 Task: Play online Dominion games in easy mode.
Action: Mouse moved to (552, 483)
Screenshot: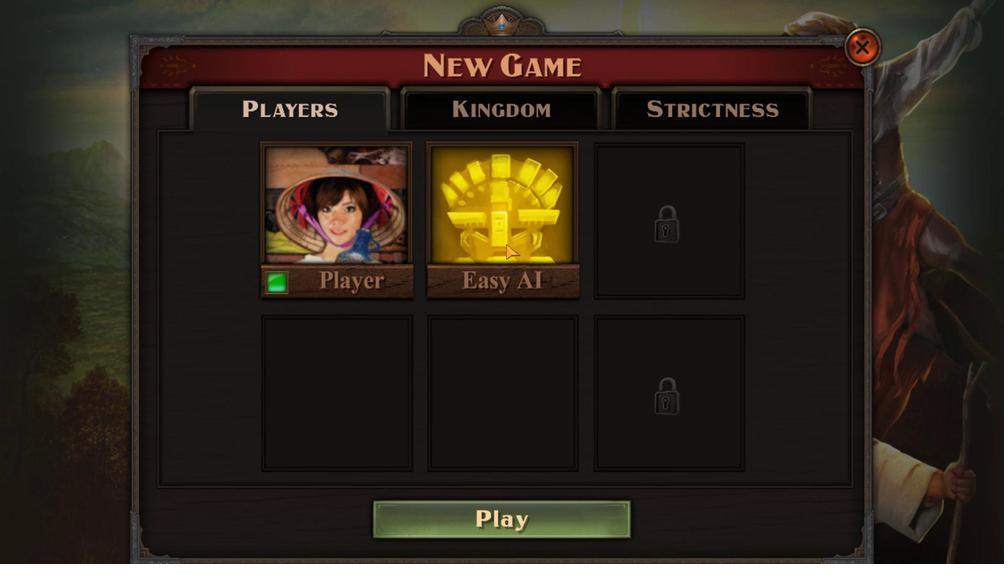 
Action: Mouse pressed left at (552, 483)
Screenshot: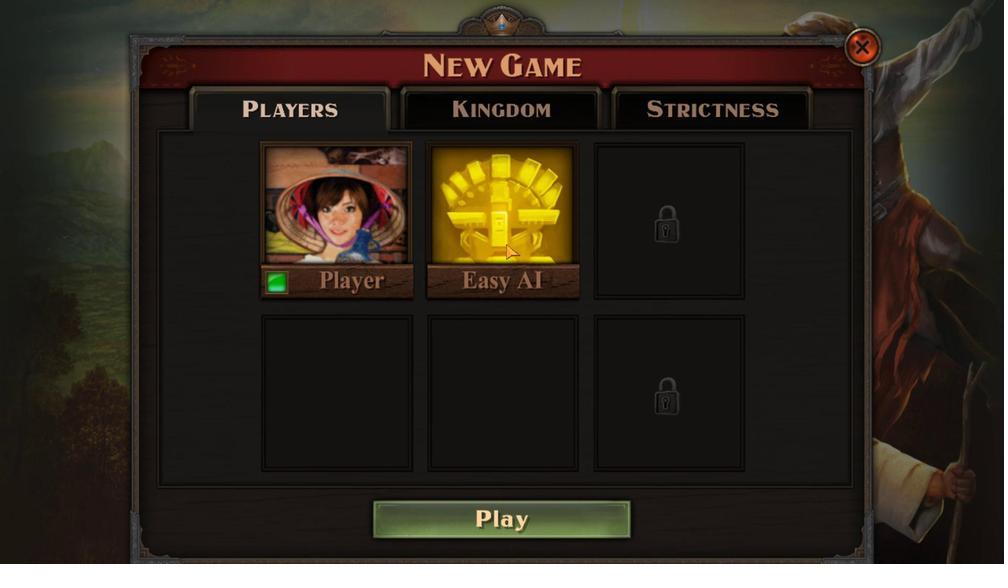 
Action: Mouse moved to (334, 316)
Screenshot: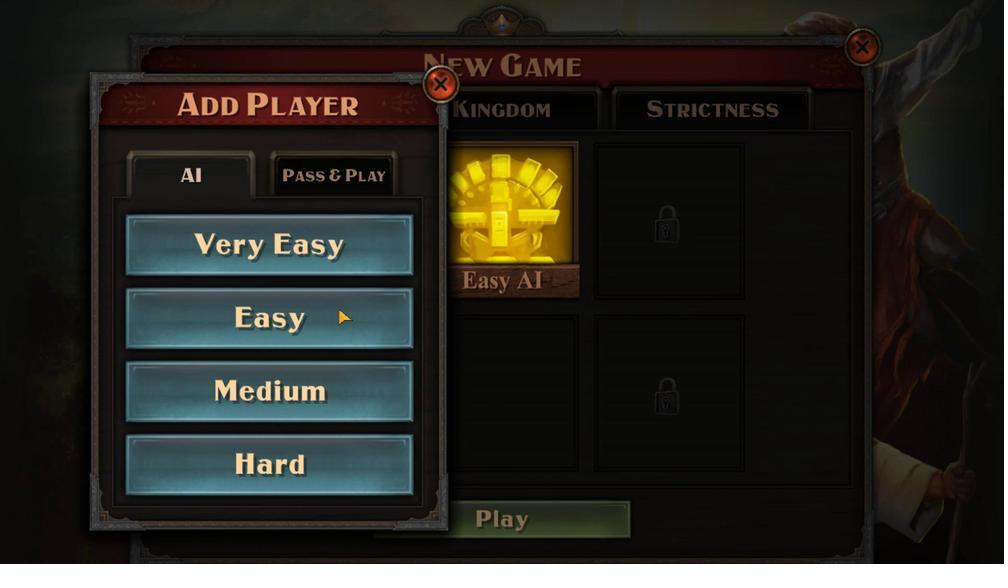 
Action: Mouse pressed left at (334, 316)
Screenshot: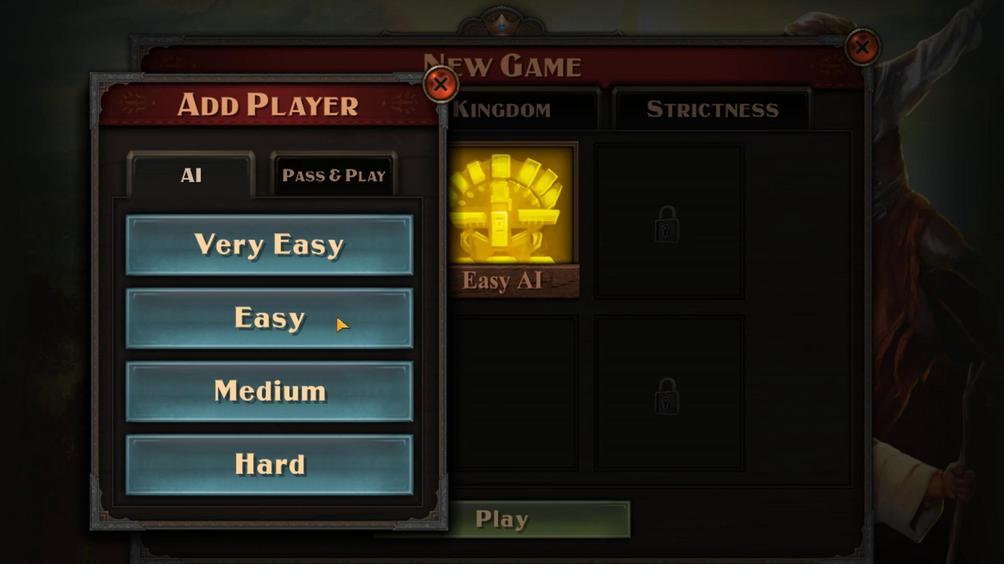 
Action: Mouse moved to (468, 361)
Screenshot: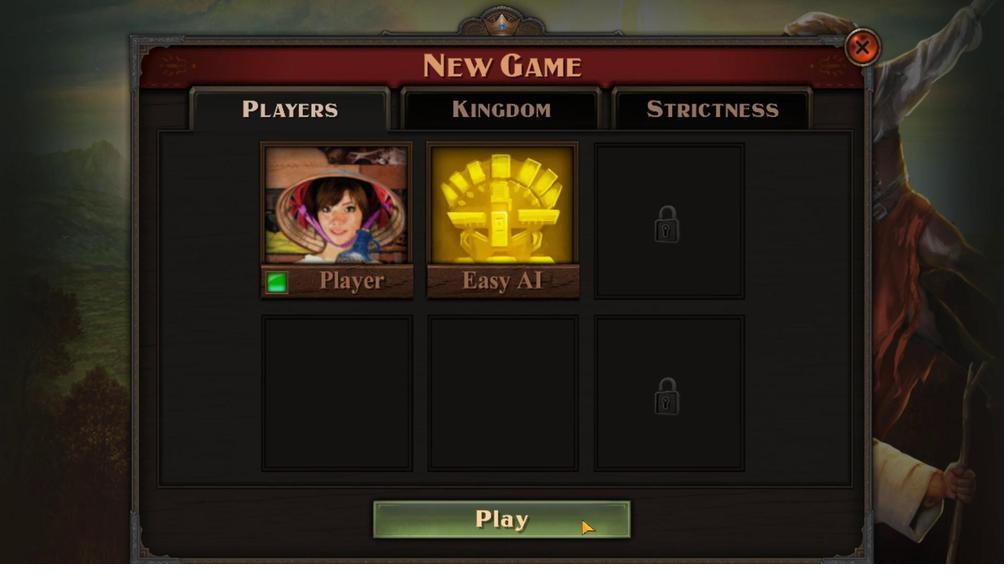 
Action: Mouse pressed left at (468, 361)
Screenshot: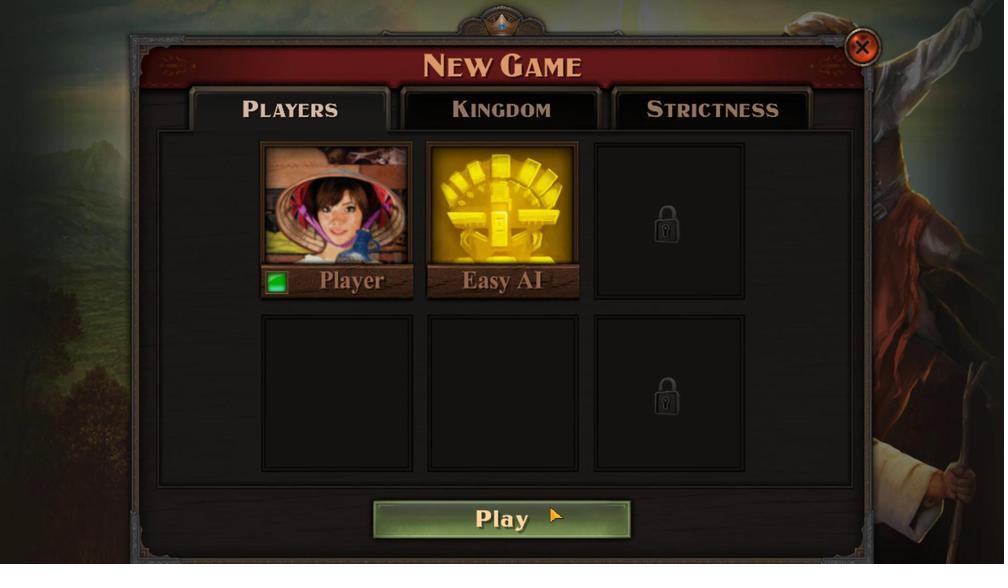 
Action: Mouse moved to (274, 487)
Screenshot: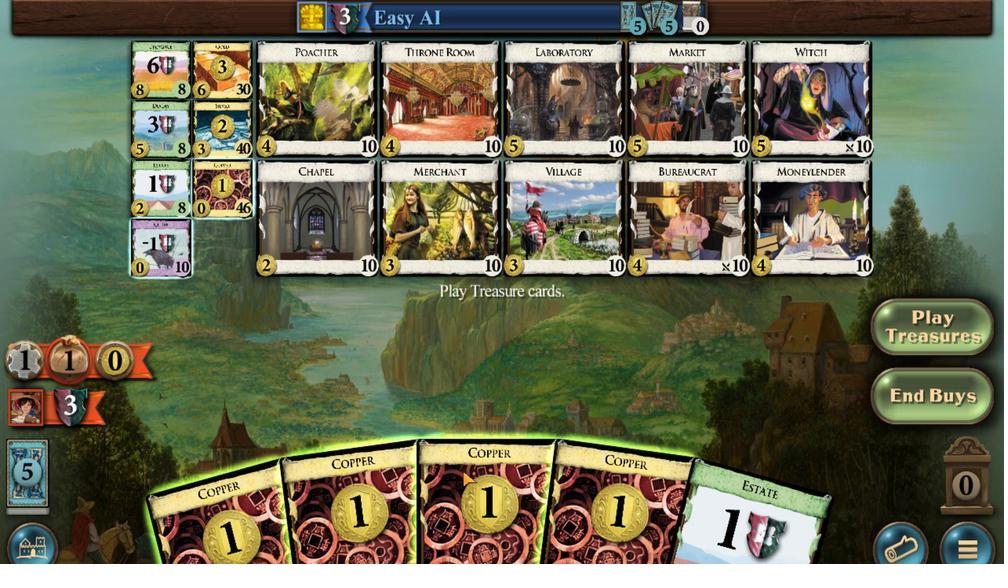 
Action: Mouse pressed left at (274, 487)
Screenshot: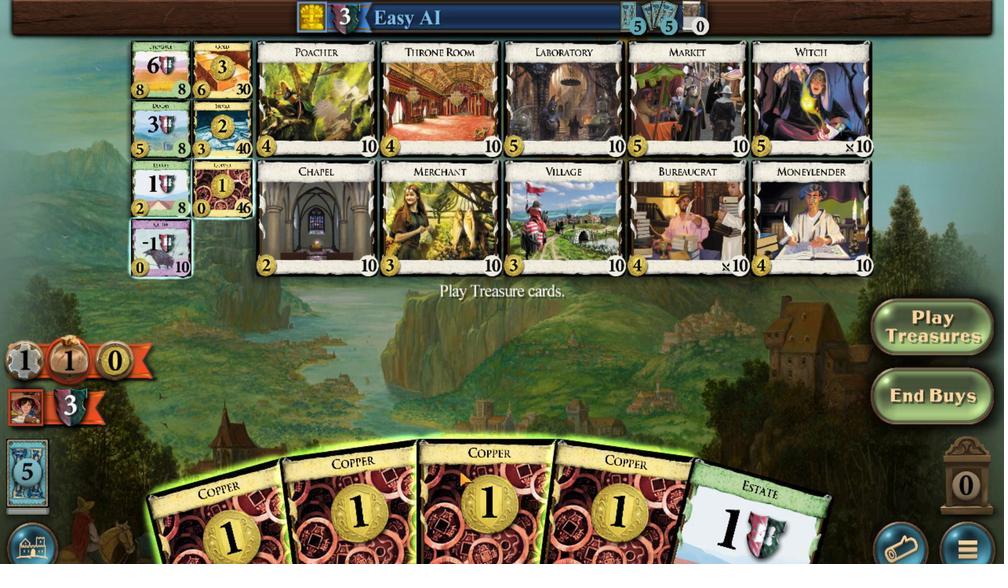 
Action: Mouse moved to (367, 447)
Screenshot: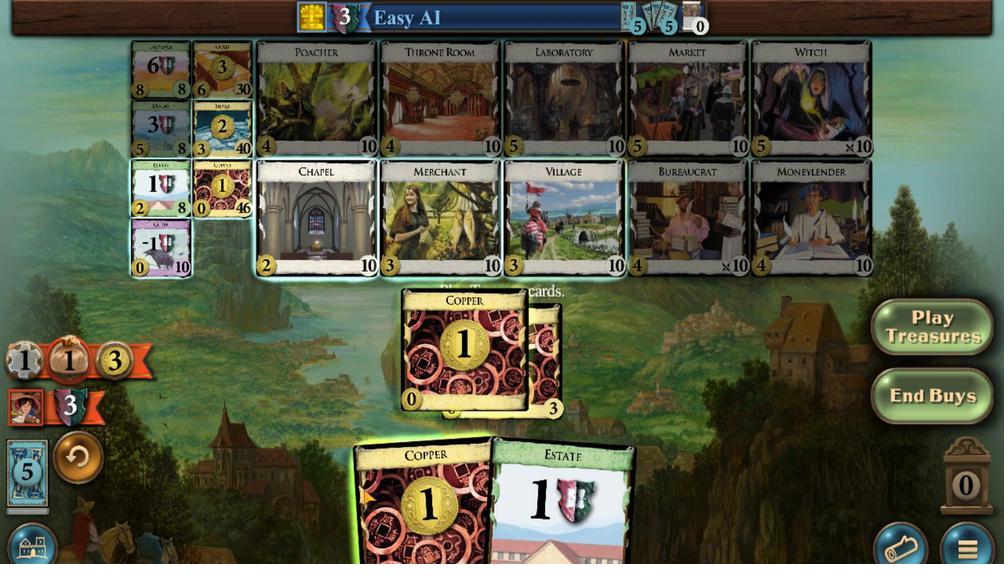 
Action: Mouse scrolled (367, 447) with delta (0, 0)
Screenshot: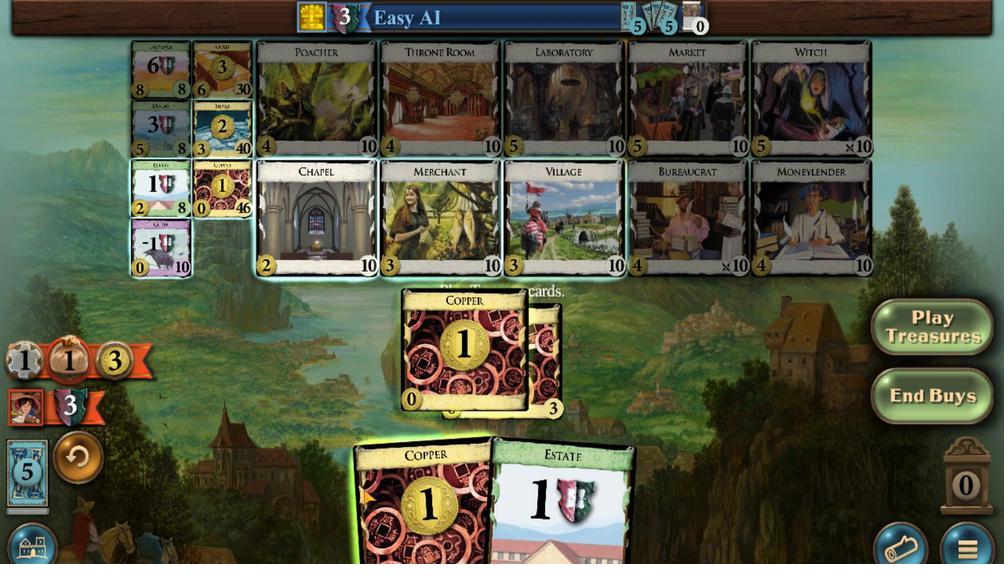 
Action: Mouse moved to (421, 461)
Screenshot: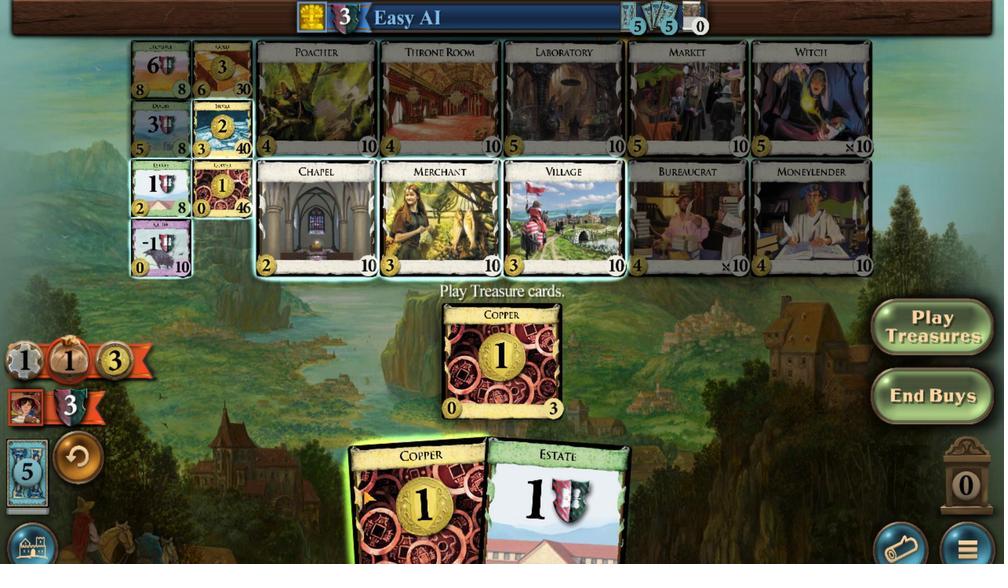 
Action: Mouse scrolled (421, 460) with delta (0, 0)
Screenshot: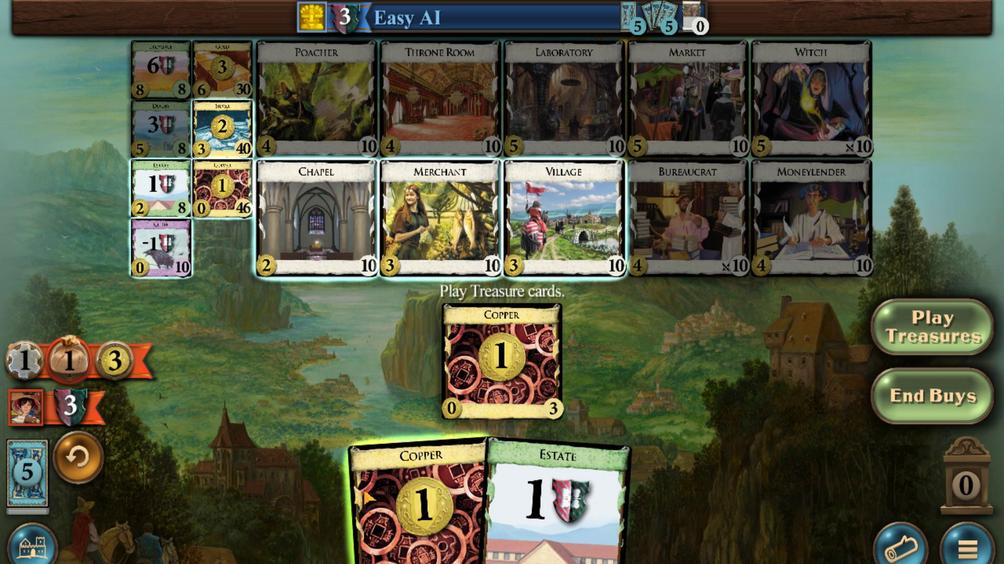 
Action: Mouse moved to (447, 468)
Screenshot: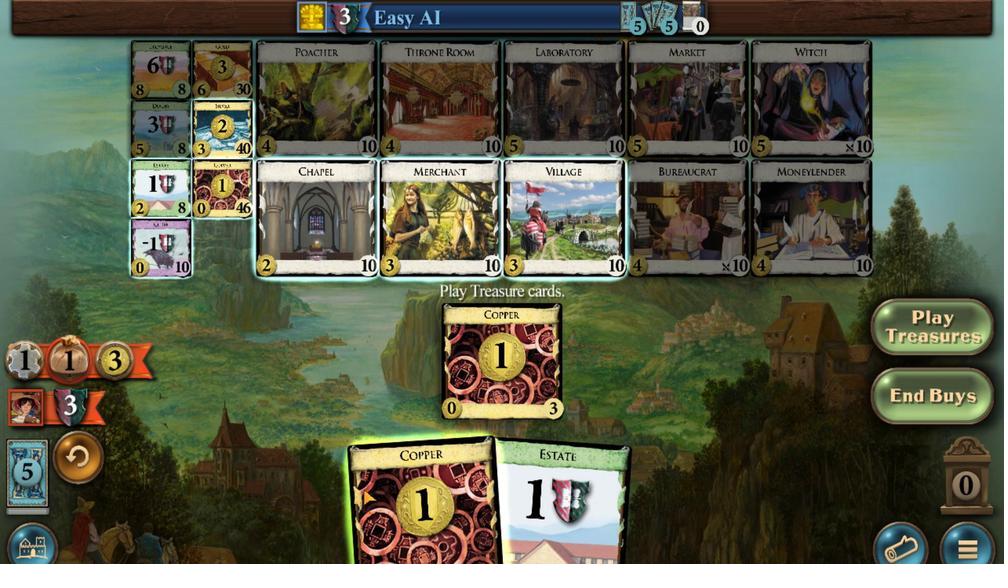 
Action: Mouse scrolled (447, 468) with delta (0, 0)
Screenshot: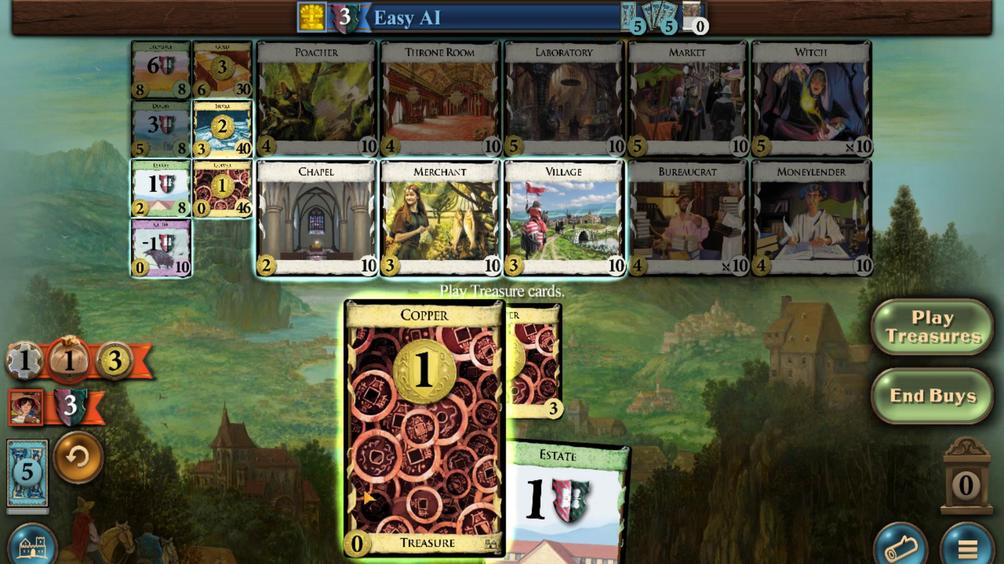 
Action: Mouse scrolled (447, 468) with delta (0, 0)
Screenshot: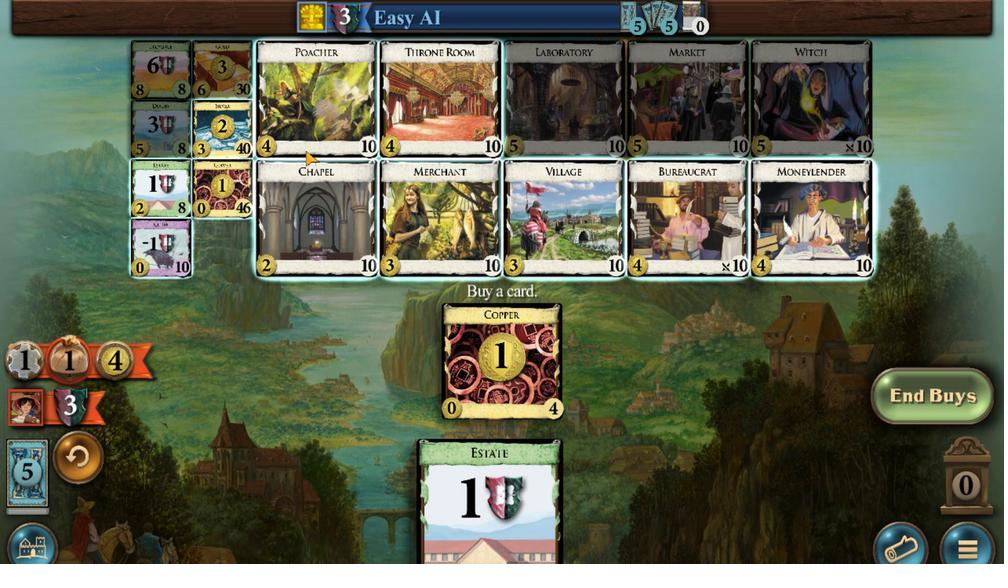 
Action: Mouse moved to (490, 237)
Screenshot: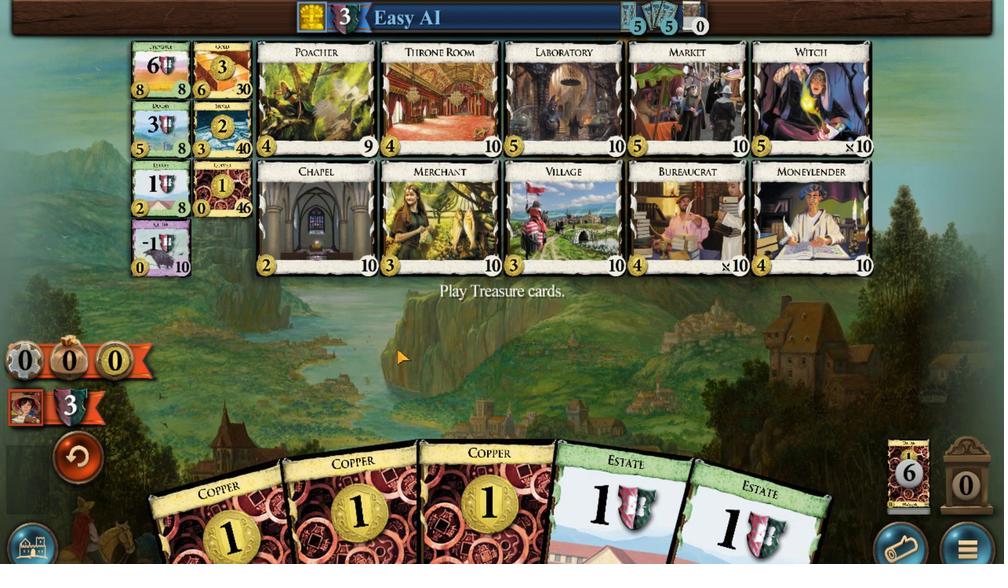 
Action: Mouse scrolled (490, 238) with delta (0, 0)
Screenshot: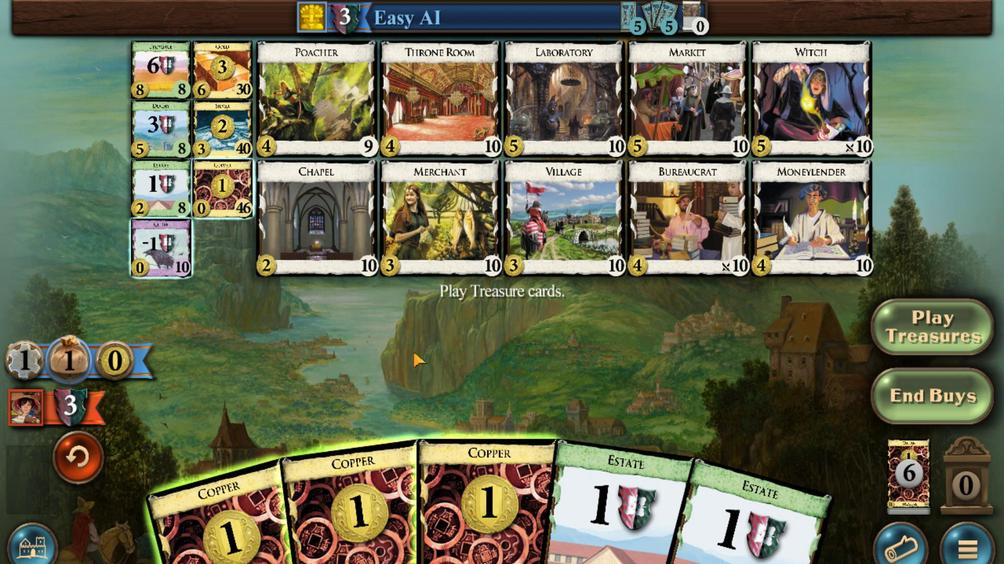 
Action: Mouse scrolled (490, 238) with delta (0, 0)
Screenshot: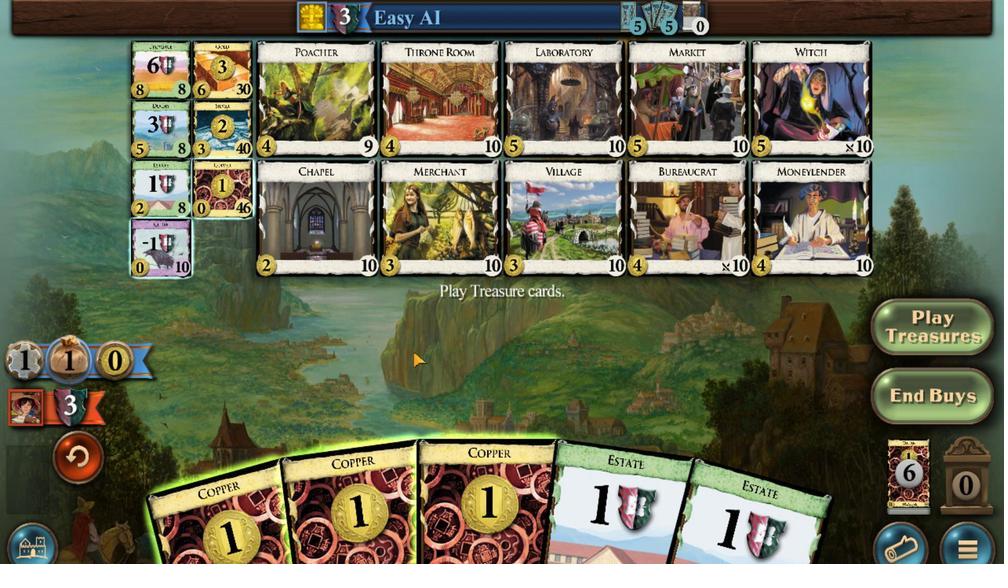 
Action: Mouse scrolled (490, 238) with delta (0, 0)
Screenshot: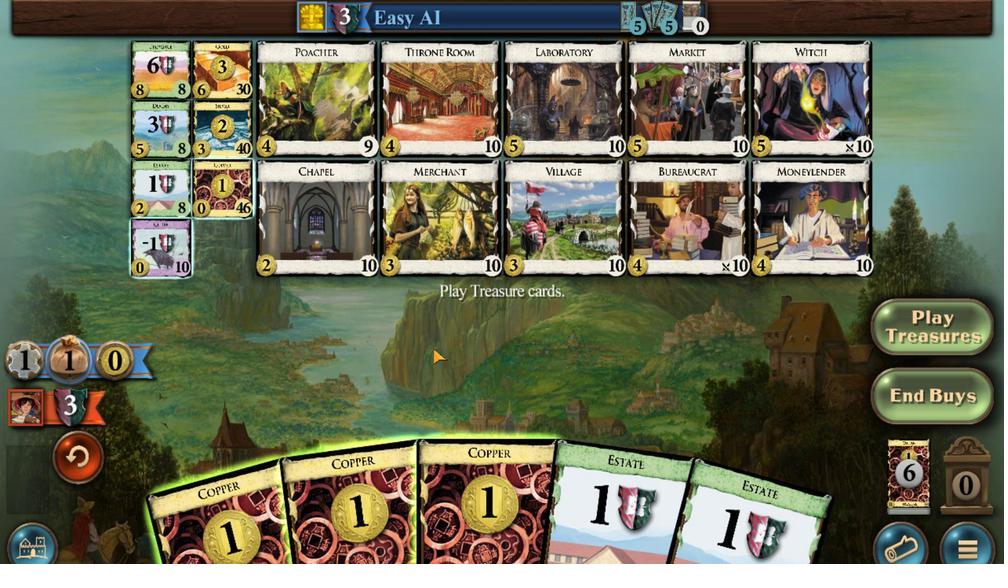 
Action: Mouse scrolled (490, 238) with delta (0, 0)
Screenshot: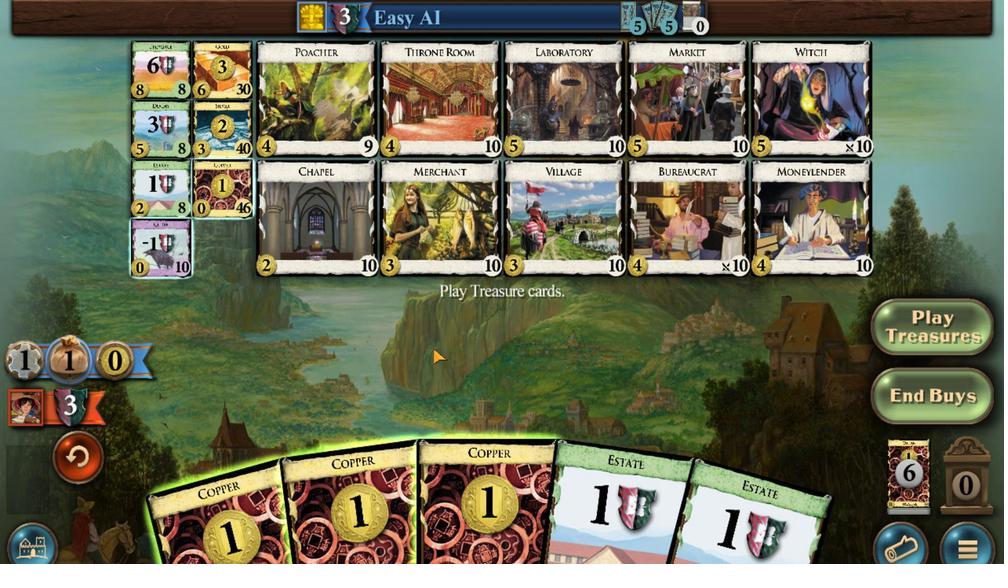 
Action: Mouse scrolled (490, 238) with delta (0, 0)
Screenshot: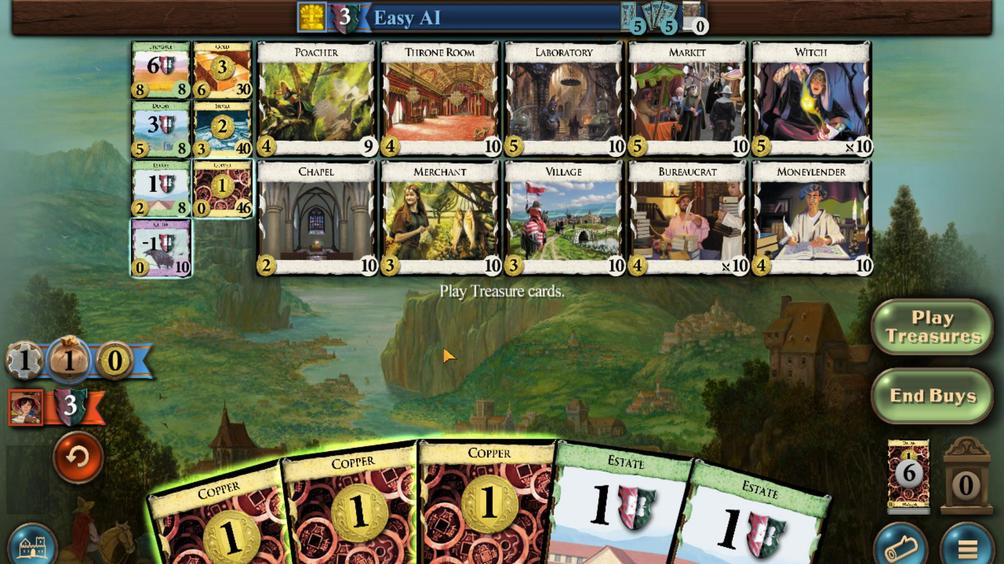 
Action: Mouse scrolled (490, 238) with delta (0, 0)
Screenshot: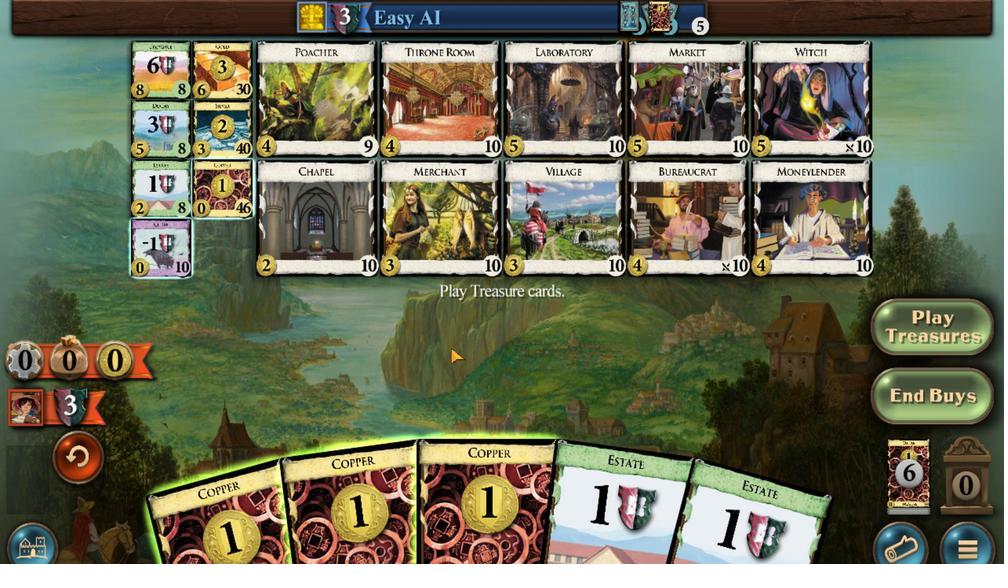 
Action: Mouse moved to (361, 460)
Screenshot: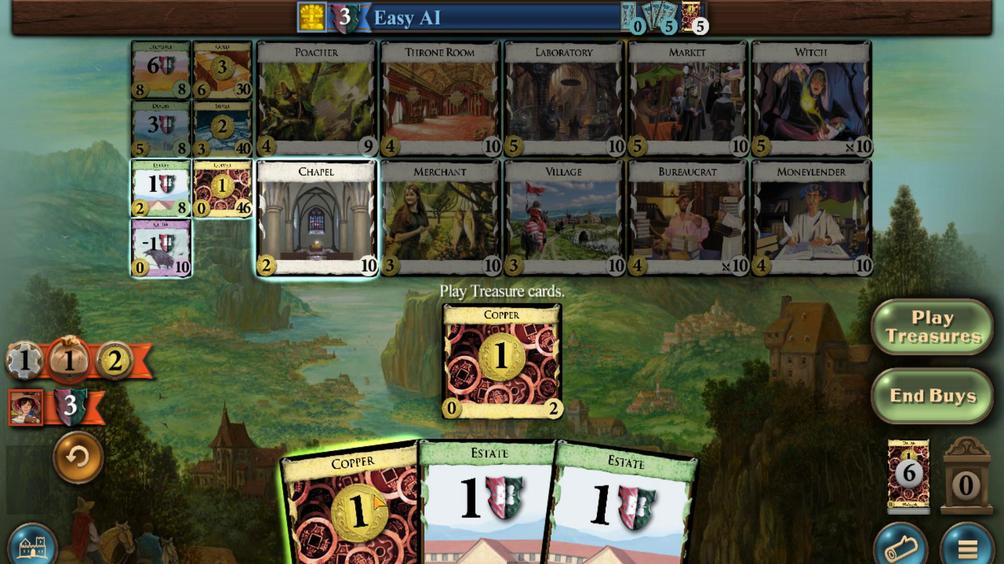 
Action: Mouse scrolled (361, 459) with delta (0, 0)
Screenshot: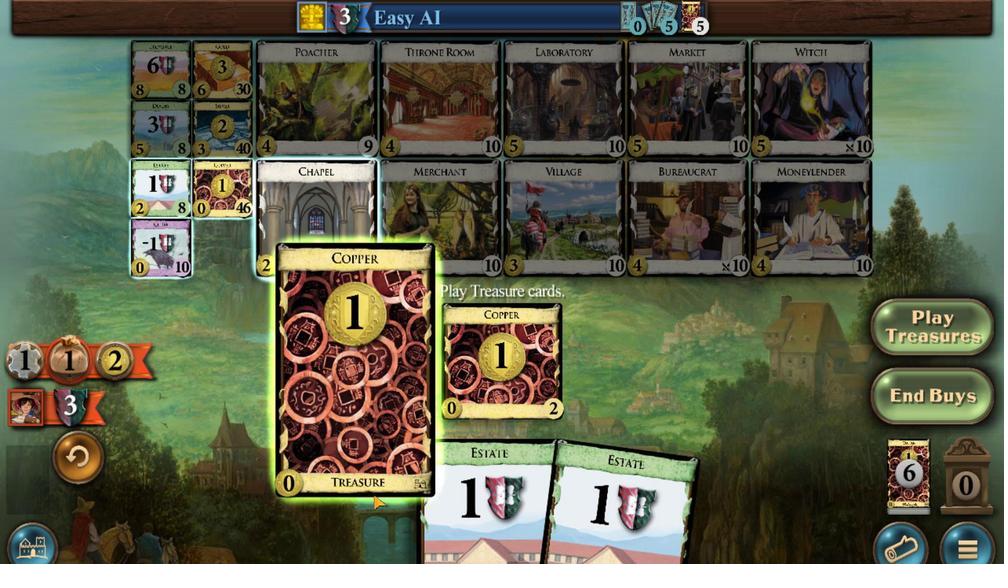 
Action: Mouse moved to (406, 464)
Screenshot: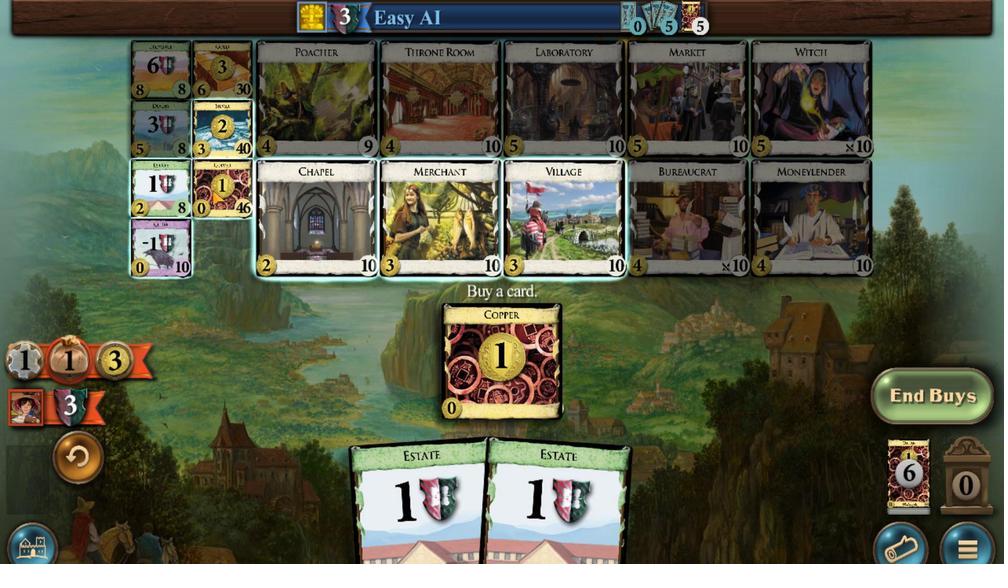 
Action: Mouse scrolled (406, 464) with delta (0, 0)
Screenshot: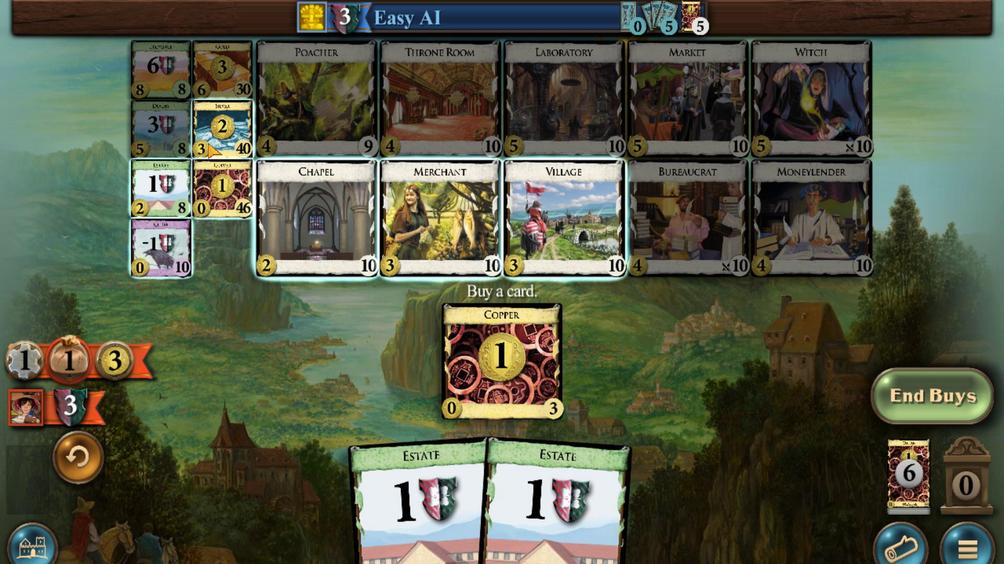 
Action: Mouse moved to (439, 471)
Screenshot: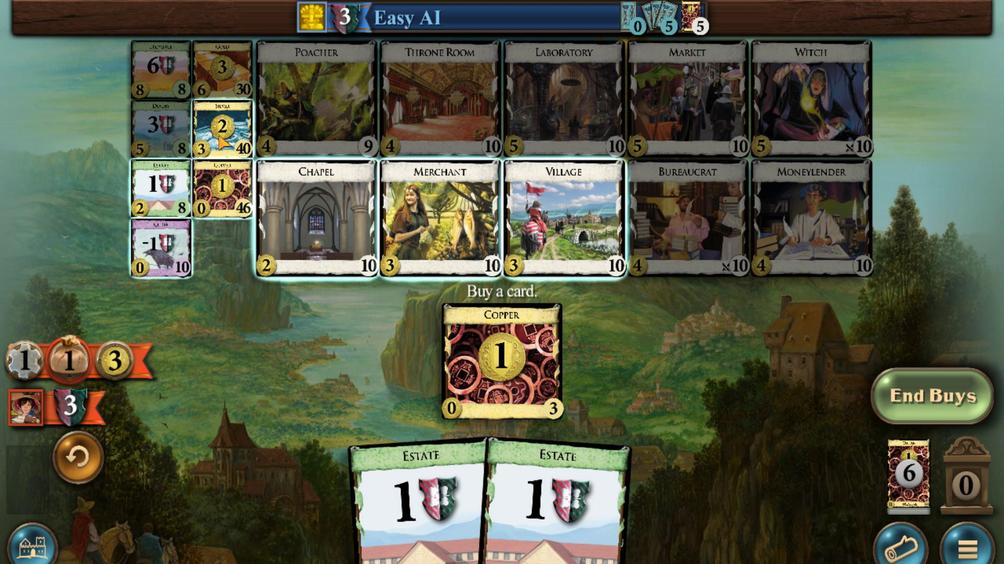 
Action: Mouse scrolled (439, 471) with delta (0, 0)
Screenshot: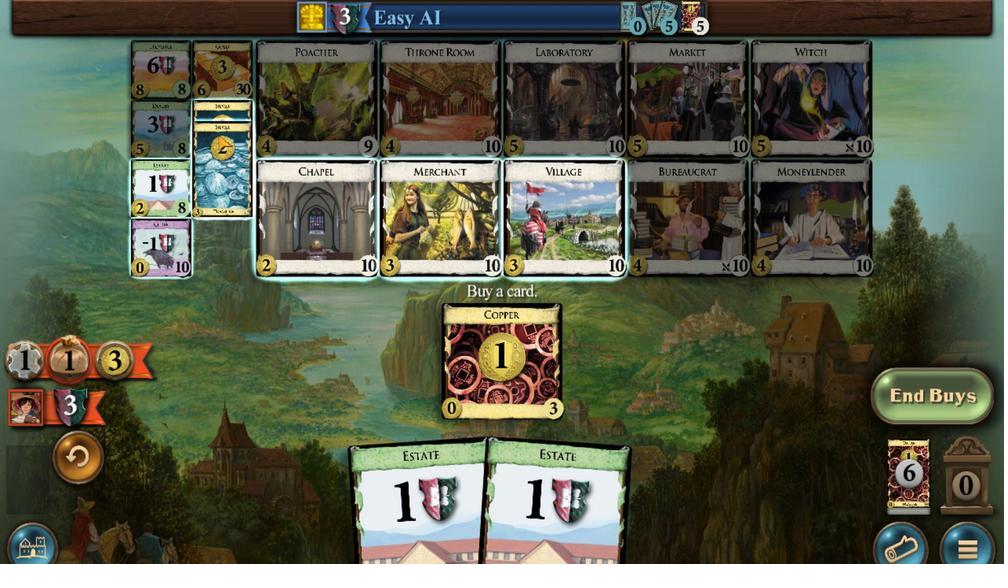 
Action: Mouse moved to (562, 248)
Screenshot: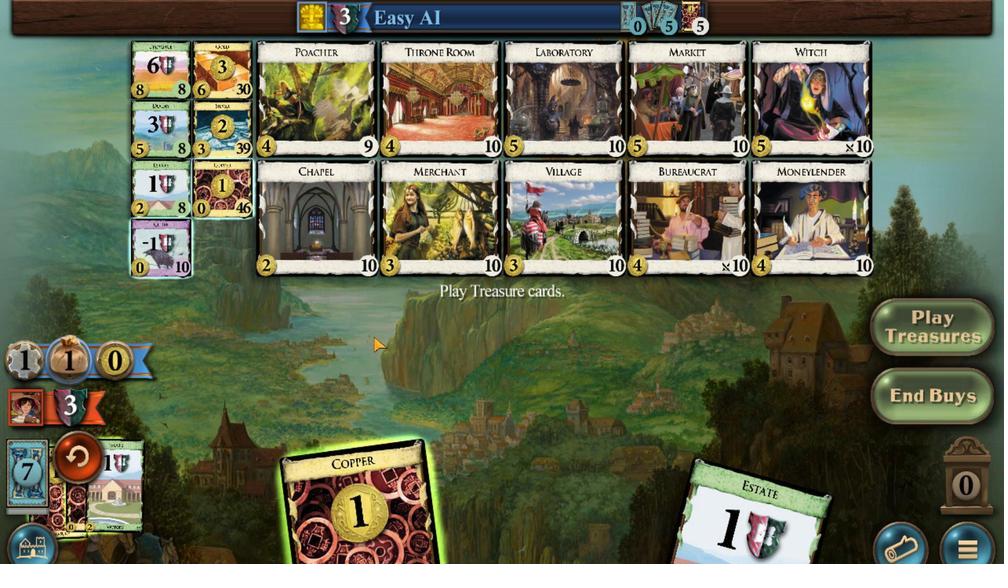 
Action: Mouse scrolled (562, 249) with delta (0, 0)
Screenshot: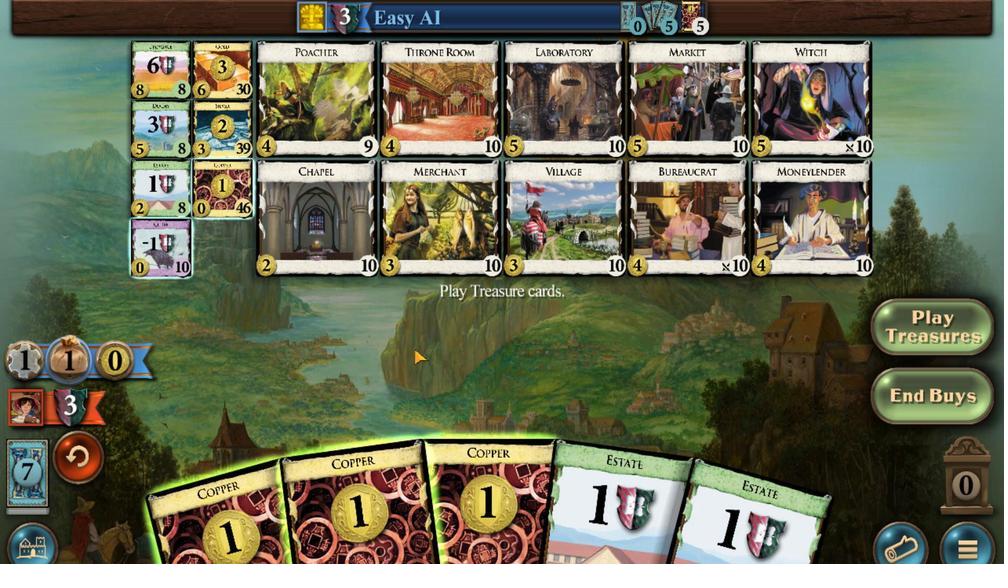 
Action: Mouse scrolled (562, 249) with delta (0, 0)
Screenshot: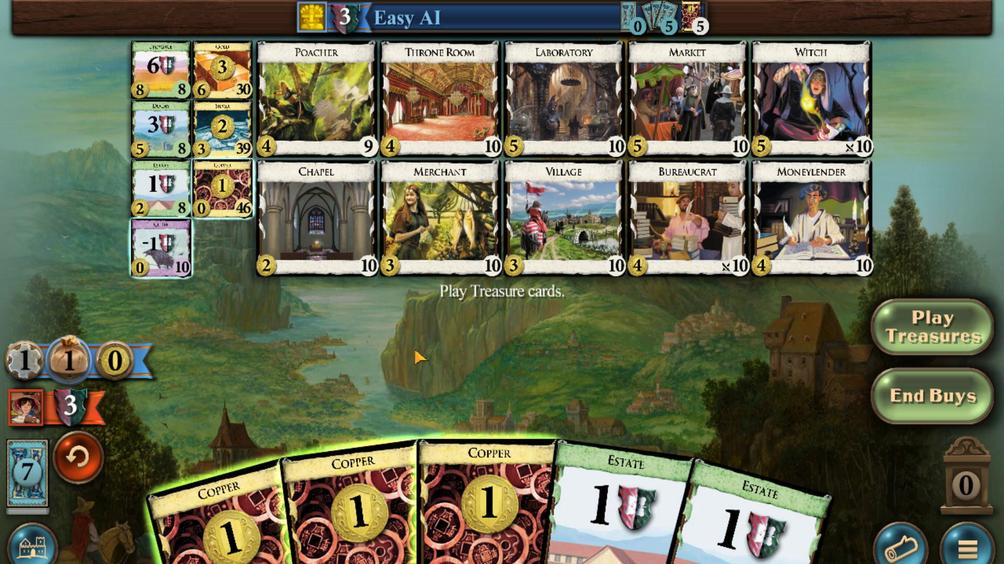 
Action: Mouse scrolled (562, 249) with delta (0, 0)
Screenshot: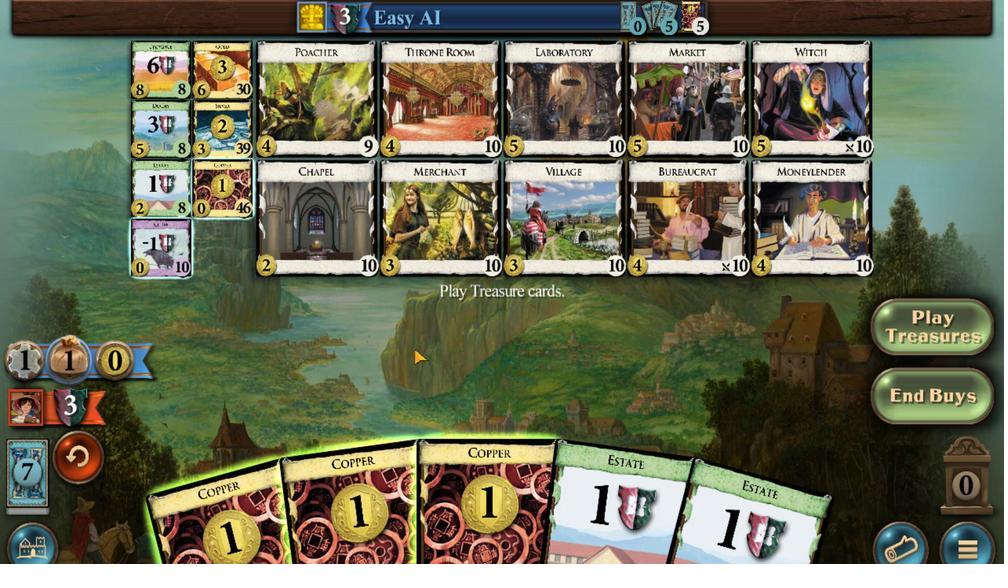 
Action: Mouse scrolled (562, 249) with delta (0, 0)
Screenshot: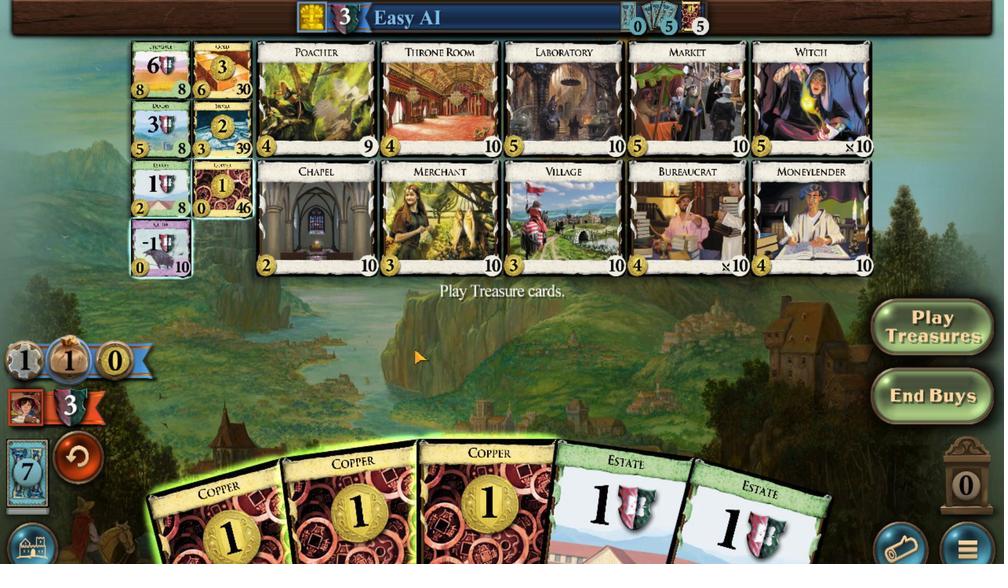 
Action: Mouse scrolled (562, 249) with delta (0, 0)
Screenshot: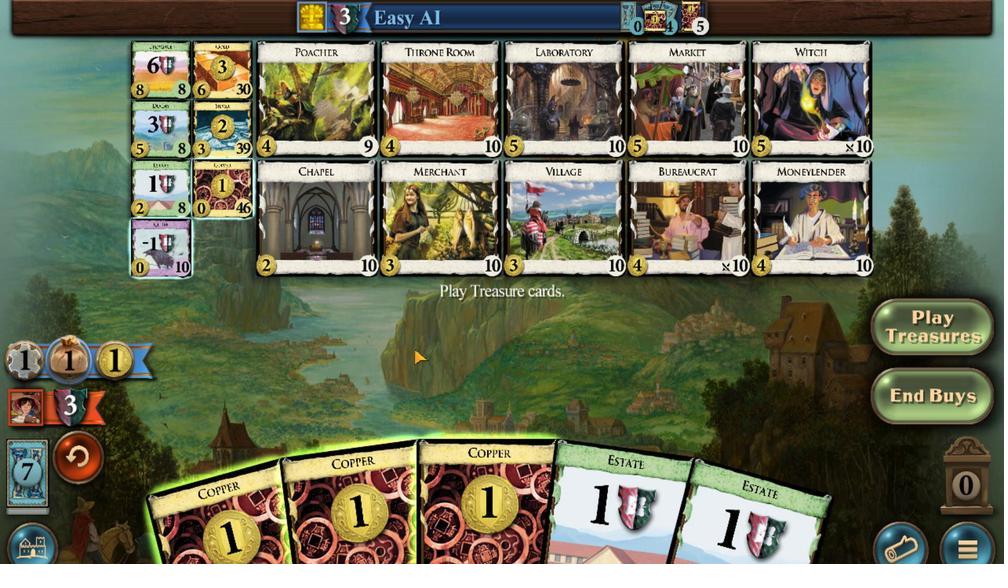 
Action: Mouse moved to (366, 455)
Screenshot: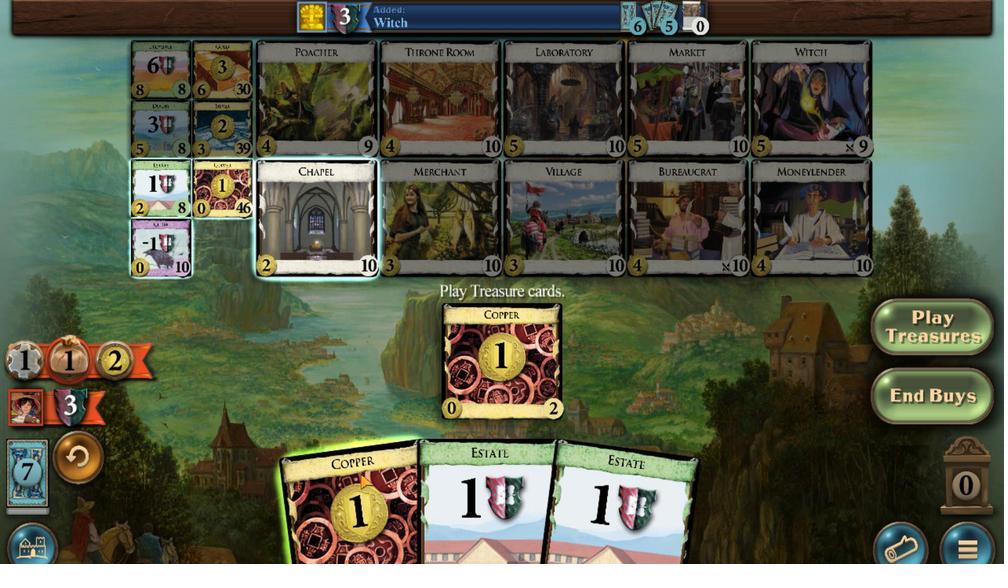 
Action: Mouse scrolled (366, 455) with delta (0, 0)
Screenshot: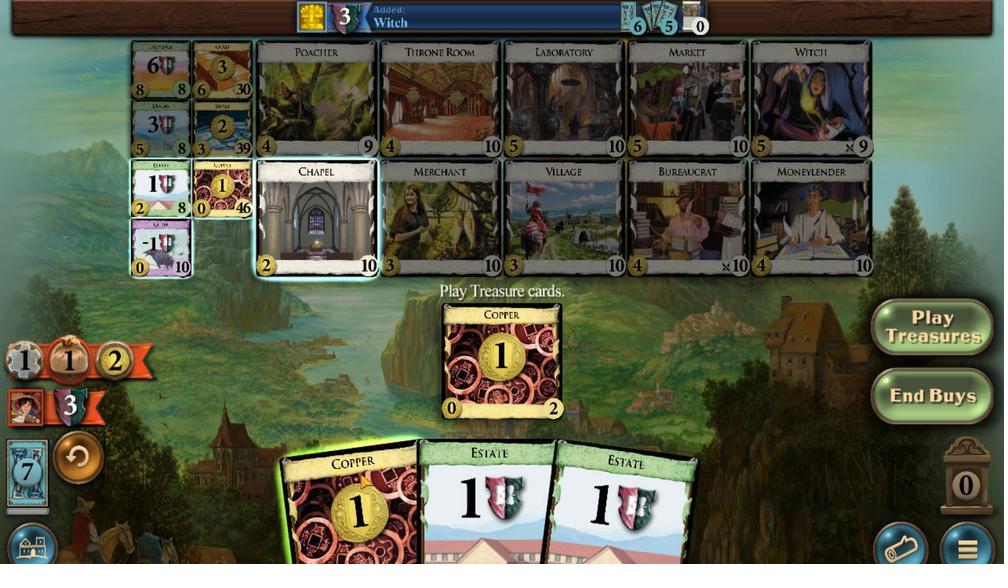 
Action: Mouse moved to (412, 453)
Screenshot: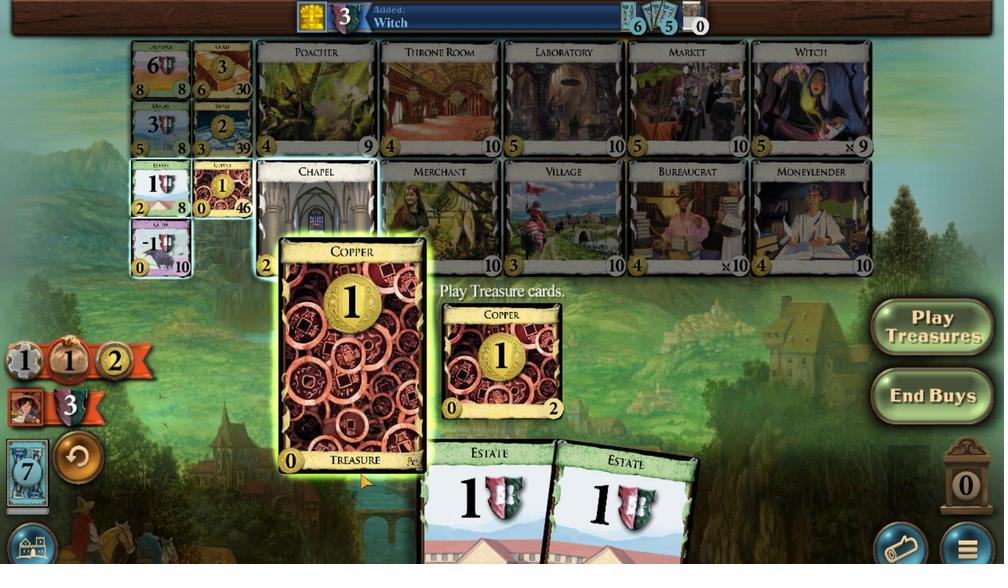 
Action: Mouse scrolled (412, 453) with delta (0, 0)
Screenshot: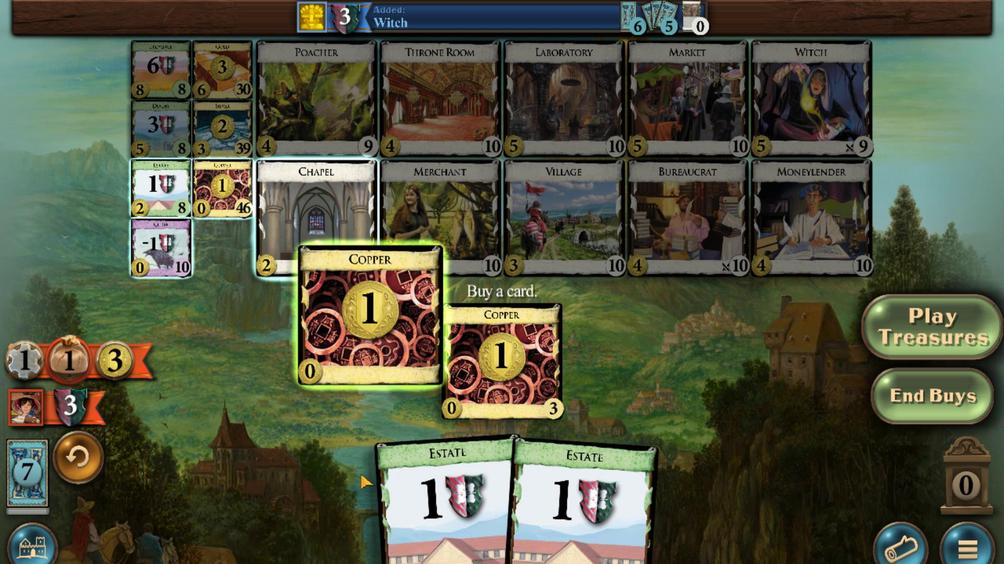 
Action: Mouse moved to (449, 459)
Screenshot: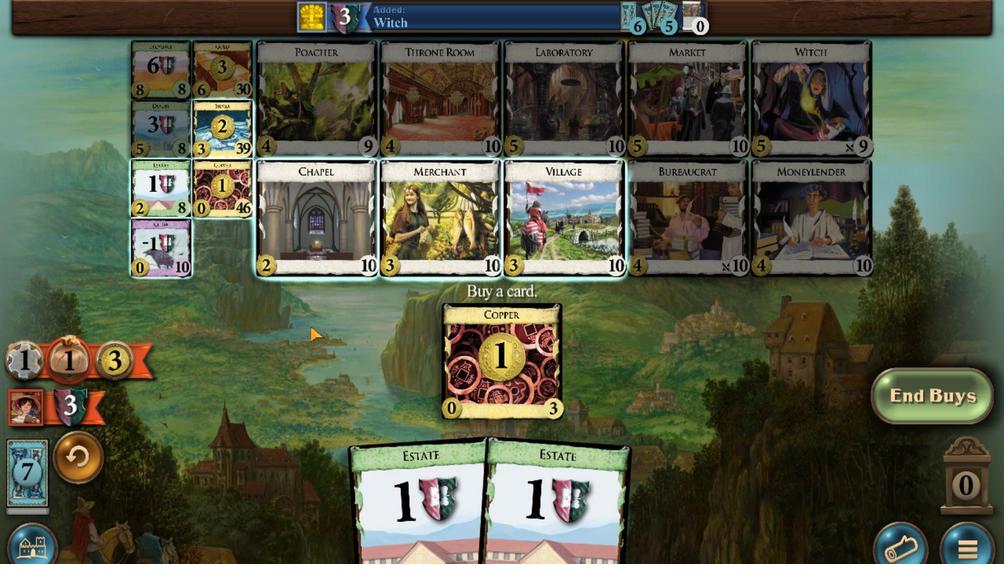 
Action: Mouse scrolled (449, 458) with delta (0, 0)
Screenshot: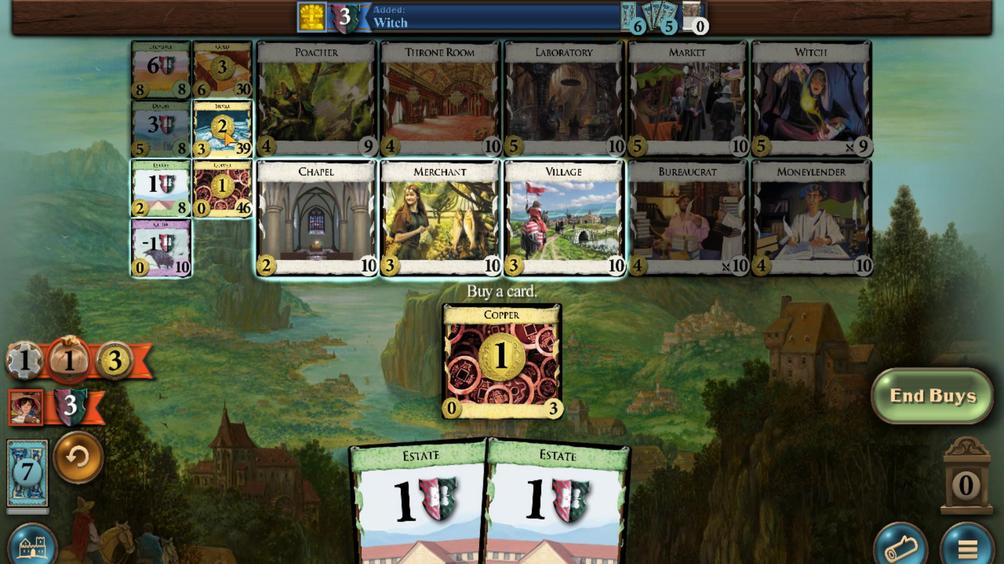 
Action: Mouse moved to (559, 242)
Screenshot: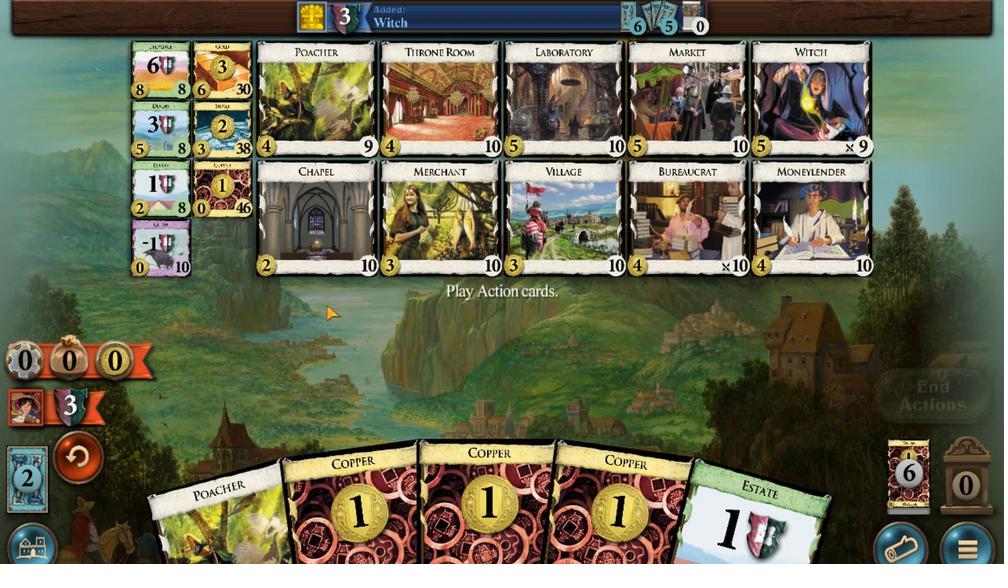 
Action: Mouse scrolled (559, 242) with delta (0, 0)
Screenshot: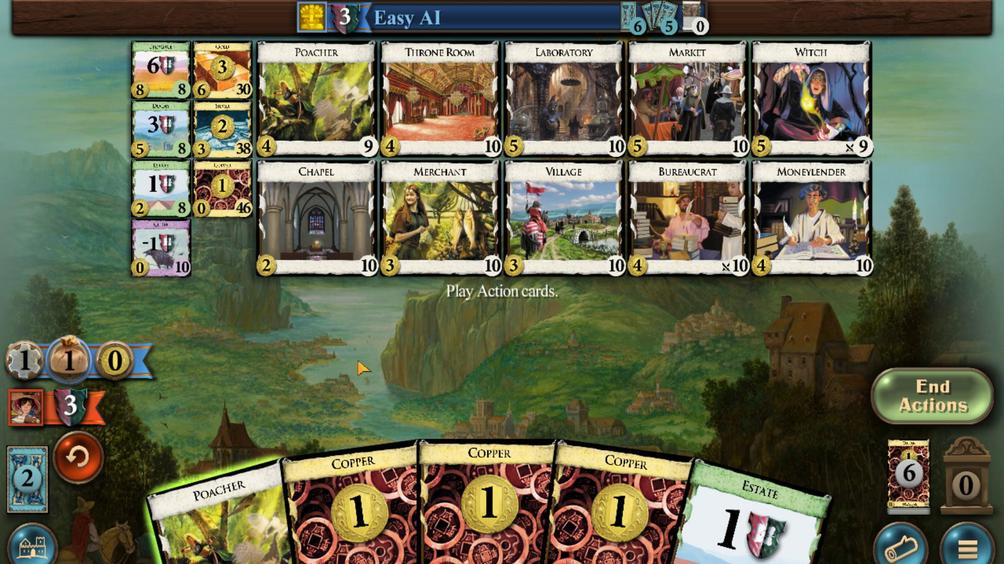 
Action: Mouse scrolled (559, 242) with delta (0, 0)
Screenshot: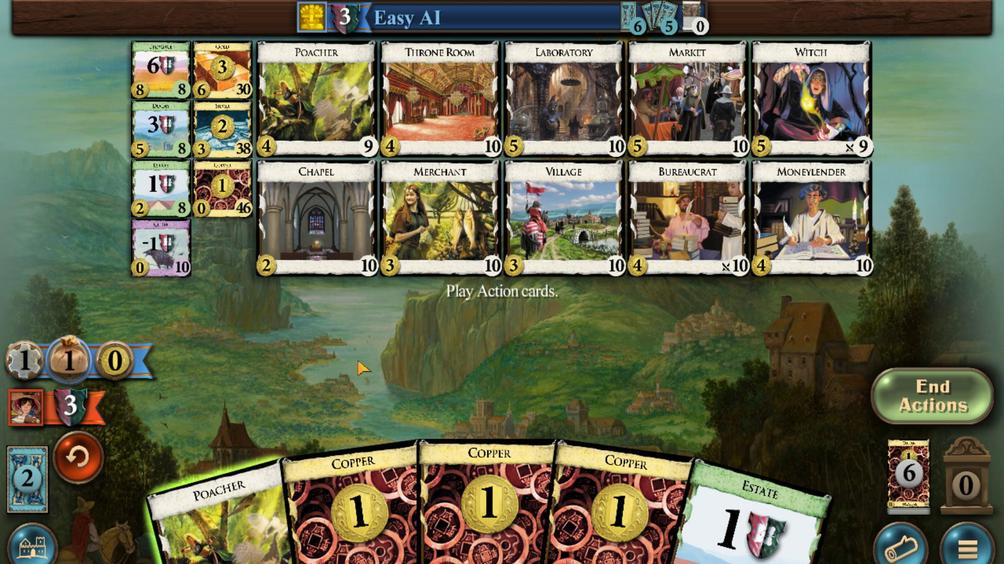 
Action: Mouse scrolled (559, 242) with delta (0, 0)
Screenshot: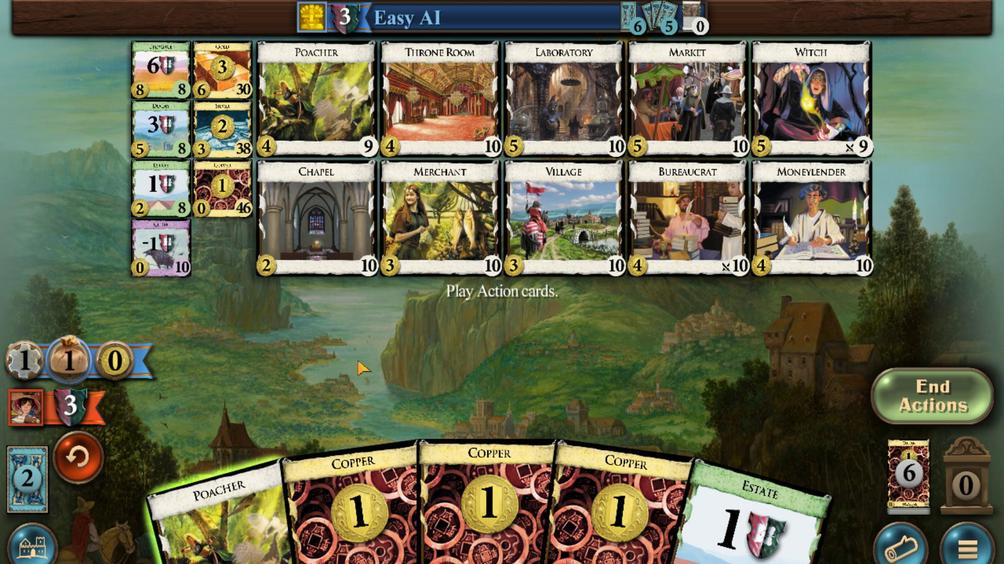 
Action: Mouse scrolled (559, 242) with delta (0, 0)
Screenshot: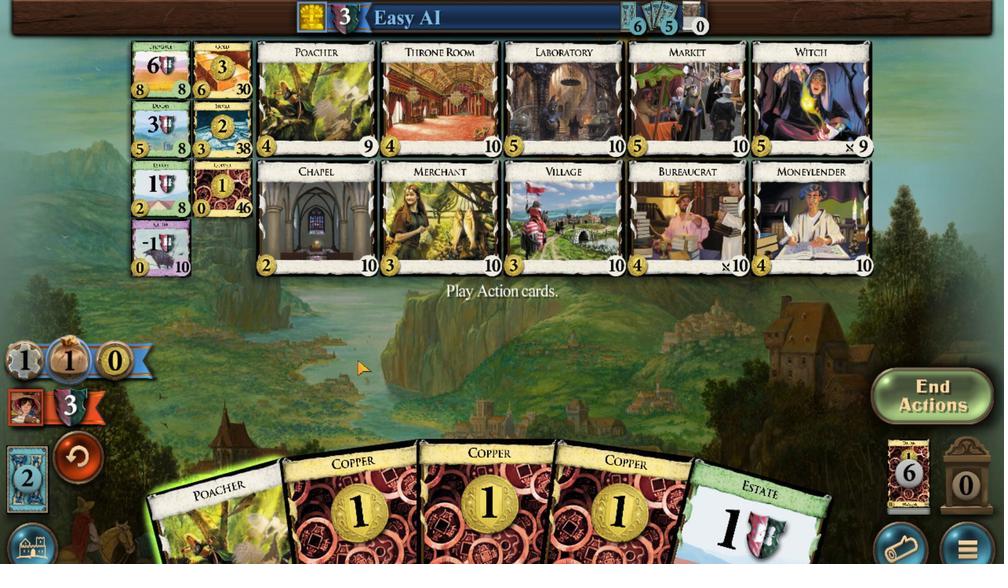 
Action: Mouse scrolled (559, 242) with delta (0, 0)
Screenshot: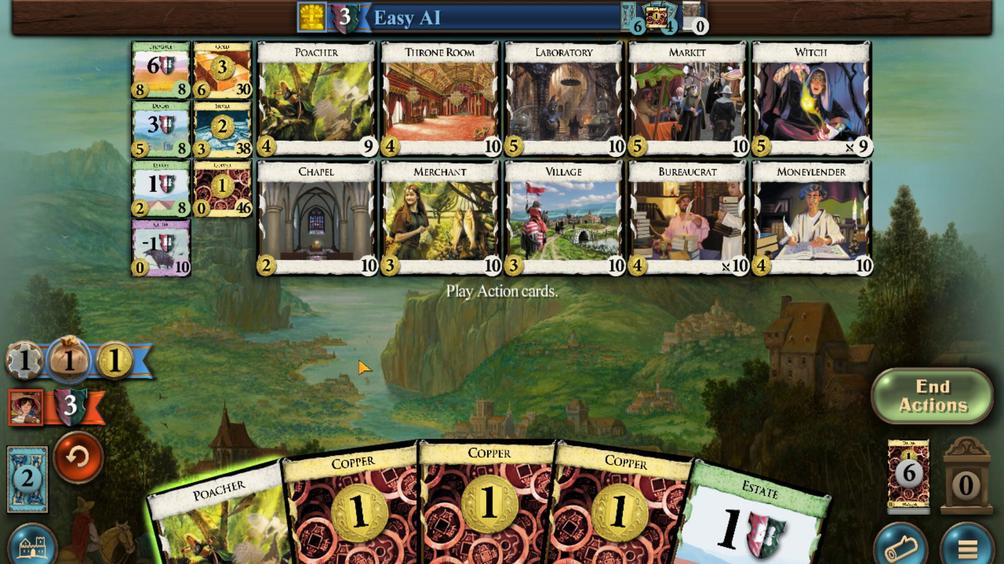 
Action: Mouse moved to (552, 483)
Screenshot: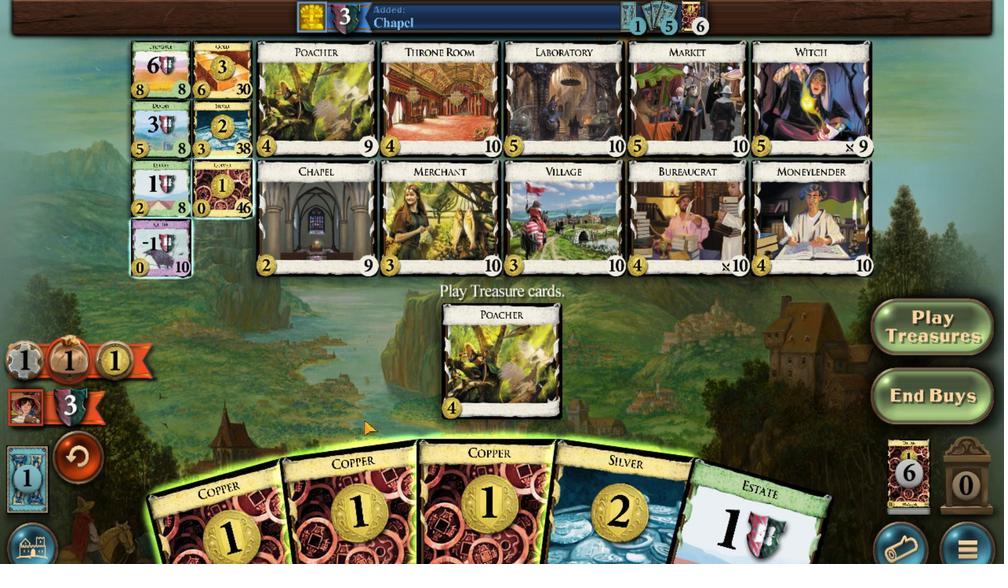 
Action: Mouse scrolled (552, 482) with delta (0, 0)
Screenshot: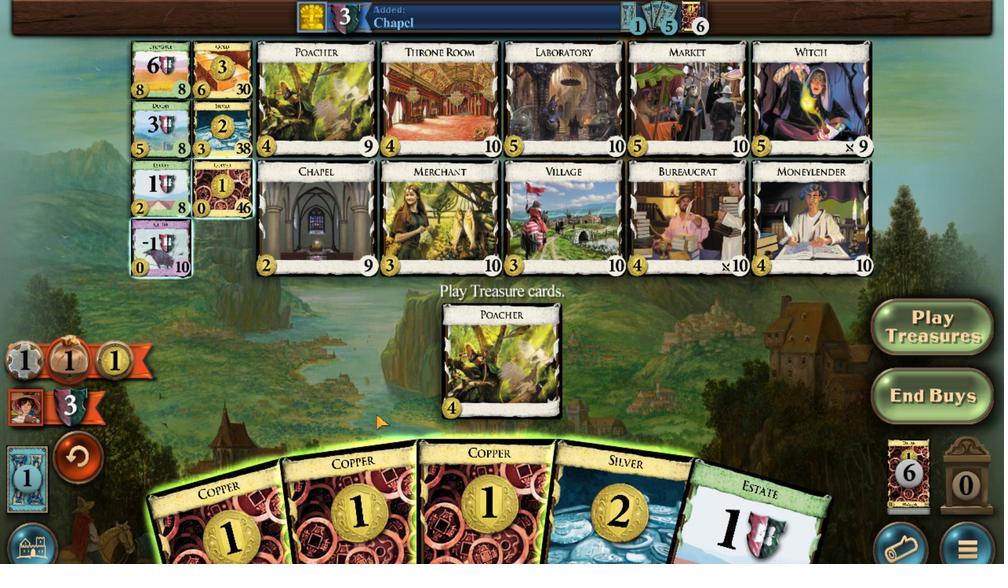 
Action: Mouse moved to (270, 459)
Screenshot: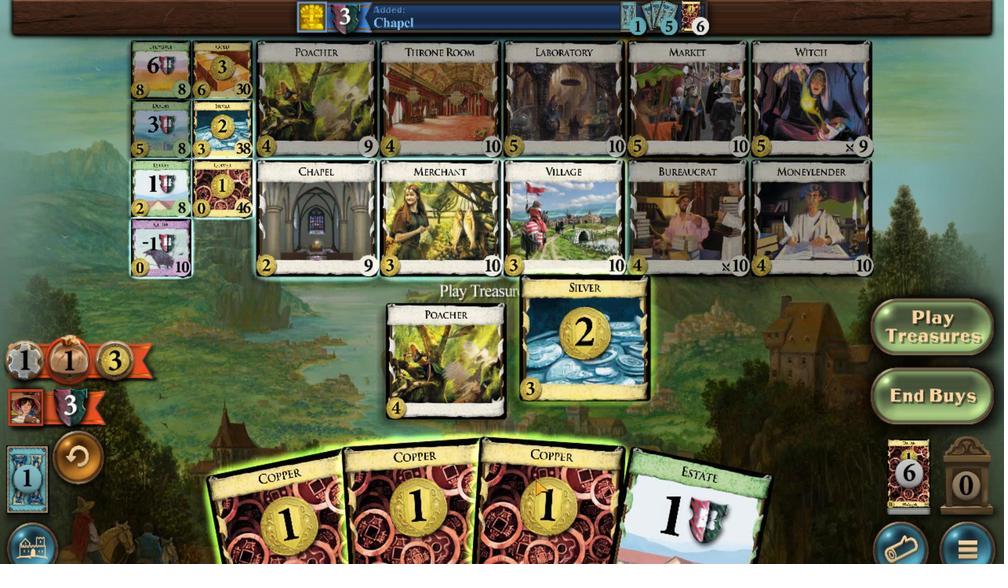 
Action: Mouse scrolled (270, 459) with delta (0, 0)
Screenshot: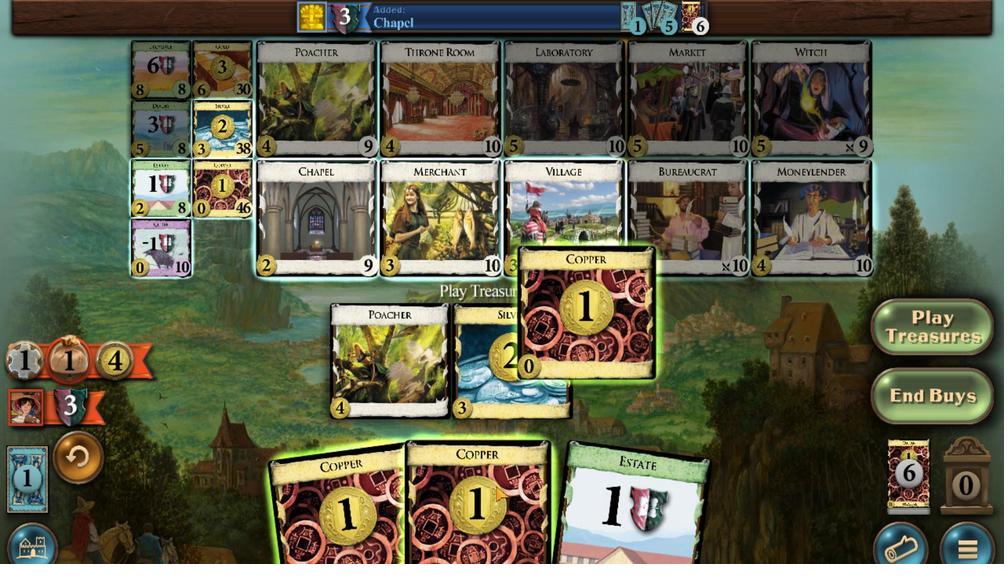 
Action: Mouse moved to (312, 464)
Screenshot: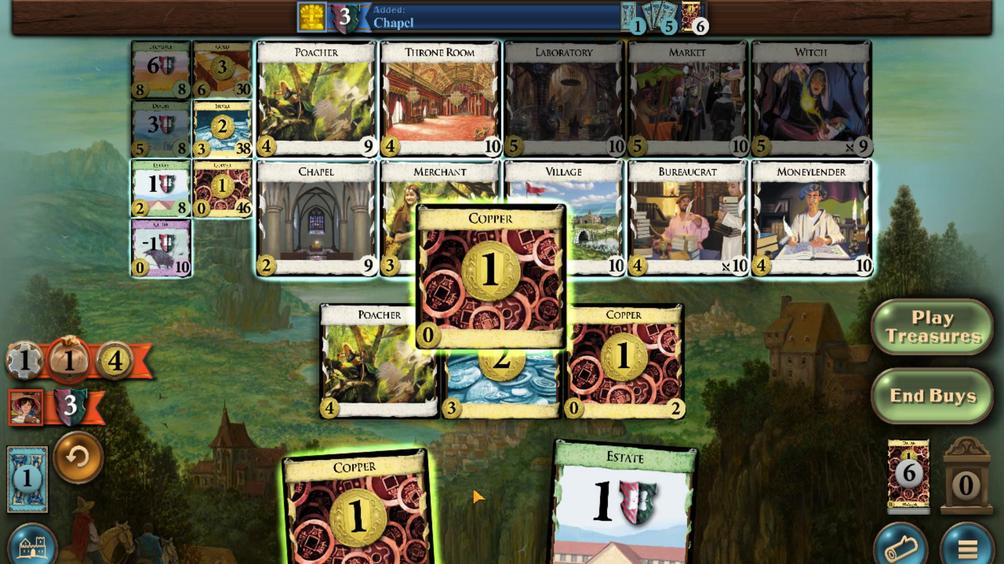 
Action: Mouse scrolled (312, 463) with delta (0, 0)
Screenshot: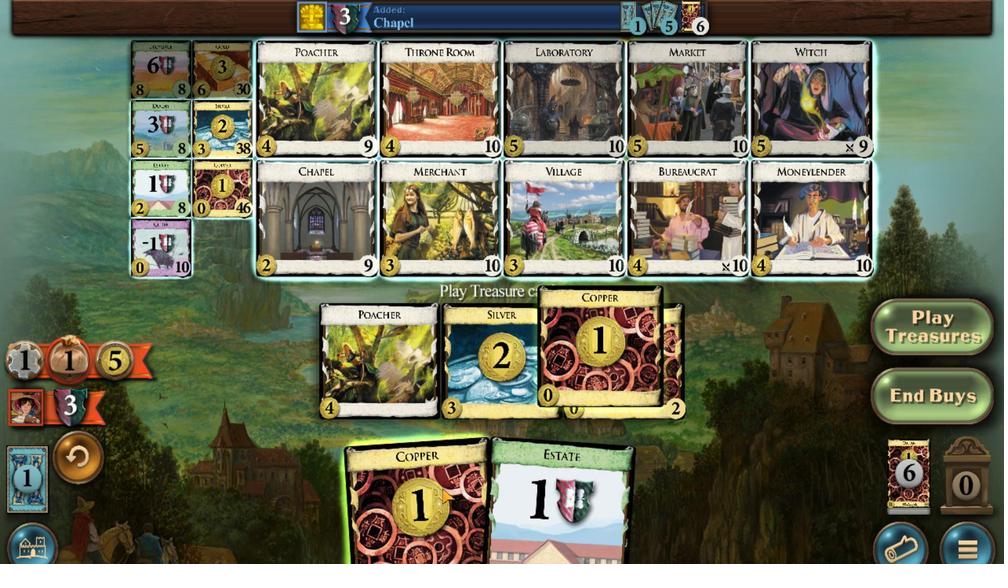 
Action: Mouse moved to (347, 467)
Screenshot: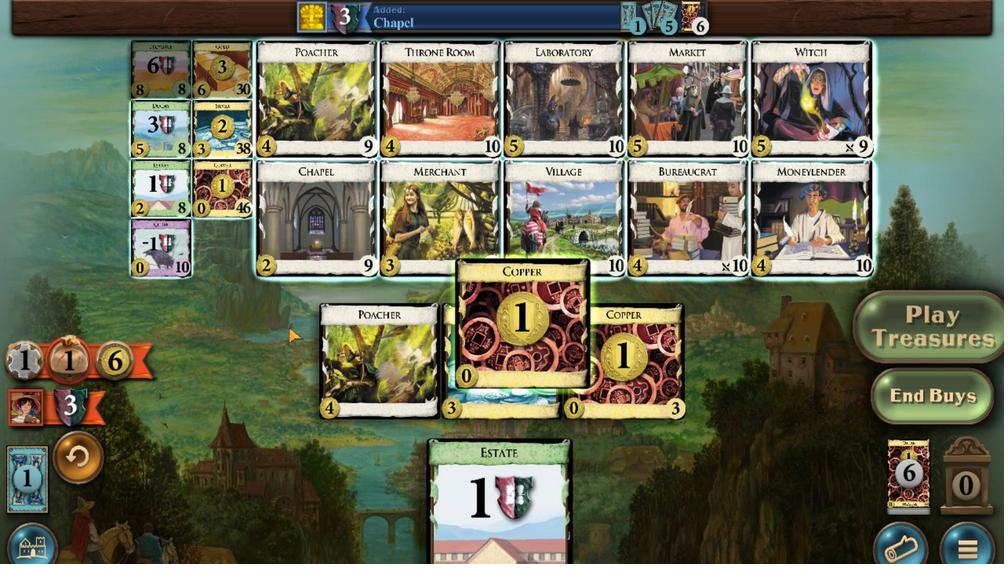 
Action: Mouse scrolled (347, 467) with delta (0, 0)
Screenshot: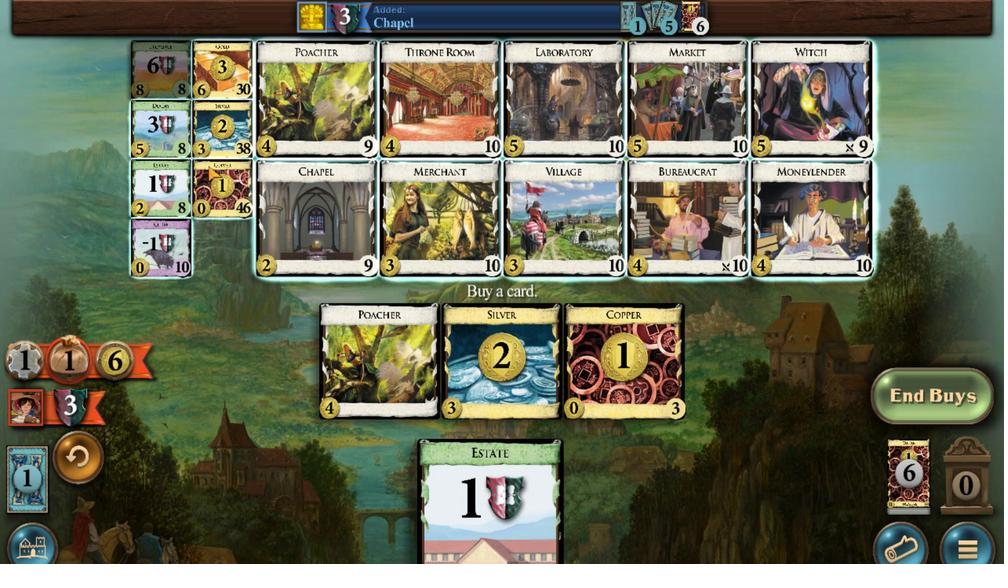 
Action: Mouse moved to (385, 468)
Screenshot: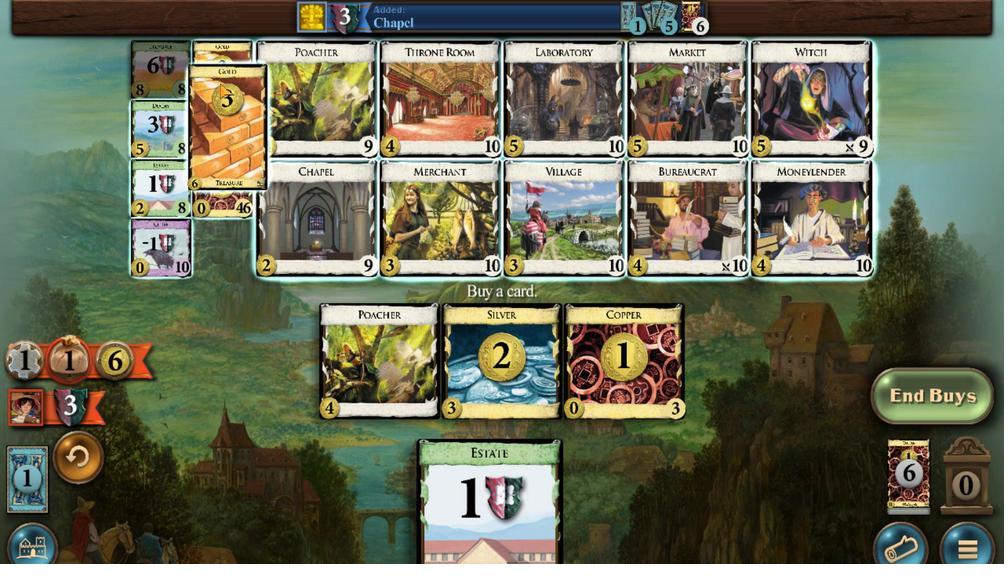 
Action: Mouse scrolled (385, 467) with delta (0, 0)
Screenshot: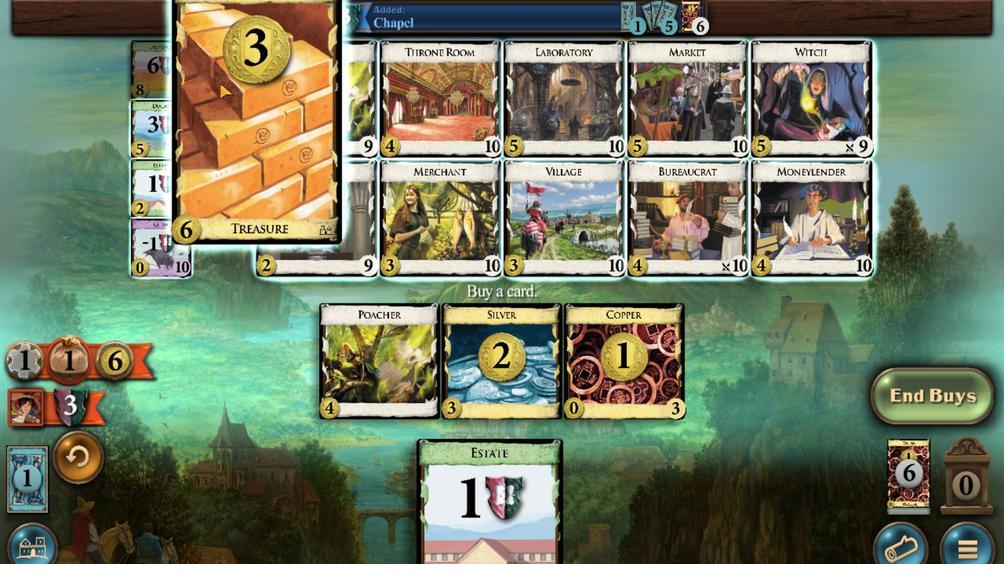
Action: Mouse moved to (561, 216)
Screenshot: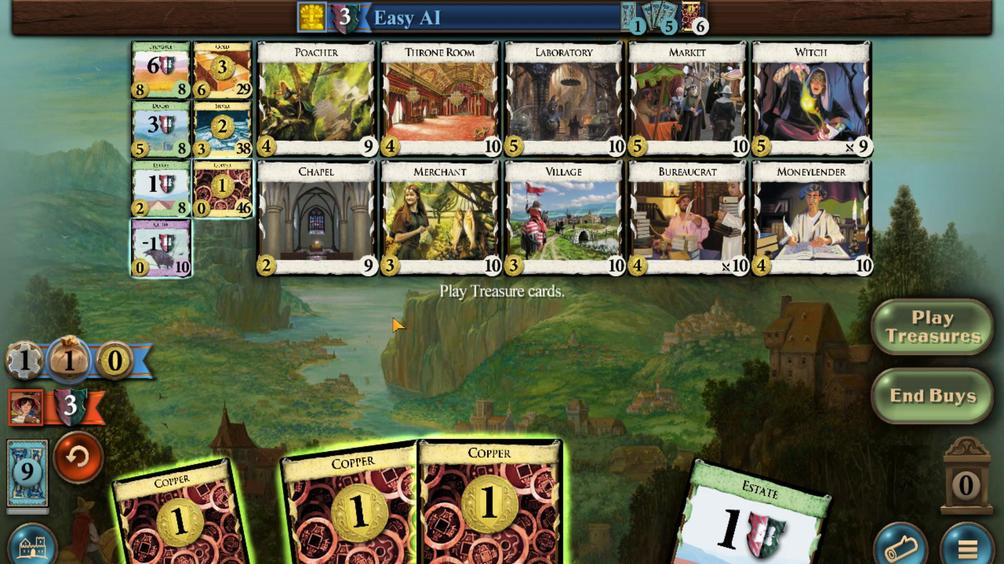 
Action: Mouse scrolled (561, 217) with delta (0, 0)
Screenshot: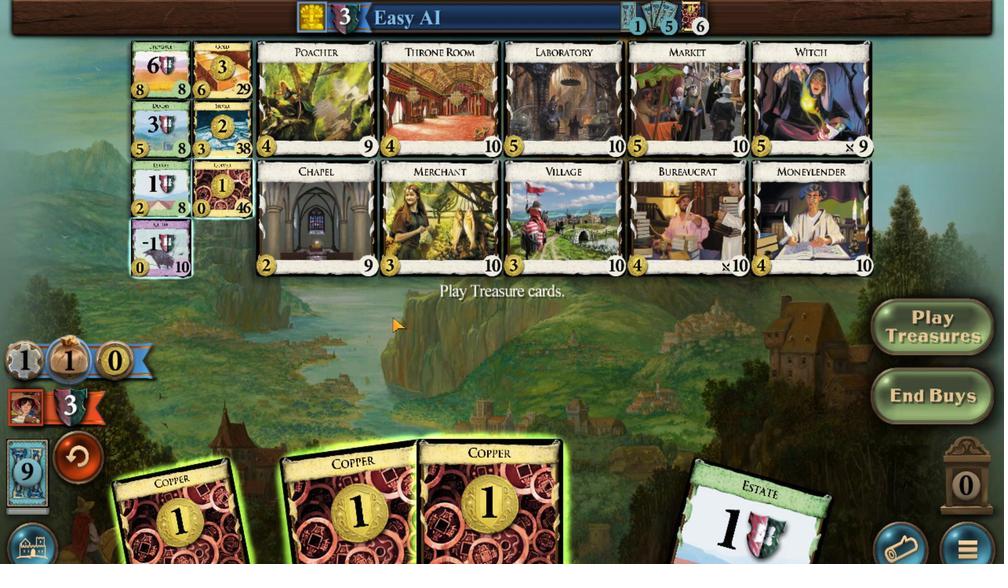 
Action: Mouse scrolled (561, 217) with delta (0, 0)
Screenshot: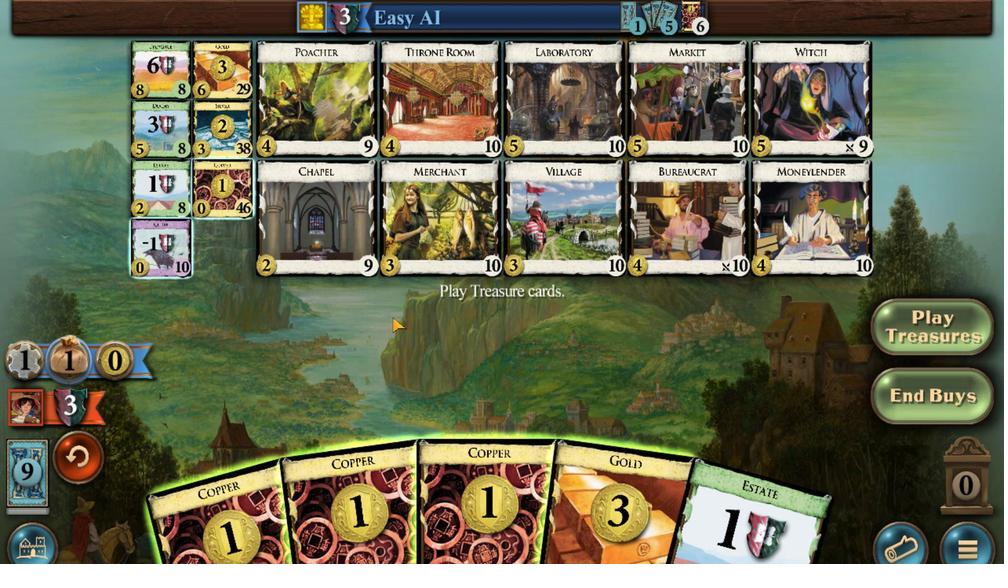 
Action: Mouse scrolled (561, 217) with delta (0, 0)
Screenshot: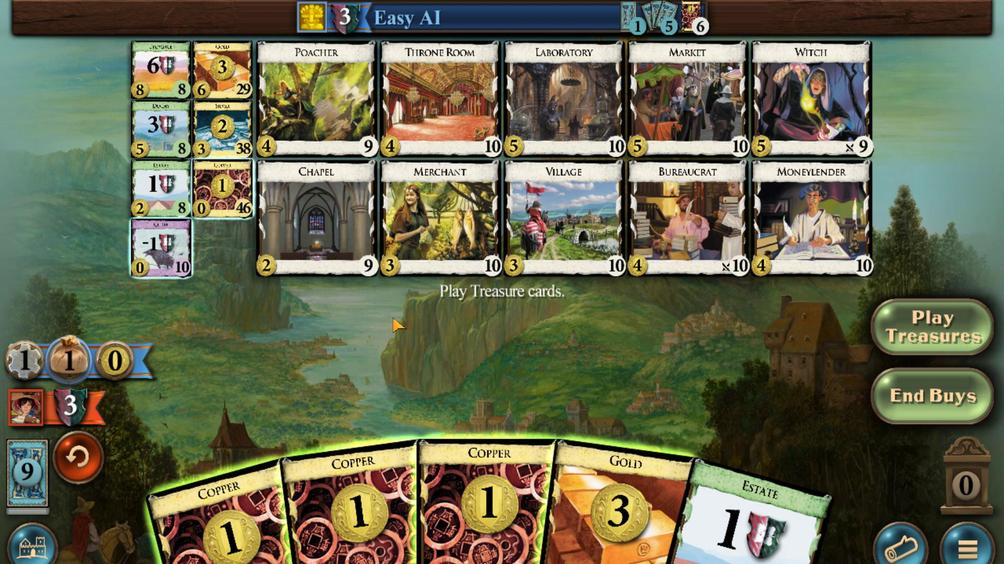 
Action: Mouse scrolled (561, 217) with delta (0, 0)
Screenshot: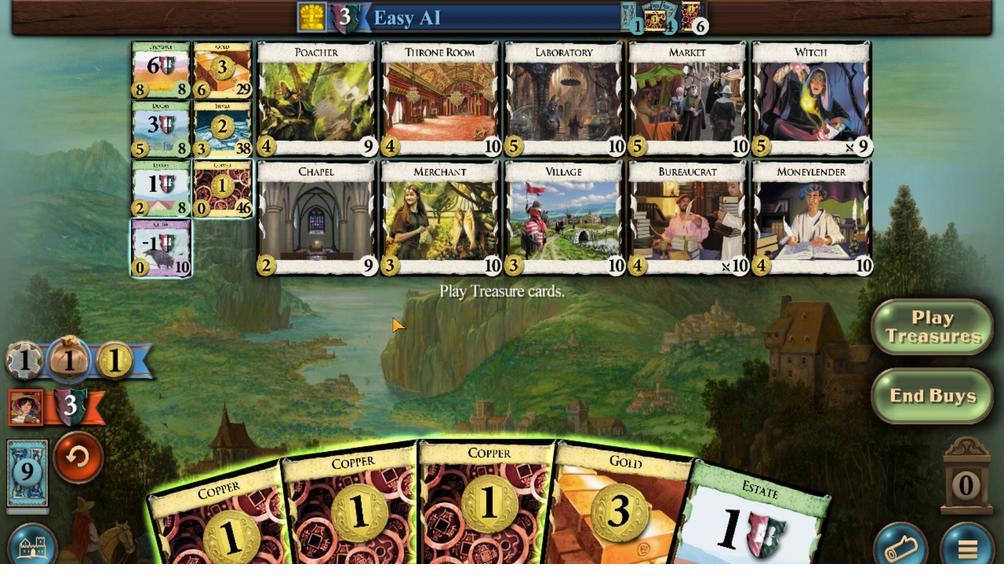 
Action: Mouse moved to (360, 467)
Screenshot: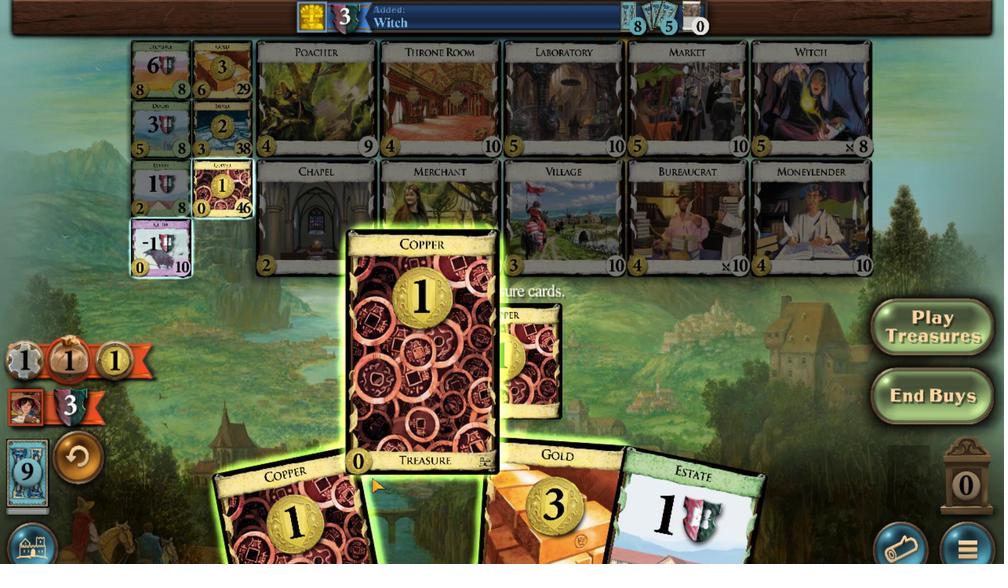 
Action: Mouse scrolled (360, 467) with delta (0, 0)
Screenshot: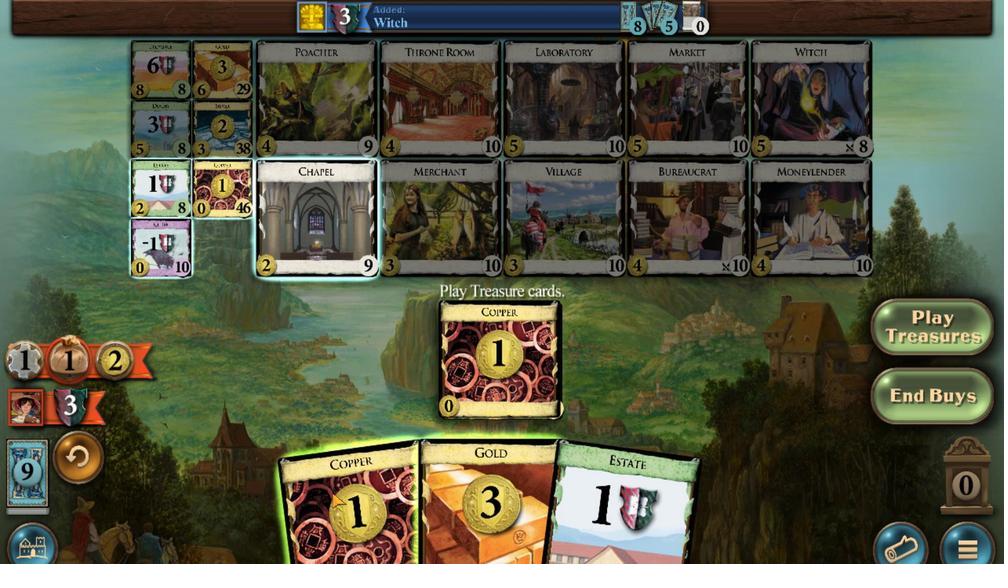 
Action: Mouse moved to (434, 459)
Screenshot: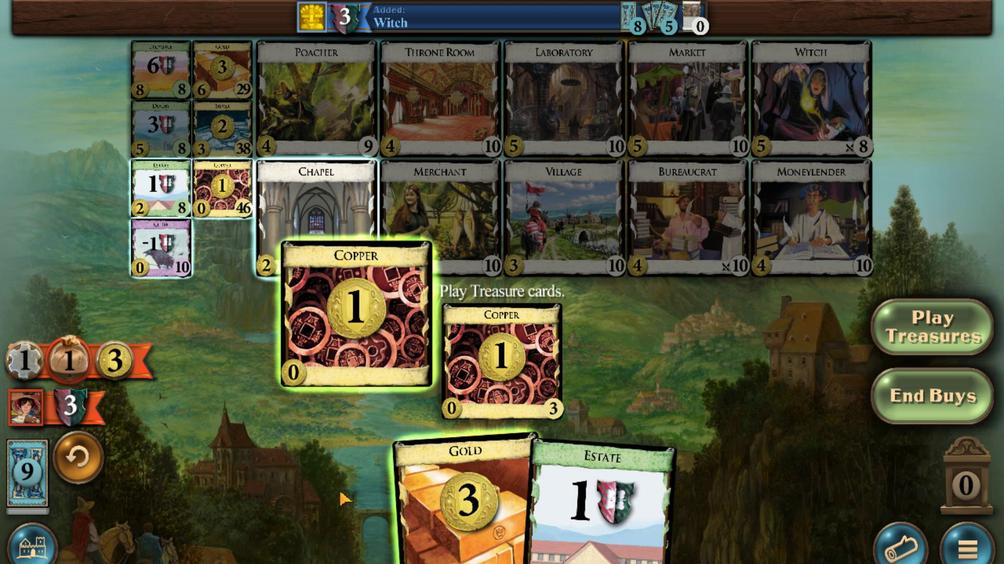 
Action: Mouse scrolled (434, 459) with delta (0, 0)
Screenshot: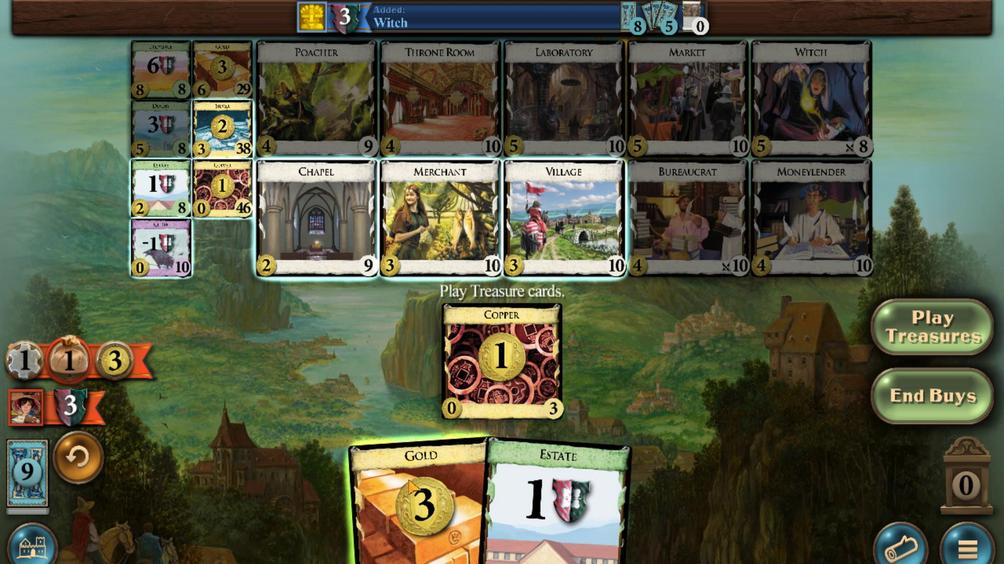 
Action: Mouse moved to (472, 470)
Screenshot: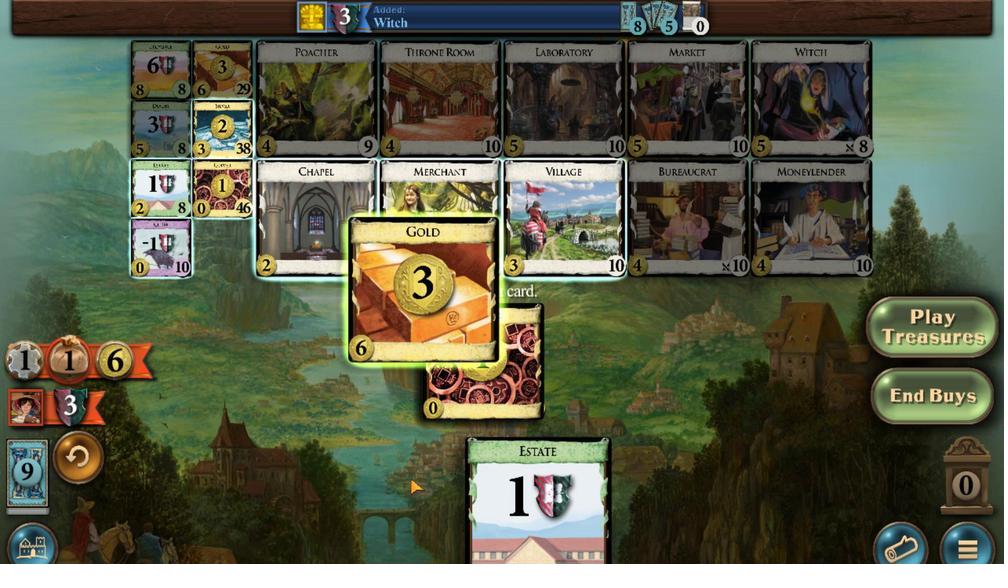 
Action: Mouse scrolled (472, 470) with delta (0, 0)
Screenshot: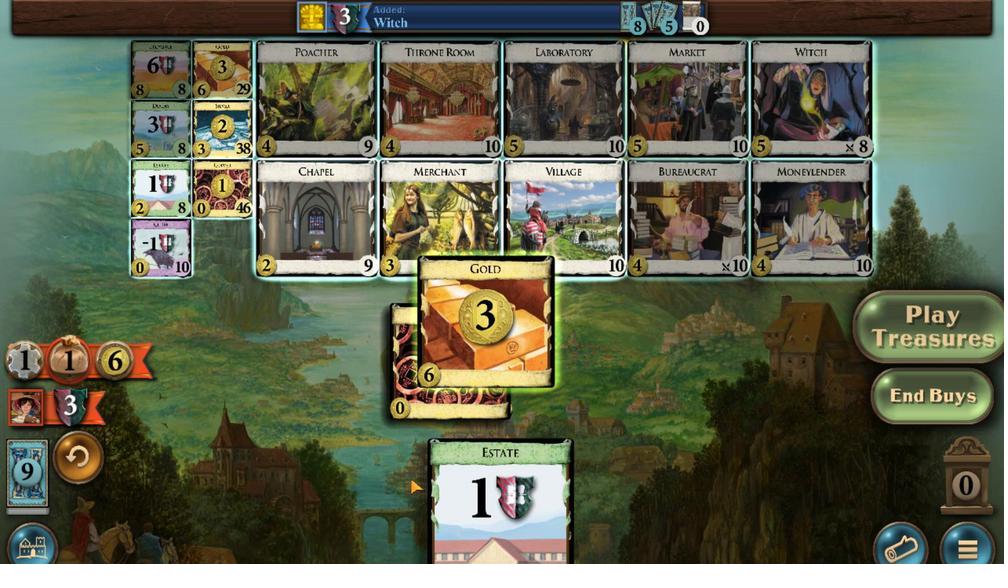 
Action: Mouse moved to (412, 462)
Screenshot: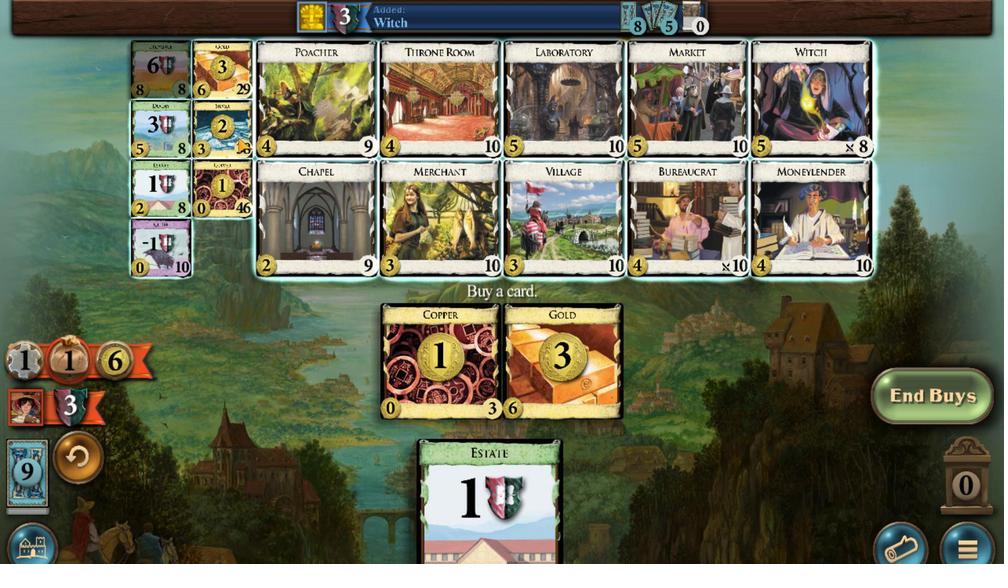 
Action: Mouse scrolled (412, 462) with delta (0, 0)
Screenshot: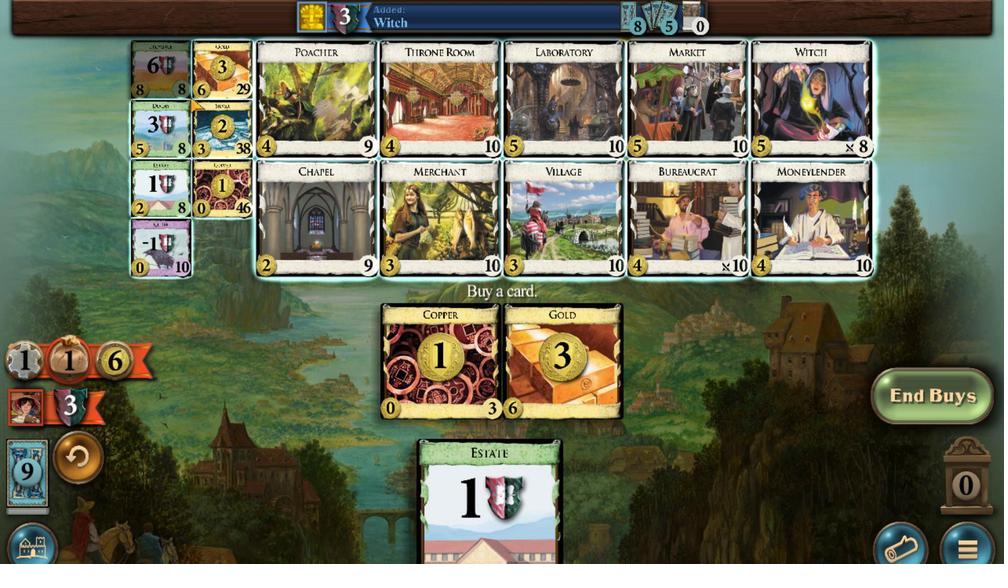 
Action: Mouse moved to (569, 214)
Screenshot: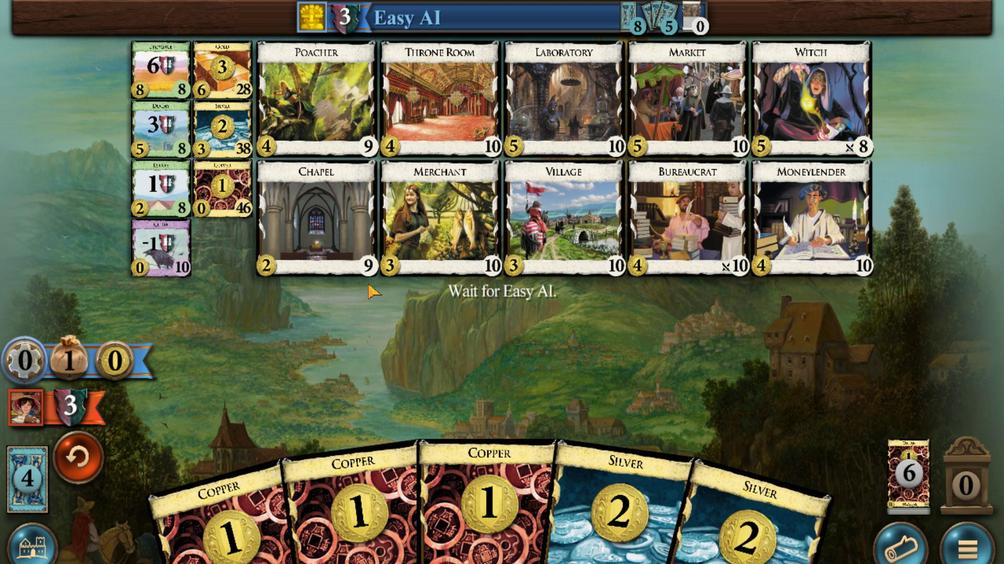 
Action: Mouse scrolled (569, 215) with delta (0, 0)
Screenshot: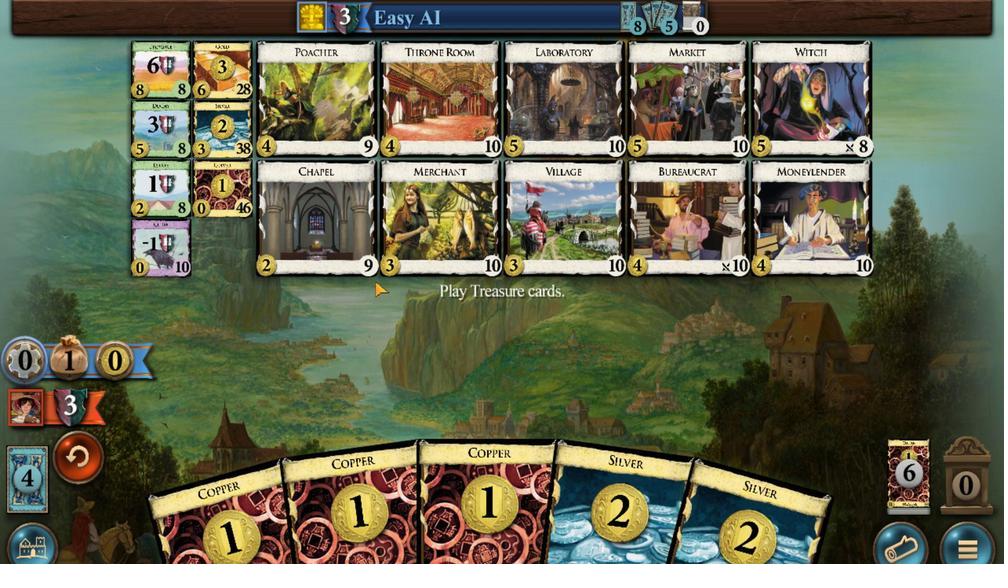 
Action: Mouse scrolled (569, 215) with delta (0, 0)
Screenshot: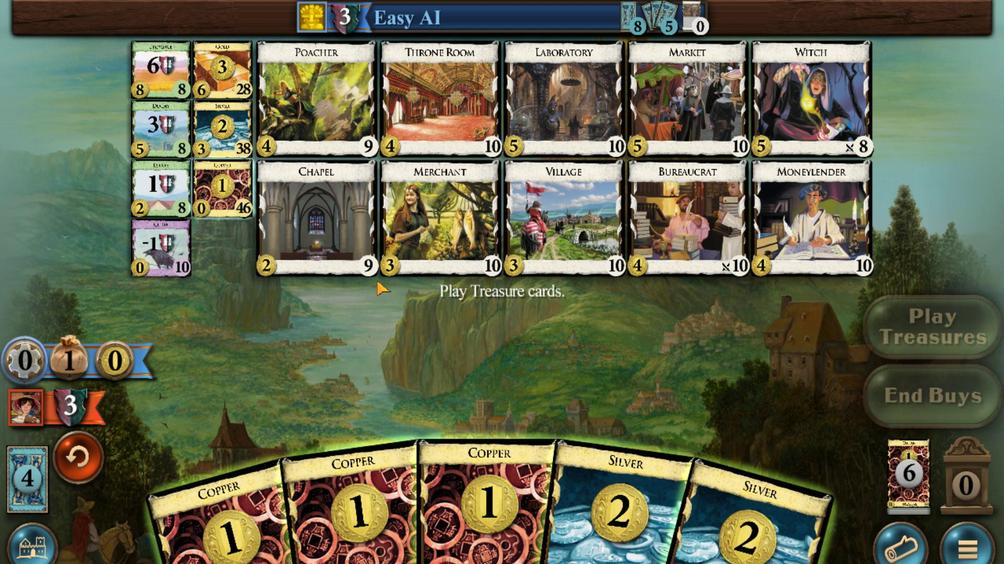
Action: Mouse scrolled (569, 215) with delta (0, 0)
Screenshot: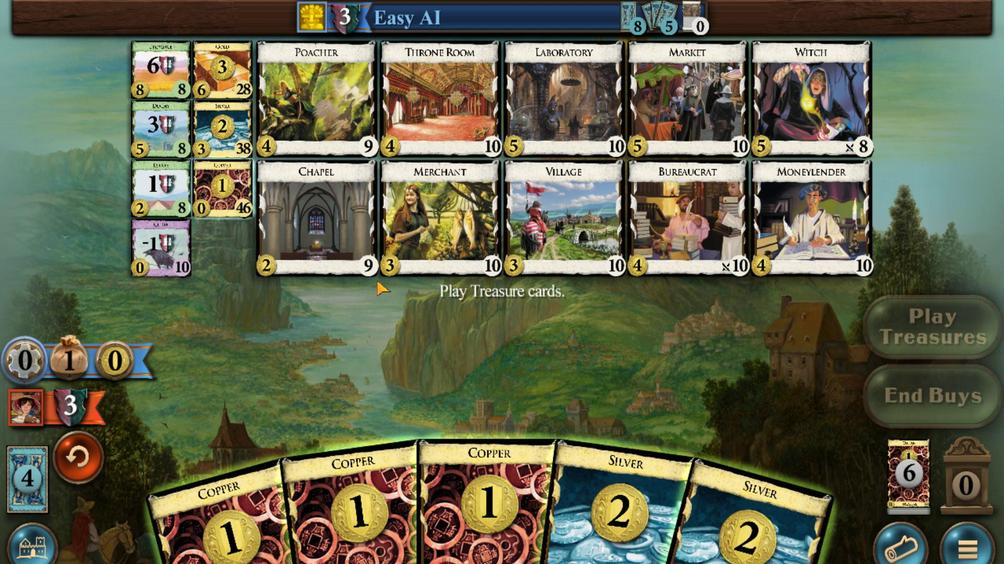 
Action: Mouse scrolled (569, 215) with delta (0, 0)
Screenshot: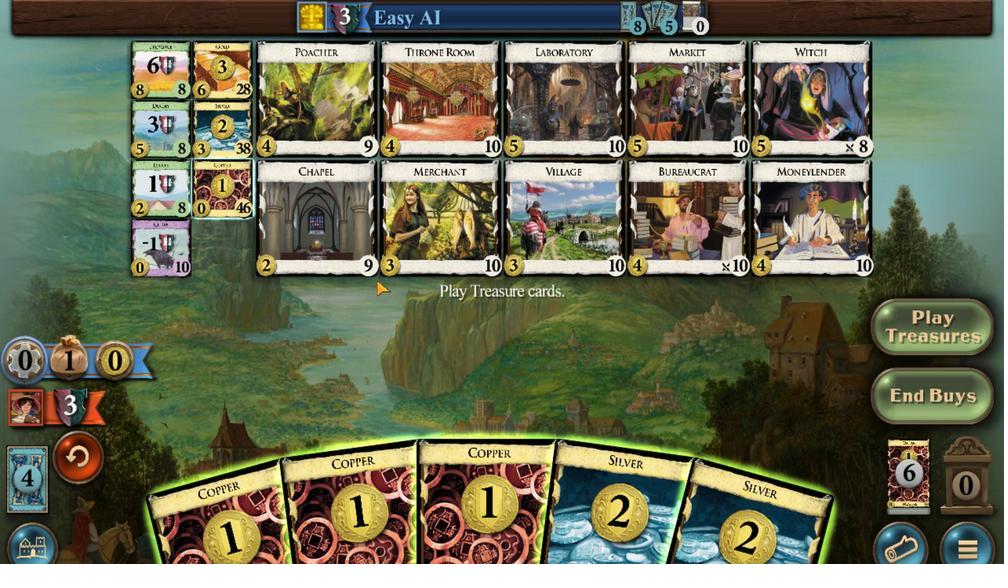 
Action: Mouse scrolled (569, 215) with delta (0, 0)
Screenshot: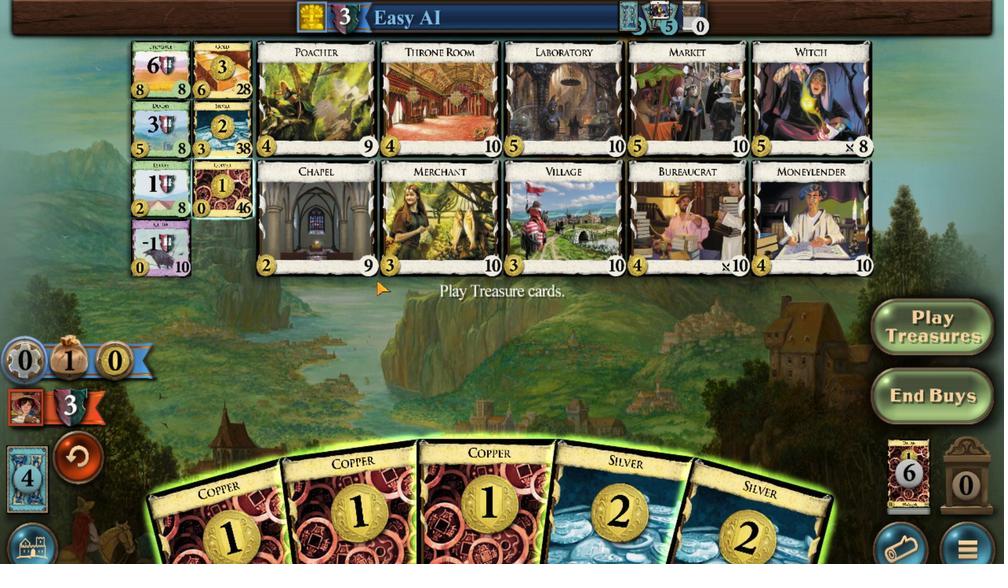 
Action: Mouse moved to (175, 474)
Screenshot: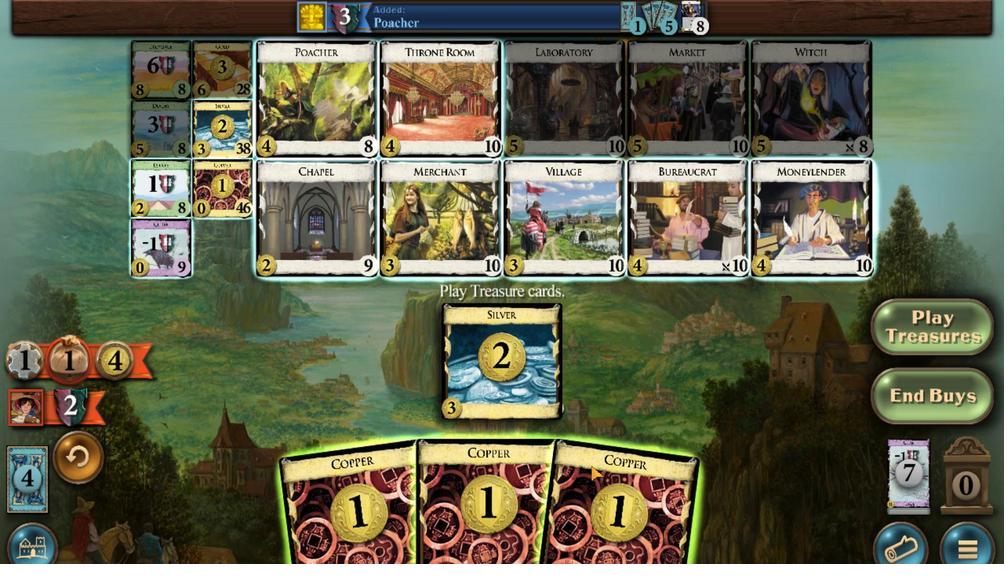 
Action: Mouse scrolled (175, 474) with delta (0, 0)
Screenshot: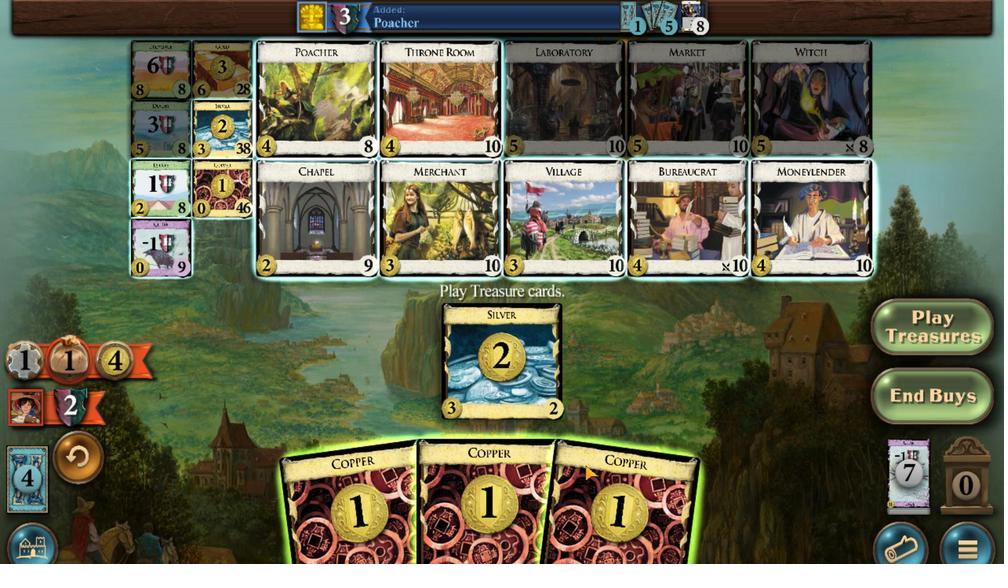 
Action: Mouse moved to (222, 461)
Screenshot: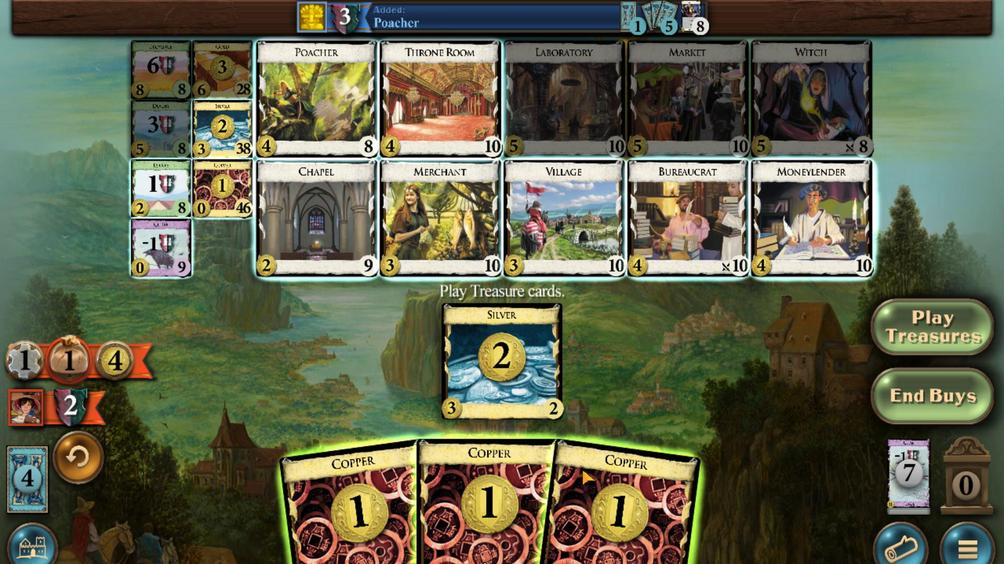 
Action: Mouse scrolled (222, 461) with delta (0, 0)
Screenshot: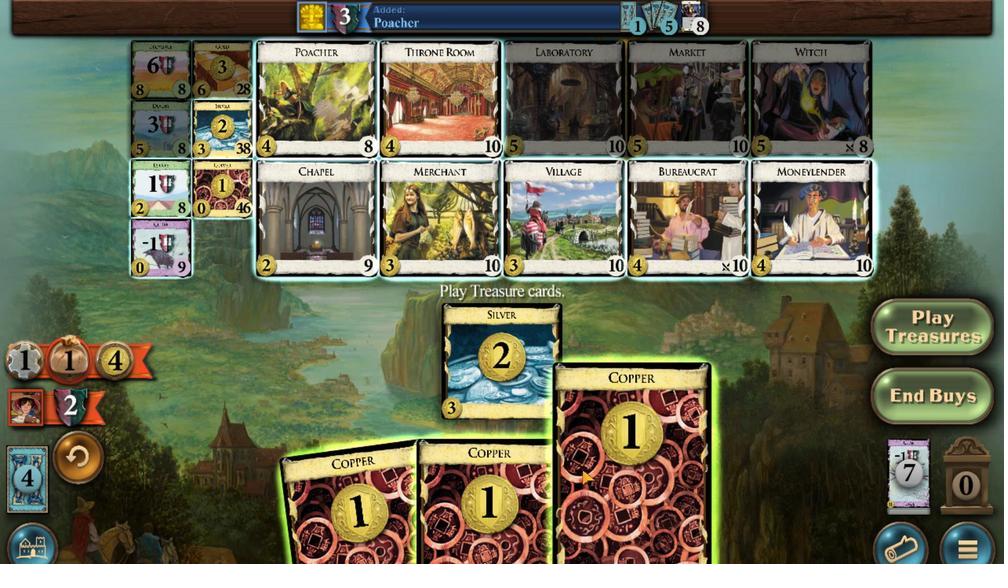 
Action: Mouse moved to (274, 456)
Screenshot: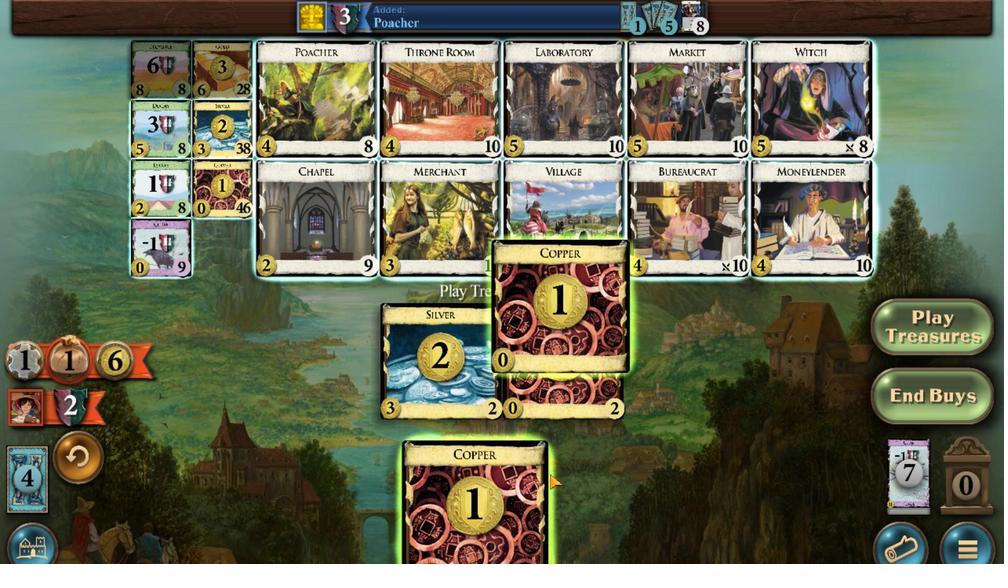 
Action: Mouse scrolled (274, 456) with delta (0, 0)
Screenshot: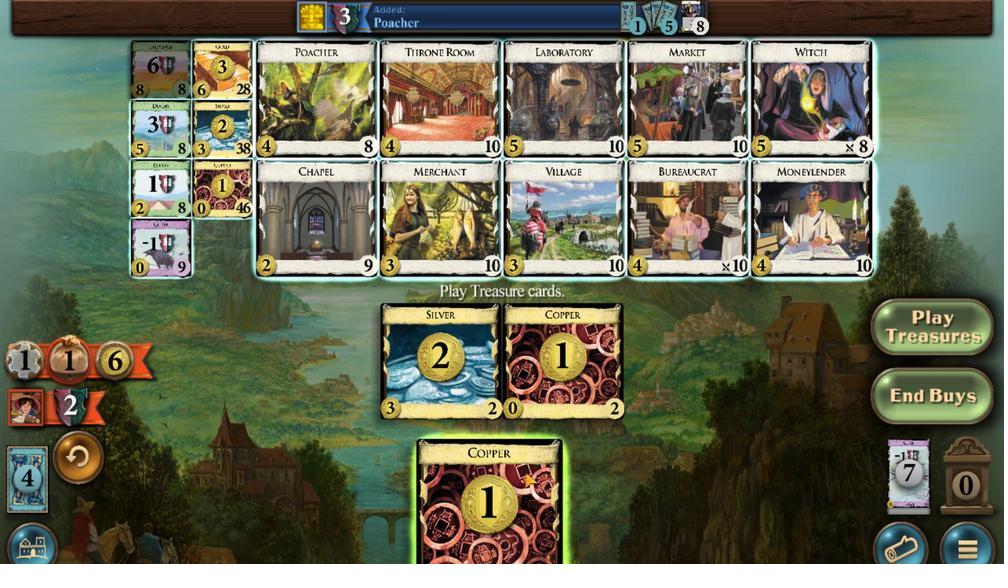 
Action: Mouse moved to (298, 459)
Screenshot: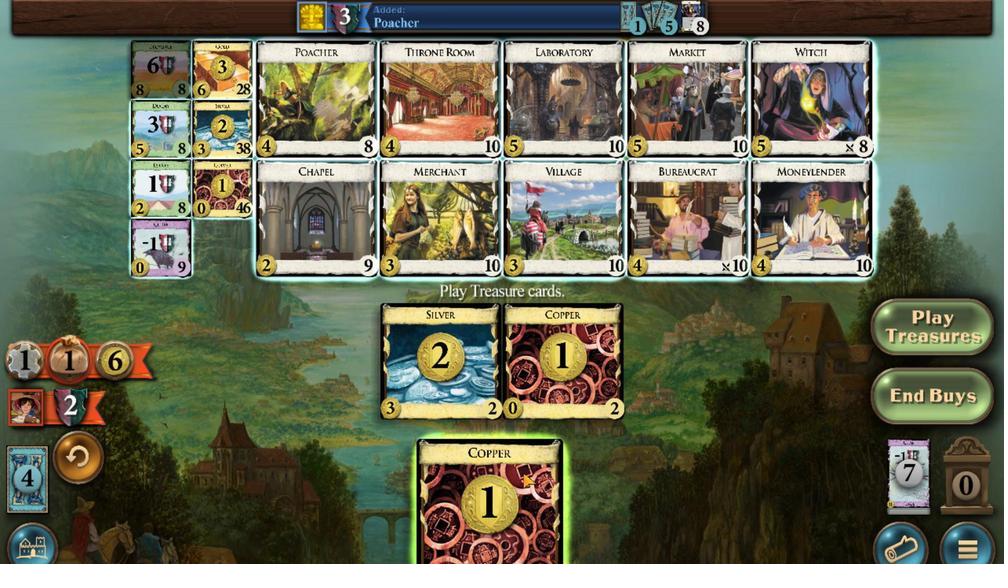 
Action: Mouse scrolled (298, 458) with delta (0, 0)
Screenshot: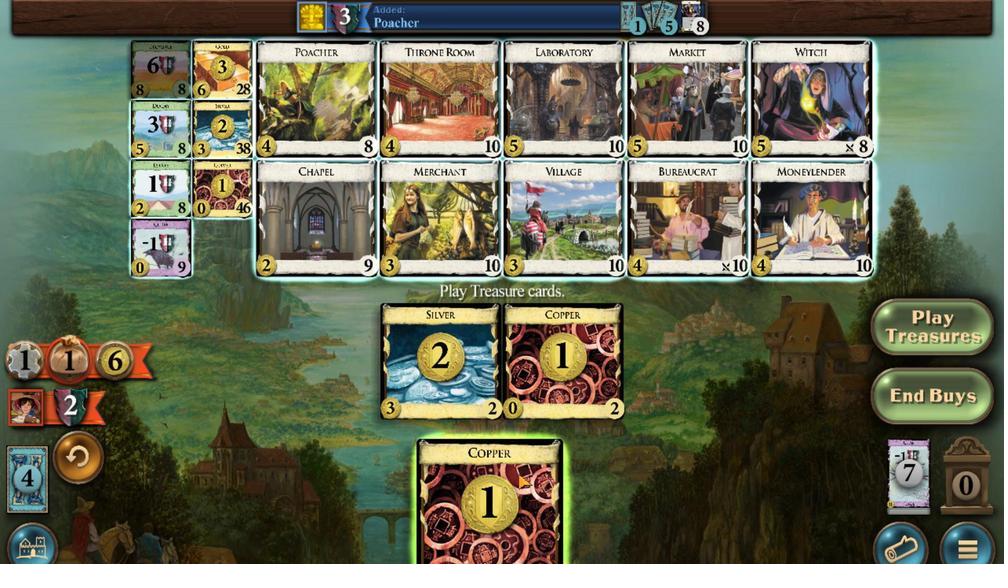 
Action: Mouse moved to (326, 460)
Screenshot: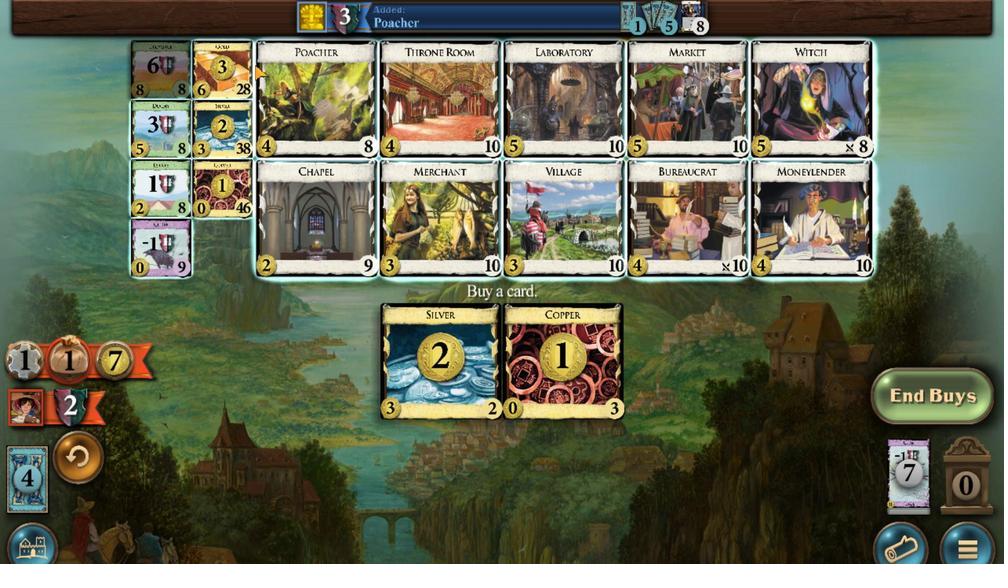 
Action: Mouse scrolled (326, 460) with delta (0, 0)
Screenshot: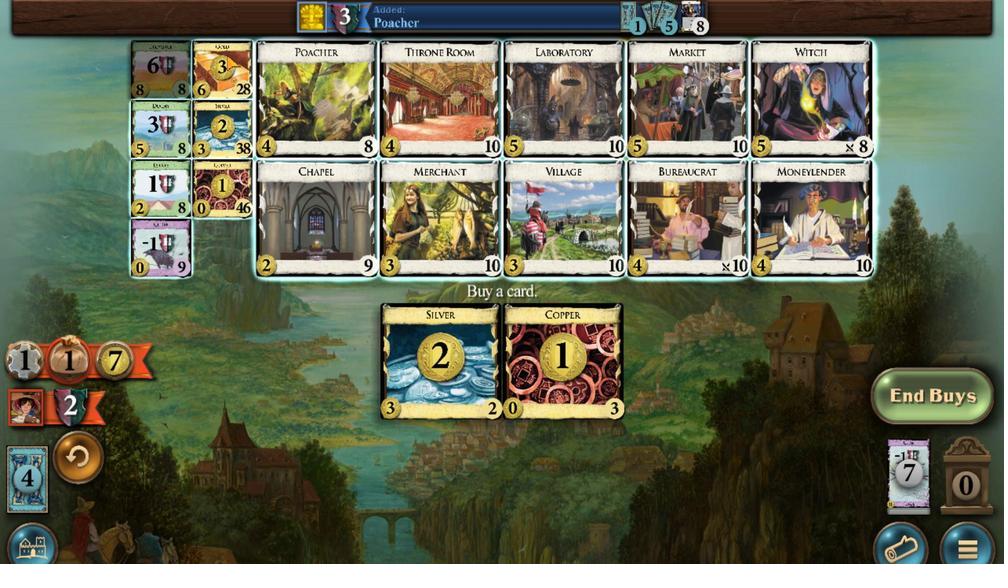
Action: Mouse moved to (556, 202)
Screenshot: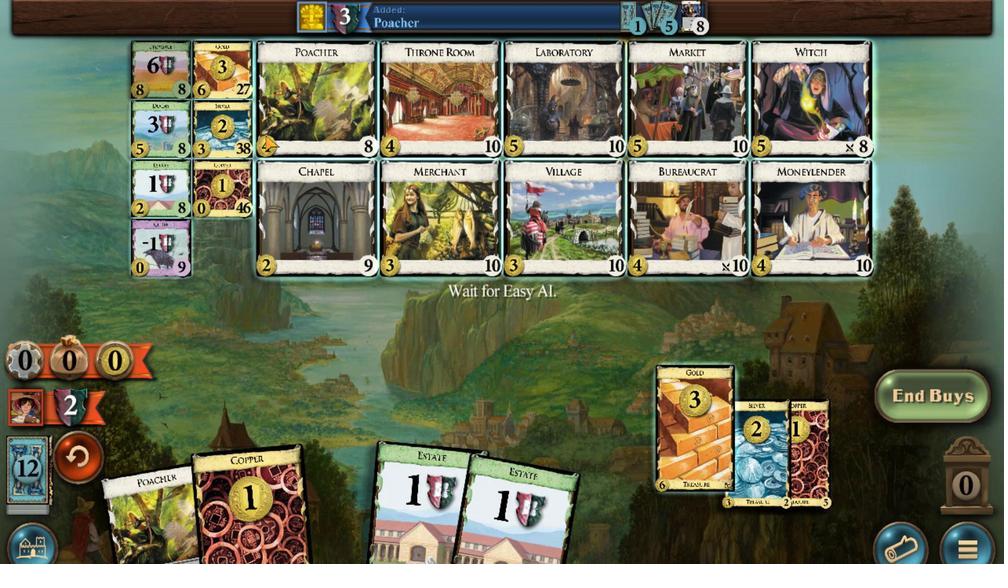 
Action: Mouse scrolled (556, 202) with delta (0, 0)
Screenshot: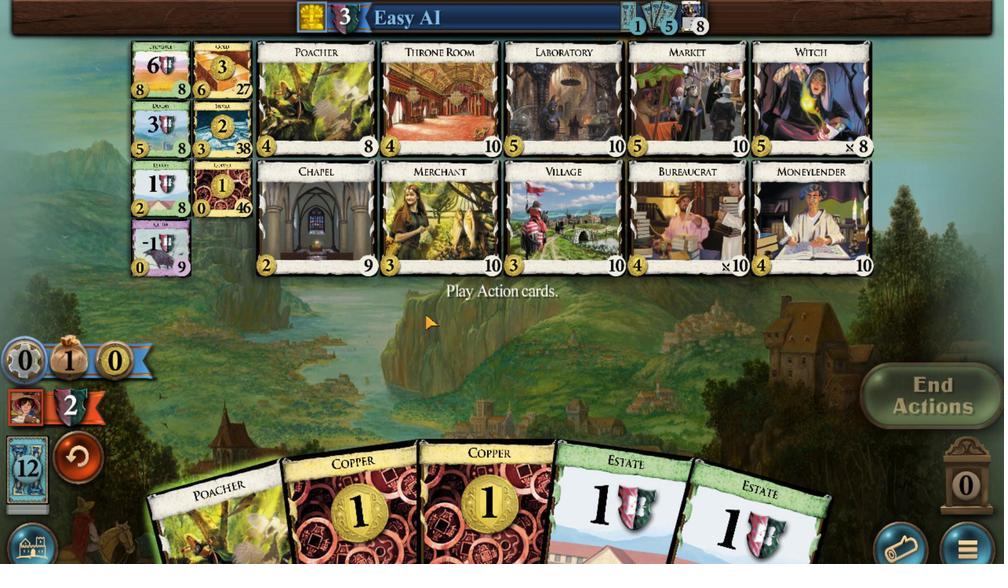 
Action: Mouse scrolled (556, 202) with delta (0, 0)
Screenshot: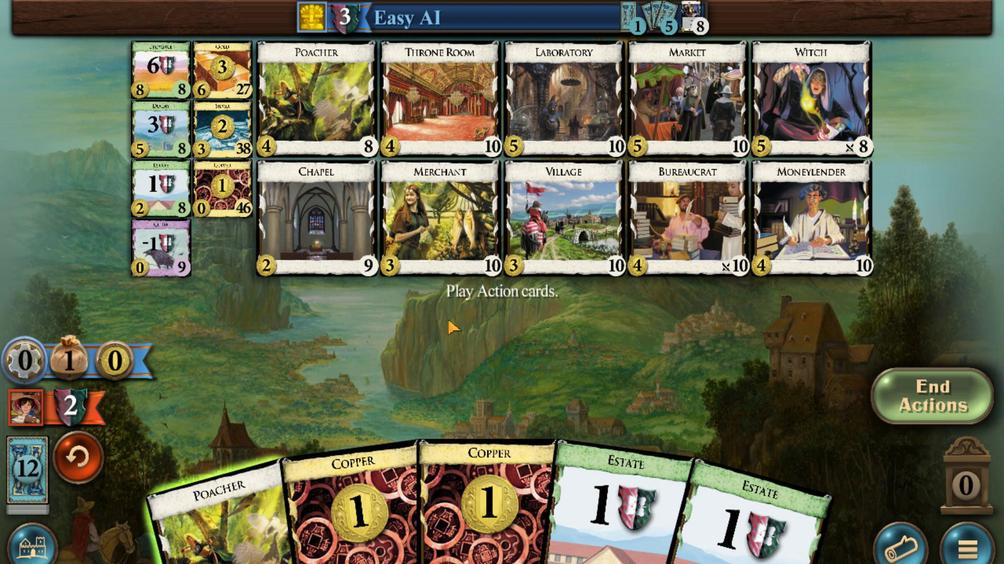 
Action: Mouse scrolled (556, 202) with delta (0, 0)
Screenshot: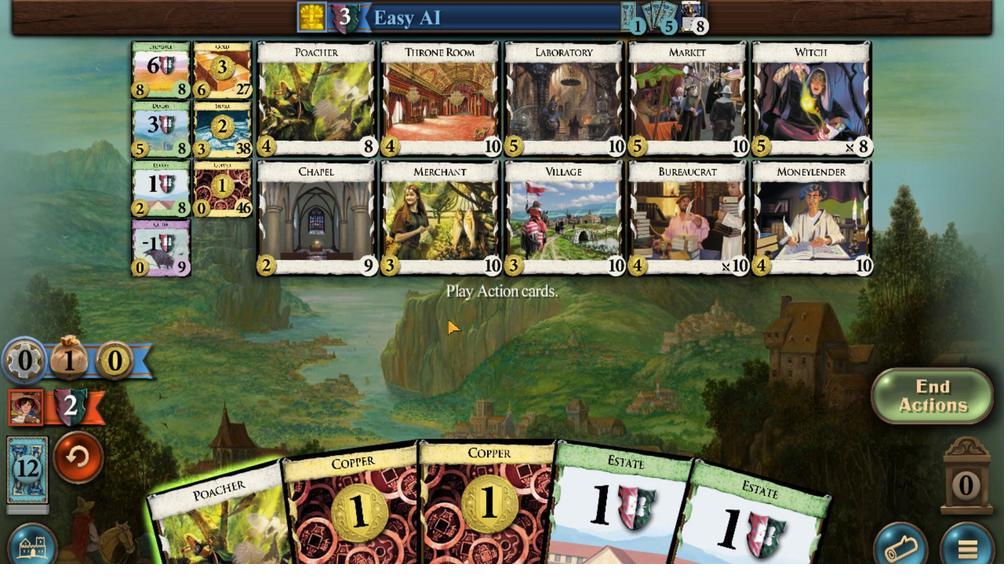 
Action: Mouse scrolled (556, 202) with delta (0, 0)
Screenshot: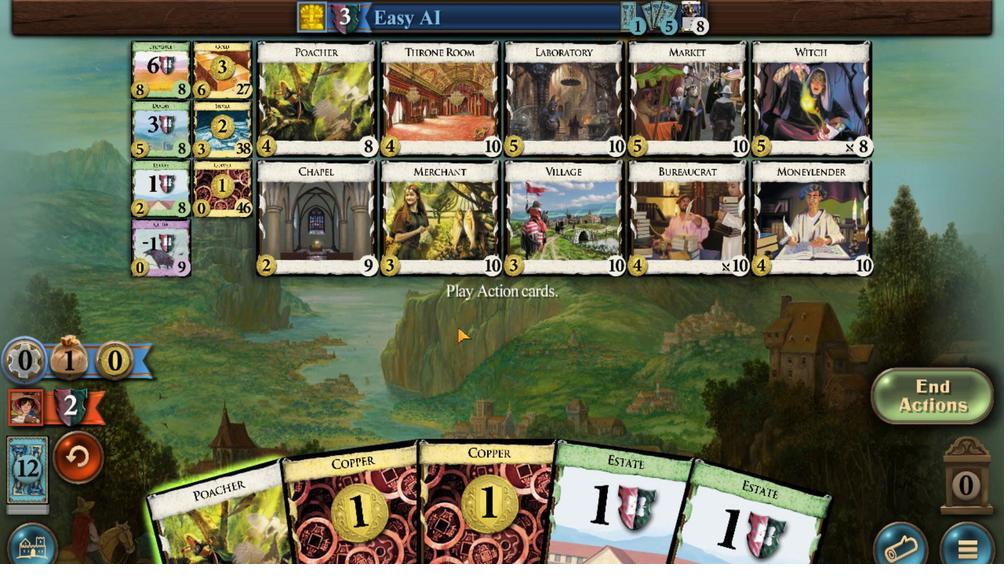 
Action: Mouse scrolled (556, 202) with delta (0, 0)
Screenshot: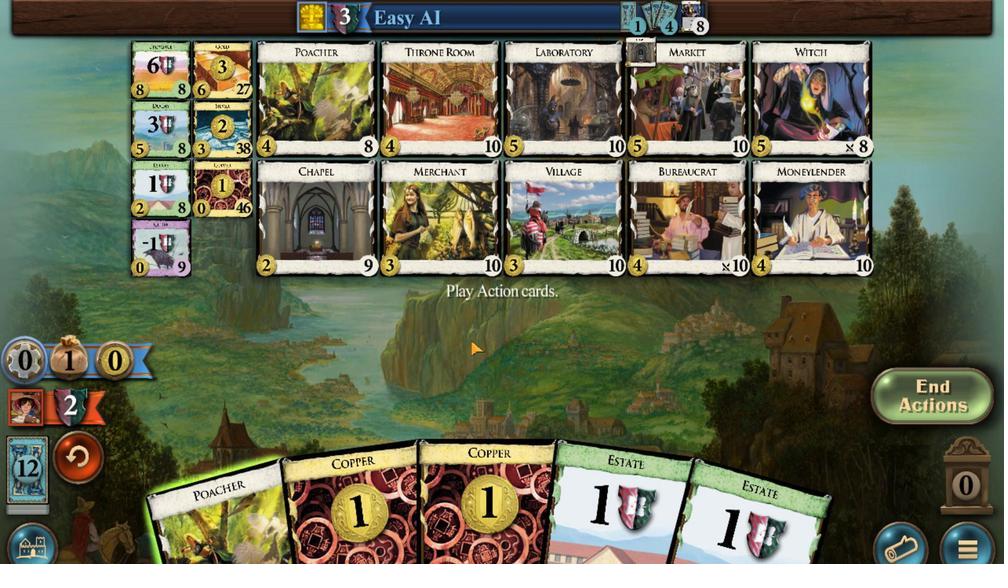 
Action: Mouse moved to (571, 484)
Screenshot: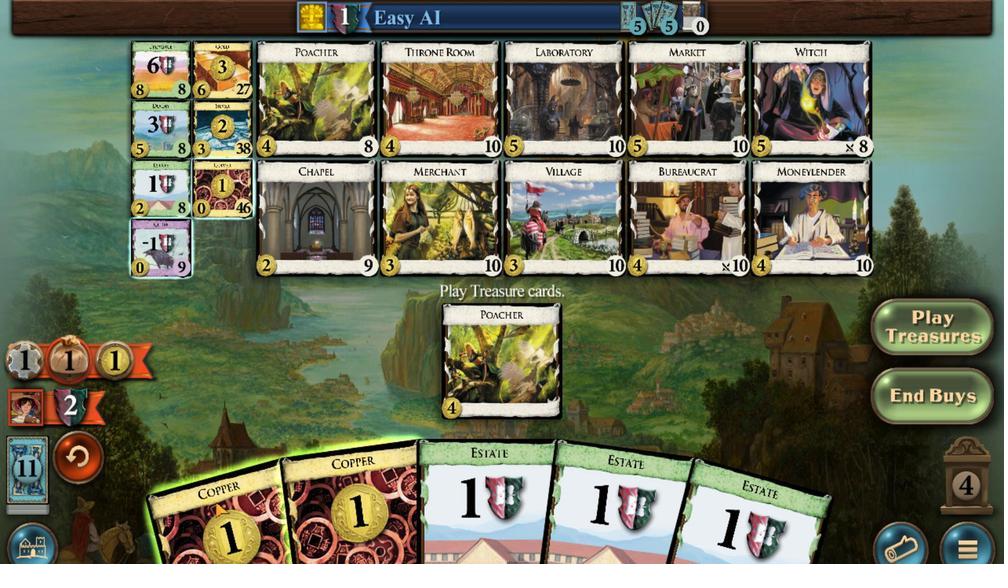 
Action: Mouse scrolled (571, 483) with delta (0, 0)
Screenshot: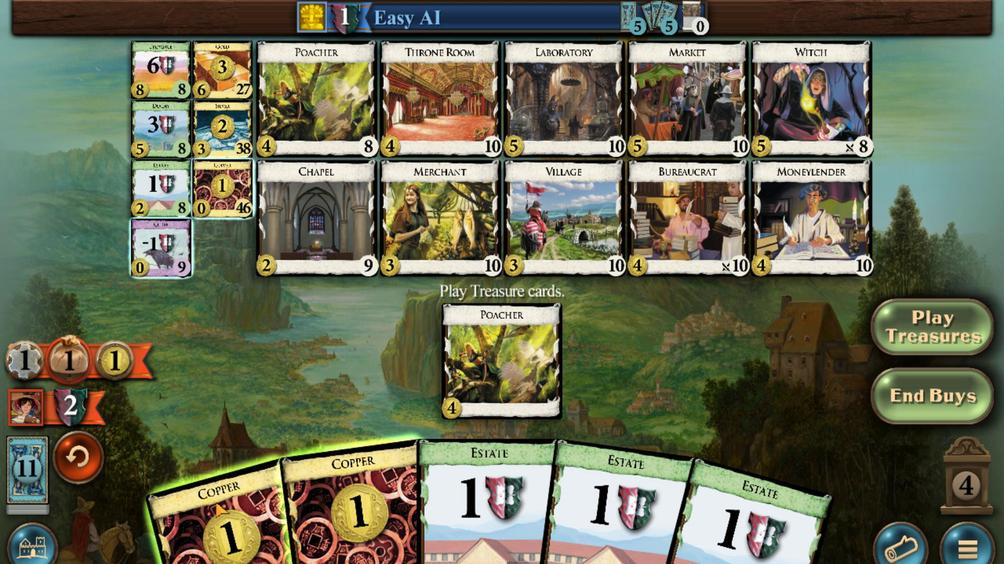
Action: Mouse moved to (447, 464)
Screenshot: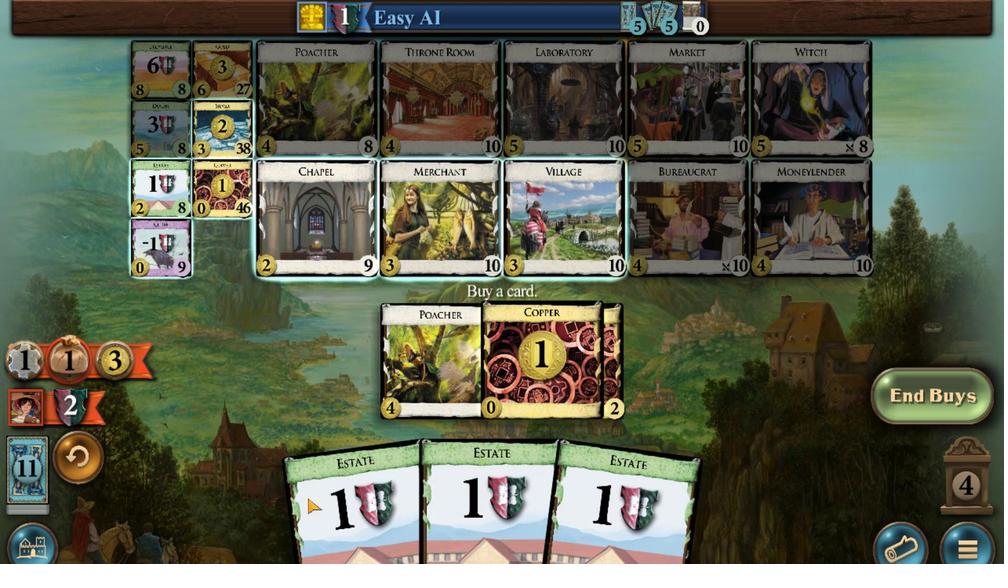 
Action: Mouse scrolled (447, 464) with delta (0, 0)
Screenshot: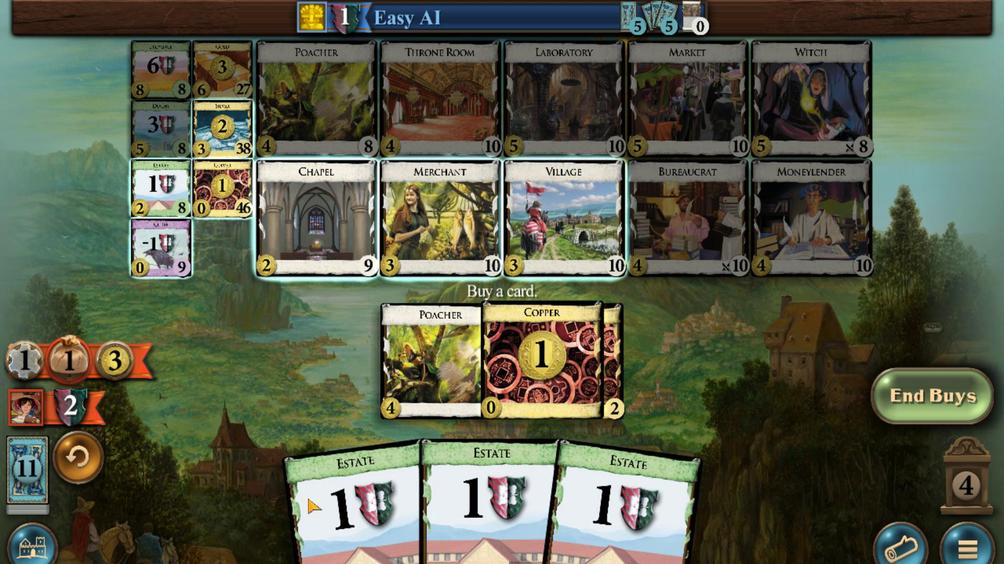 
Action: Mouse moved to (491, 474)
Screenshot: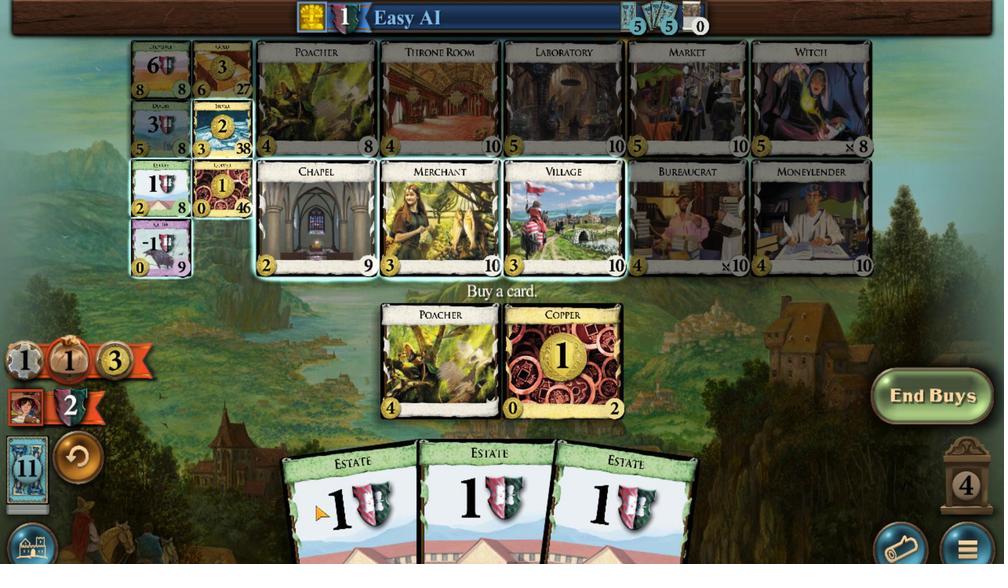 
Action: Mouse scrolled (491, 473) with delta (0, 0)
Screenshot: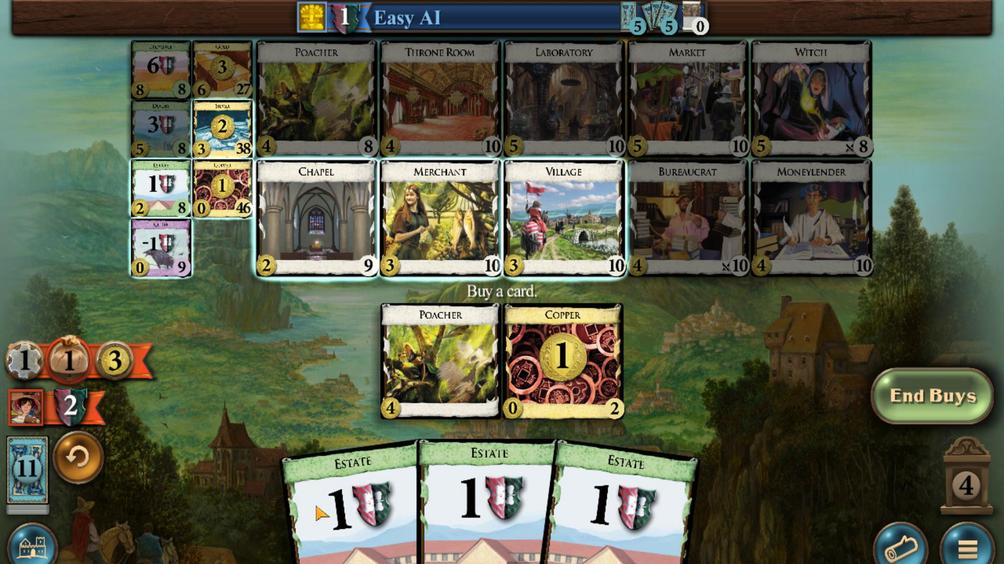 
Action: Mouse moved to (549, 243)
Screenshot: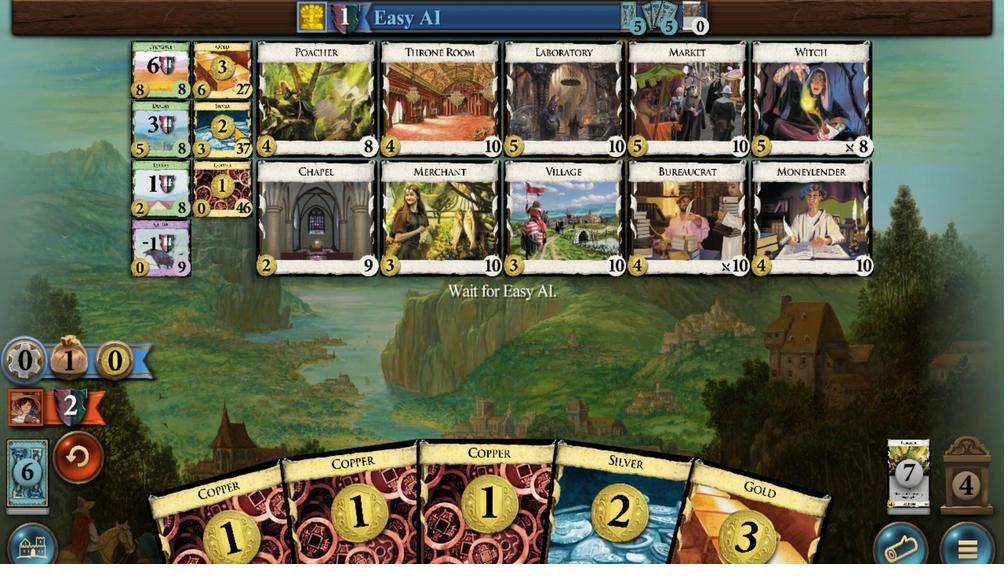 
Action: Mouse scrolled (549, 243) with delta (0, 0)
Screenshot: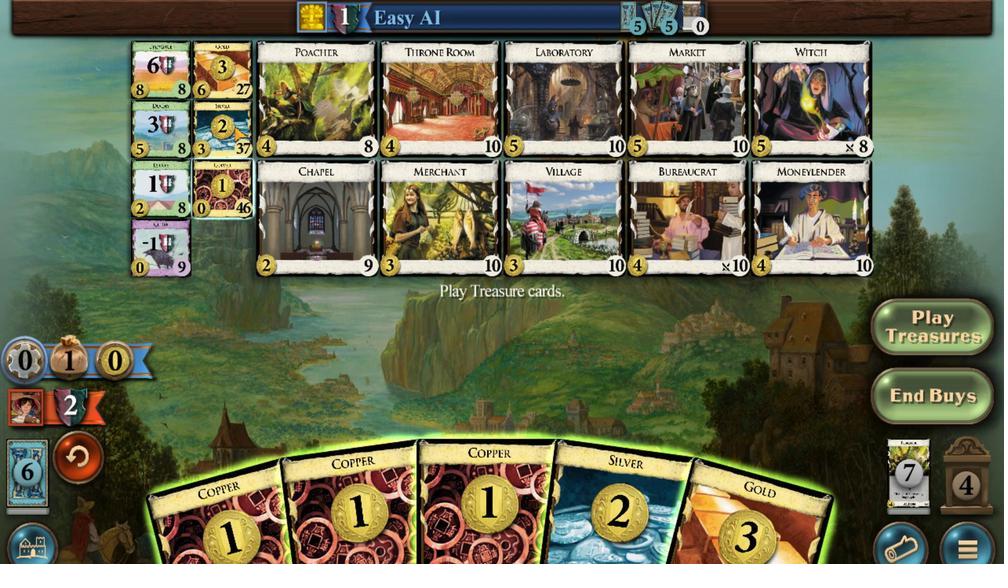 
Action: Mouse scrolled (549, 243) with delta (0, 0)
Screenshot: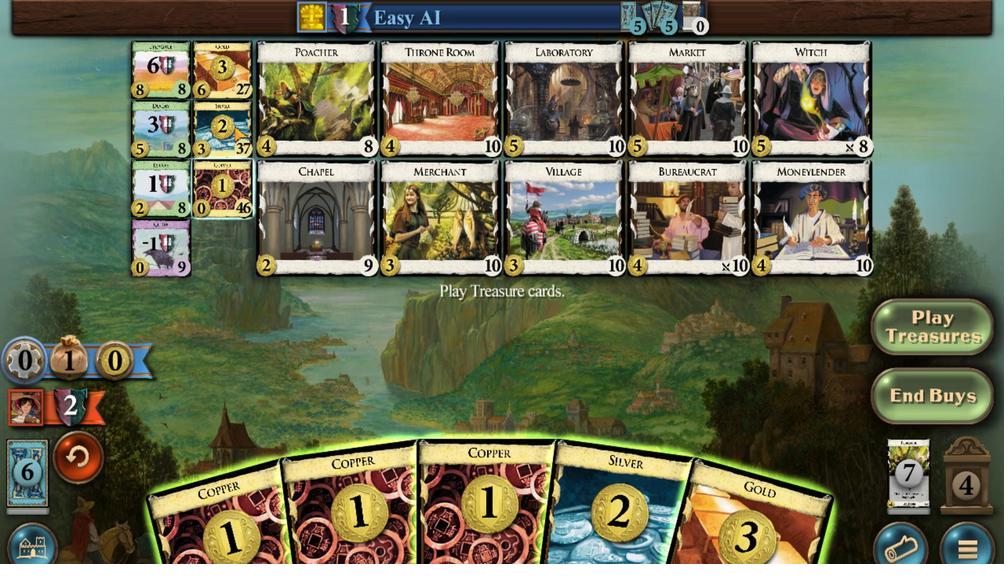 
Action: Mouse scrolled (549, 243) with delta (0, 0)
Screenshot: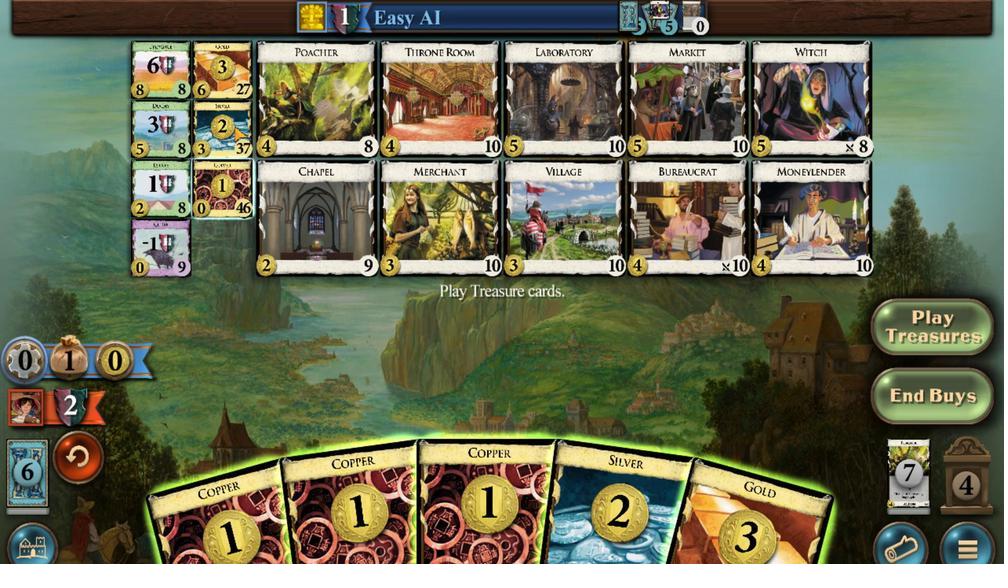 
Action: Mouse scrolled (549, 243) with delta (0, 0)
Screenshot: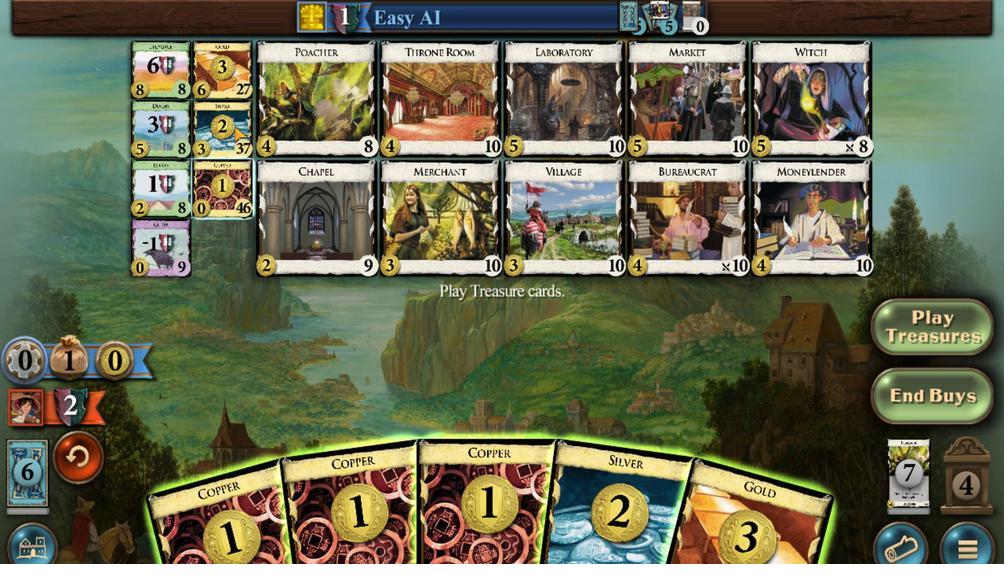
Action: Mouse moved to (162, 471)
Screenshot: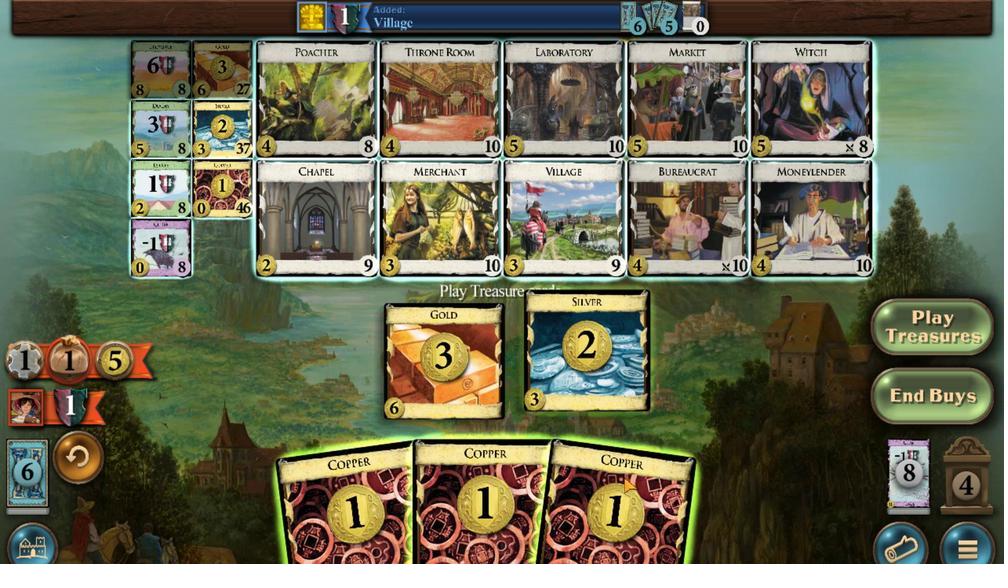 
Action: Mouse scrolled (162, 471) with delta (0, 0)
Screenshot: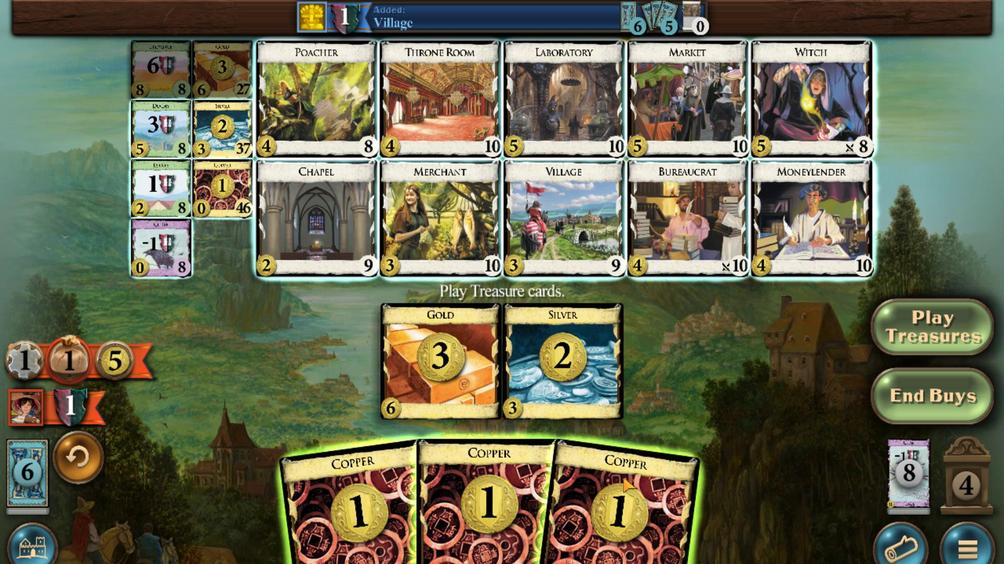 
Action: Mouse moved to (207, 467)
Screenshot: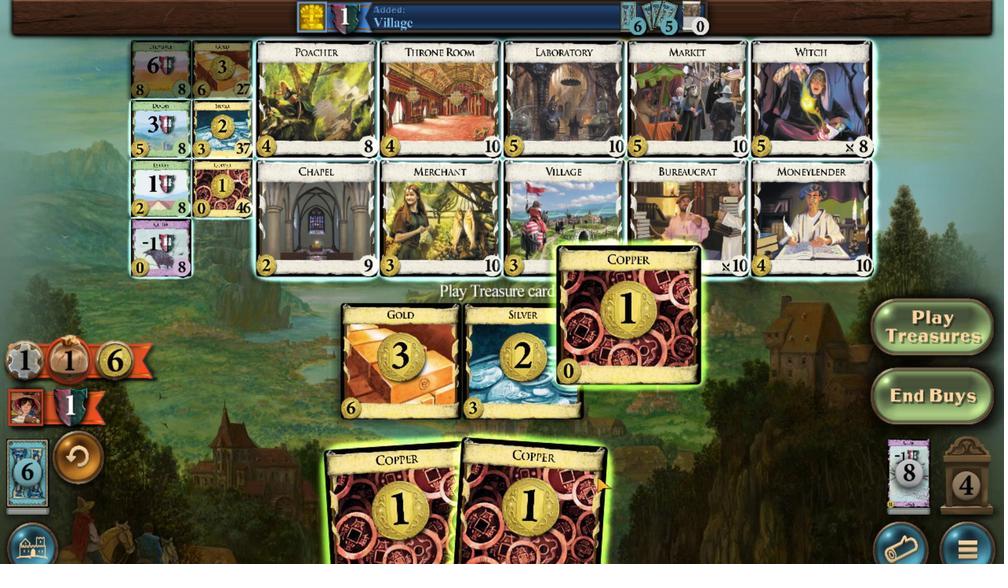 
Action: Mouse scrolled (207, 467) with delta (0, 0)
Screenshot: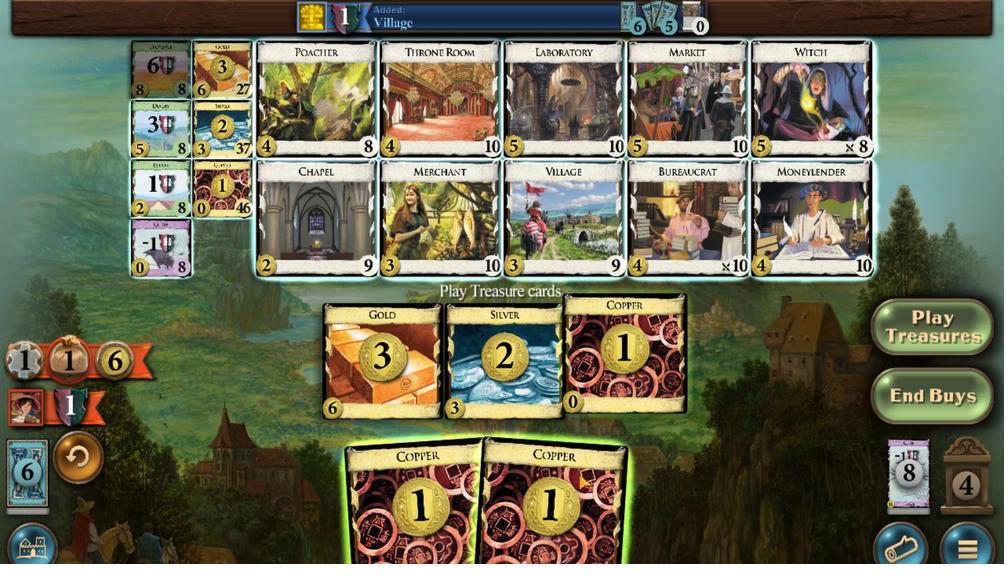 
Action: Mouse moved to (241, 461)
Screenshot: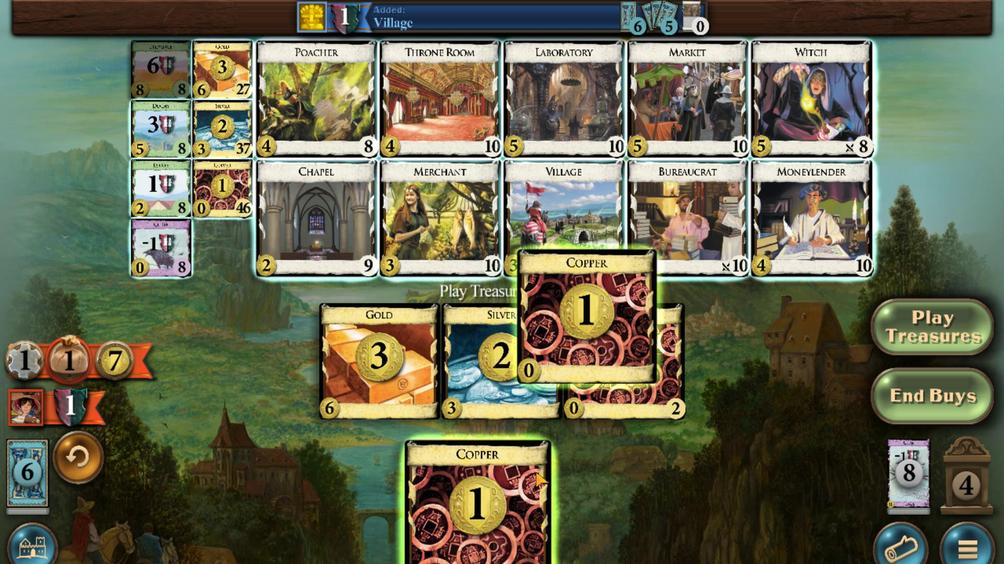 
Action: Mouse scrolled (241, 460) with delta (0, 0)
Screenshot: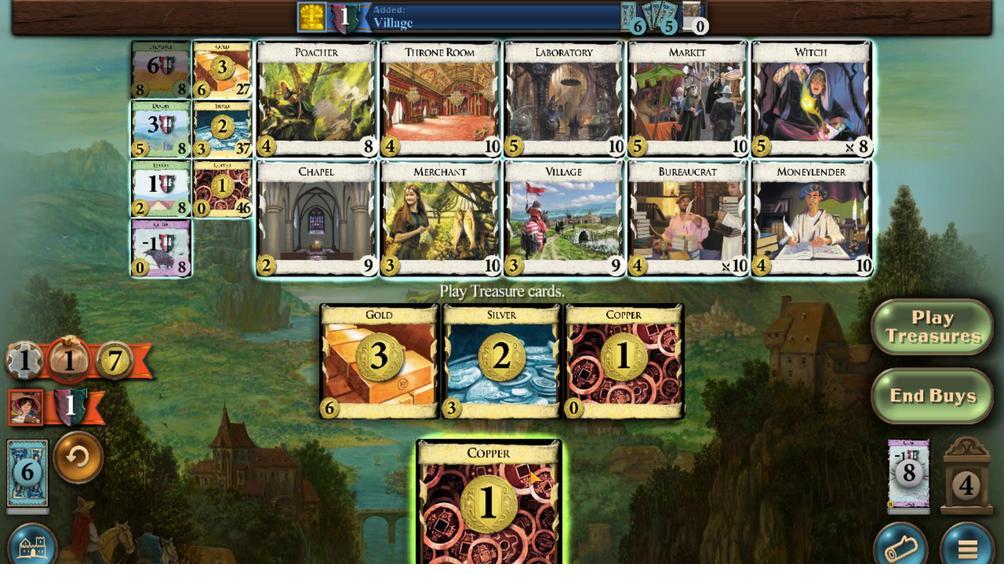 
Action: Mouse moved to (289, 458)
Screenshot: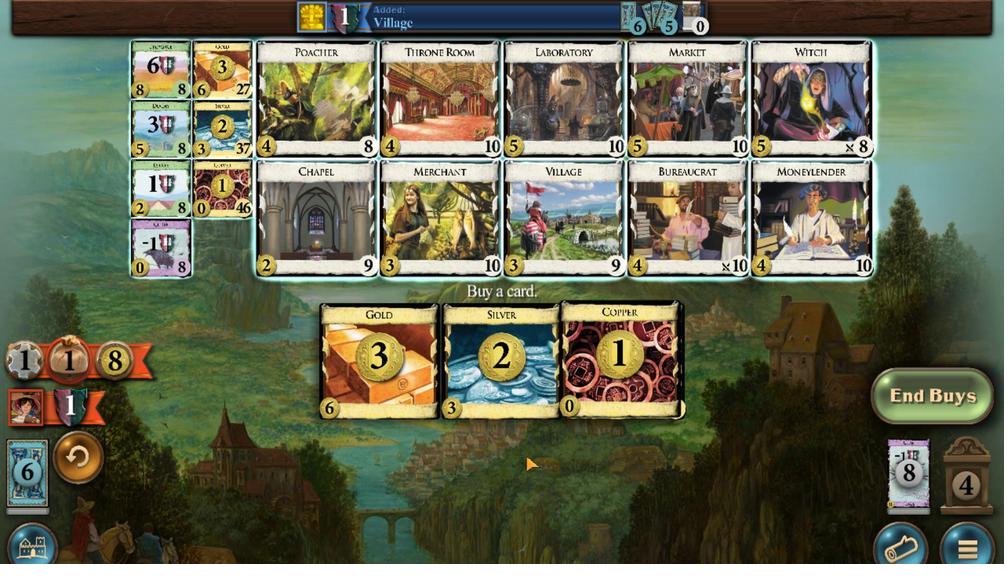 
Action: Mouse scrolled (289, 457) with delta (0, 0)
Screenshot: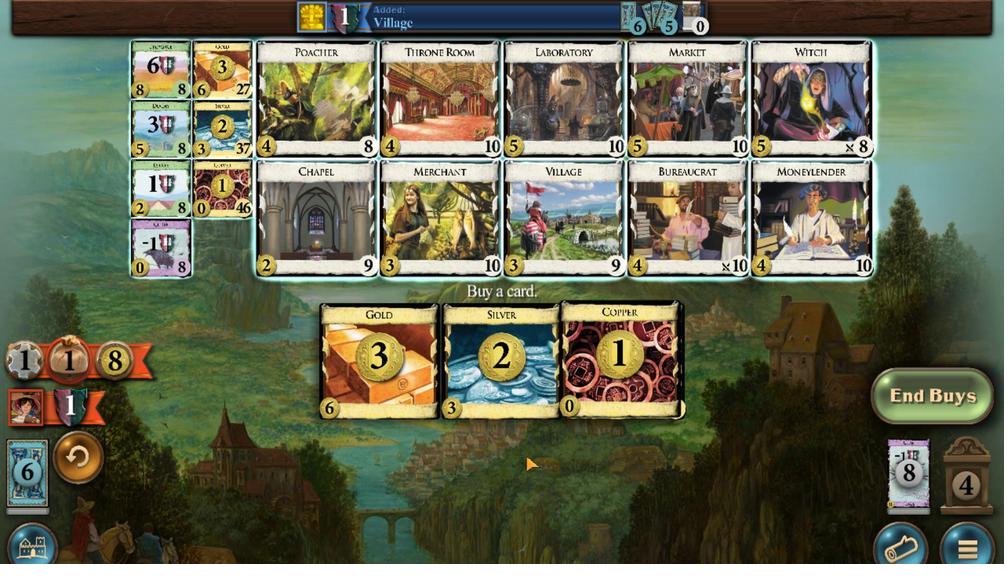 
Action: Mouse moved to (315, 455)
Screenshot: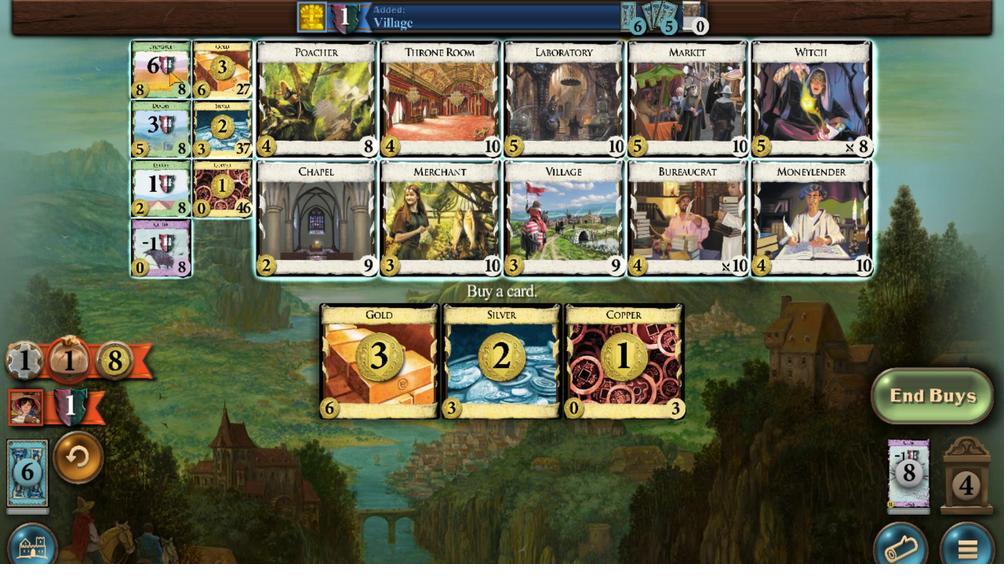 
Action: Mouse scrolled (315, 455) with delta (0, 0)
Screenshot: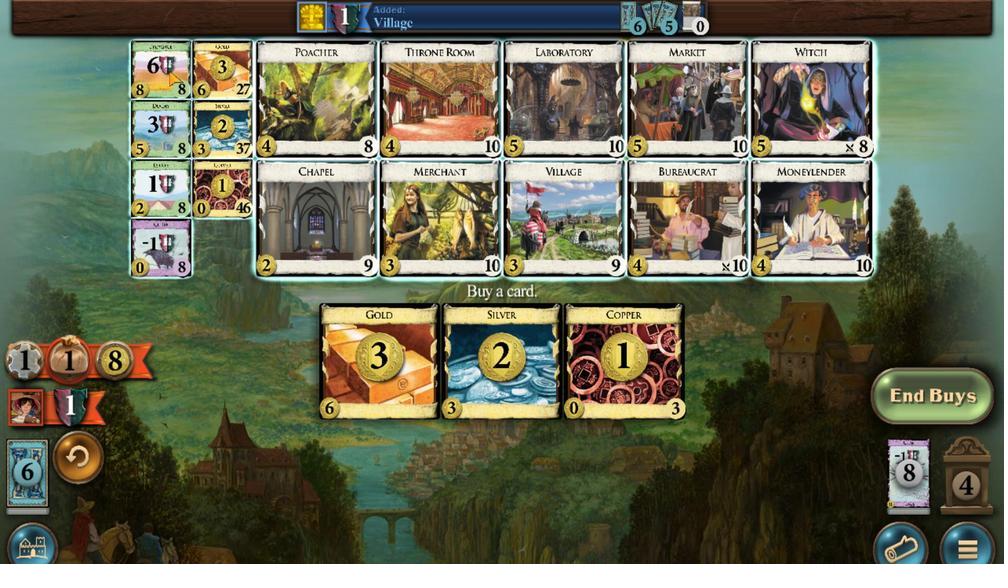 
Action: Mouse moved to (601, 209)
Screenshot: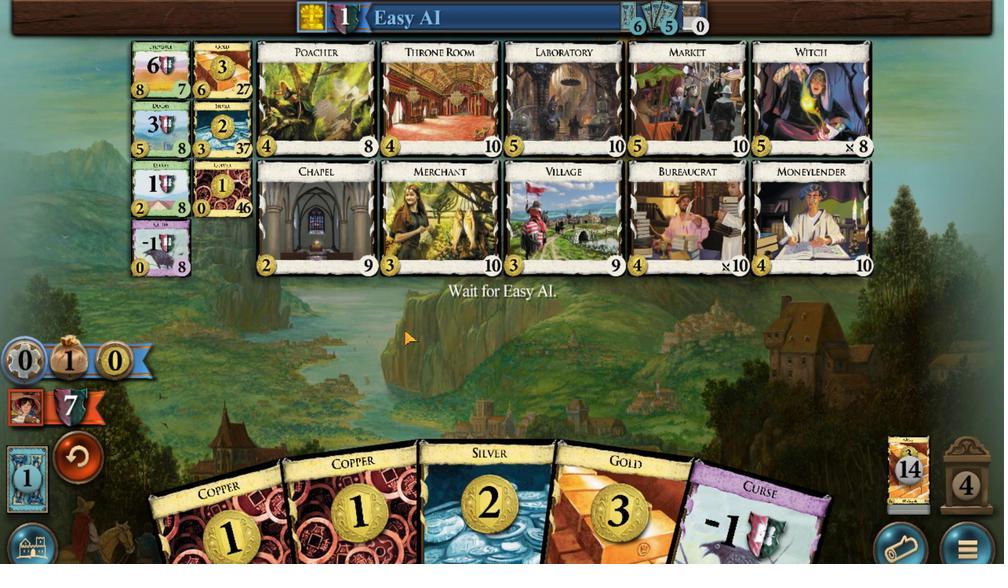 
Action: Mouse scrolled (601, 209) with delta (0, 0)
Screenshot: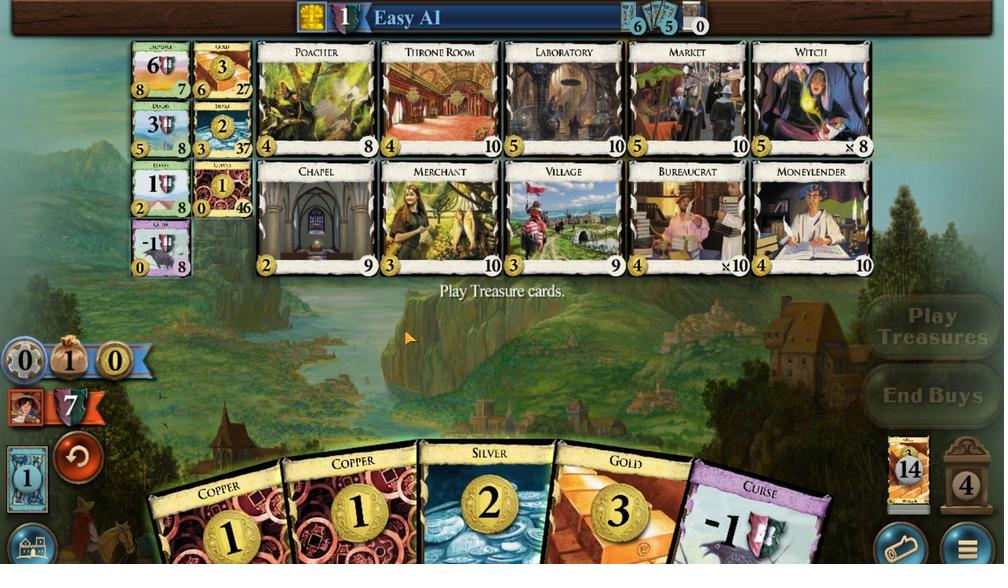 
Action: Mouse scrolled (601, 209) with delta (0, 0)
Screenshot: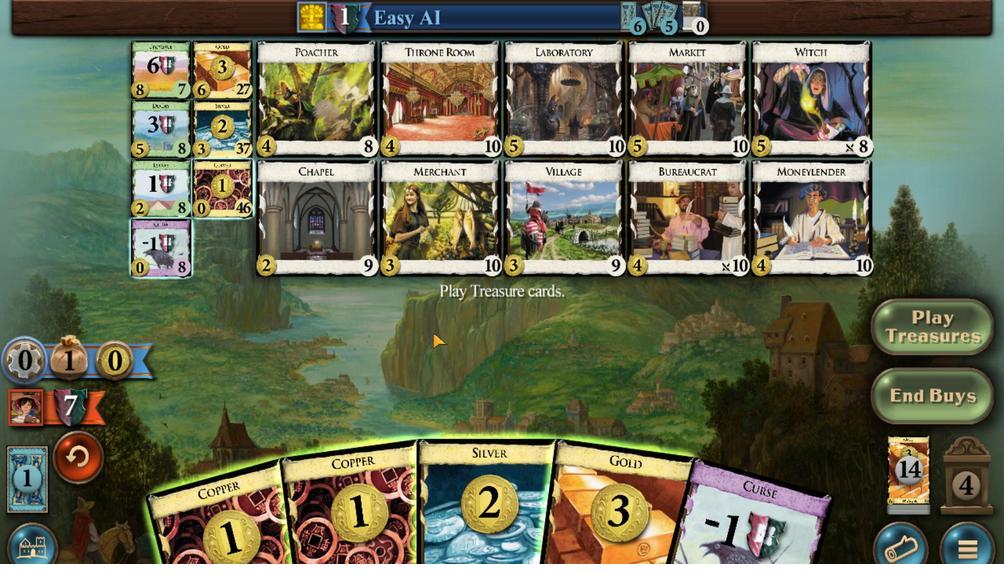 
Action: Mouse scrolled (601, 209) with delta (0, 0)
Screenshot: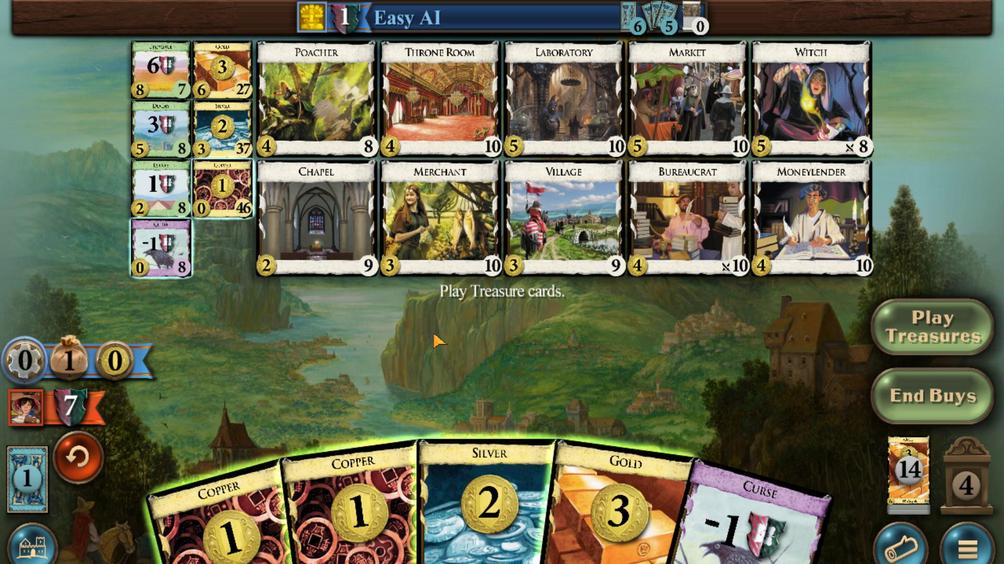 
Action: Mouse scrolled (601, 209) with delta (0, 0)
Screenshot: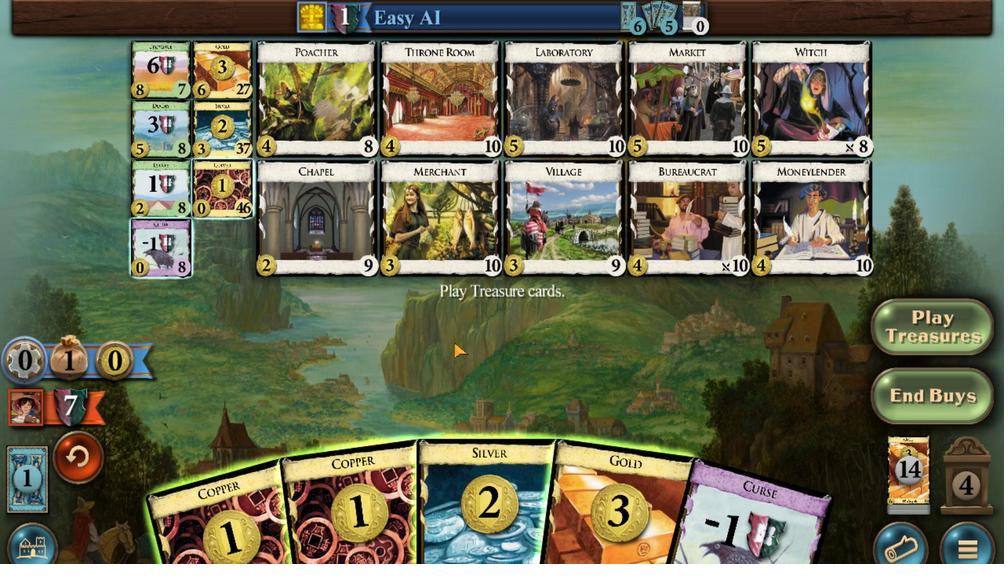 
Action: Mouse scrolled (601, 209) with delta (0, 0)
Screenshot: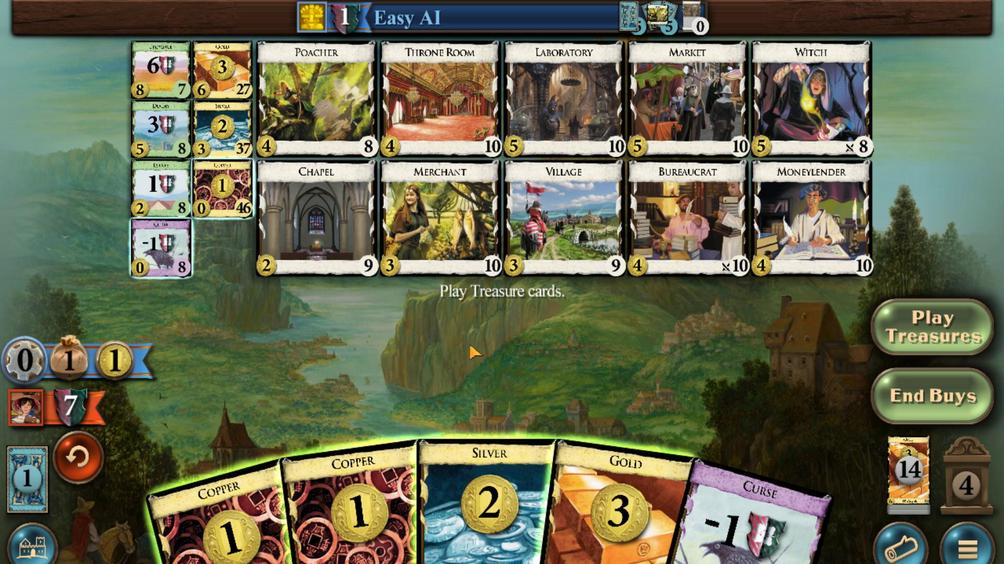 
Action: Mouse moved to (274, 458)
Screenshot: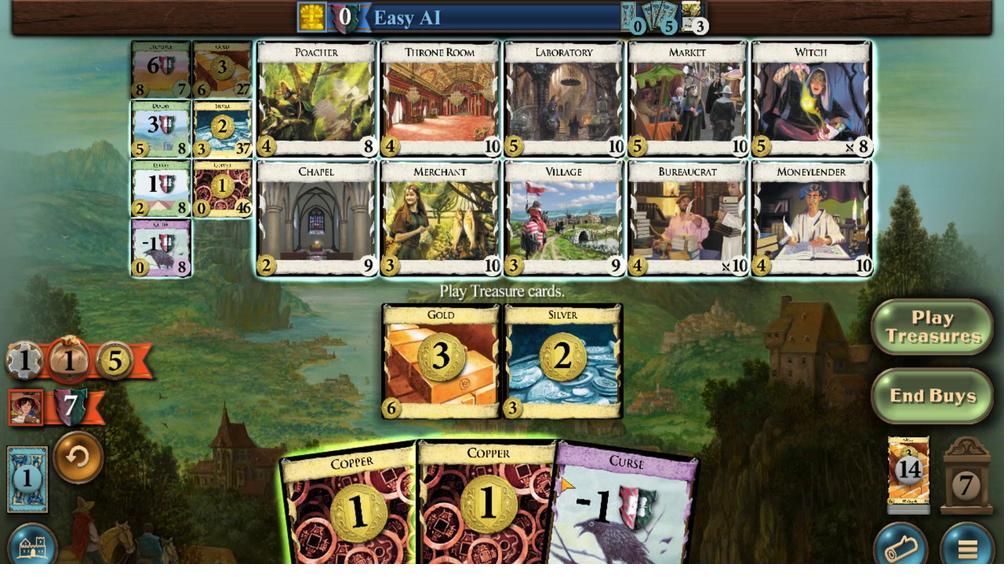 
Action: Mouse scrolled (274, 458) with delta (0, 0)
Screenshot: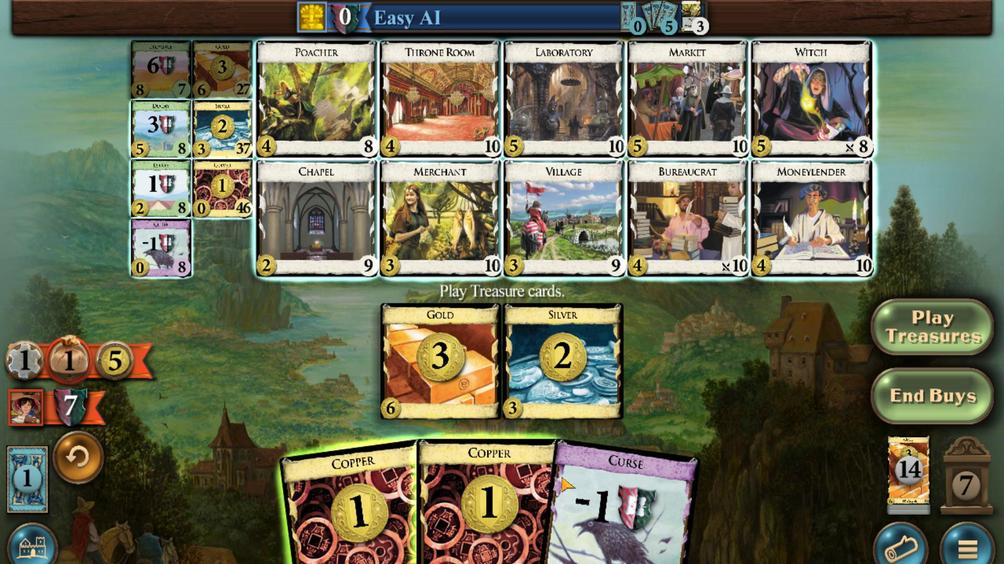
Action: Mouse moved to (290, 460)
Screenshot: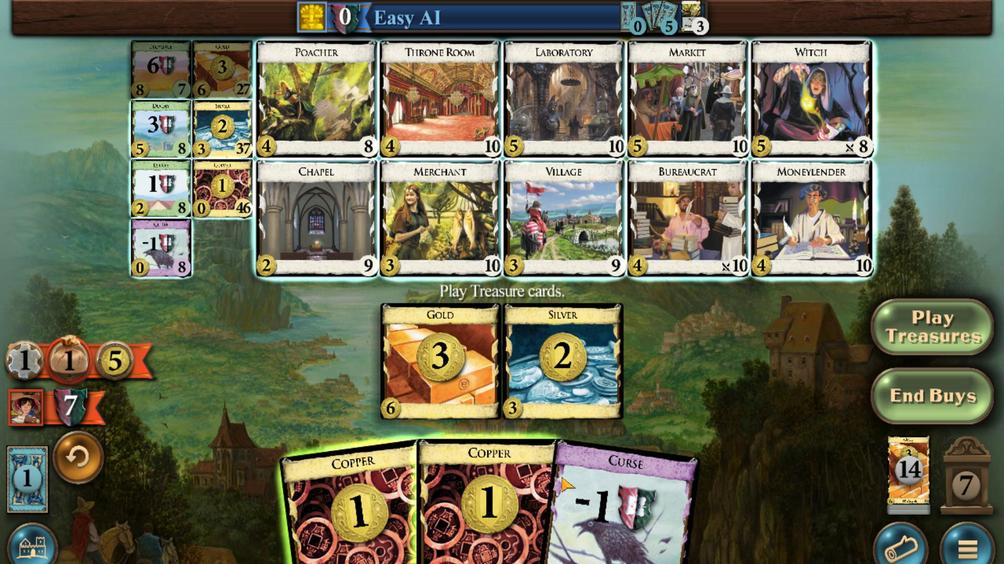 
Action: Mouse scrolled (290, 460) with delta (0, 0)
Screenshot: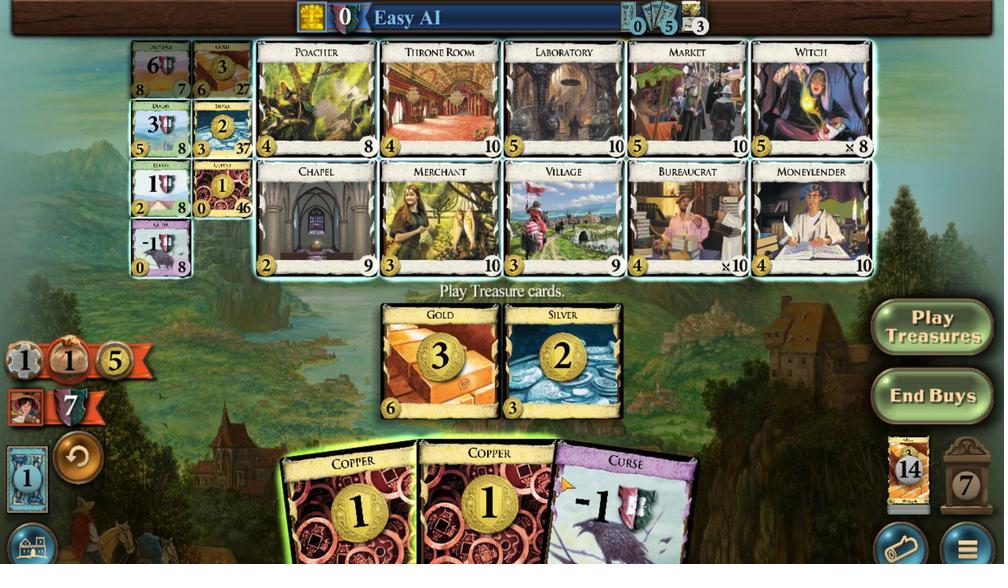 
Action: Mouse moved to (336, 479)
Screenshot: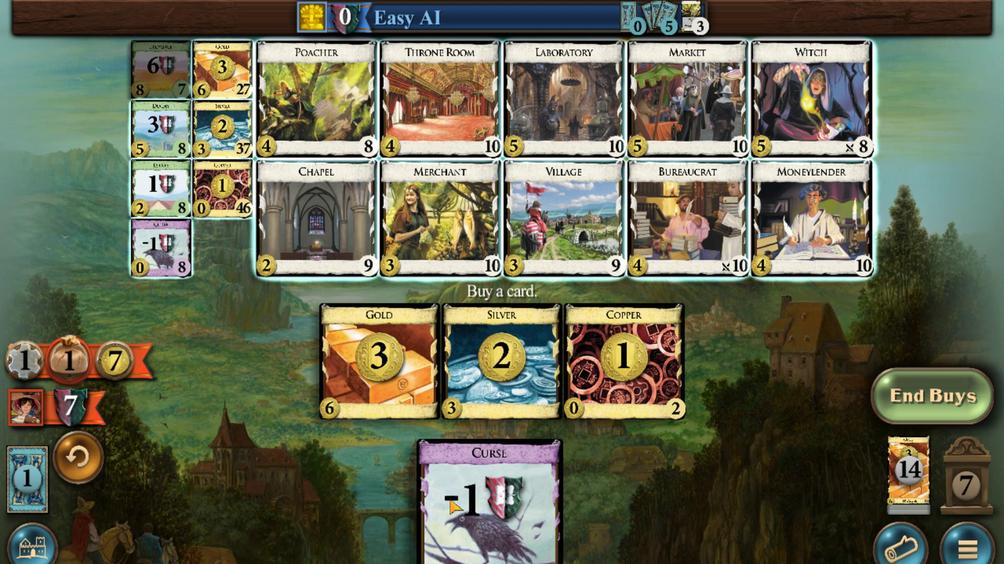
Action: Mouse scrolled (336, 479) with delta (0, 0)
Screenshot: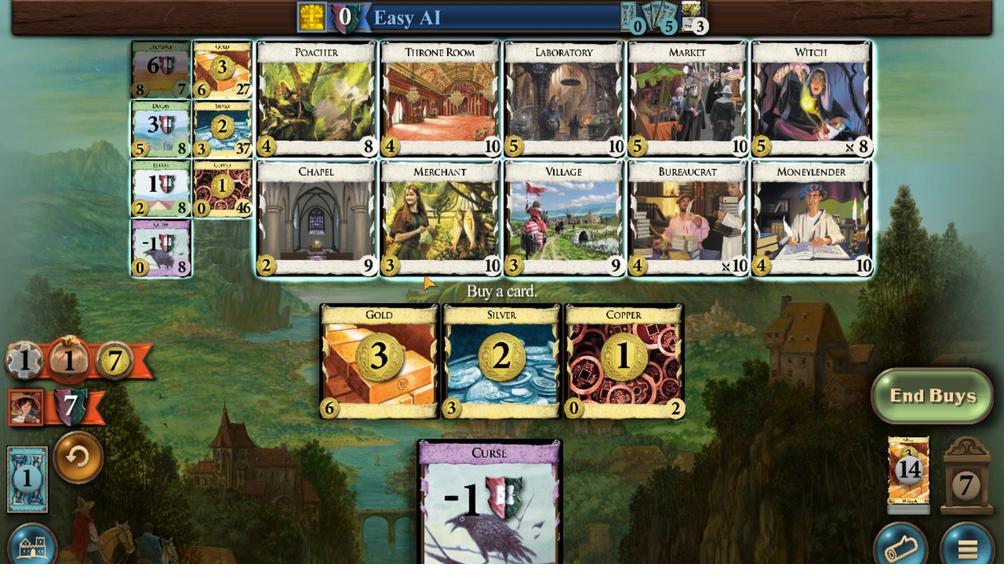 
Action: Mouse moved to (386, 488)
Screenshot: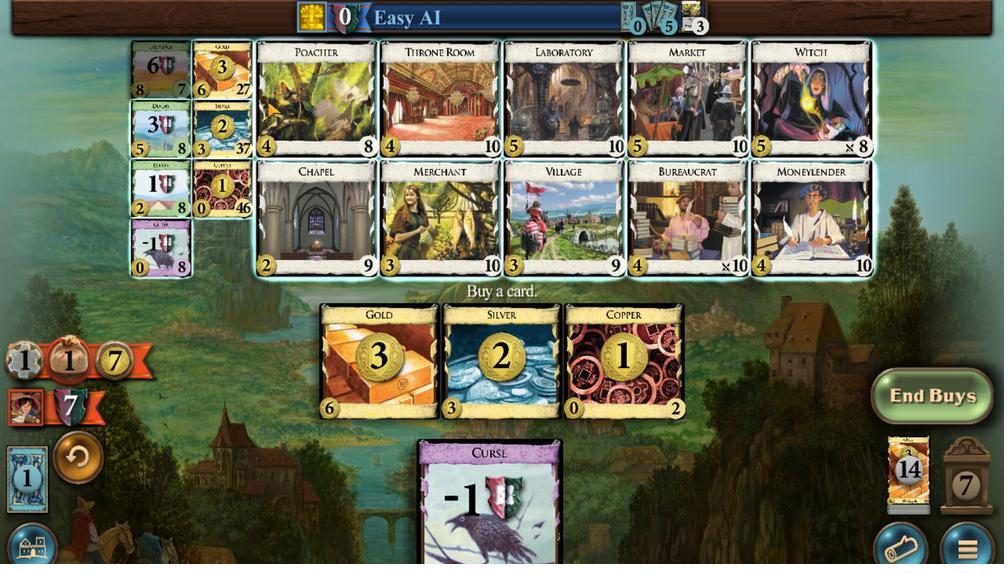 
Action: Mouse scrolled (386, 487) with delta (0, 0)
Screenshot: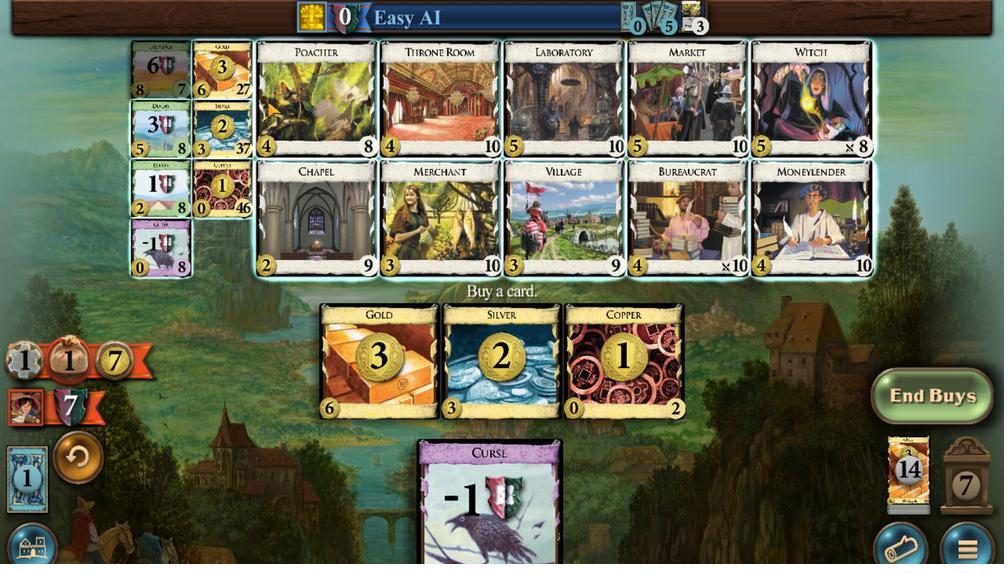 
Action: Mouse moved to (559, 206)
Screenshot: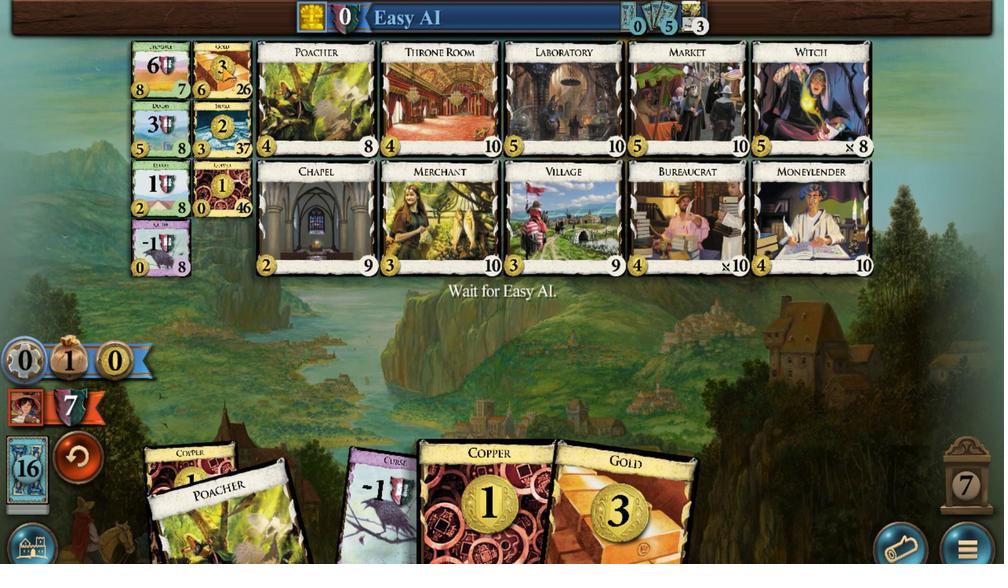 
Action: Mouse scrolled (559, 207) with delta (0, 0)
Screenshot: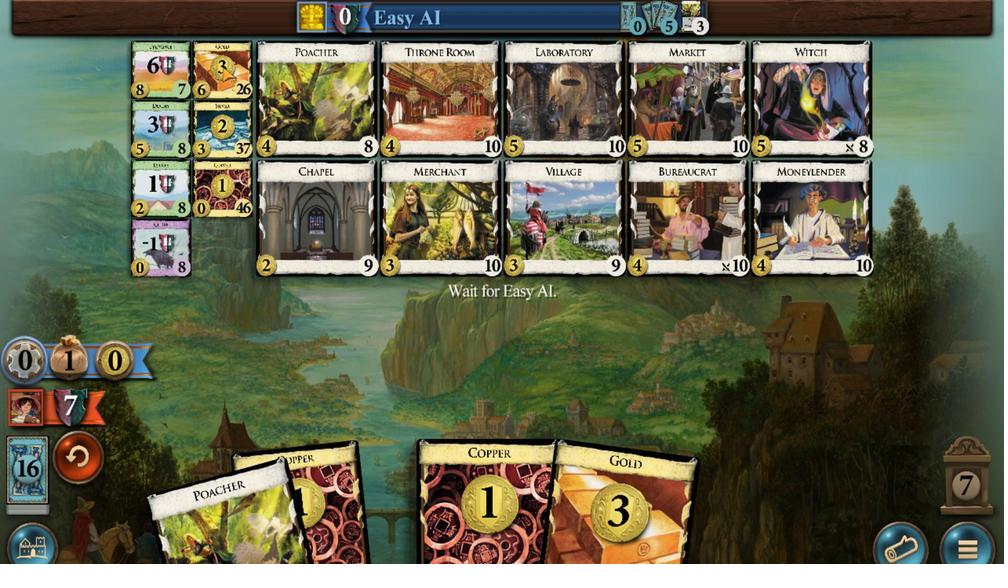 
Action: Mouse scrolled (559, 207) with delta (0, 0)
Screenshot: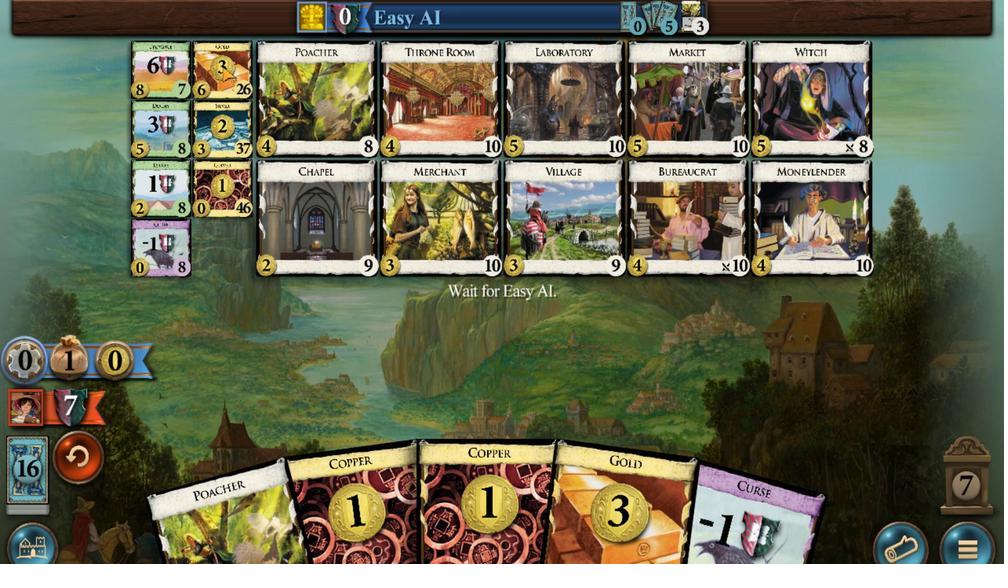 
Action: Mouse scrolled (559, 207) with delta (0, 0)
Screenshot: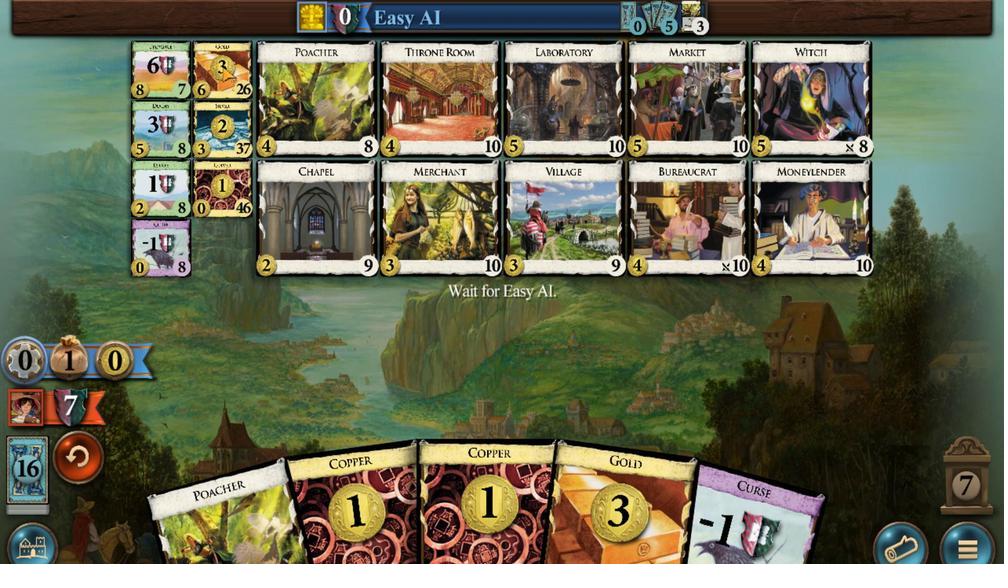 
Action: Mouse scrolled (559, 207) with delta (0, 0)
Screenshot: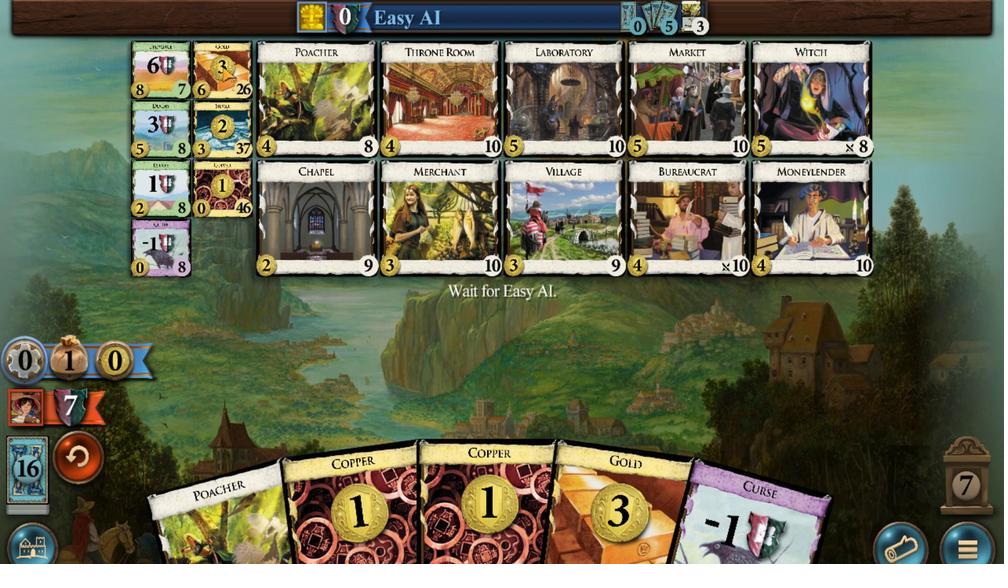
Action: Mouse scrolled (559, 207) with delta (0, 0)
Screenshot: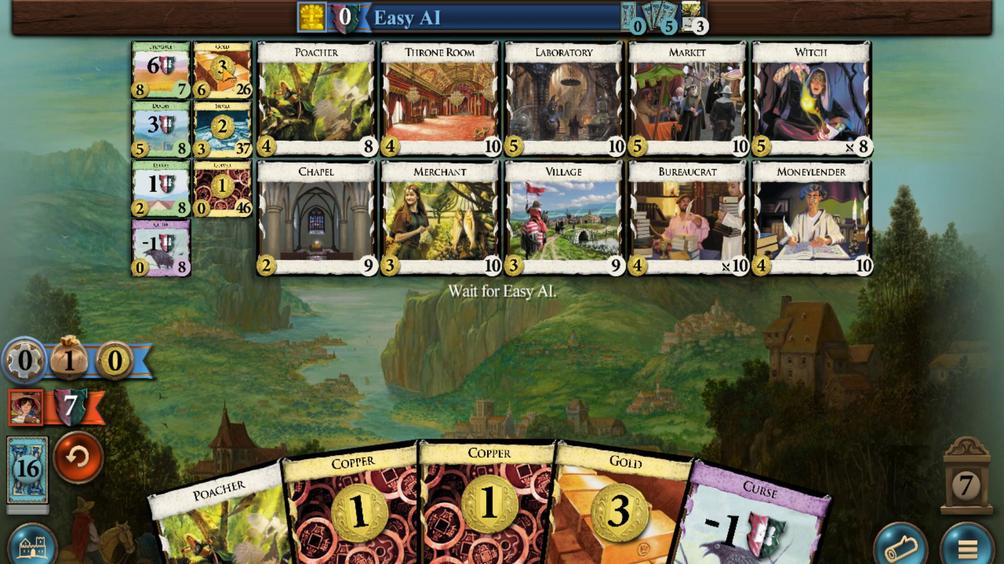
Action: Mouse scrolled (559, 207) with delta (0, 0)
Screenshot: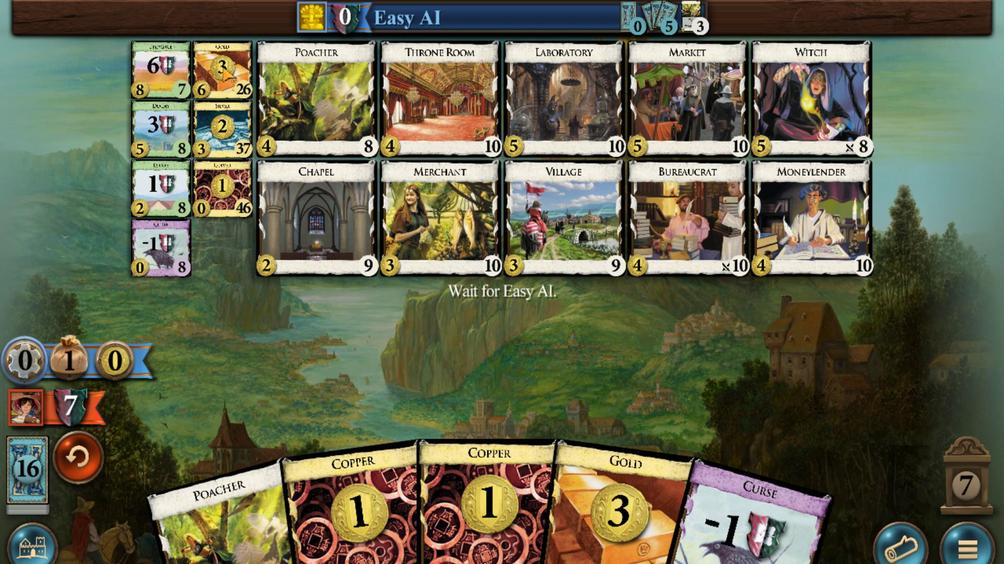 
Action: Mouse scrolled (559, 207) with delta (0, 0)
Screenshot: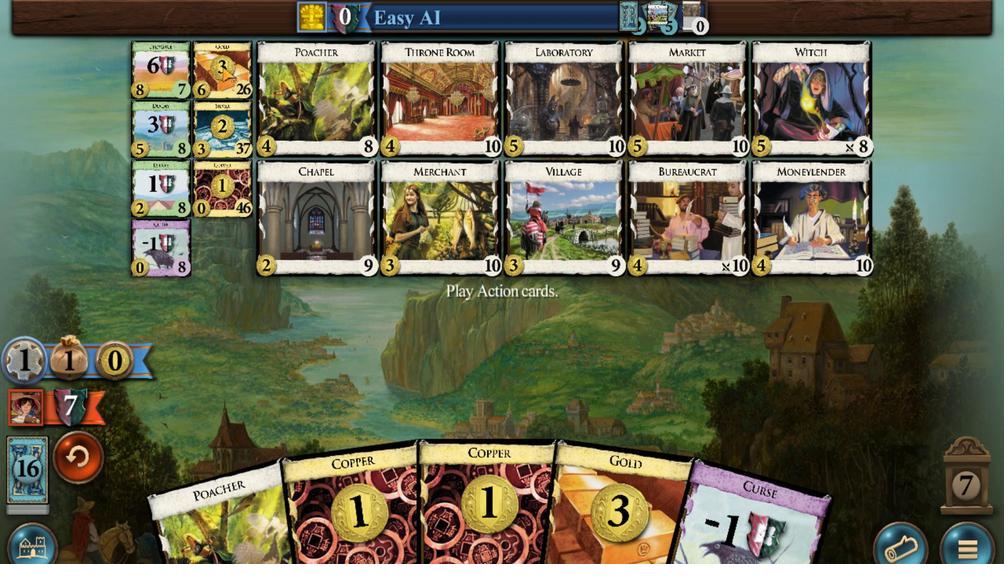
Action: Mouse moved to (572, 469)
Screenshot: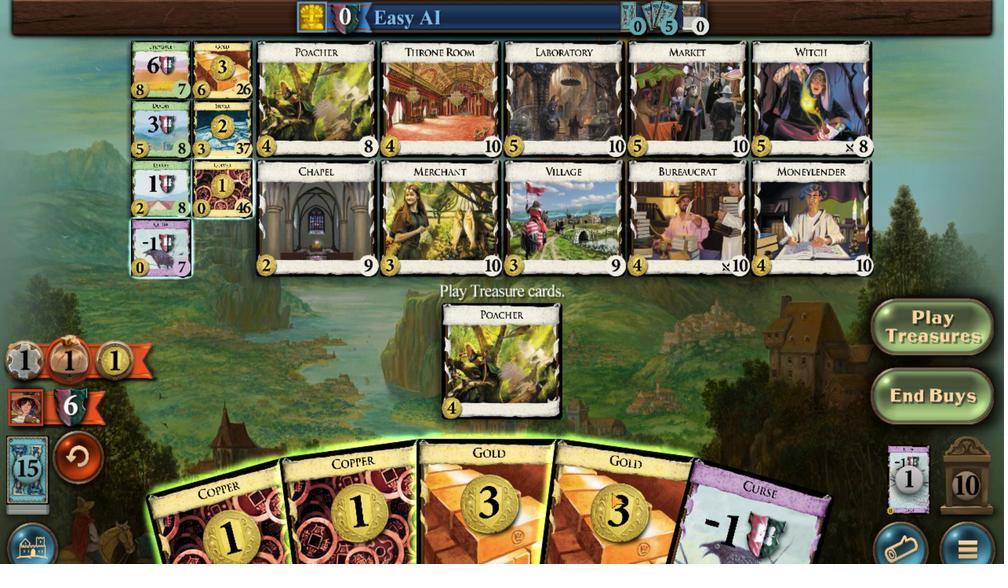
Action: Mouse scrolled (572, 469) with delta (0, 0)
Screenshot: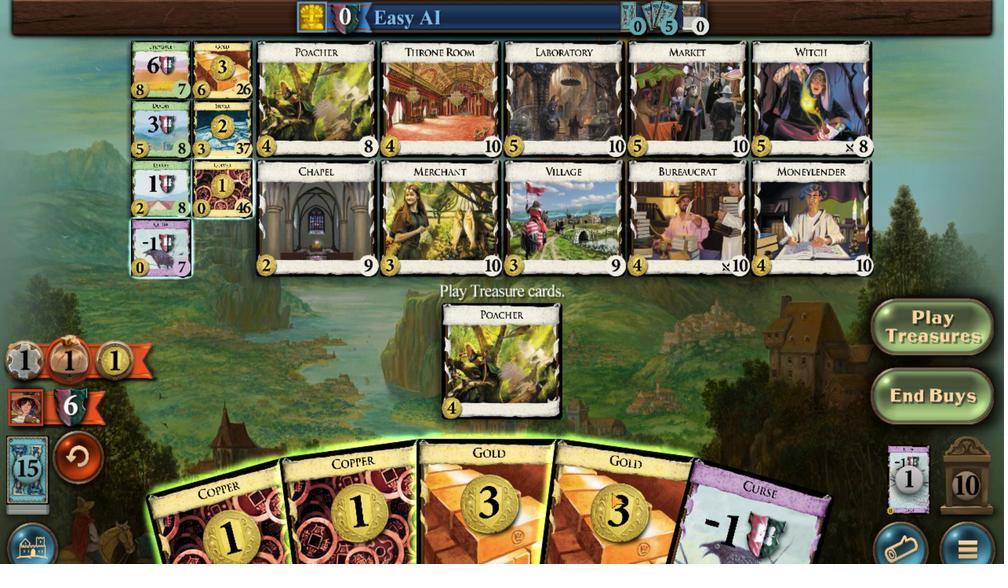 
Action: Mouse moved to (562, 480)
Screenshot: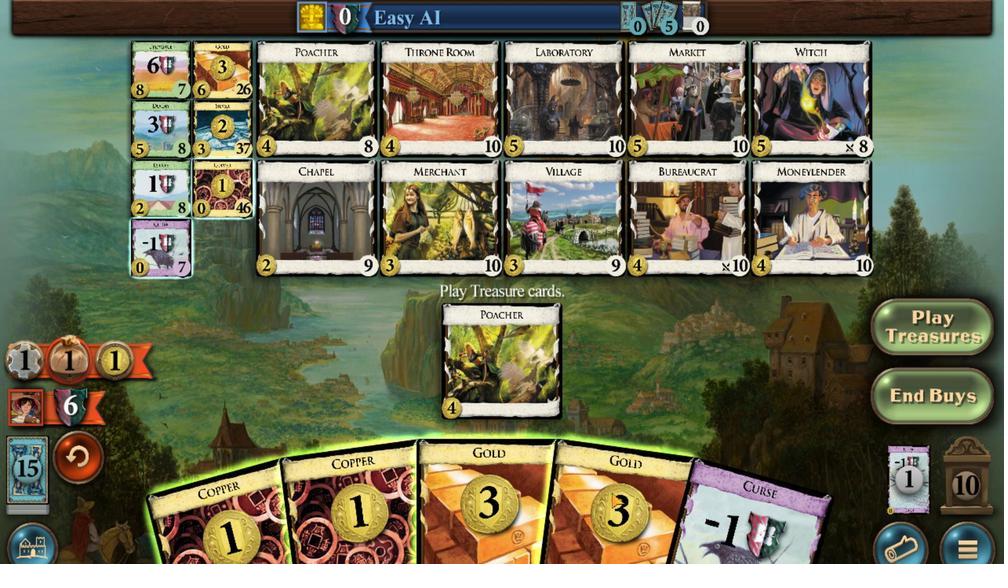
Action: Mouse scrolled (562, 480) with delta (0, 0)
Screenshot: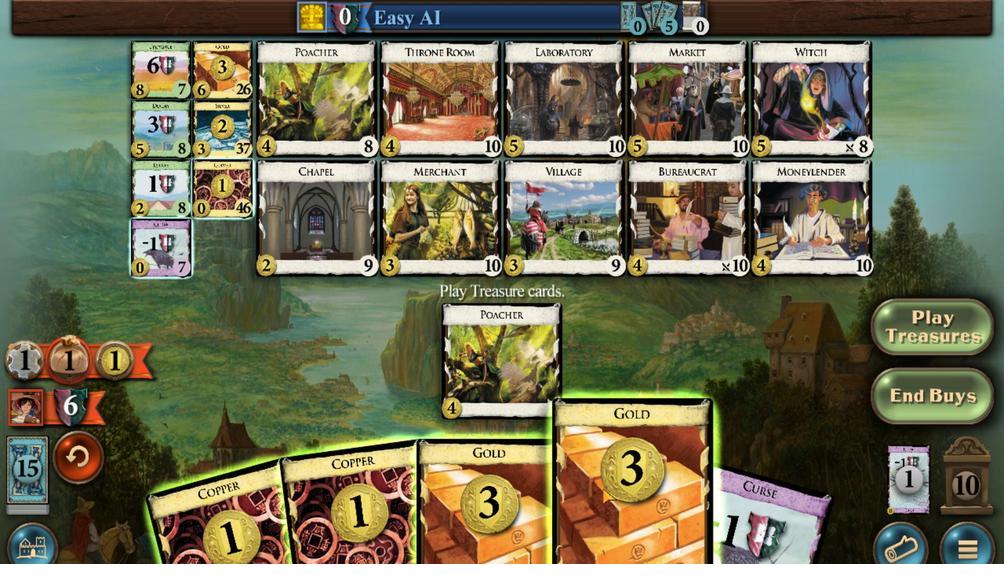 
Action: Mouse moved to (251, 470)
Screenshot: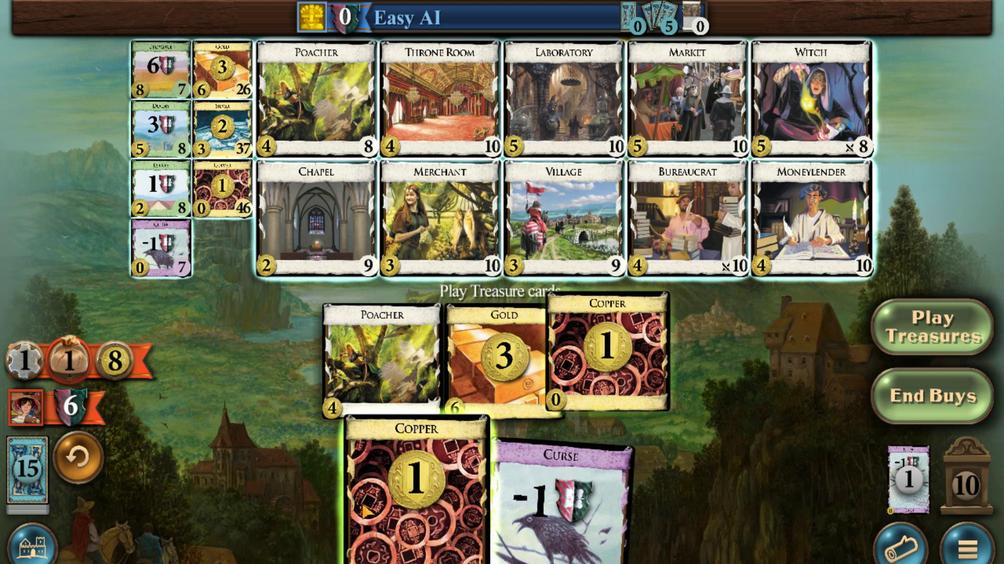 
Action: Mouse scrolled (251, 470) with delta (0, 0)
Screenshot: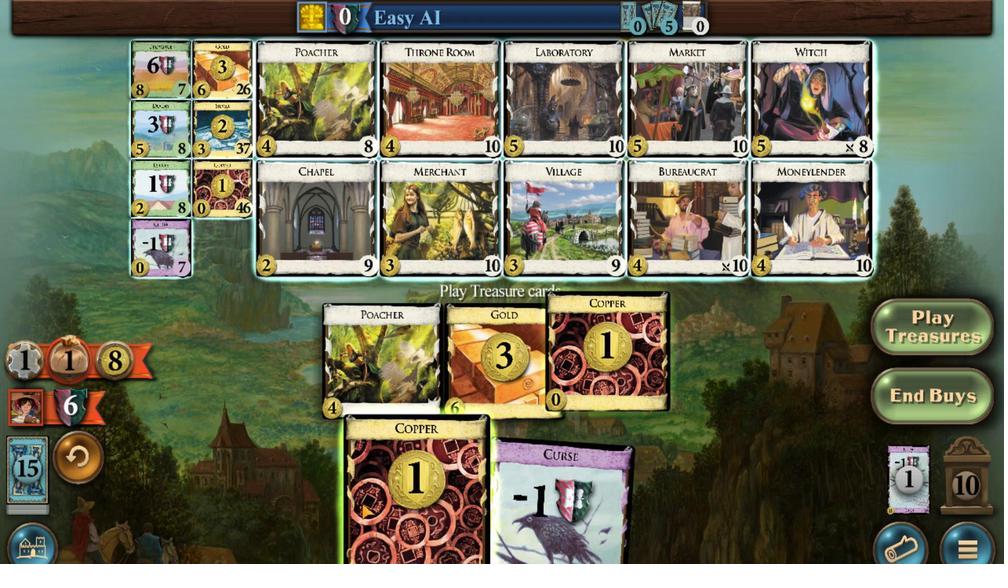
Action: Mouse moved to (253, 468)
Screenshot: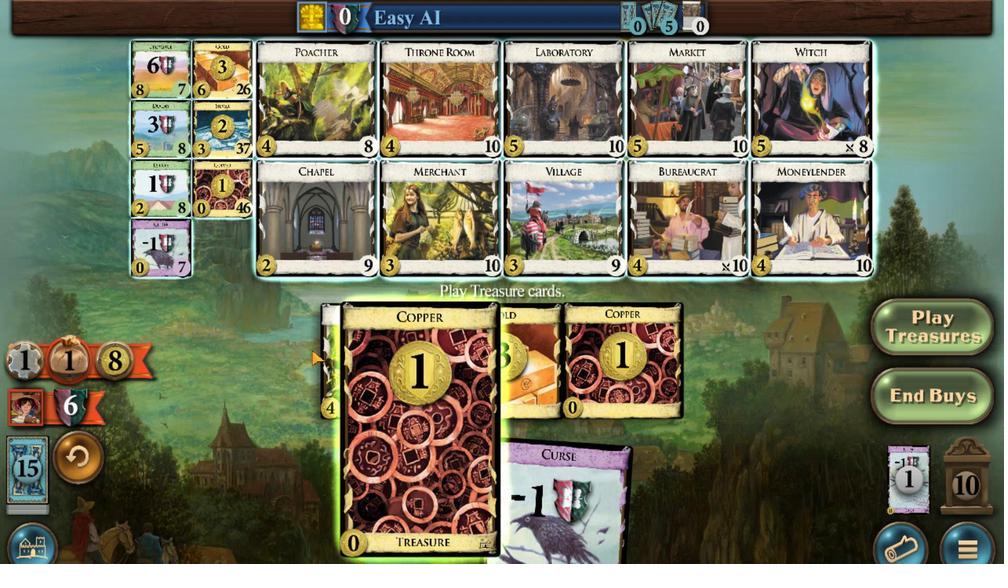 
Action: Mouse scrolled (253, 468) with delta (0, 0)
Screenshot: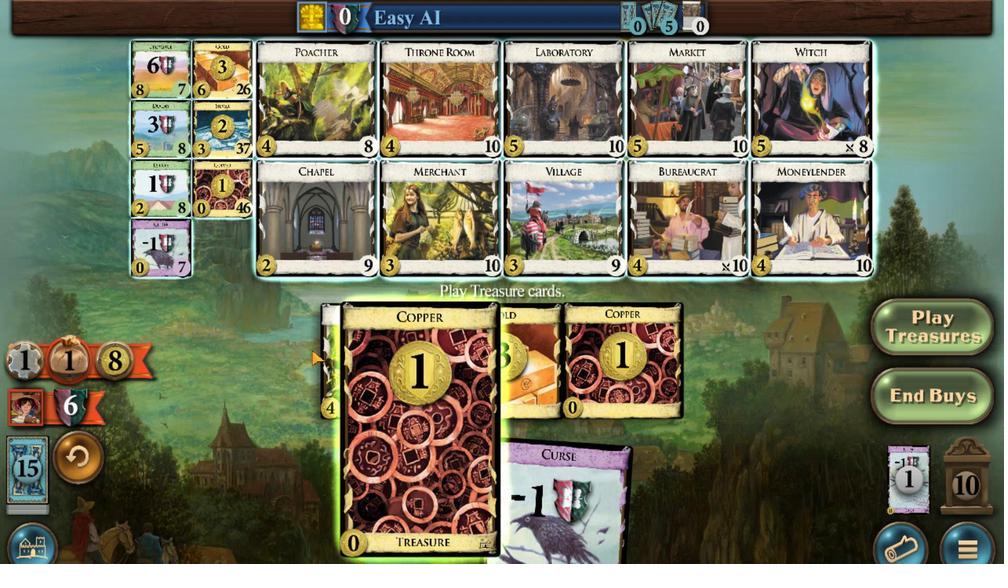 
Action: Mouse moved to (311, 467)
Screenshot: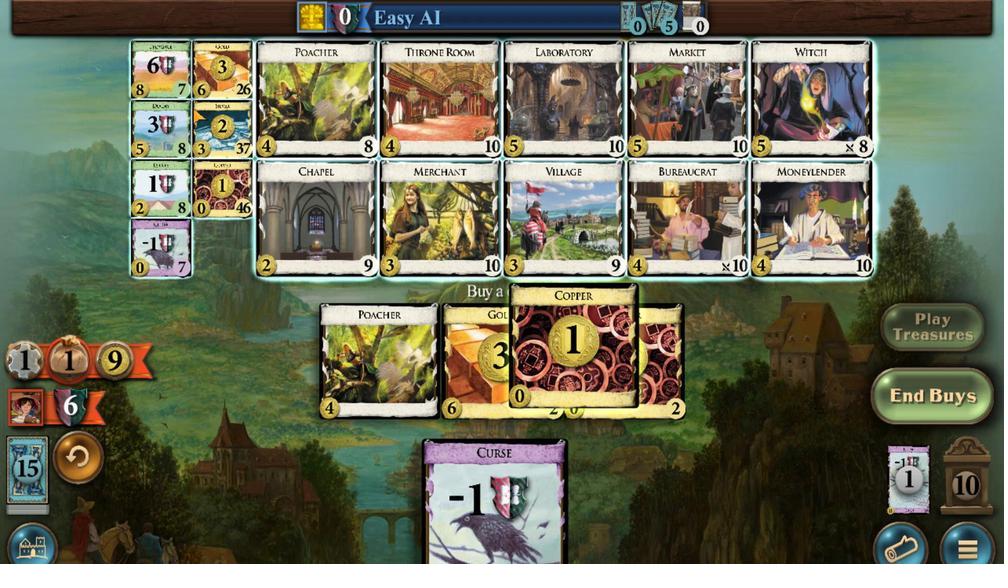 
Action: Mouse scrolled (311, 467) with delta (0, 0)
Screenshot: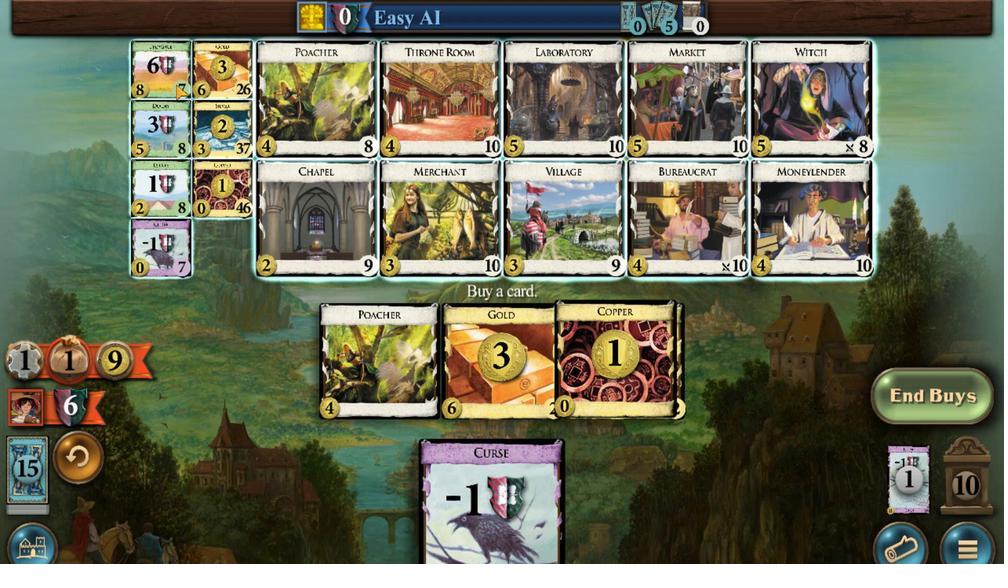 
Action: Mouse moved to (385, 480)
Screenshot: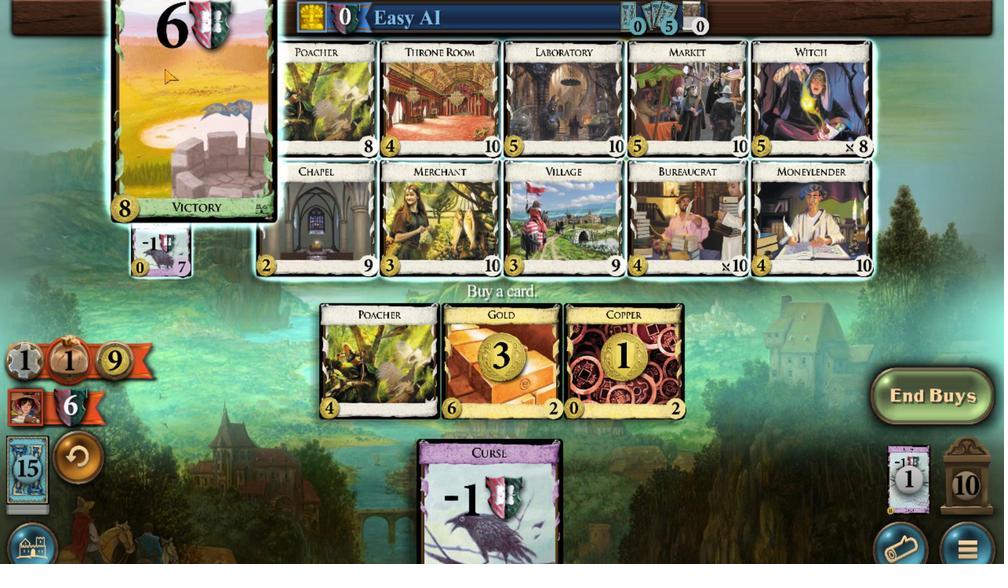 
Action: Mouse scrolled (385, 480) with delta (0, 0)
Screenshot: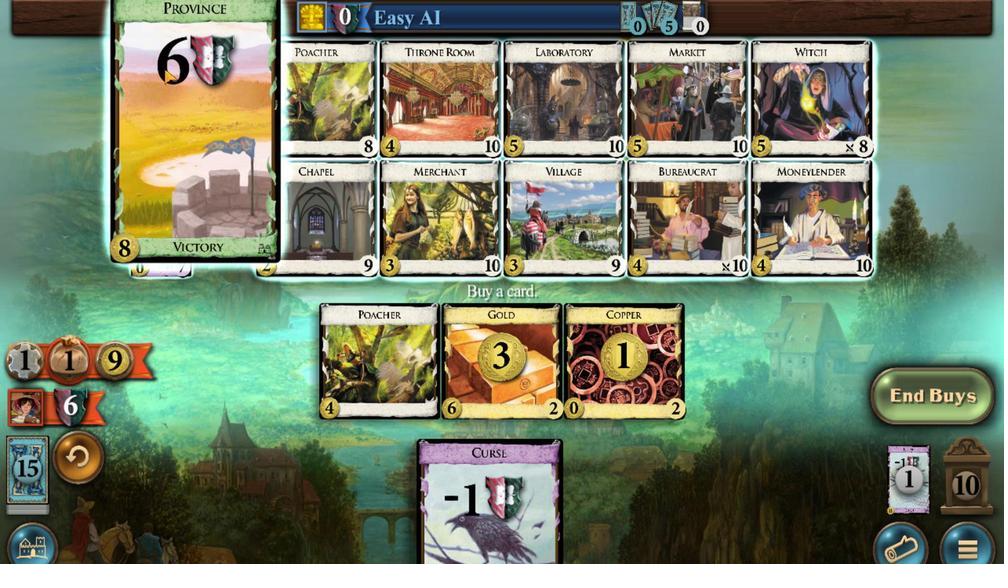 
Action: Mouse moved to (448, 487)
Screenshot: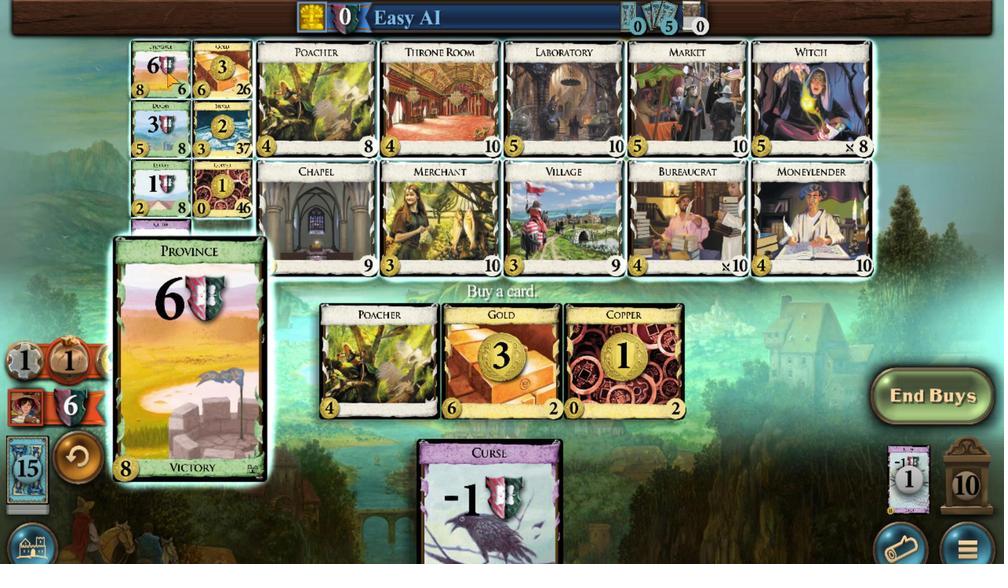 
Action: Mouse scrolled (448, 487) with delta (0, 0)
Screenshot: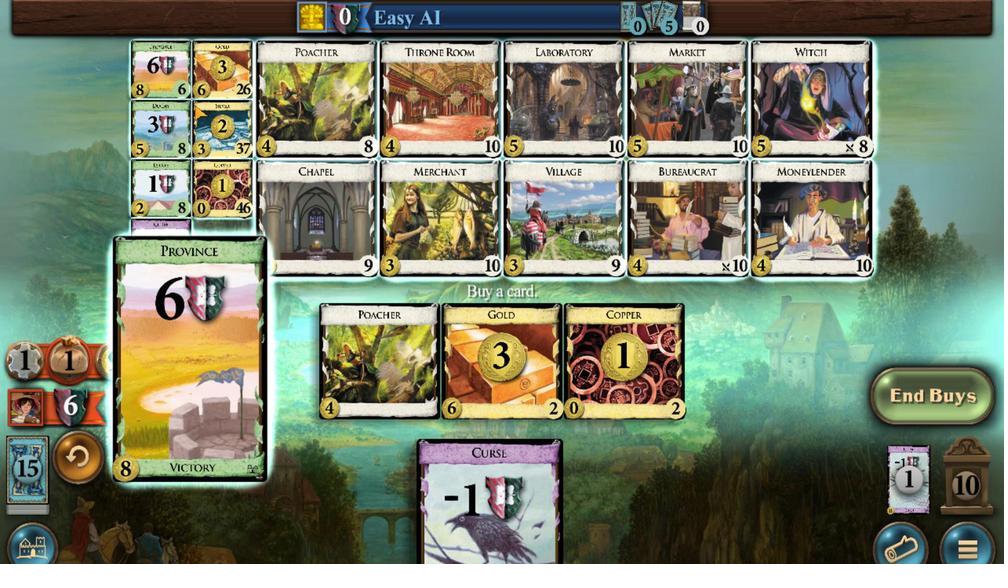 
Action: Mouse moved to (605, 207)
Screenshot: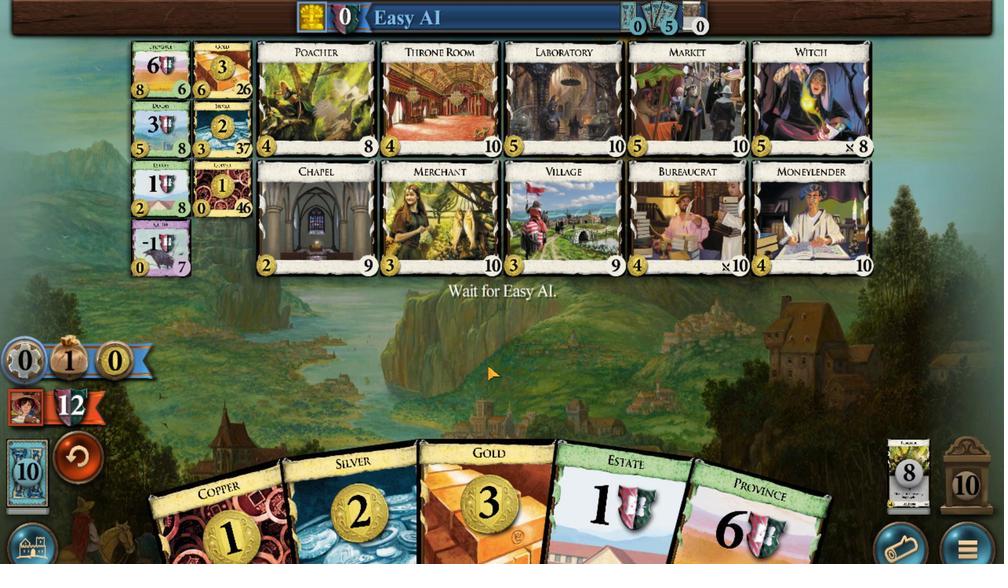 
Action: Mouse scrolled (605, 208) with delta (0, 0)
Screenshot: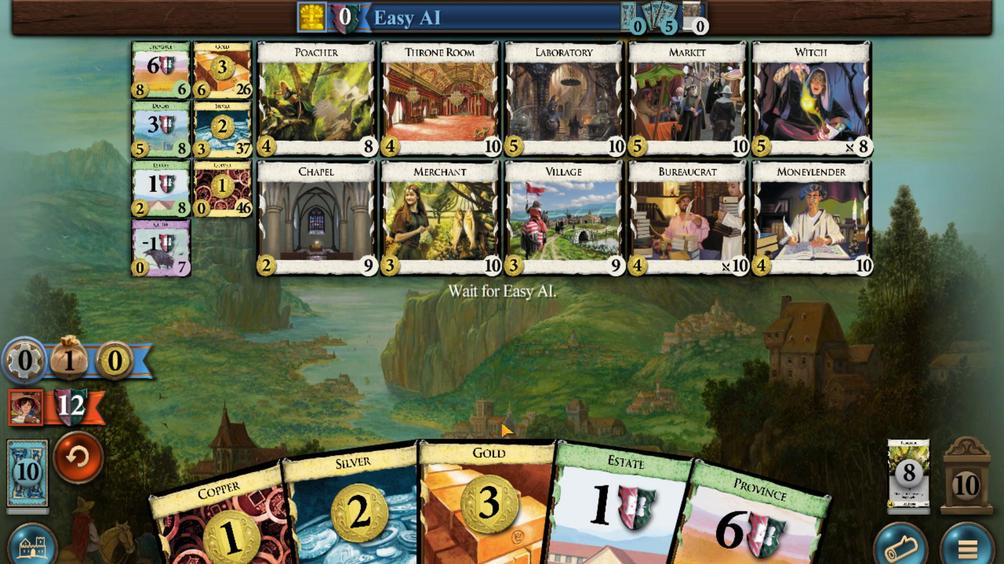 
Action: Mouse scrolled (605, 208) with delta (0, 0)
Screenshot: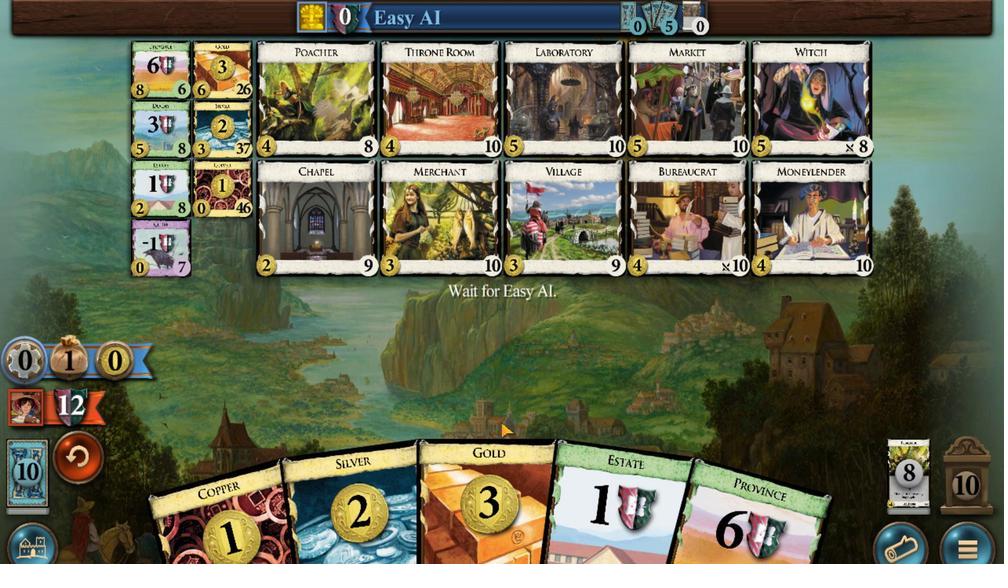 
Action: Mouse scrolled (605, 208) with delta (0, 0)
Screenshot: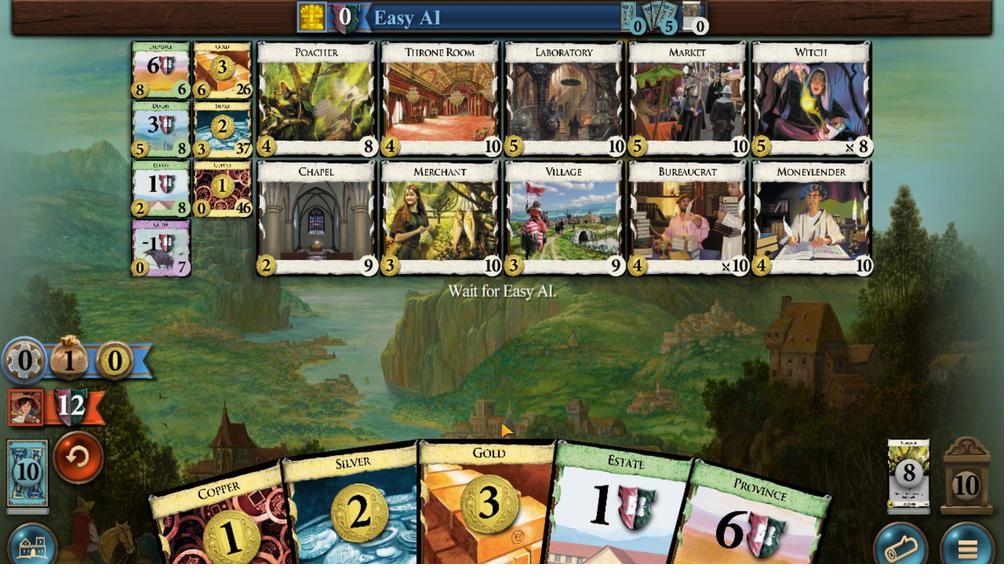 
Action: Mouse scrolled (605, 208) with delta (0, 0)
Screenshot: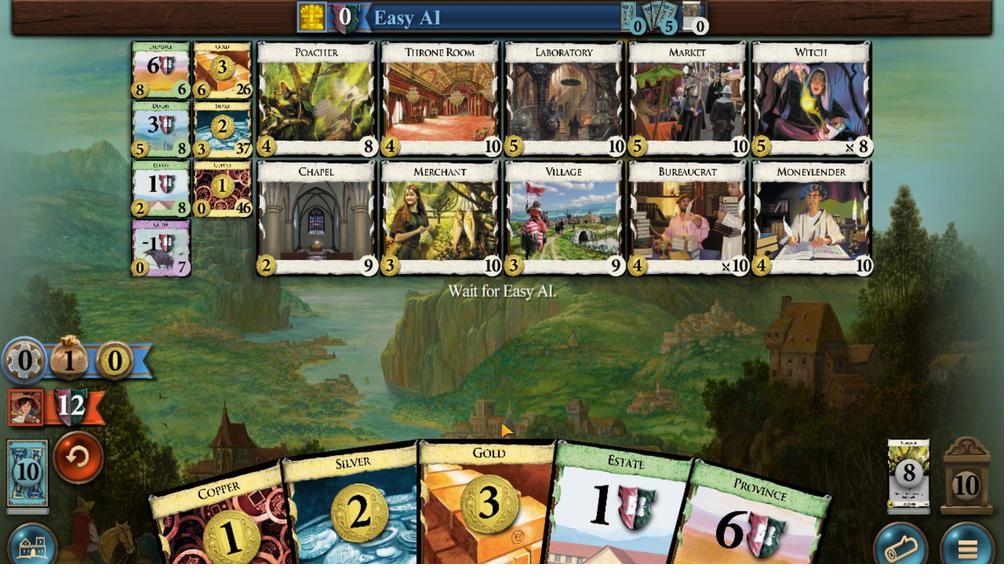 
Action: Mouse scrolled (605, 208) with delta (0, 0)
Screenshot: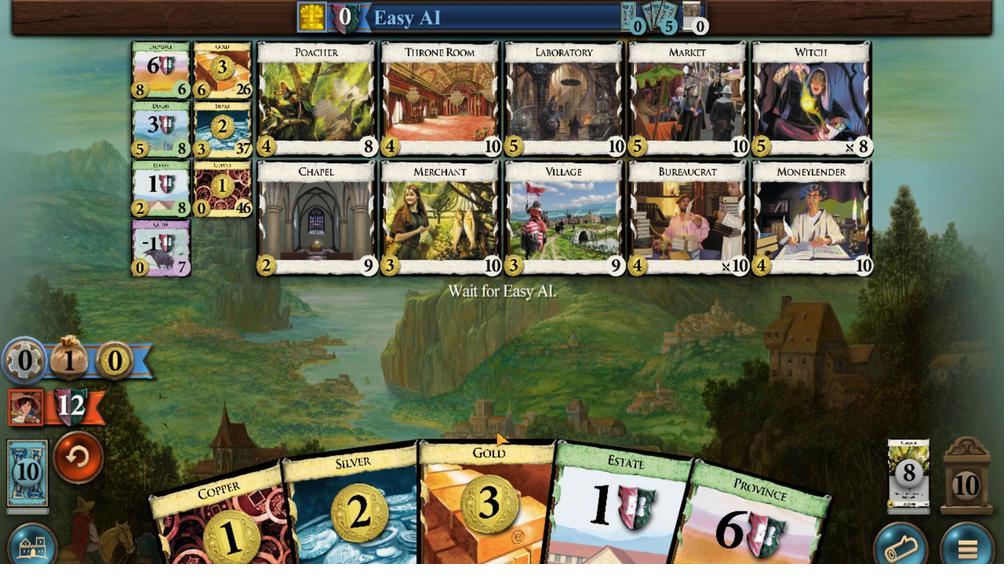 
Action: Mouse moved to (605, 207)
Screenshot: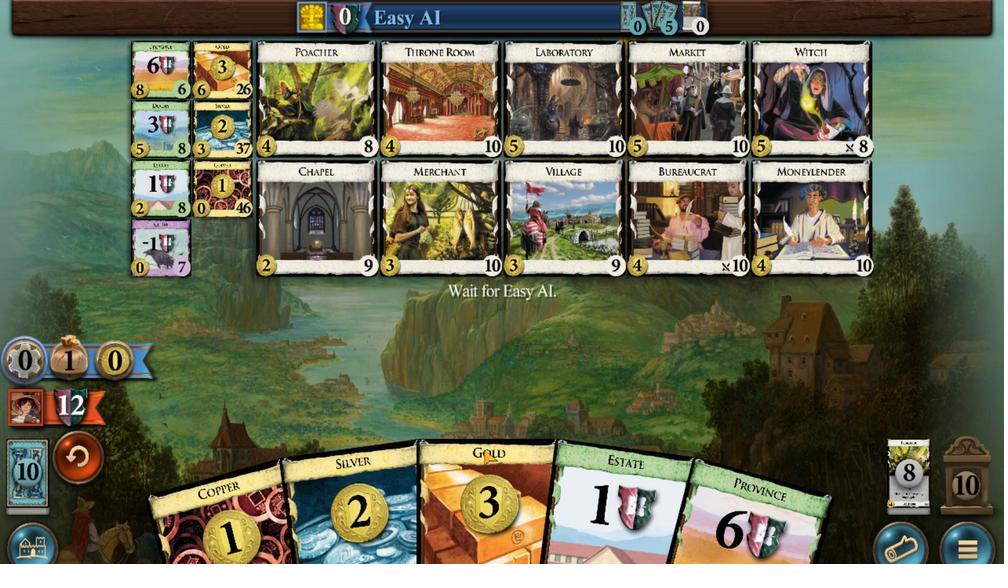 
Action: Mouse scrolled (605, 208) with delta (0, 0)
Screenshot: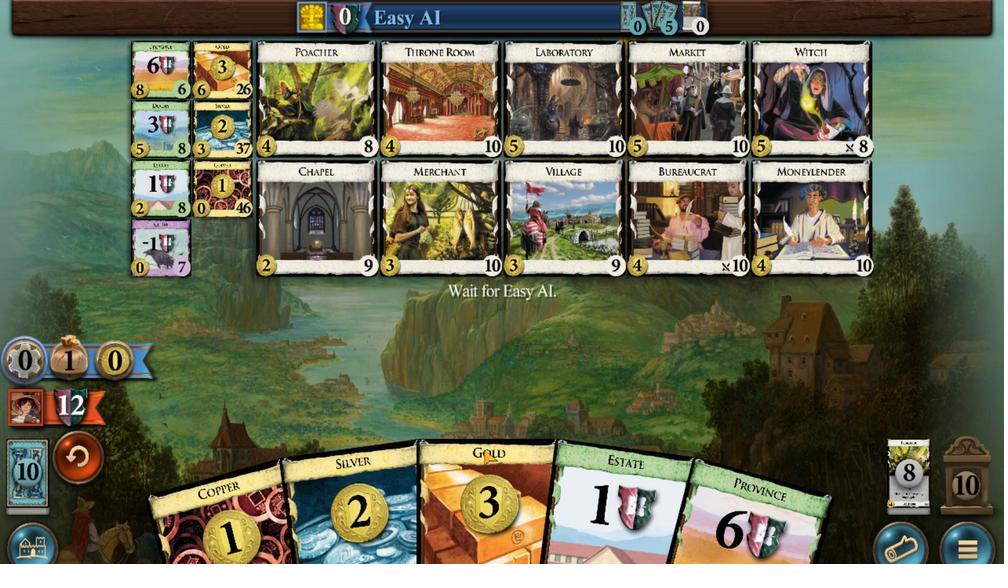 
Action: Mouse scrolled (605, 208) with delta (0, 0)
Screenshot: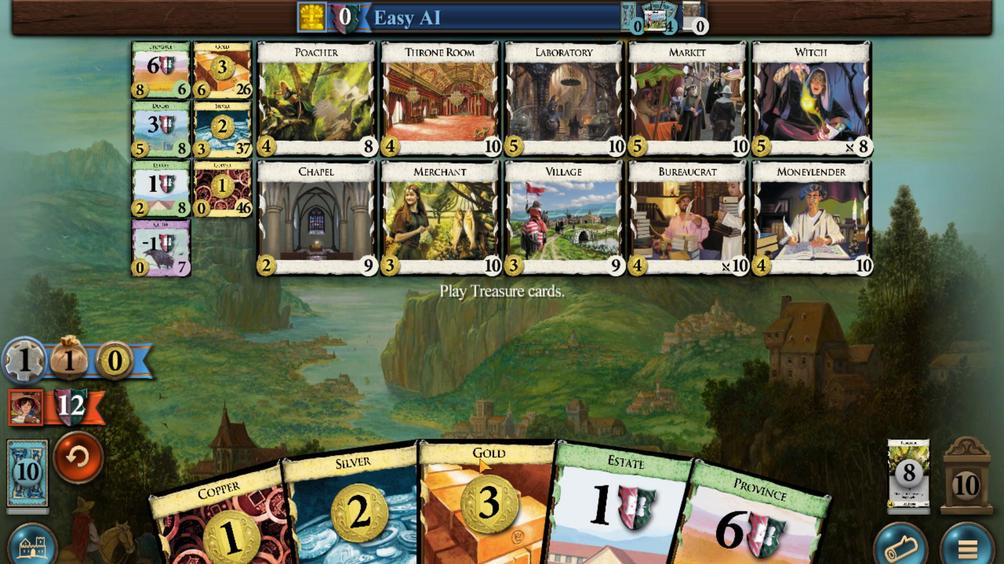 
Action: Mouse moved to (356, 449)
Screenshot: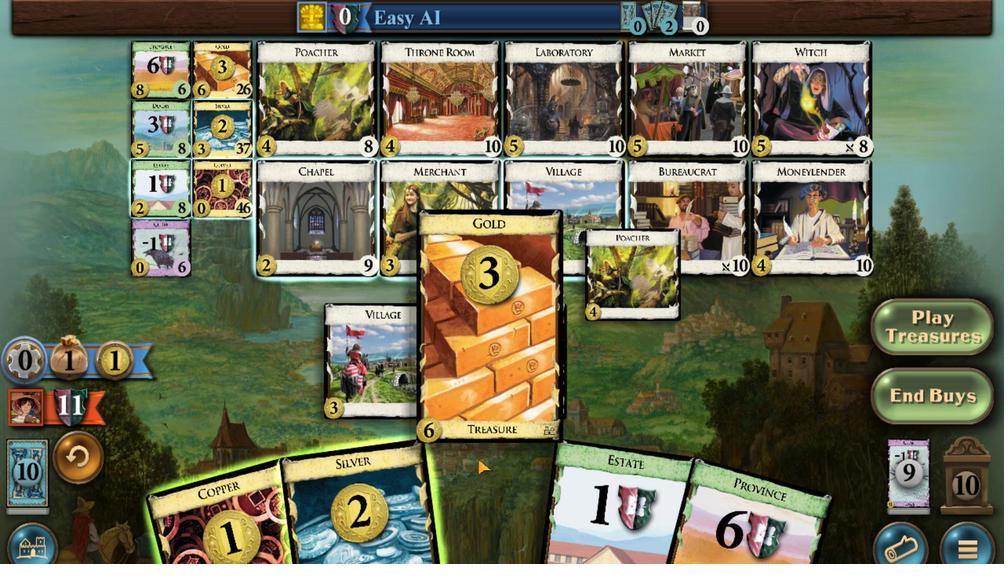 
Action: Mouse scrolled (356, 449) with delta (0, 0)
Screenshot: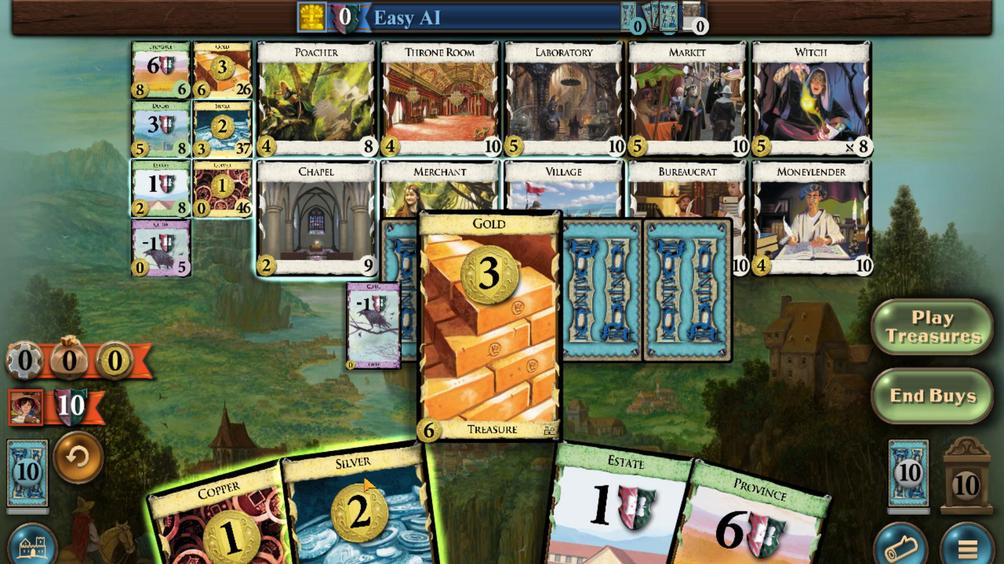 
Action: Mouse moved to (456, 460)
Screenshot: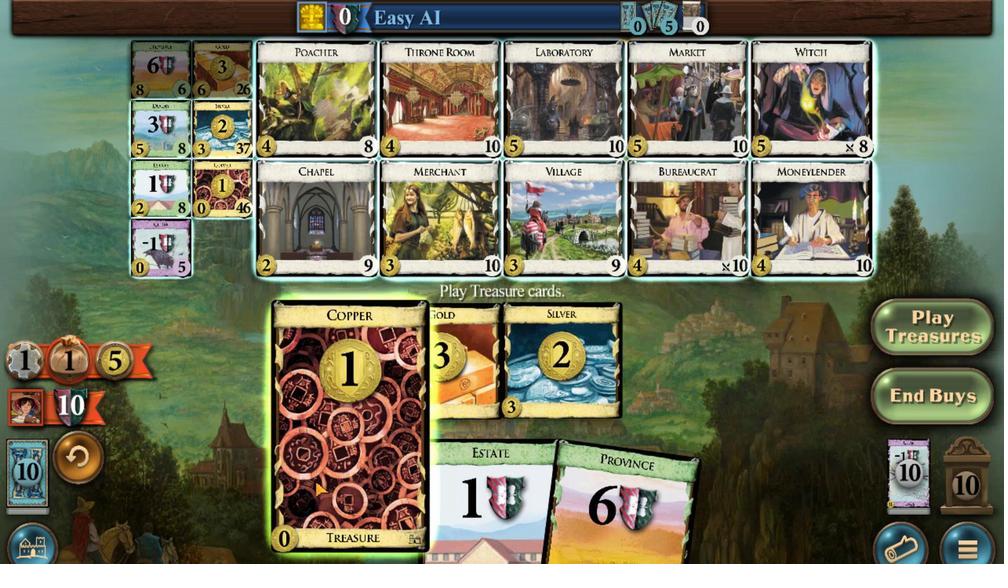 
Action: Mouse scrolled (456, 459) with delta (0, 0)
Screenshot: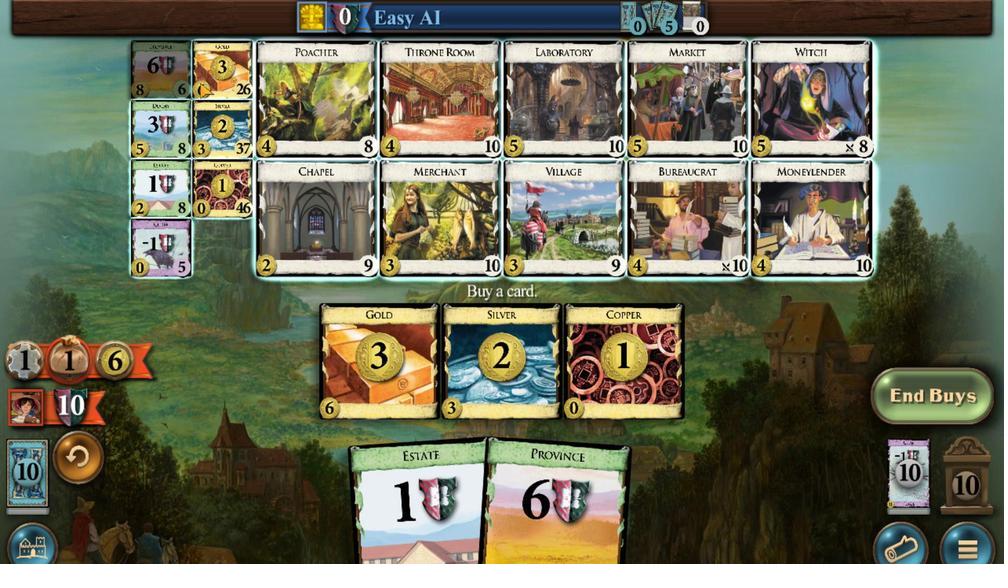 
Action: Mouse scrolled (456, 459) with delta (0, 0)
Screenshot: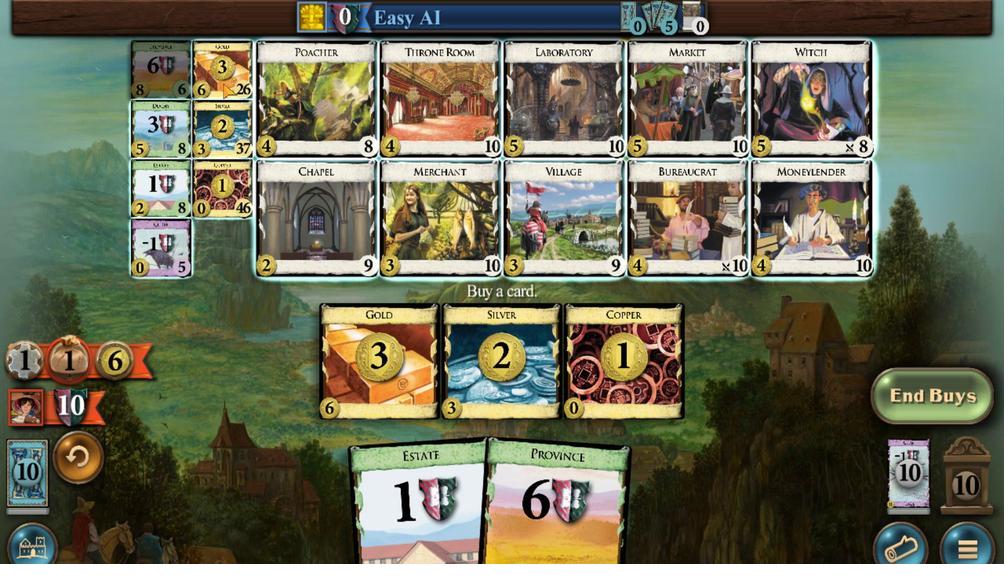 
Action: Mouse moved to (485, 464)
Screenshot: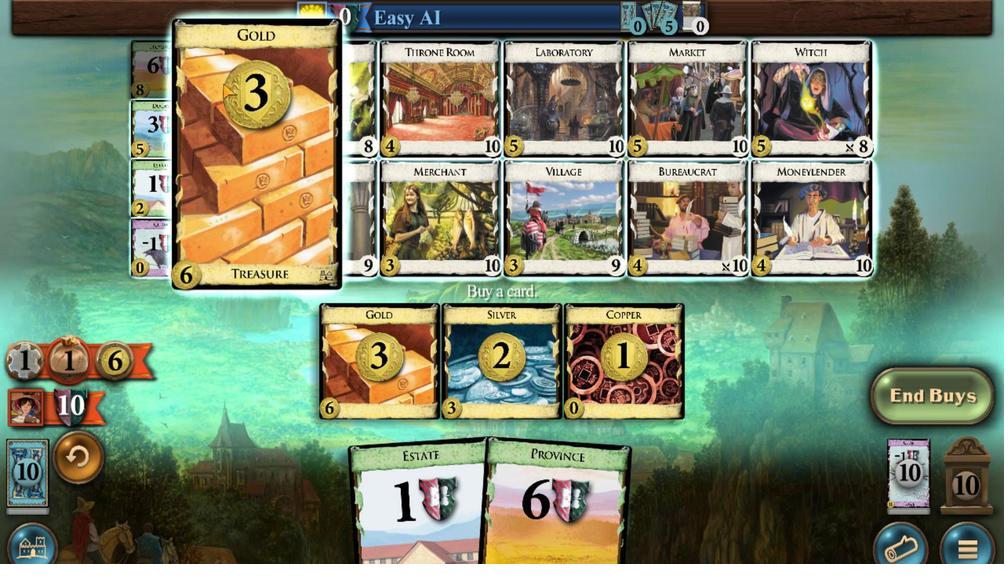 
Action: Mouse scrolled (485, 463) with delta (0, 0)
Screenshot: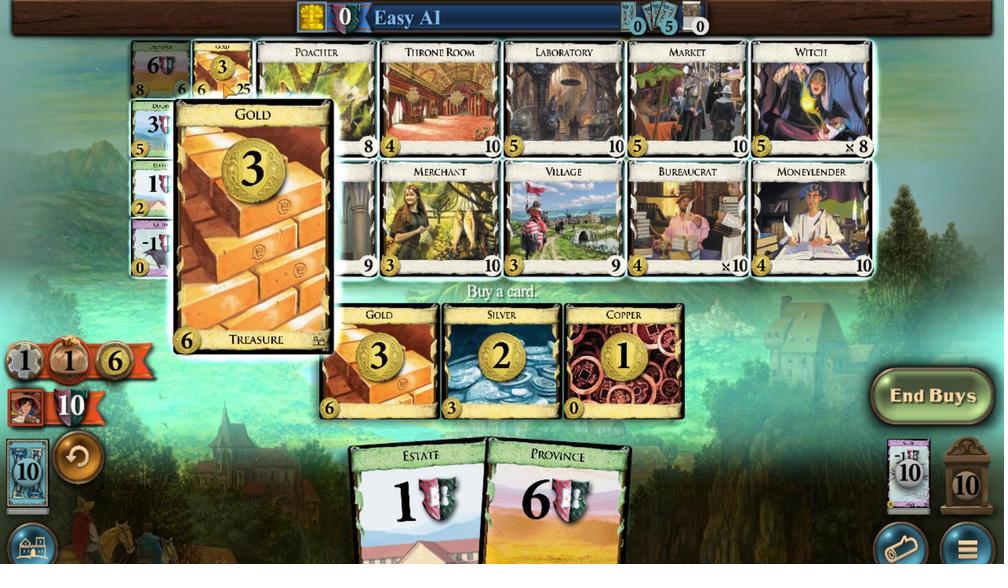
Action: Mouse moved to (558, 216)
Screenshot: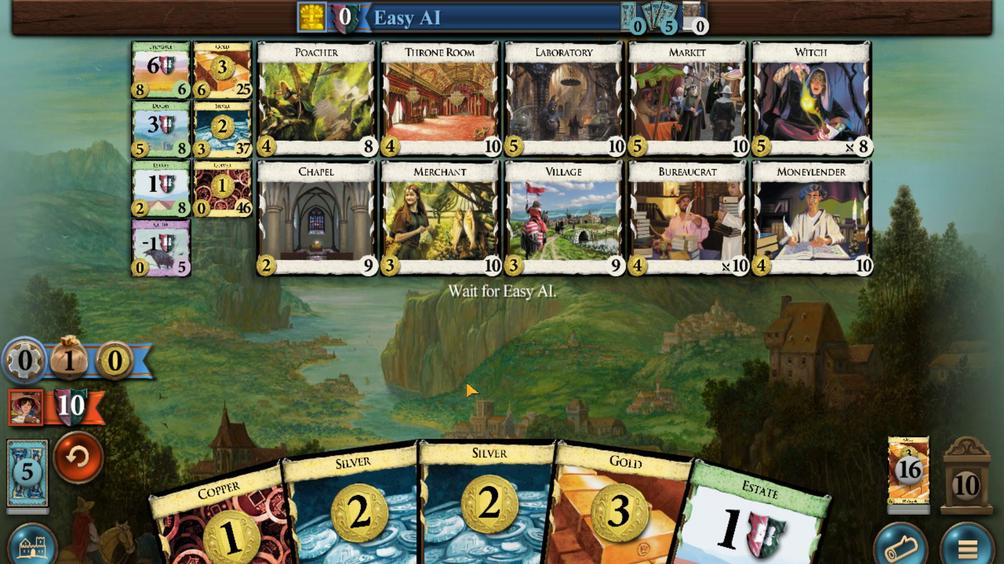 
Action: Mouse scrolled (558, 217) with delta (0, 0)
Screenshot: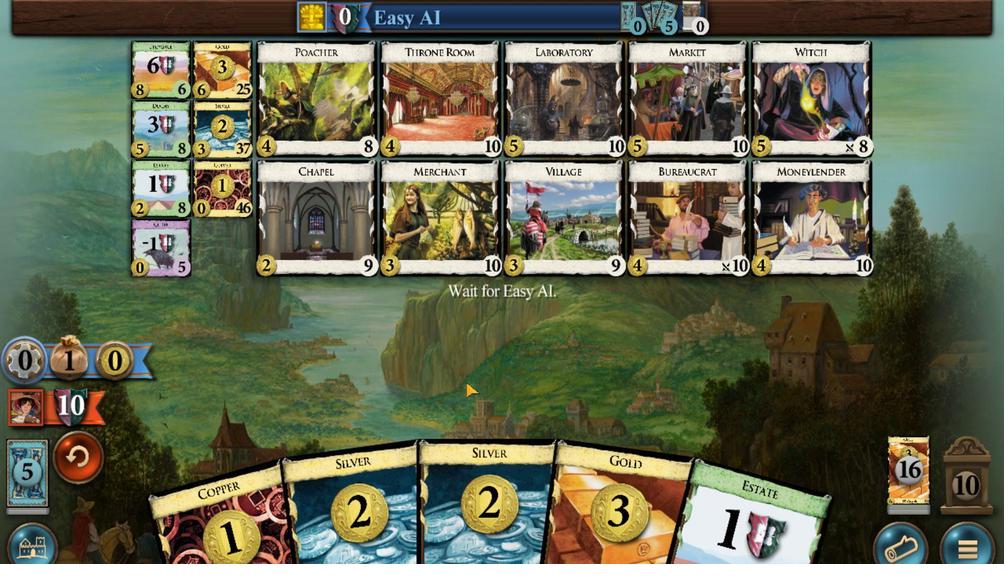 
Action: Mouse scrolled (558, 217) with delta (0, 0)
Screenshot: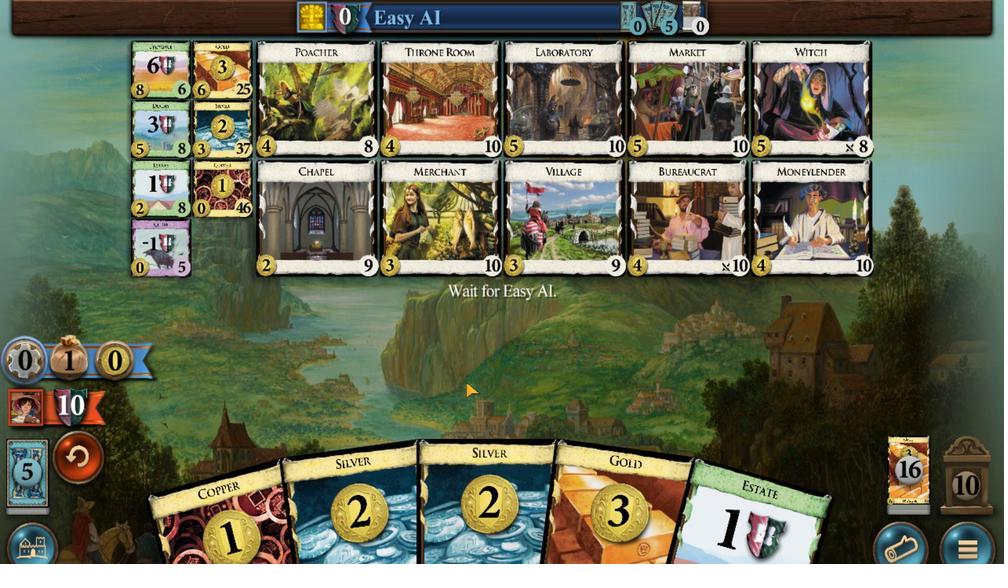 
Action: Mouse scrolled (558, 217) with delta (0, 0)
Screenshot: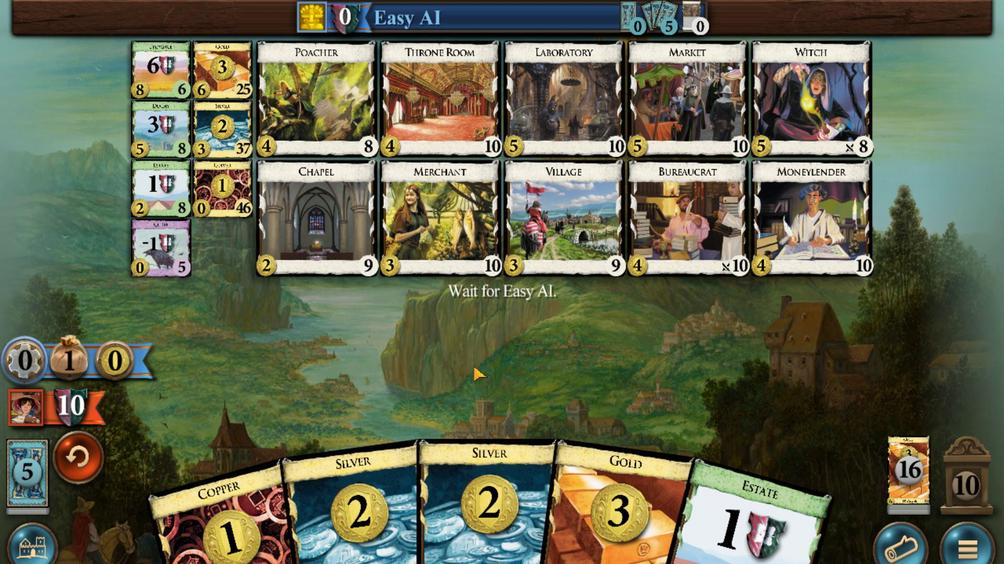 
Action: Mouse scrolled (558, 217) with delta (0, 0)
Screenshot: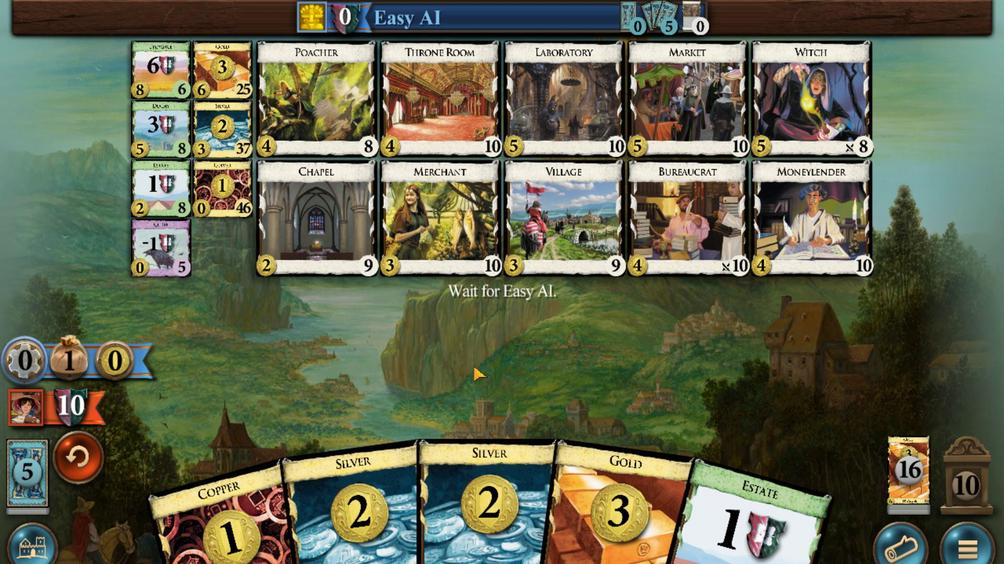 
Action: Mouse scrolled (558, 217) with delta (0, 0)
Screenshot: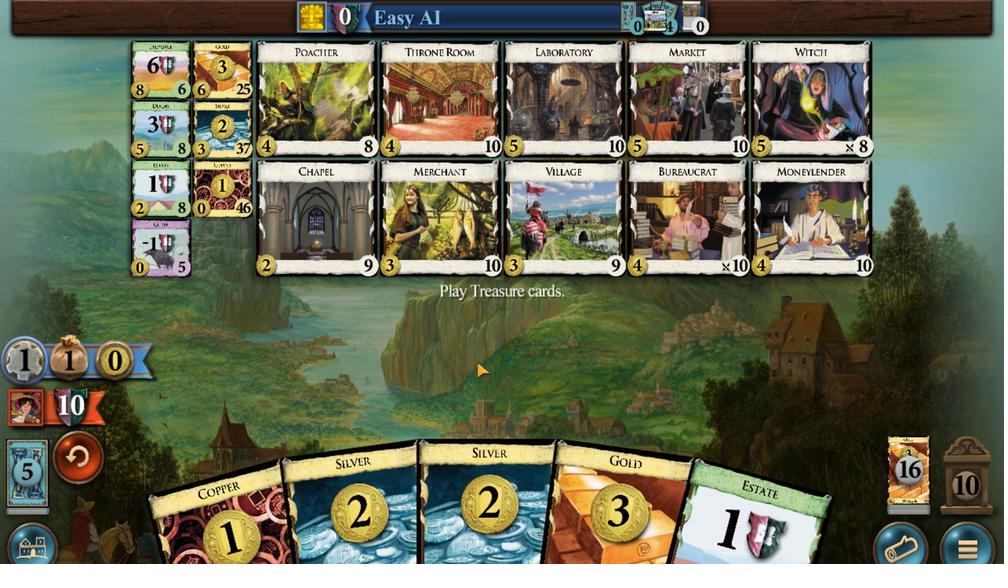 
Action: Mouse scrolled (558, 217) with delta (0, 0)
Screenshot: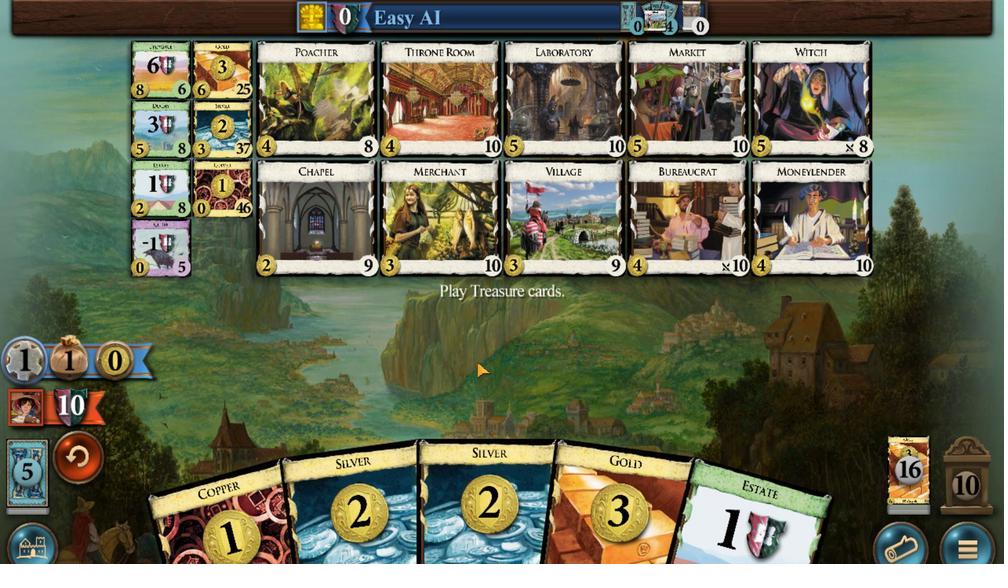 
Action: Mouse moved to (256, 449)
Screenshot: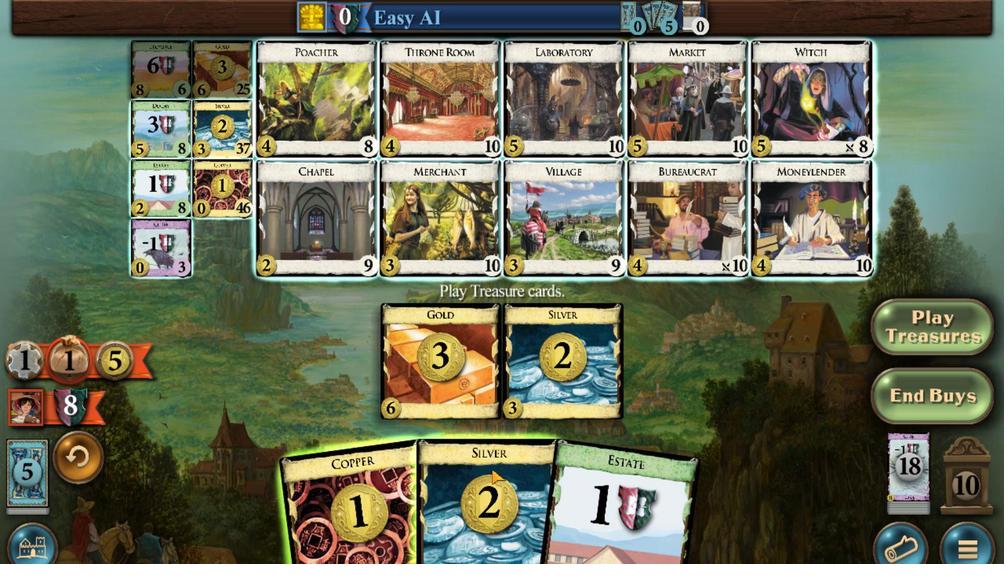 
Action: Mouse scrolled (256, 449) with delta (0, 0)
Screenshot: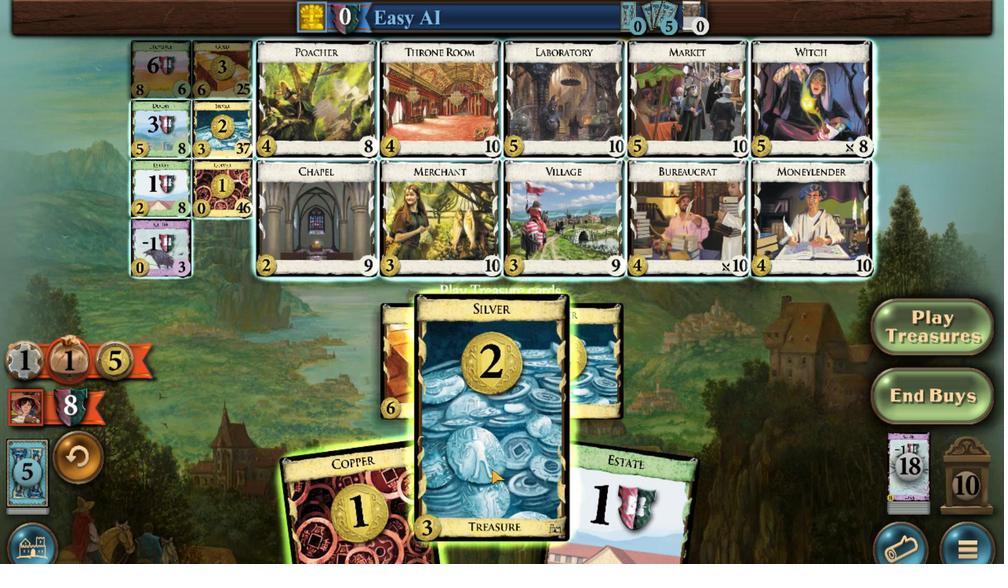 
Action: Mouse moved to (312, 453)
Screenshot: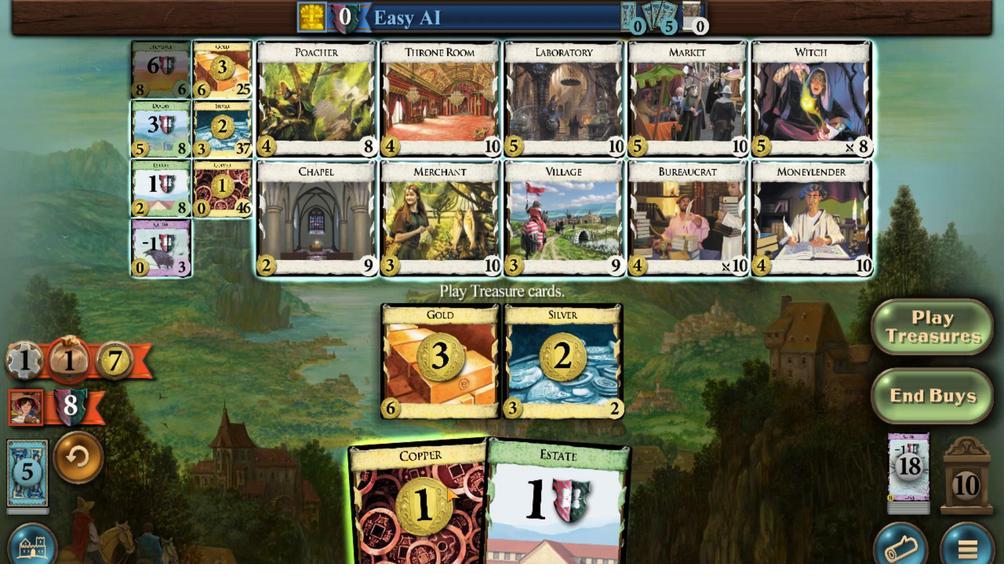 
Action: Mouse scrolled (312, 452) with delta (0, 0)
Screenshot: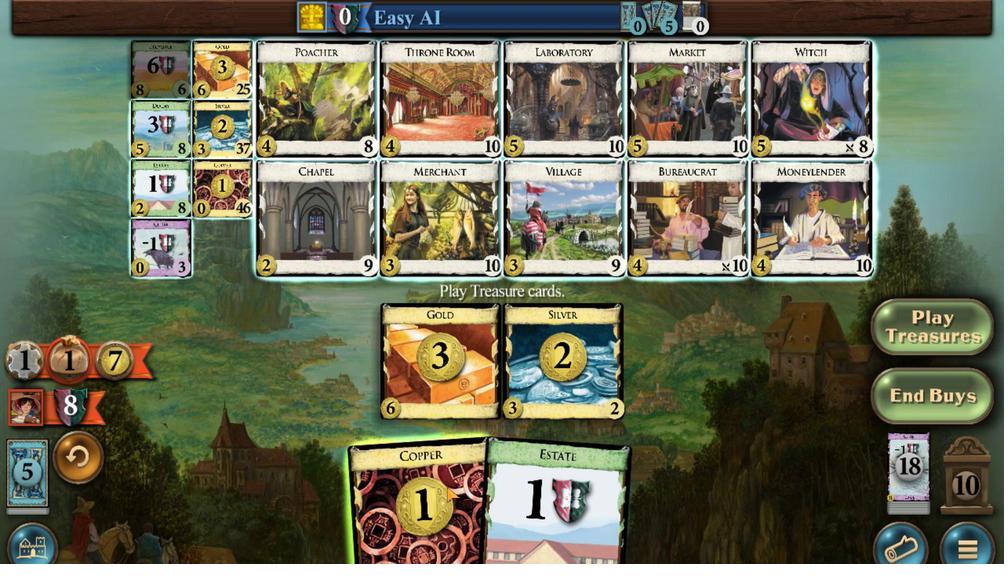 
Action: Mouse moved to (345, 456)
Screenshot: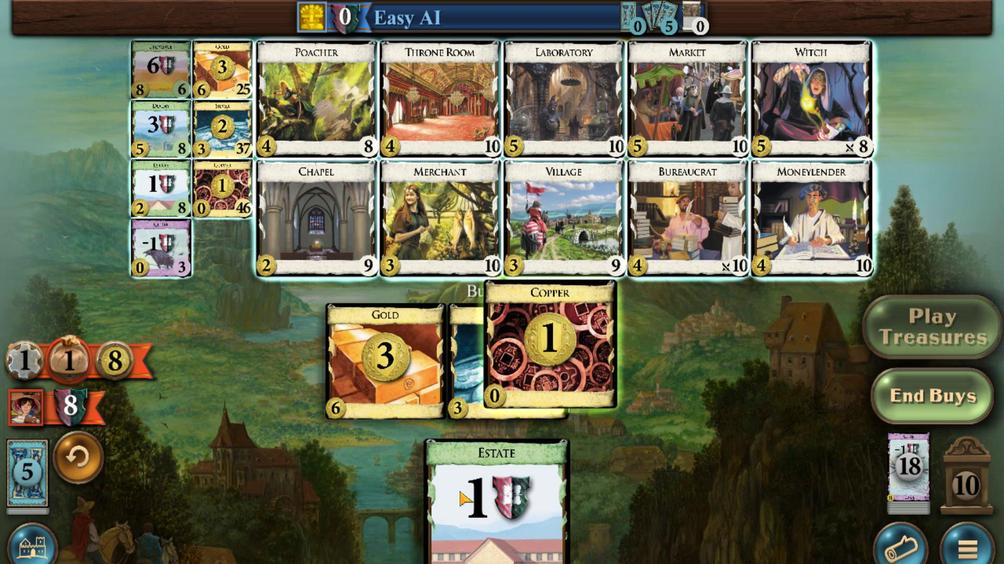 
Action: Mouse scrolled (345, 455) with delta (0, 0)
Screenshot: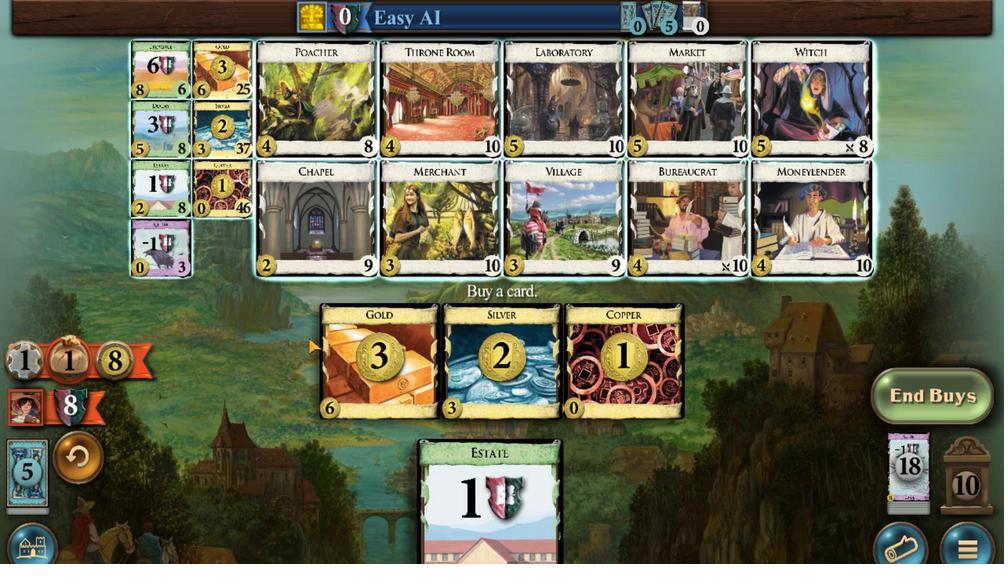 
Action: Mouse moved to (381, 467)
Screenshot: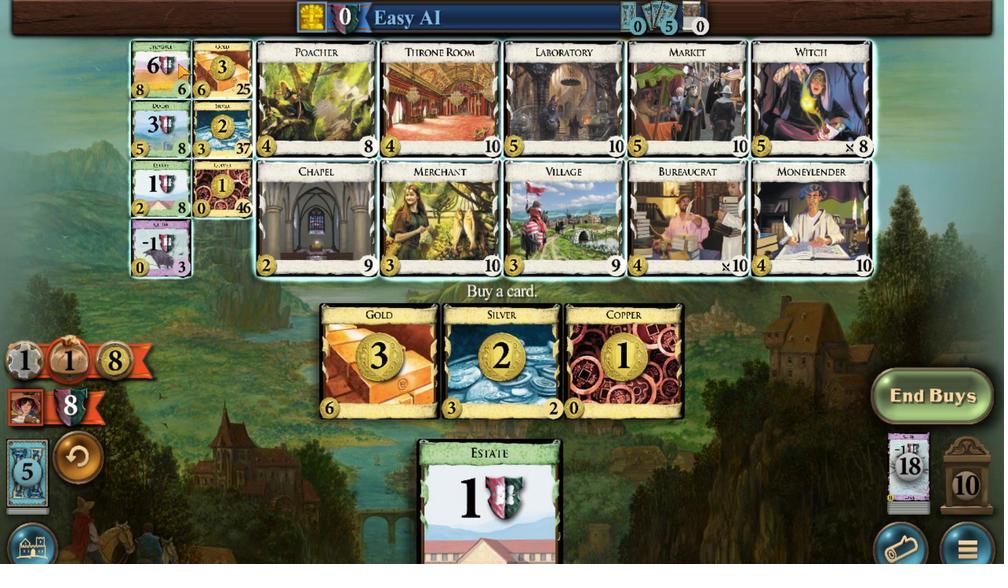 
Action: Mouse scrolled (381, 467) with delta (0, 0)
Screenshot: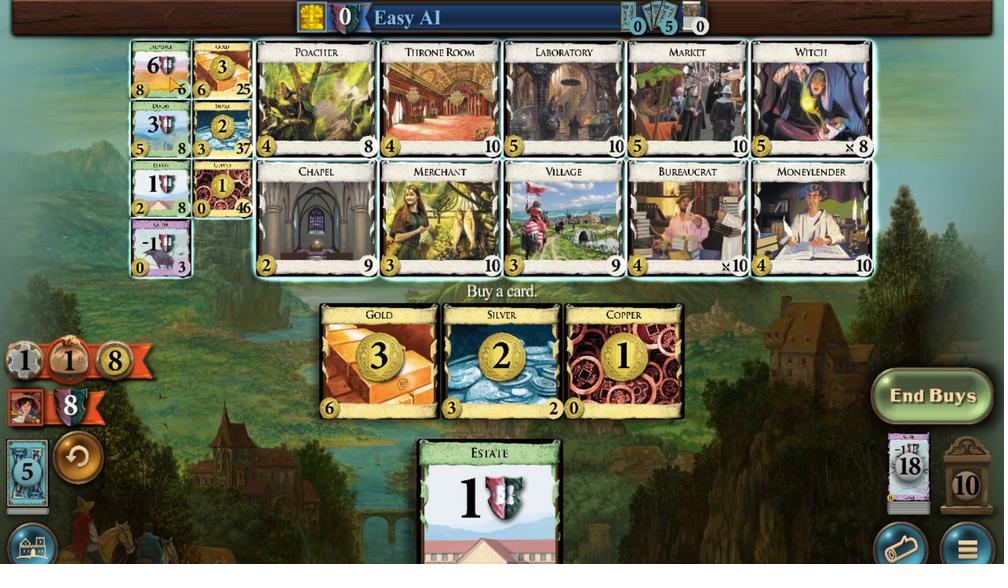 
Action: Mouse moved to (602, 212)
Screenshot: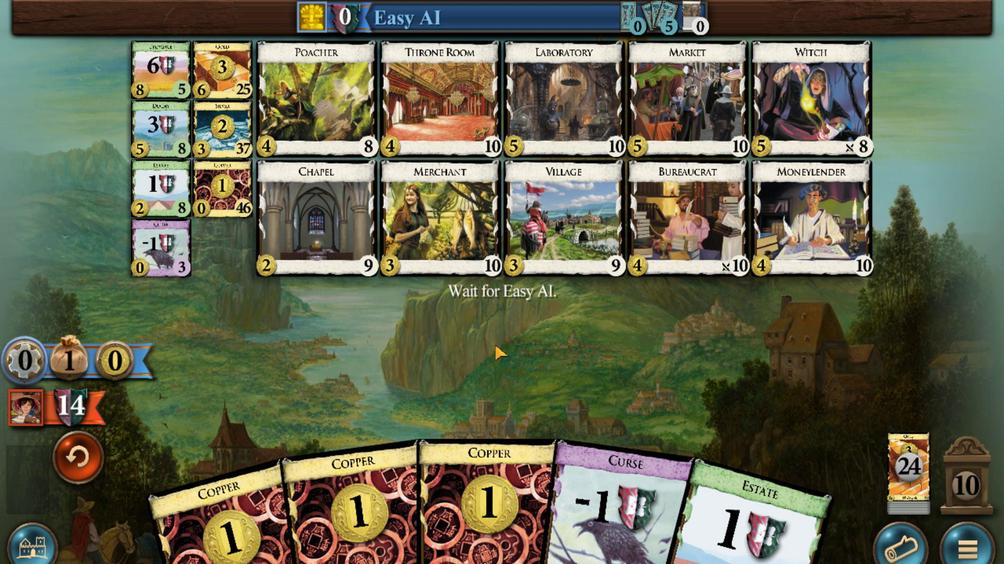
Action: Mouse scrolled (602, 213) with delta (0, 0)
Screenshot: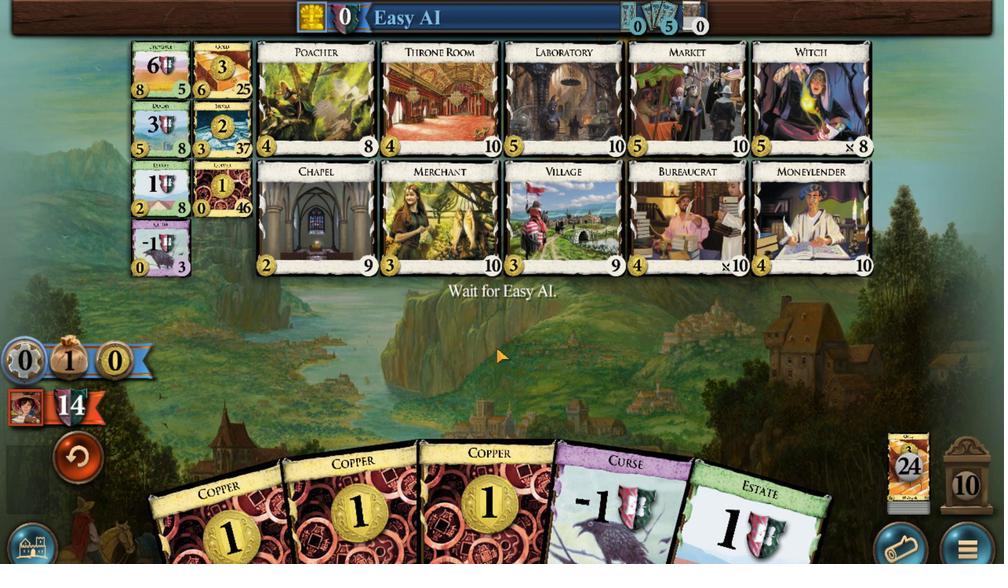 
Action: Mouse scrolled (602, 213) with delta (0, 0)
Screenshot: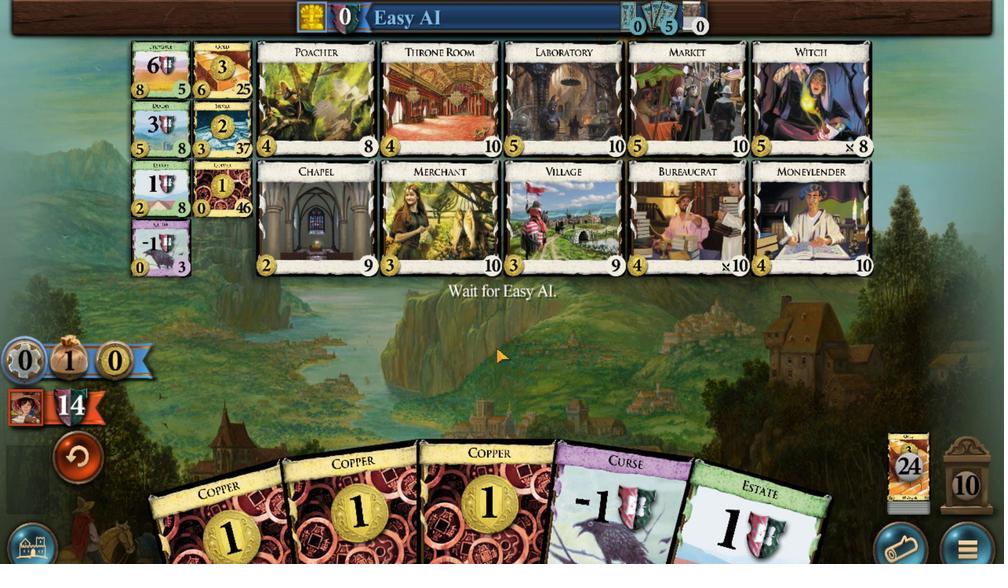 
Action: Mouse scrolled (602, 213) with delta (0, 0)
Screenshot: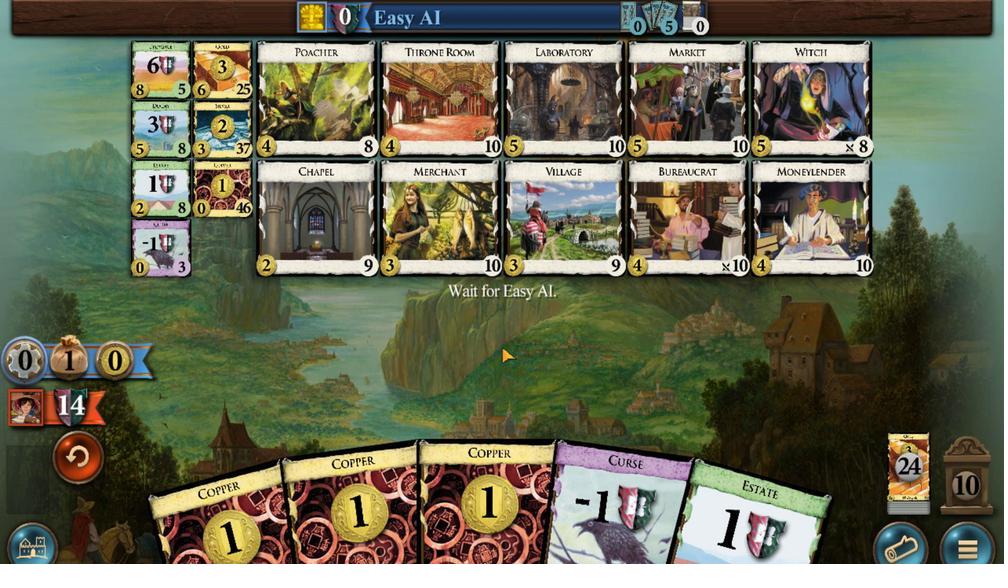 
Action: Mouse scrolled (602, 213) with delta (0, 0)
Screenshot: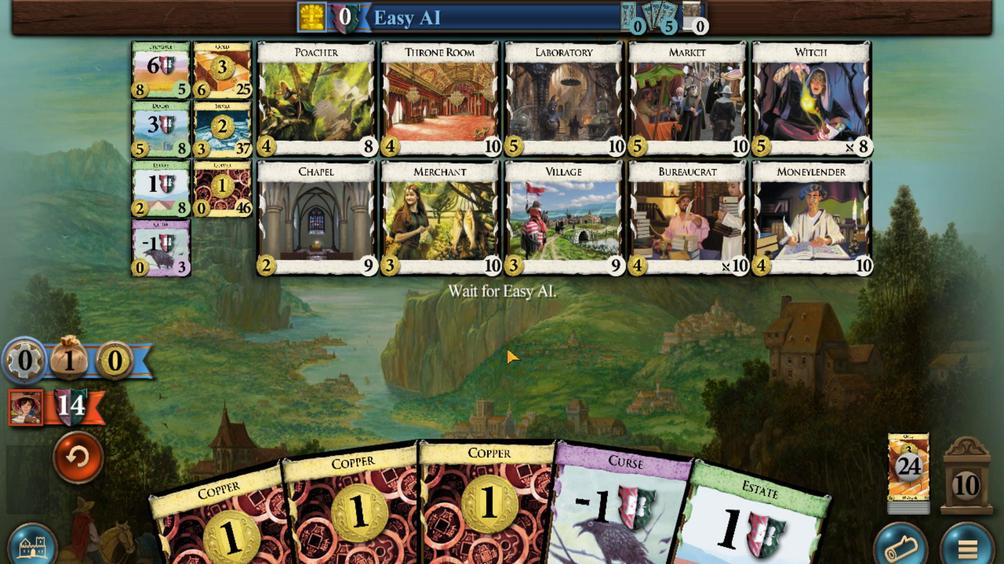 
Action: Mouse scrolled (602, 213) with delta (0, 0)
Screenshot: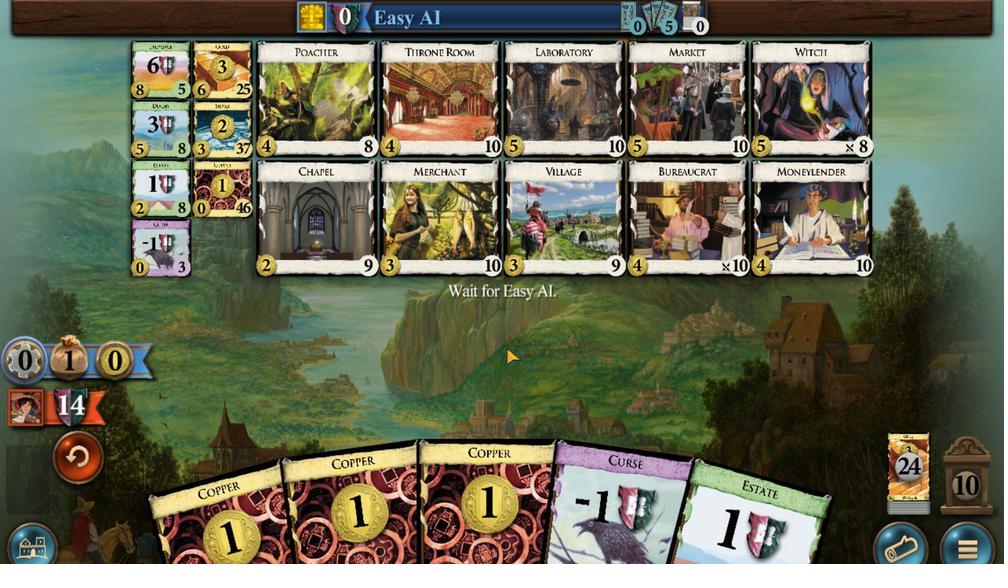 
Action: Mouse scrolled (602, 213) with delta (0, 0)
Screenshot: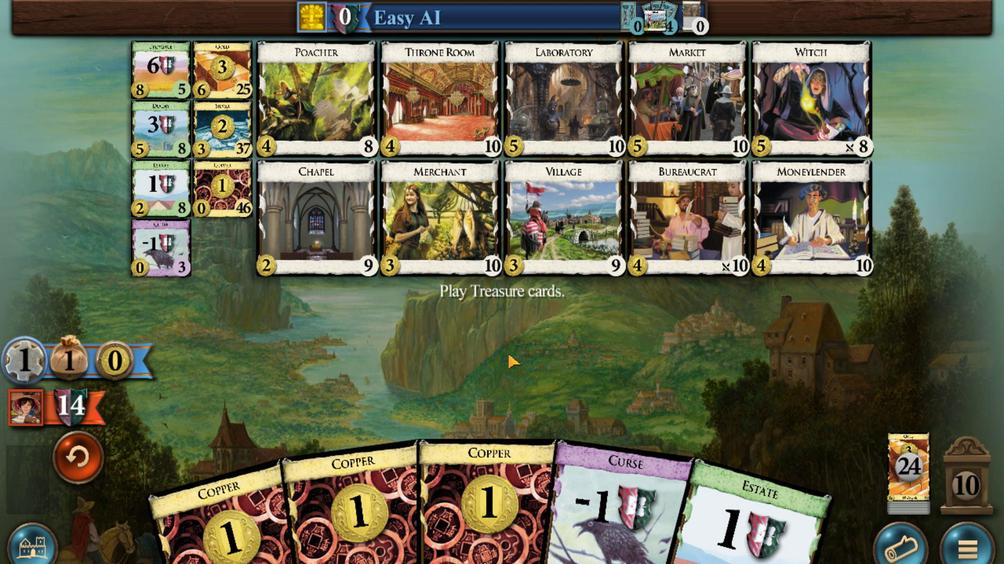 
Action: Mouse moved to (358, 454)
Screenshot: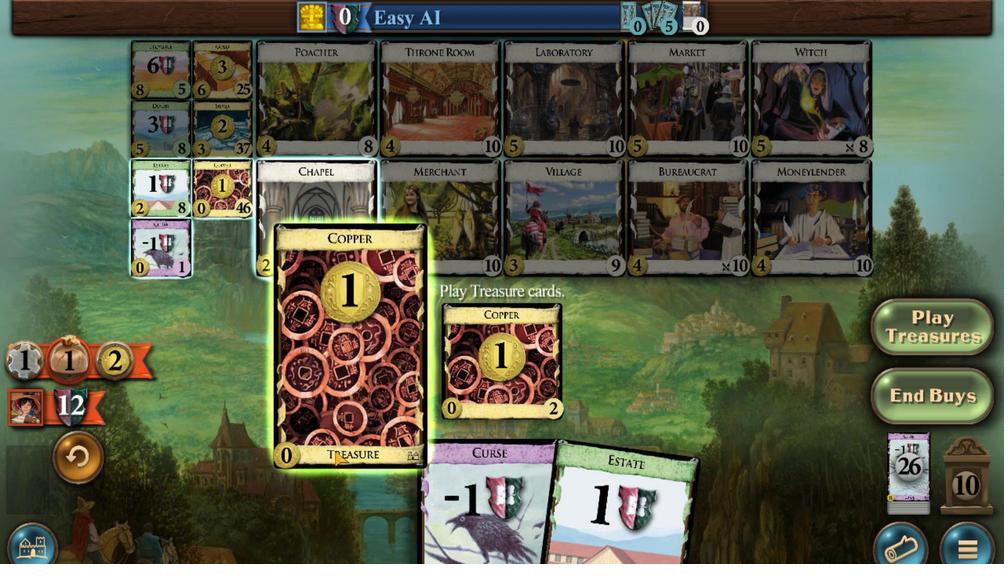 
Action: Mouse scrolled (358, 454) with delta (0, 0)
Screenshot: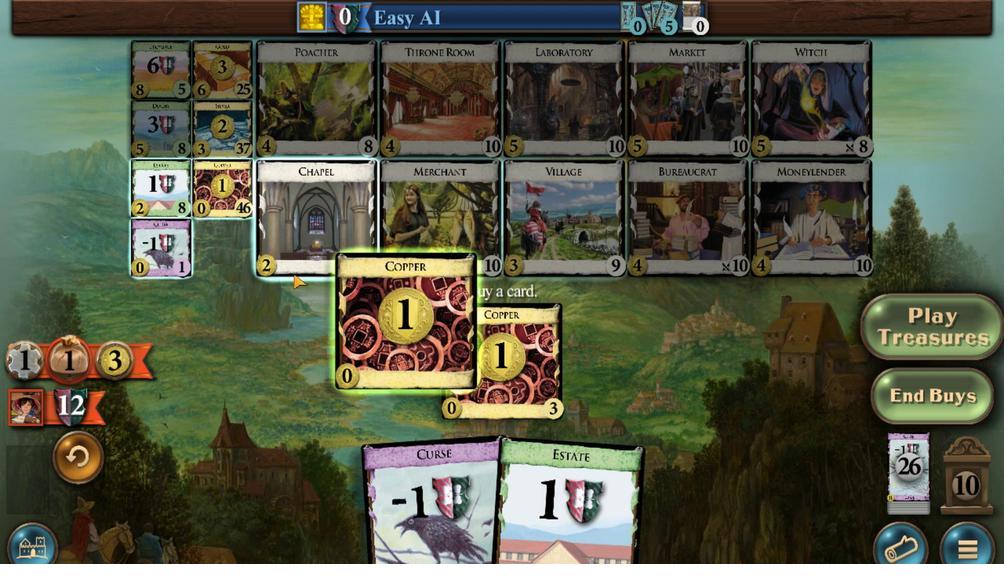 
Action: Mouse moved to (411, 458)
Screenshot: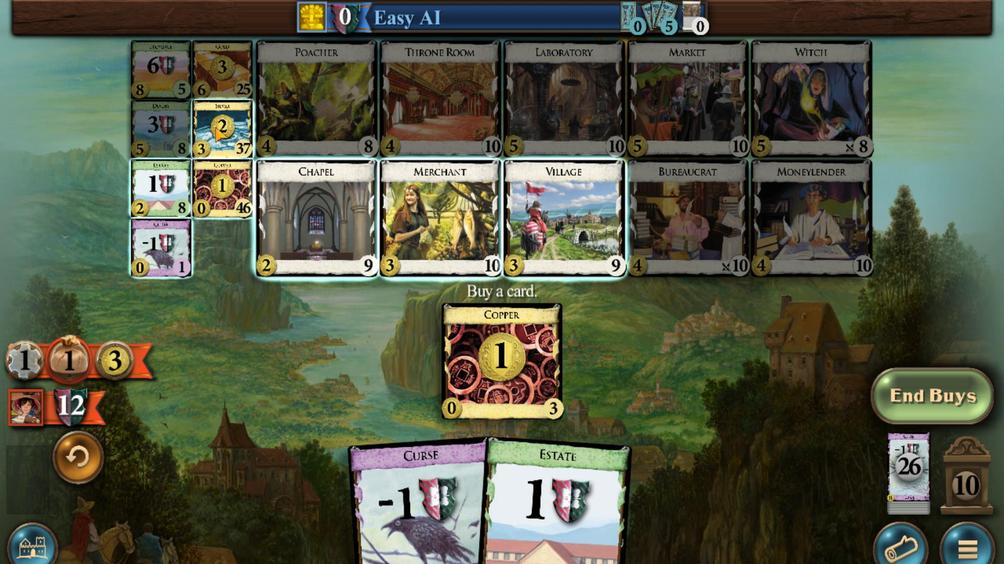 
Action: Mouse scrolled (411, 458) with delta (0, 0)
Screenshot: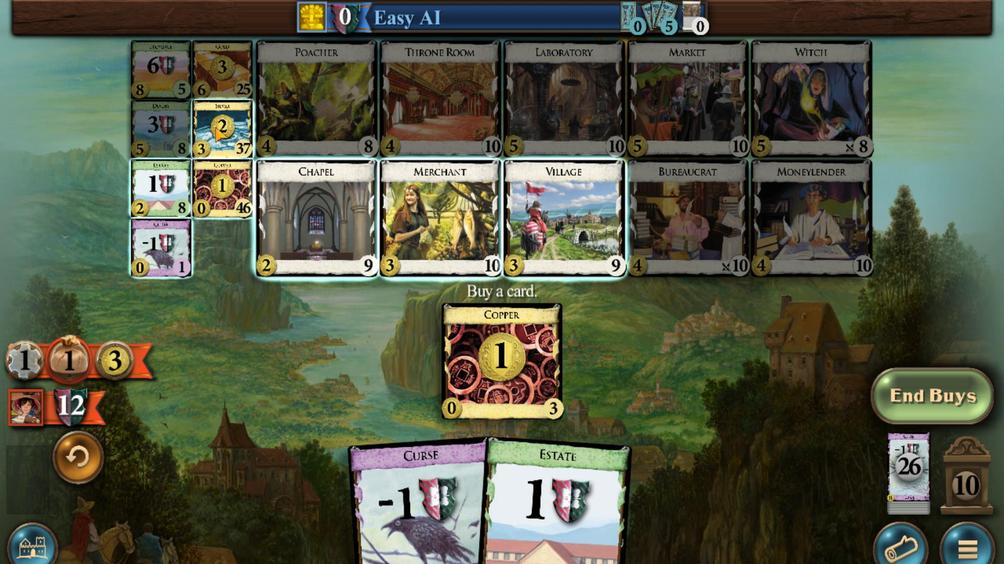 
Action: Mouse moved to (461, 468)
Screenshot: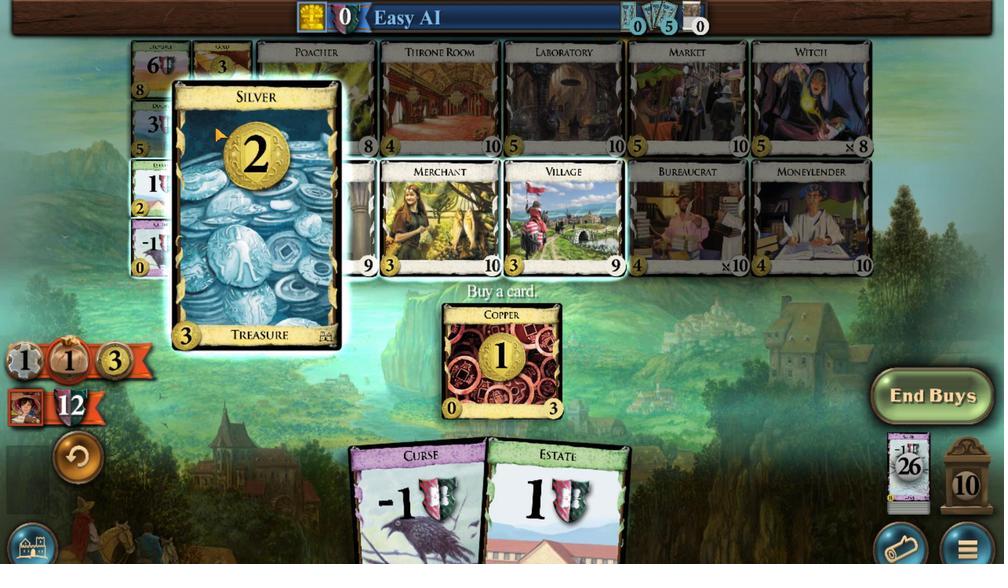 
Action: Mouse scrolled (461, 467) with delta (0, 0)
Screenshot: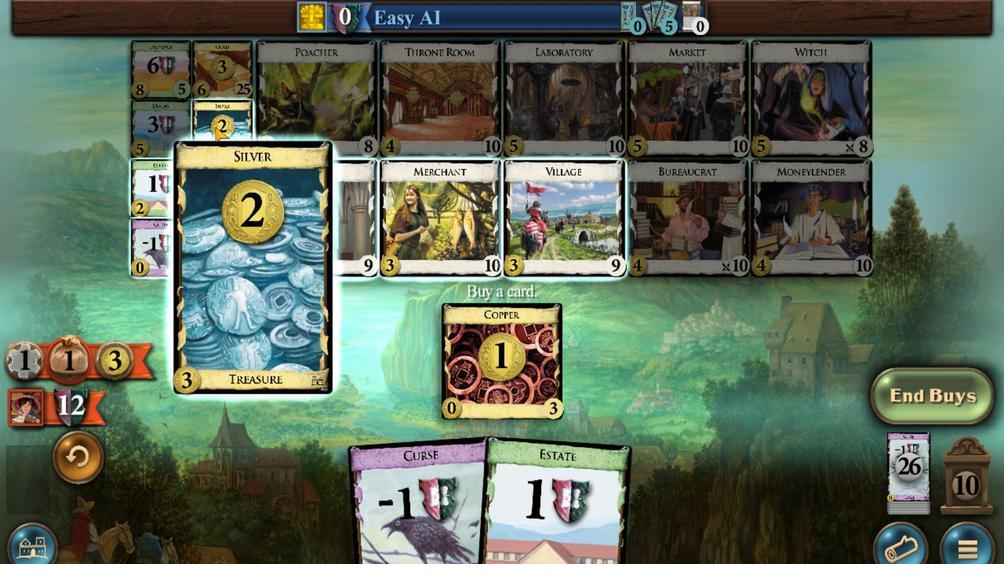 
Action: Mouse moved to (564, 243)
Screenshot: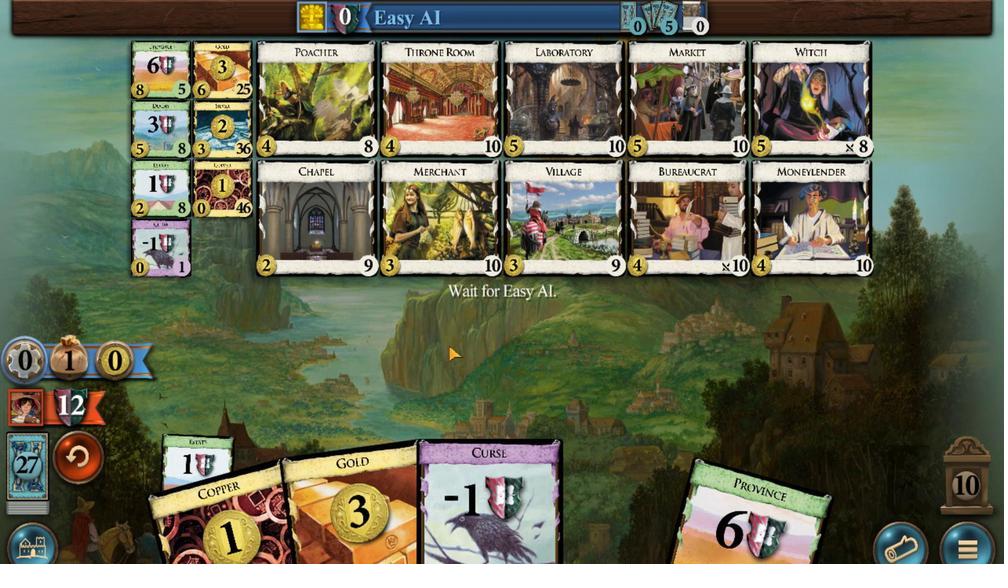 
Action: Mouse scrolled (564, 243) with delta (0, 0)
Screenshot: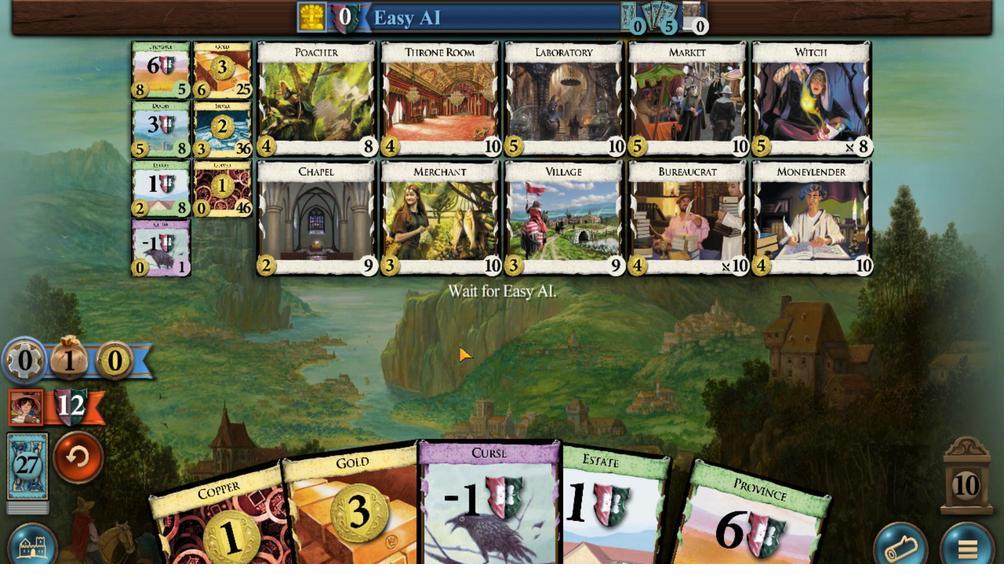 
Action: Mouse scrolled (564, 243) with delta (0, 0)
Screenshot: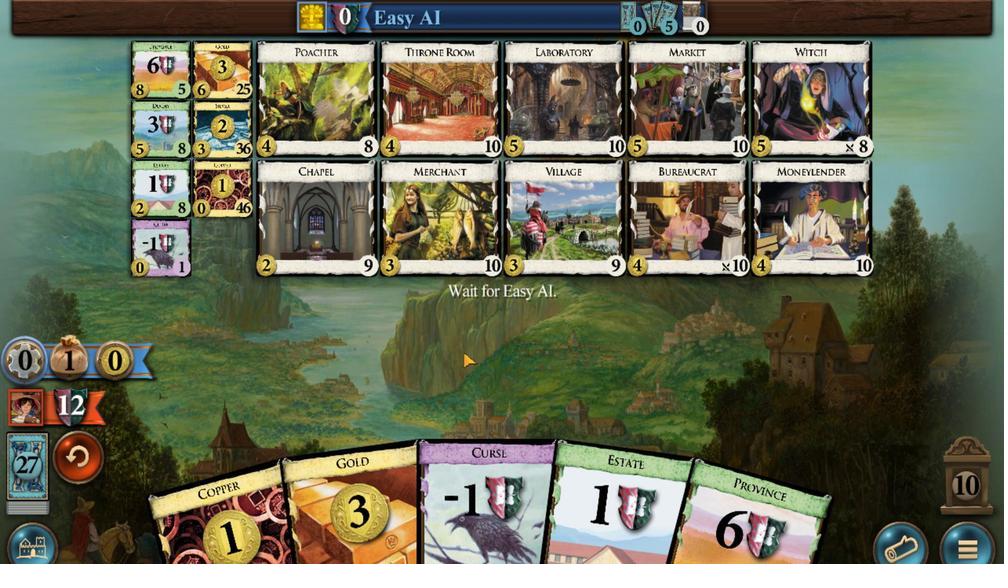 
Action: Mouse scrolled (564, 243) with delta (0, 0)
Screenshot: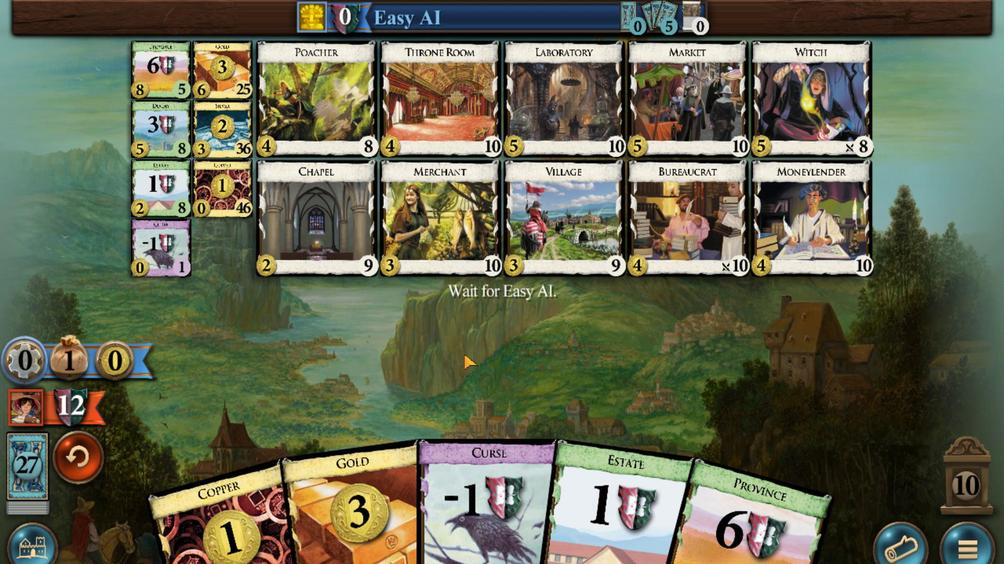 
Action: Mouse scrolled (564, 243) with delta (0, 0)
Screenshot: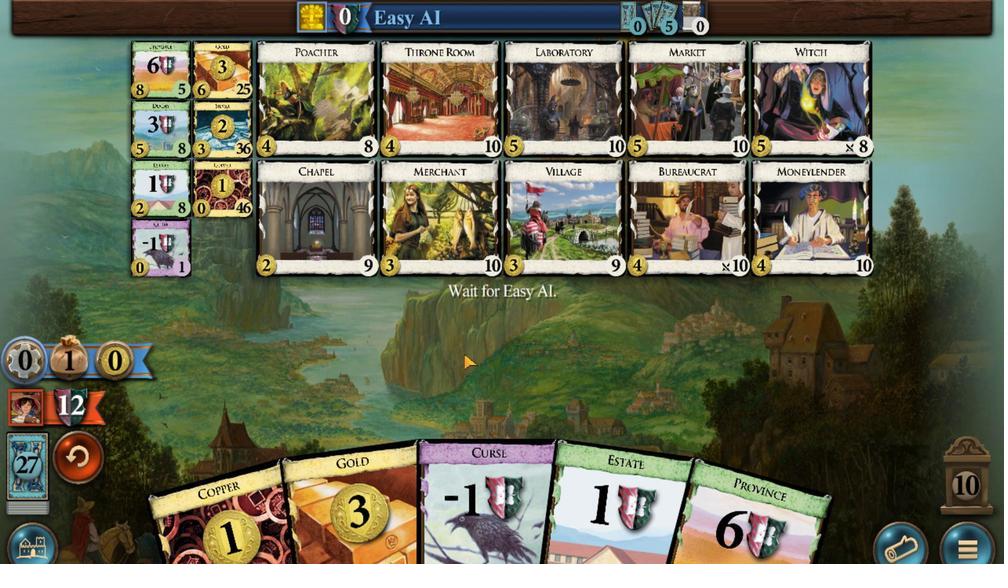 
Action: Mouse scrolled (564, 243) with delta (0, 0)
Screenshot: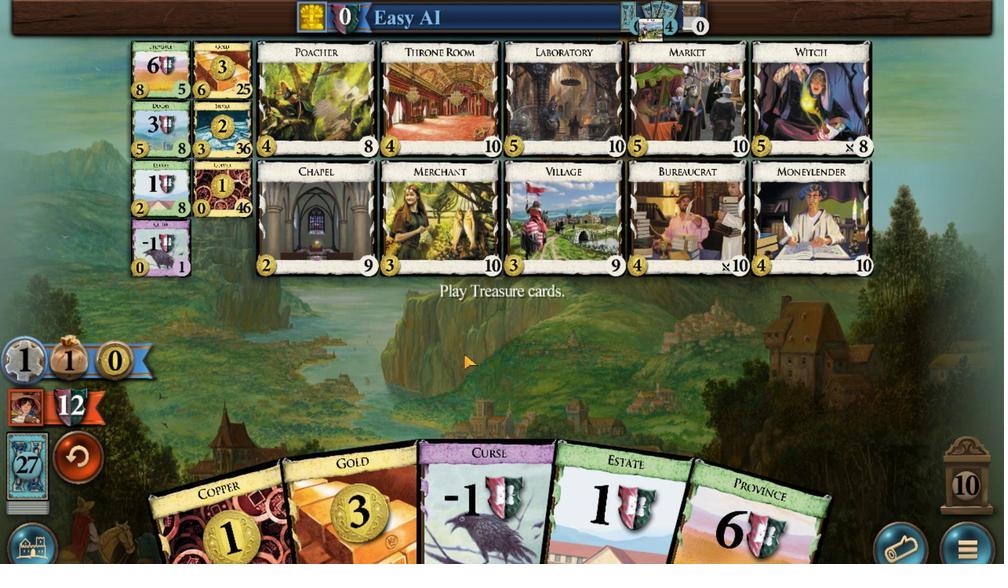 
Action: Mouse moved to (438, 461)
Screenshot: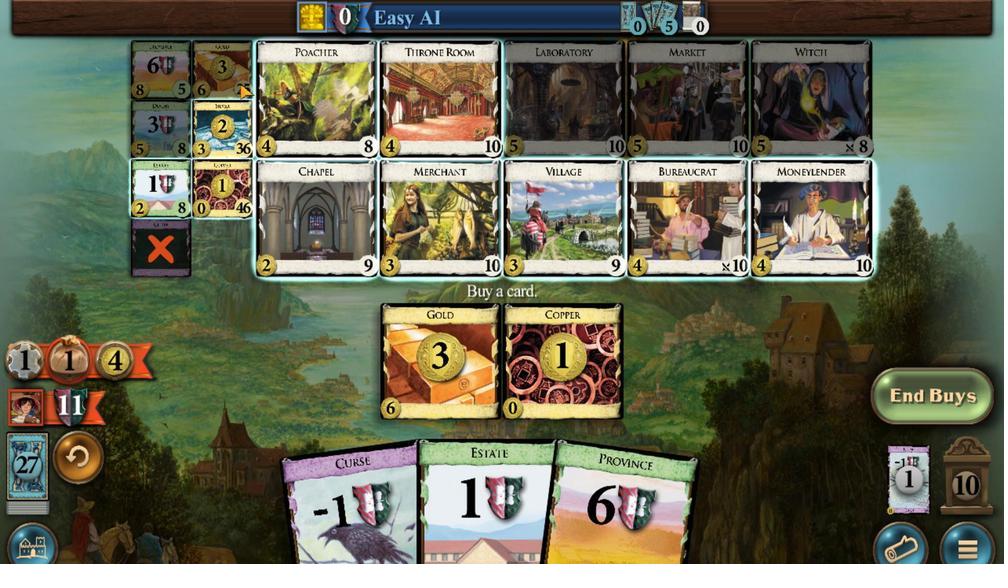 
Action: Mouse scrolled (438, 461) with delta (0, 0)
Screenshot: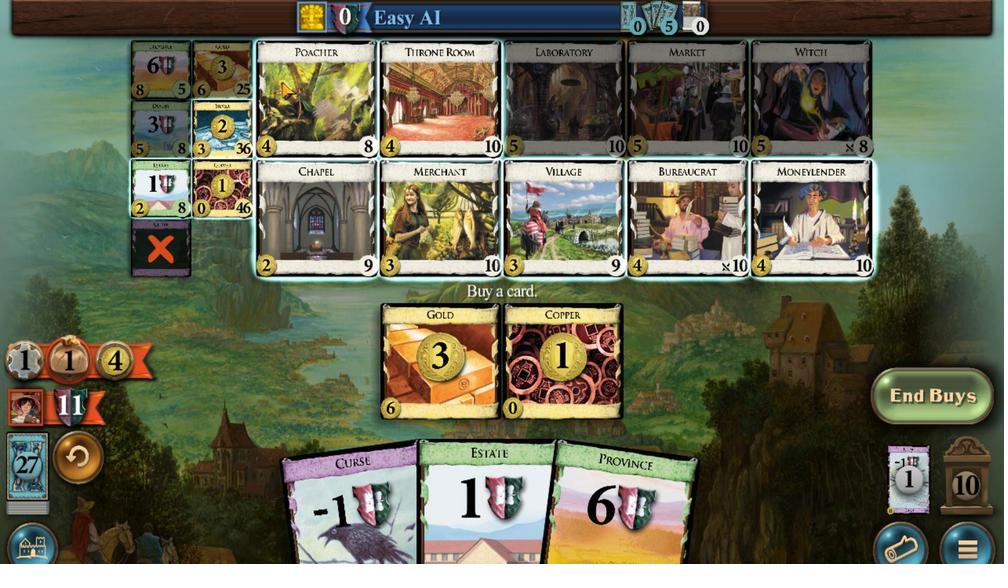 
Action: Mouse moved to (527, 484)
Screenshot: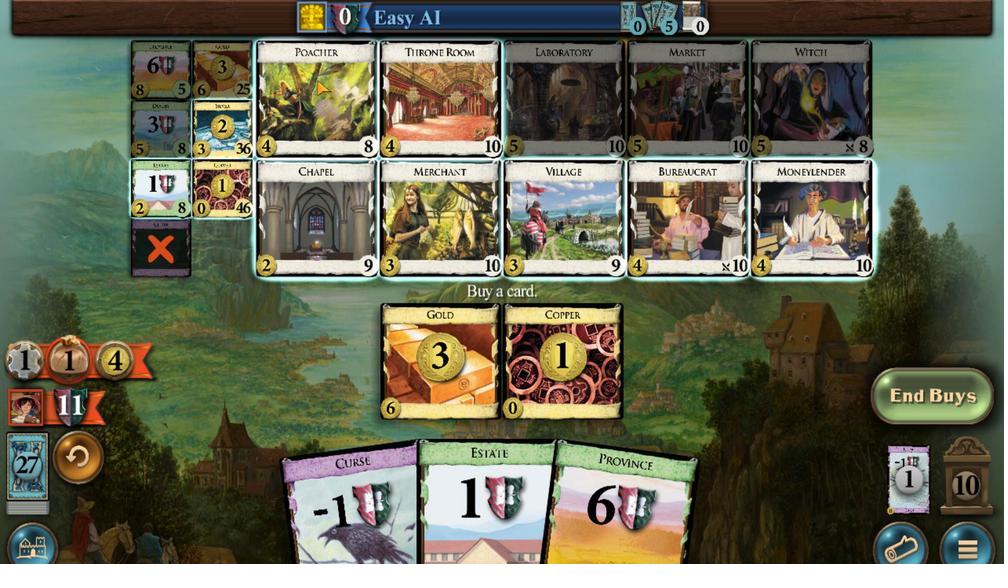 
Action: Mouse scrolled (527, 484) with delta (0, 0)
Screenshot: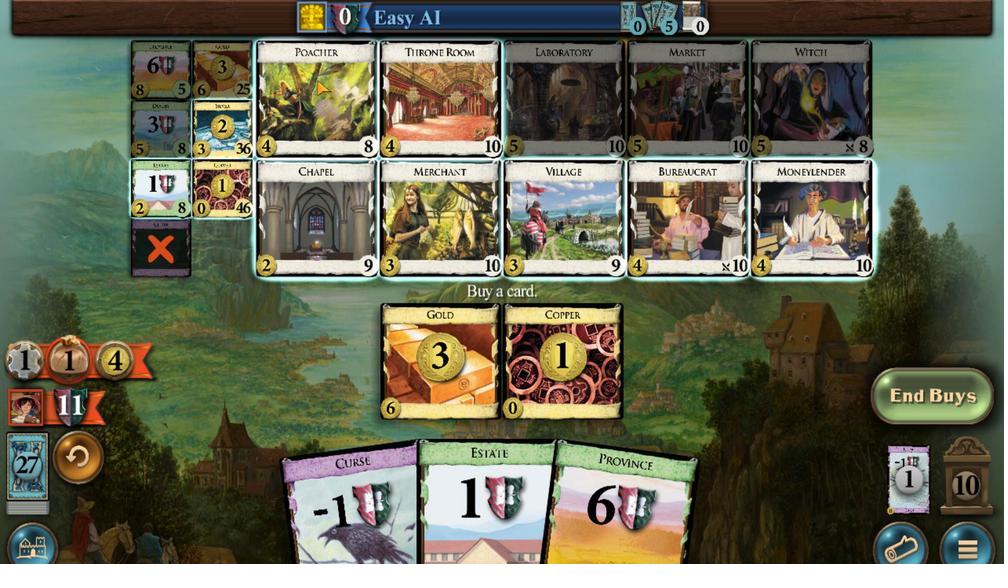 
Action: Mouse moved to (484, 214)
Screenshot: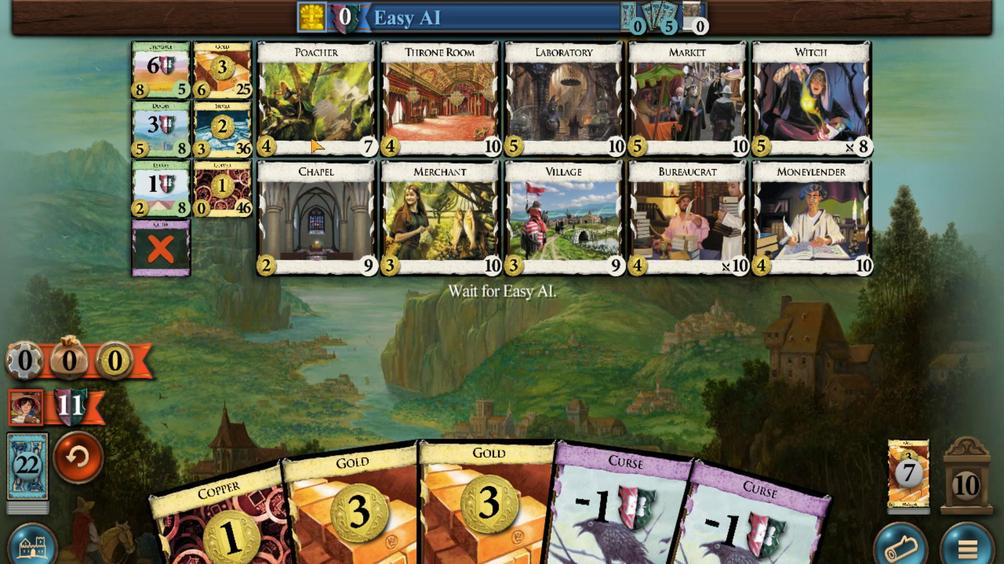 
Action: Mouse scrolled (484, 215) with delta (0, 0)
Screenshot: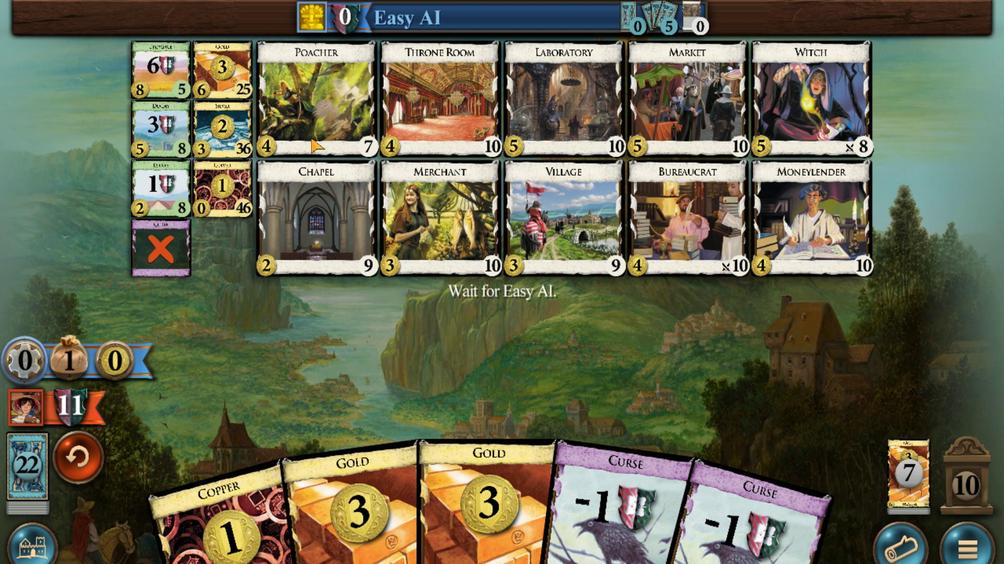 
Action: Mouse scrolled (484, 215) with delta (0, 0)
Screenshot: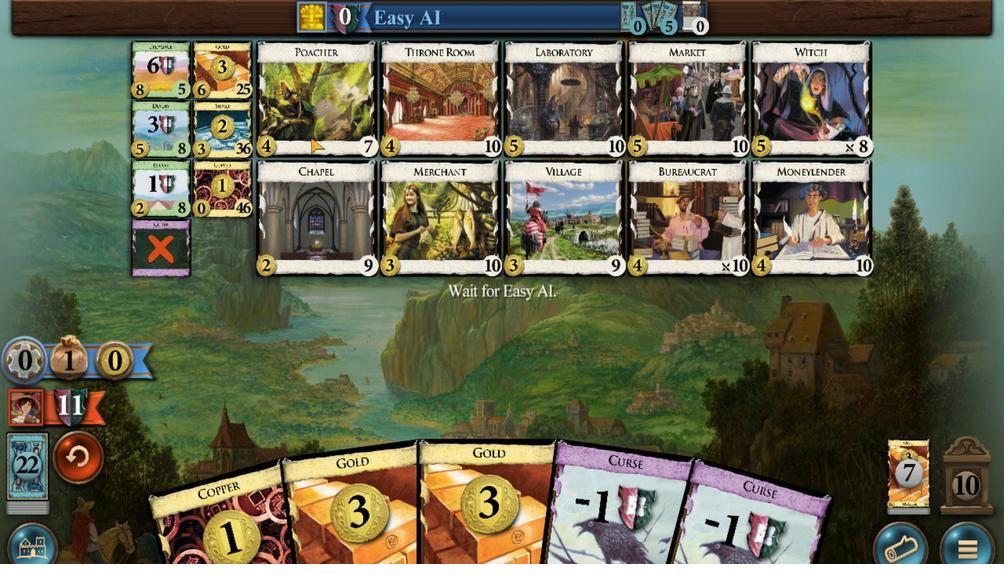 
Action: Mouse scrolled (484, 215) with delta (0, 0)
Screenshot: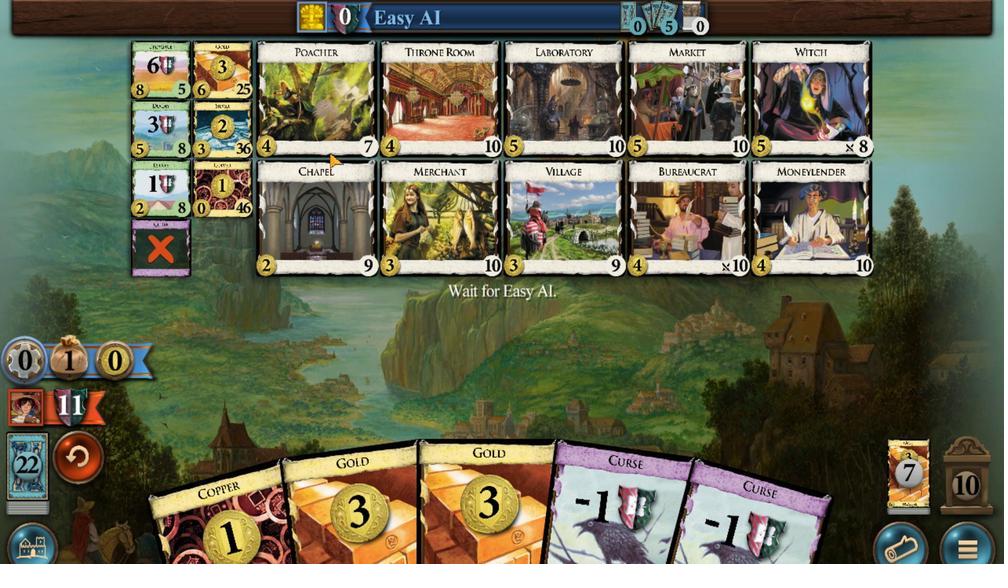 
Action: Mouse scrolled (484, 215) with delta (0, 0)
Screenshot: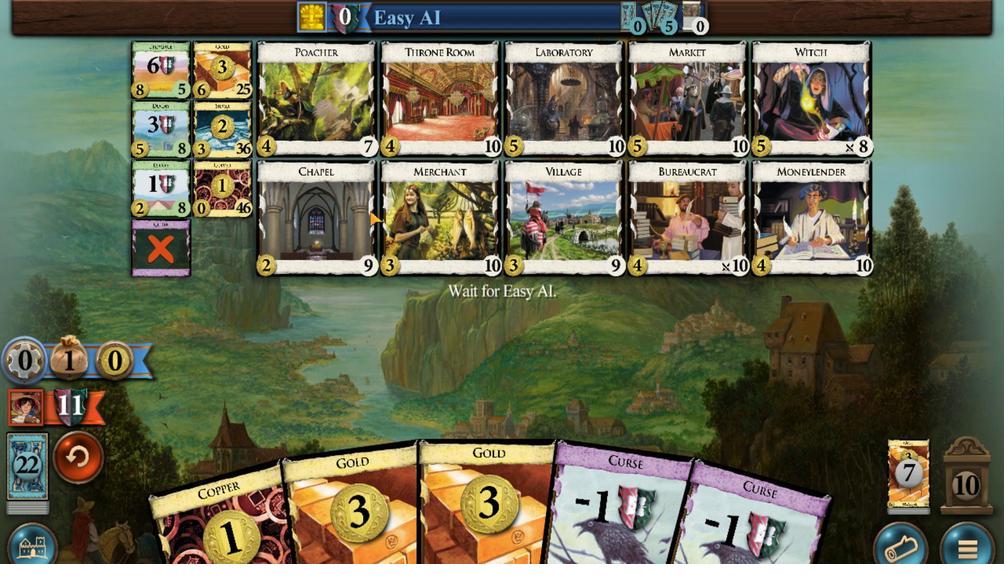 
Action: Mouse scrolled (484, 215) with delta (0, 0)
Screenshot: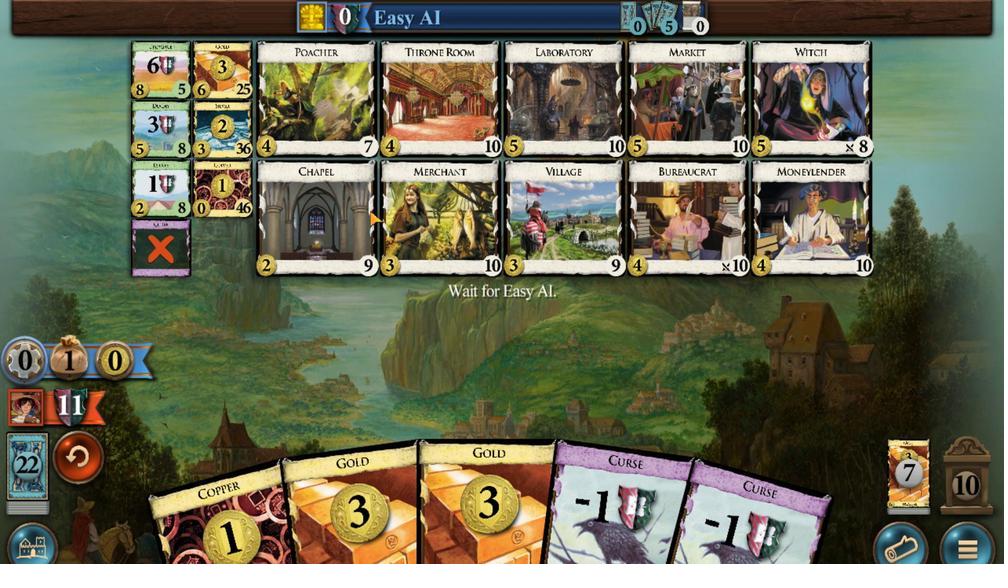 
Action: Mouse scrolled (484, 215) with delta (0, 0)
Screenshot: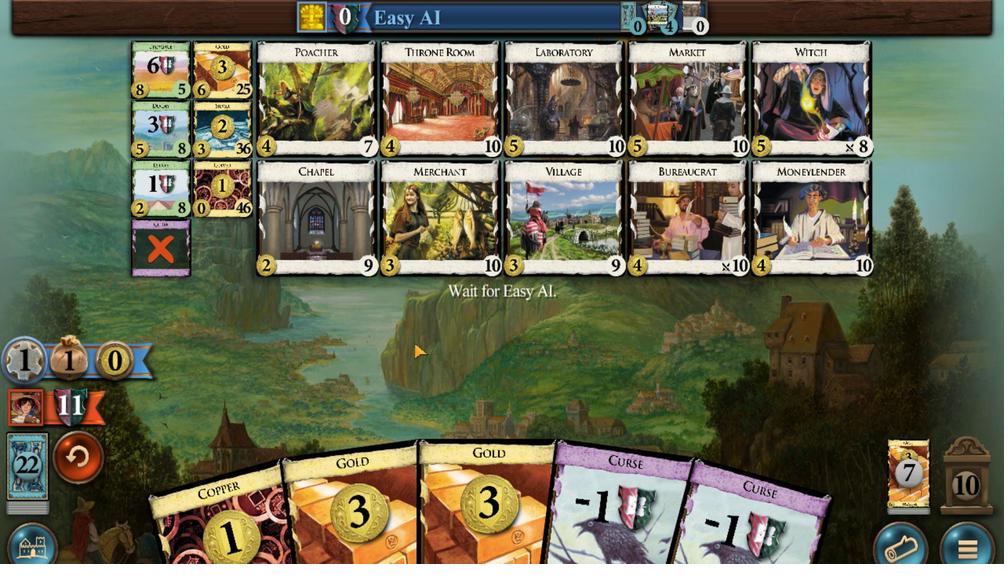 
Action: Mouse moved to (357, 449)
Screenshot: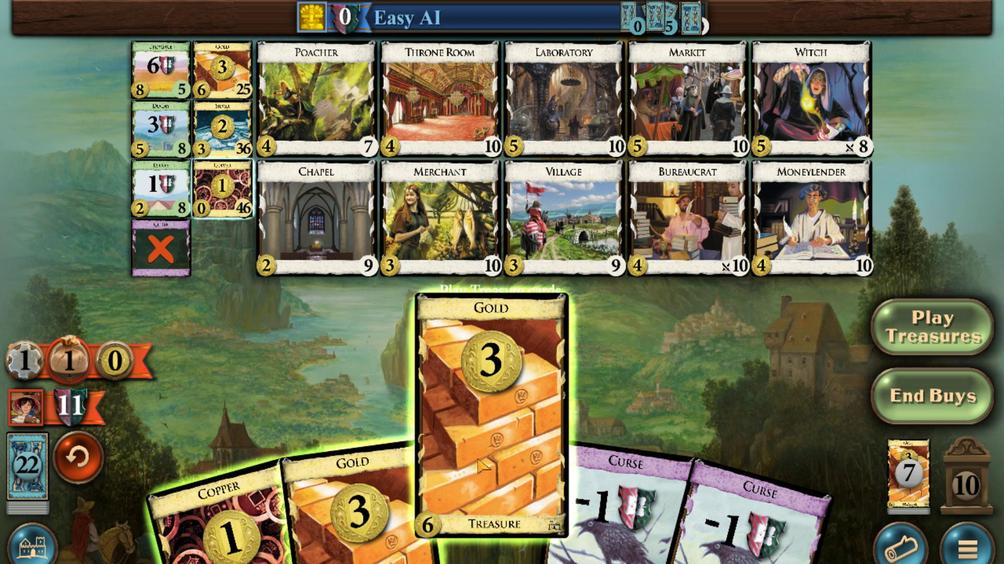 
Action: Mouse scrolled (357, 448) with delta (0, 0)
Screenshot: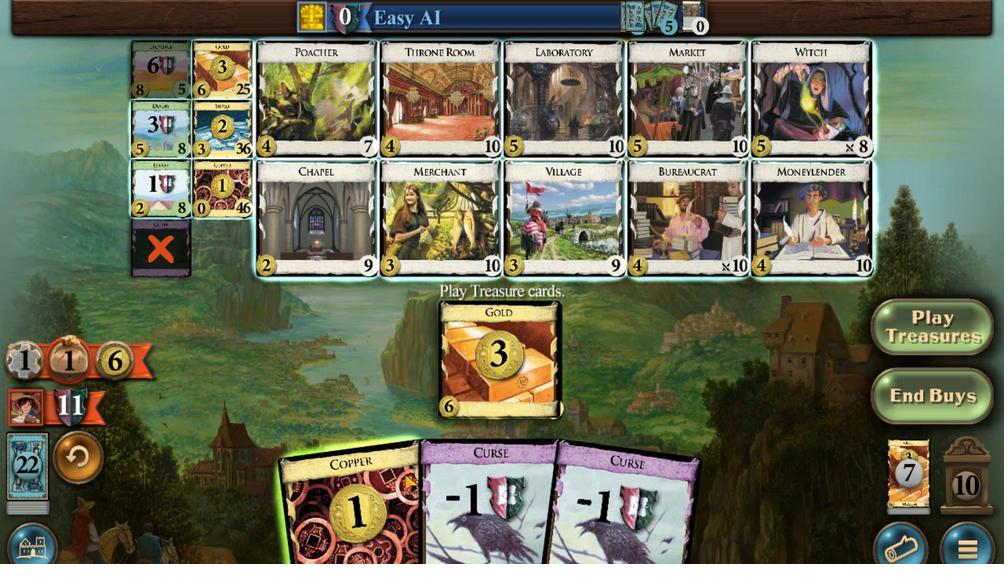 
Action: Mouse moved to (412, 460)
Screenshot: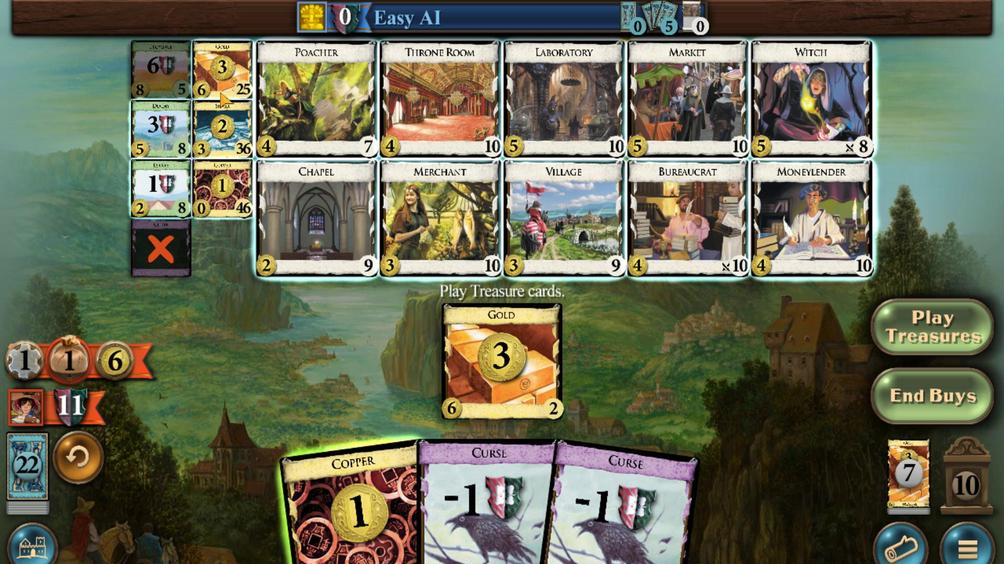 
Action: Mouse scrolled (412, 460) with delta (0, 0)
Screenshot: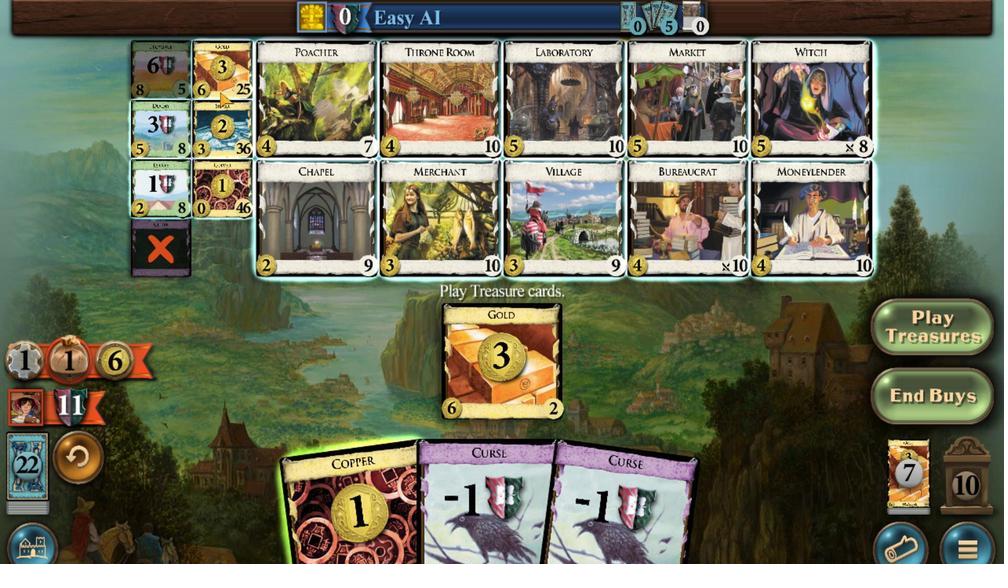 
Action: Mouse moved to (556, 197)
Screenshot: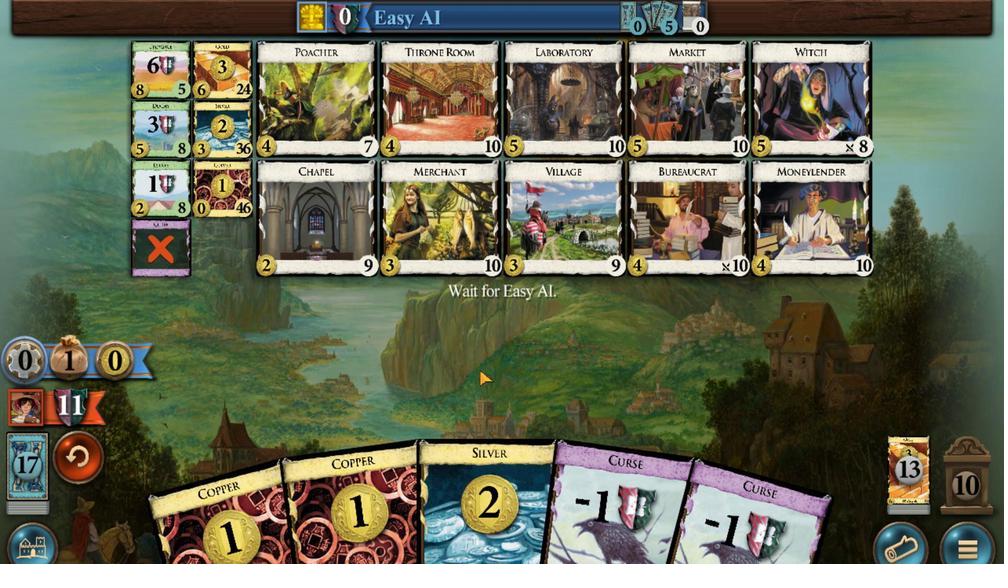 
Action: Mouse scrolled (556, 198) with delta (0, 0)
Screenshot: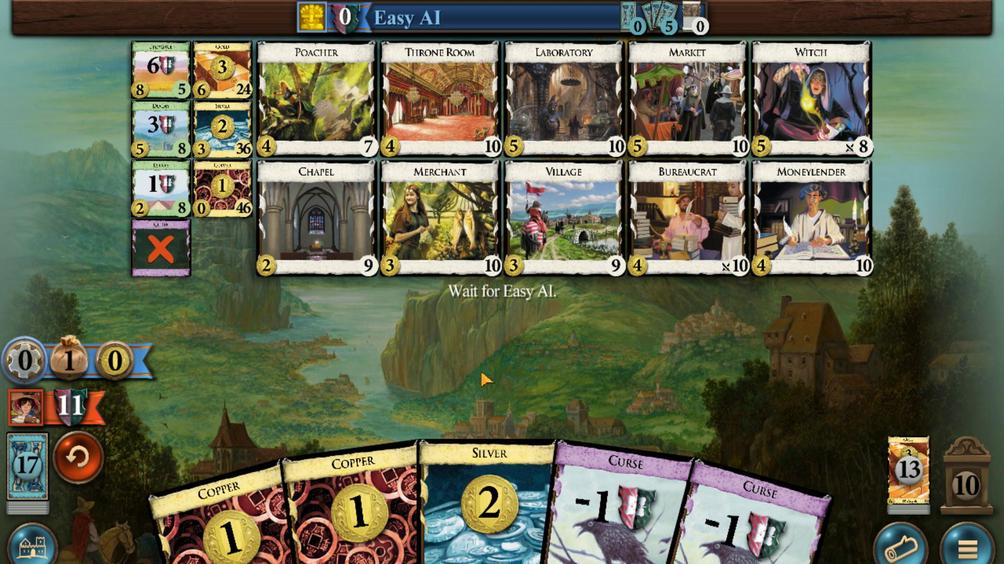 
Action: Mouse scrolled (556, 198) with delta (0, 0)
Screenshot: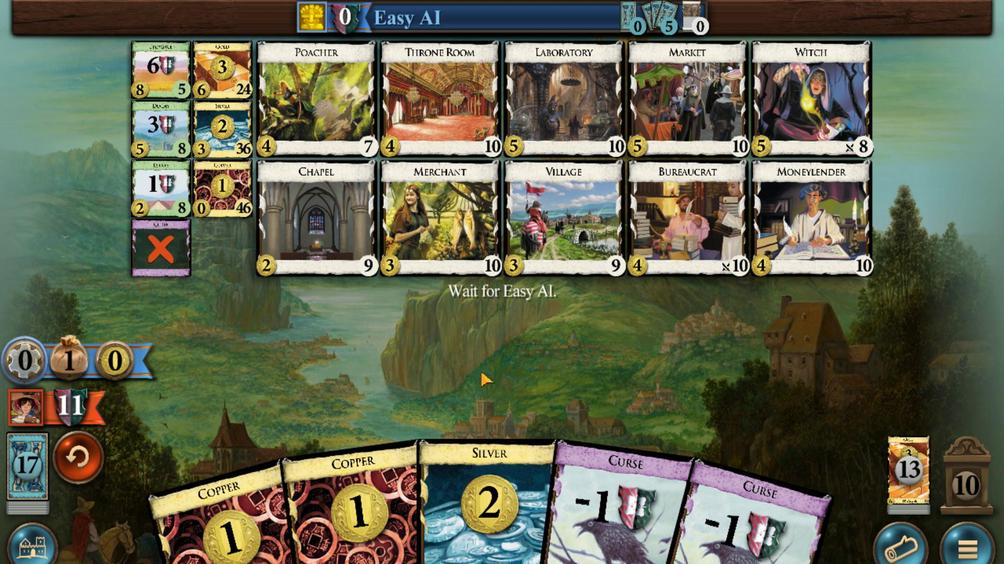 
Action: Mouse scrolled (556, 198) with delta (0, 0)
Screenshot: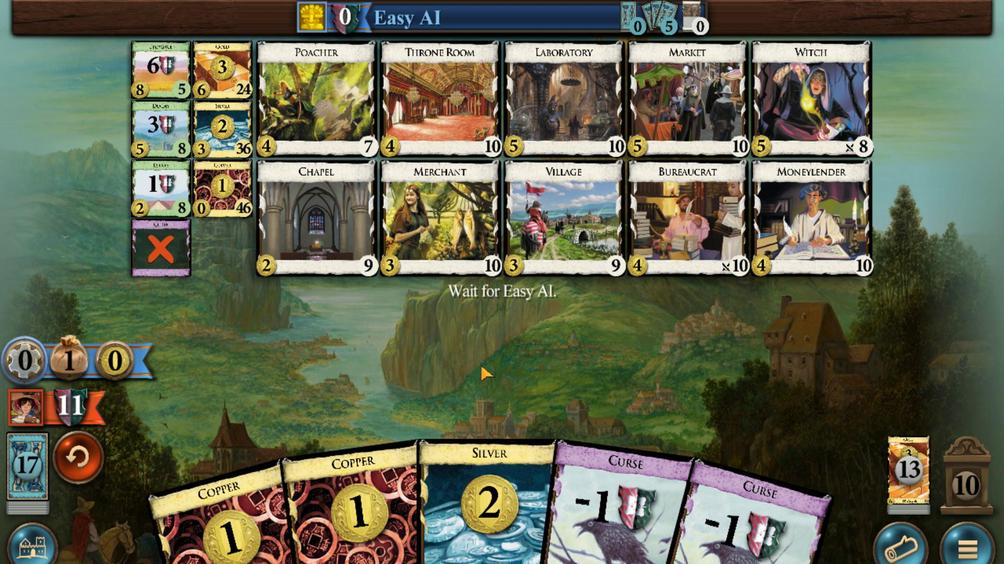 
Action: Mouse scrolled (556, 198) with delta (0, 0)
Screenshot: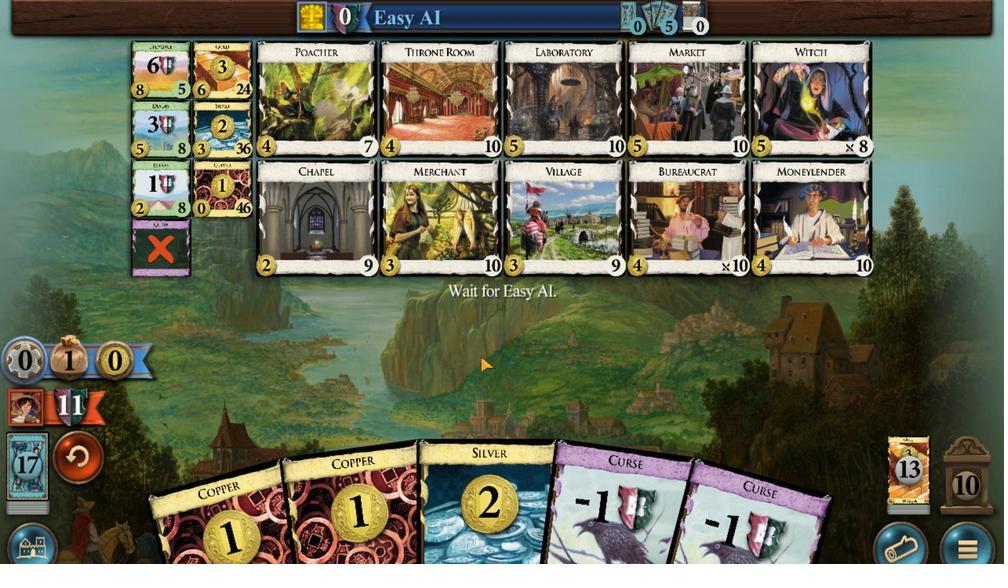 
Action: Mouse scrolled (556, 198) with delta (0, 0)
Screenshot: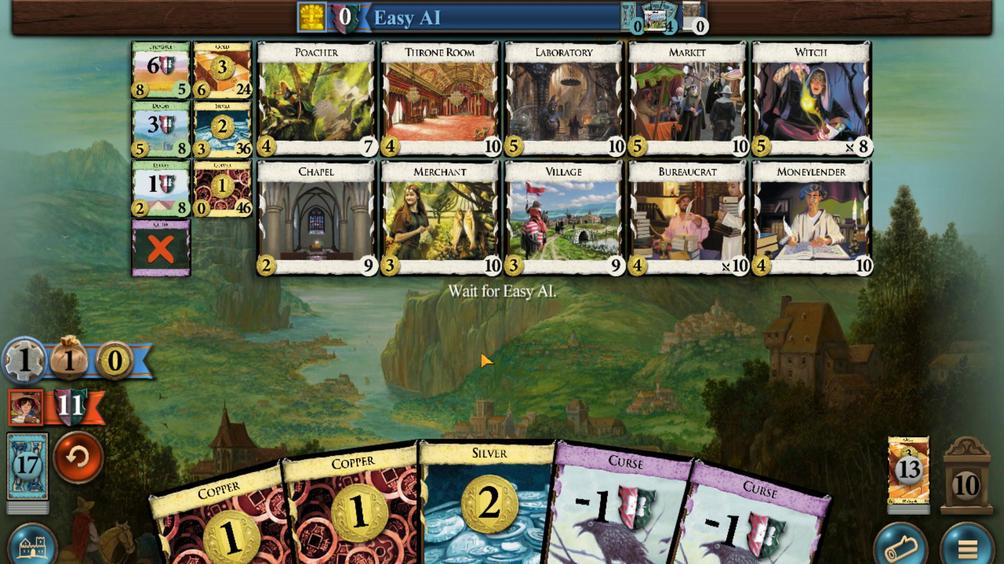 
Action: Mouse moved to (356, 448)
Screenshot: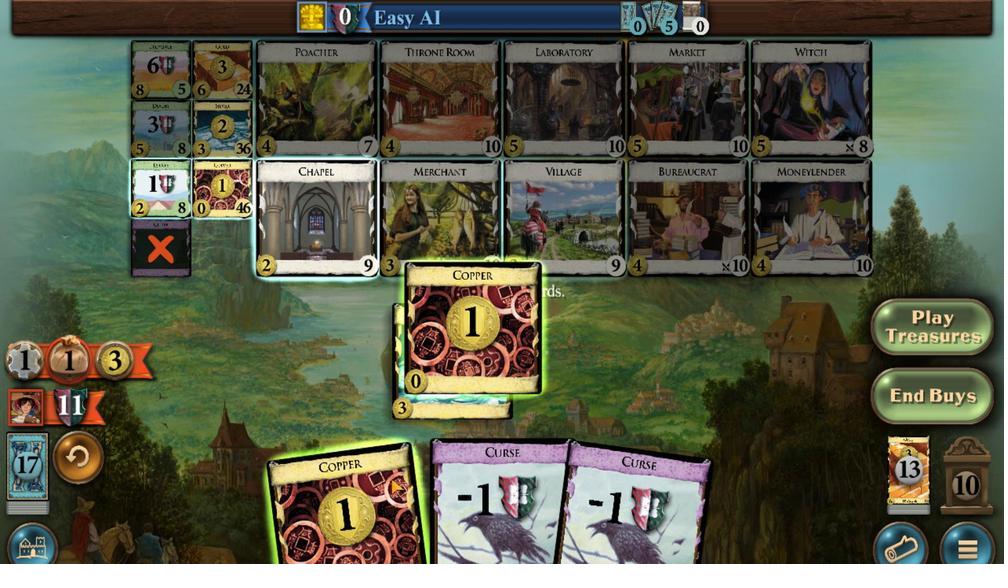 
Action: Mouse scrolled (356, 448) with delta (0, 0)
Screenshot: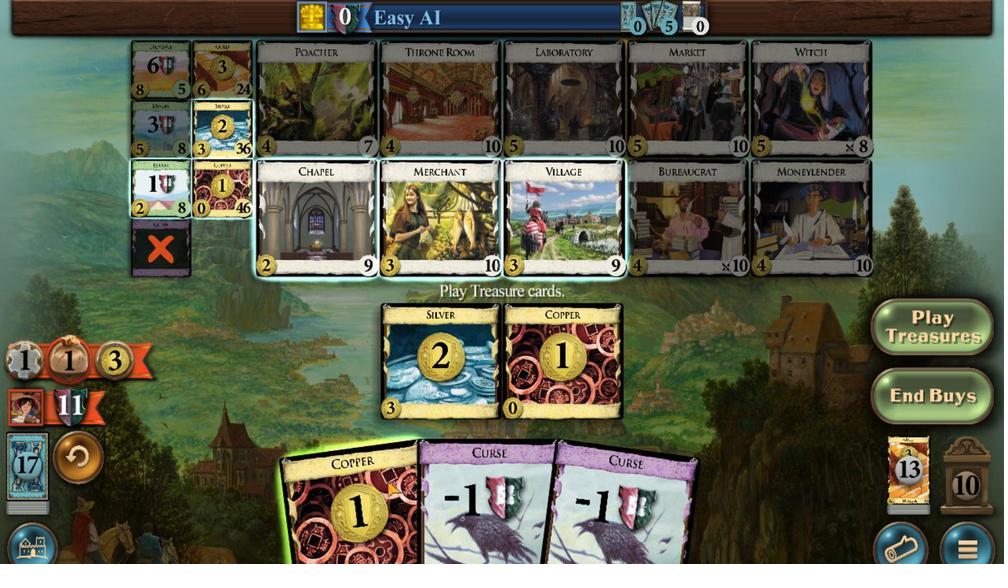 
Action: Mouse moved to (401, 458)
Screenshot: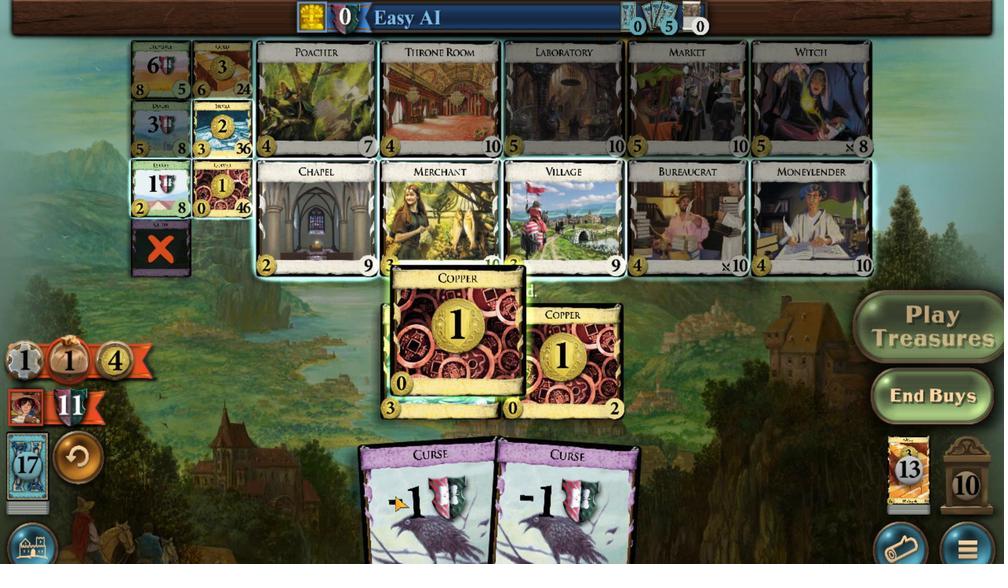 
Action: Mouse scrolled (401, 457) with delta (0, 0)
Screenshot: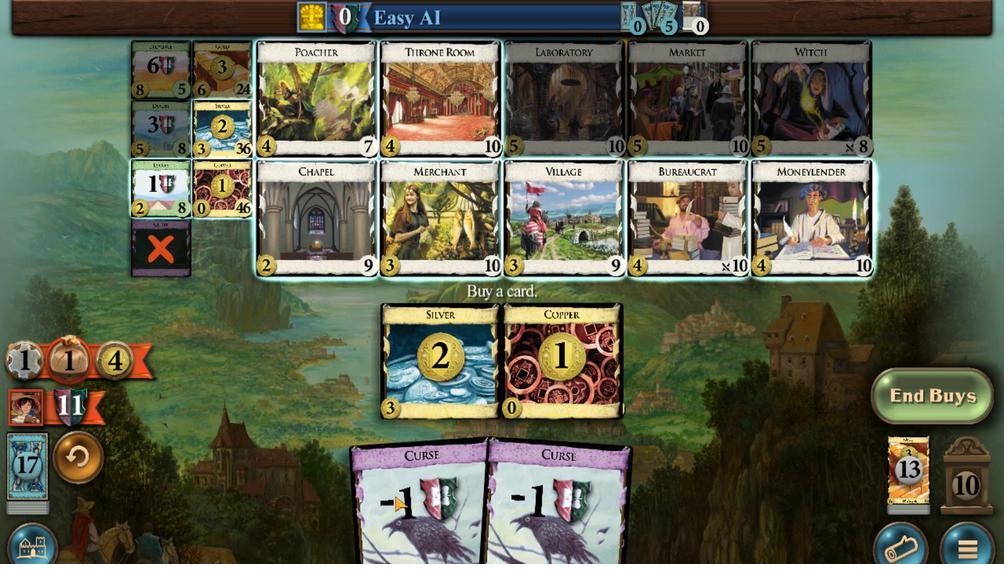 
Action: Mouse moved to (428, 464)
Screenshot: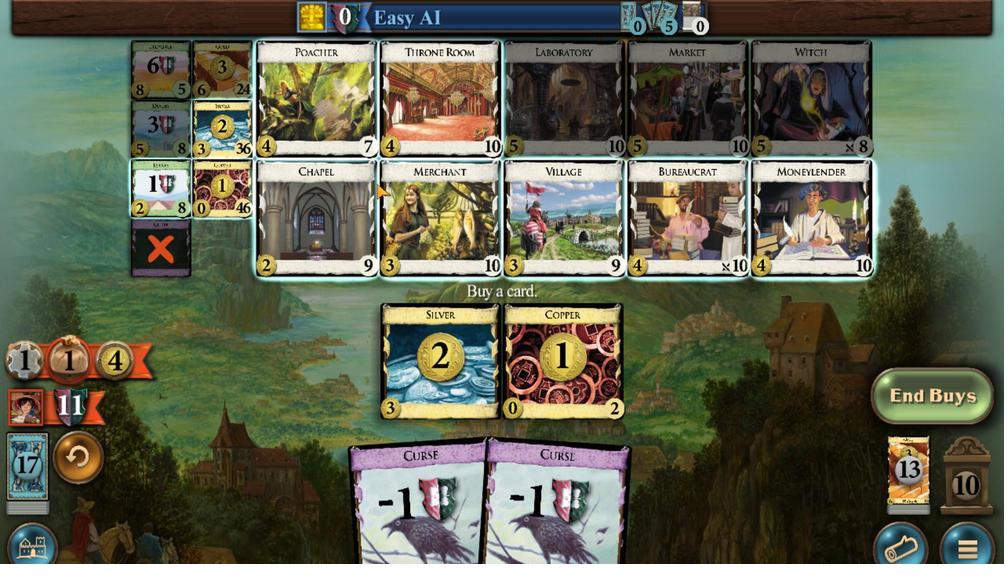 
Action: Mouse scrolled (428, 463) with delta (0, 0)
Screenshot: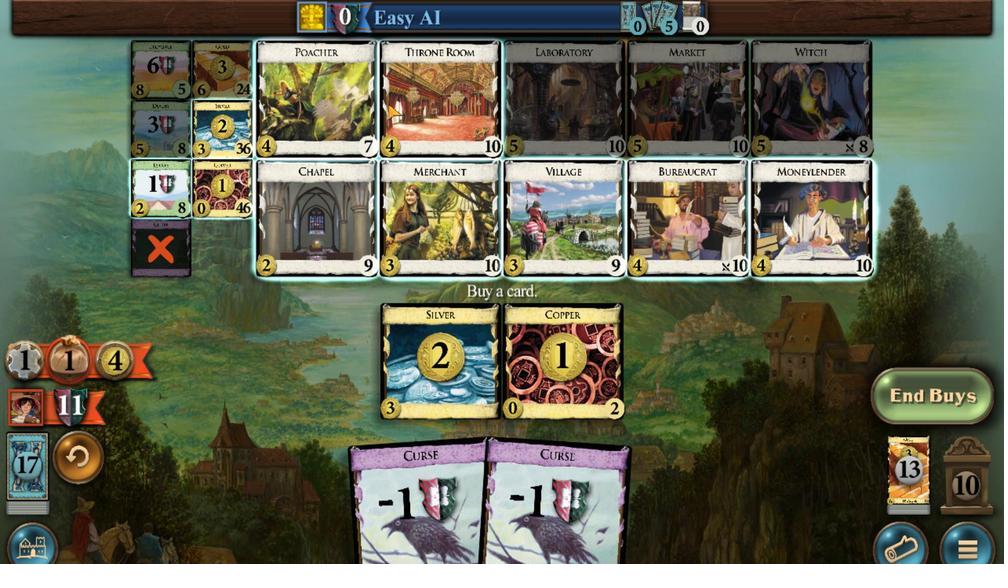 
Action: Mouse moved to (458, 222)
Screenshot: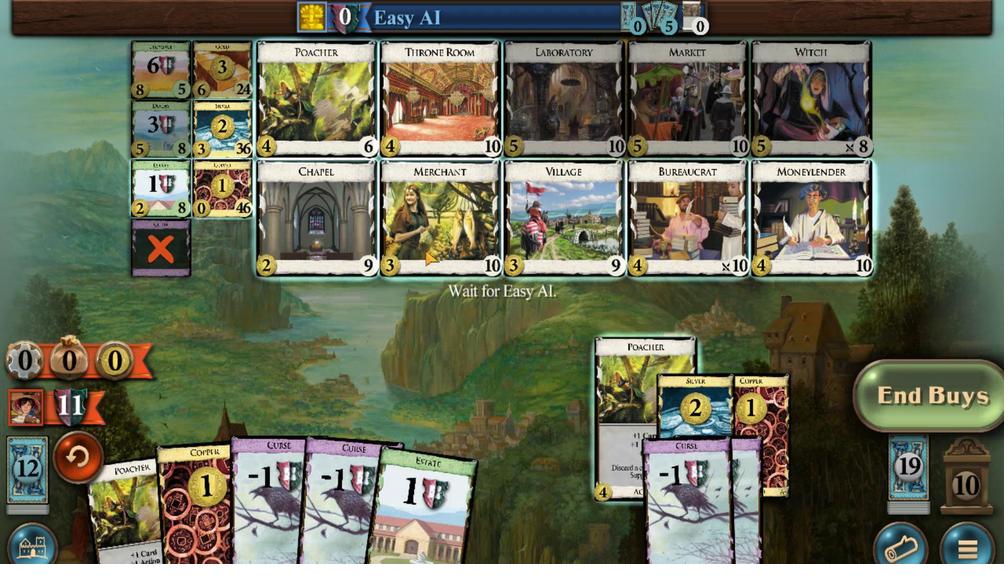 
Action: Mouse scrolled (458, 223) with delta (0, 0)
Screenshot: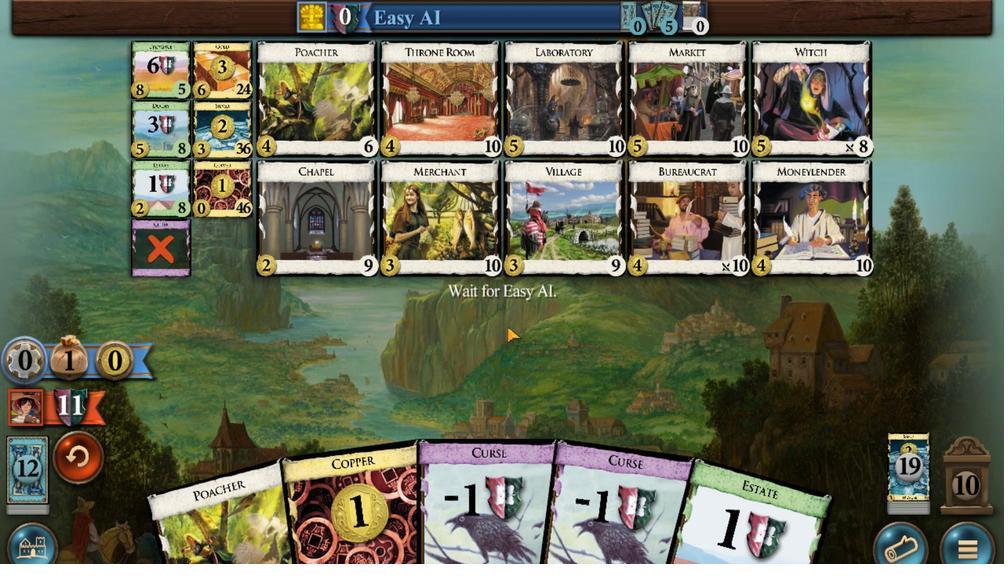 
Action: Mouse scrolled (458, 223) with delta (0, 0)
Screenshot: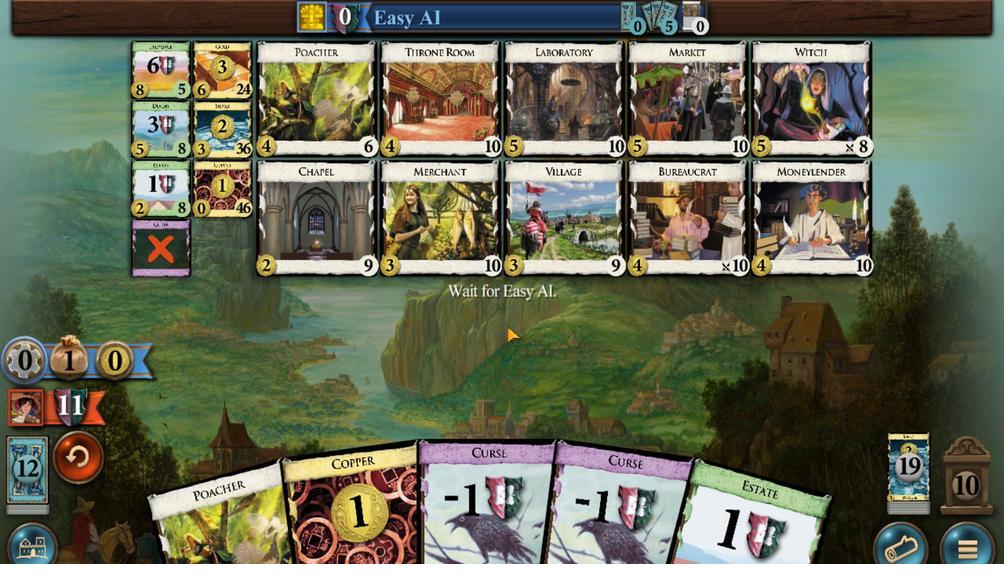 
Action: Mouse scrolled (458, 223) with delta (0, 0)
Screenshot: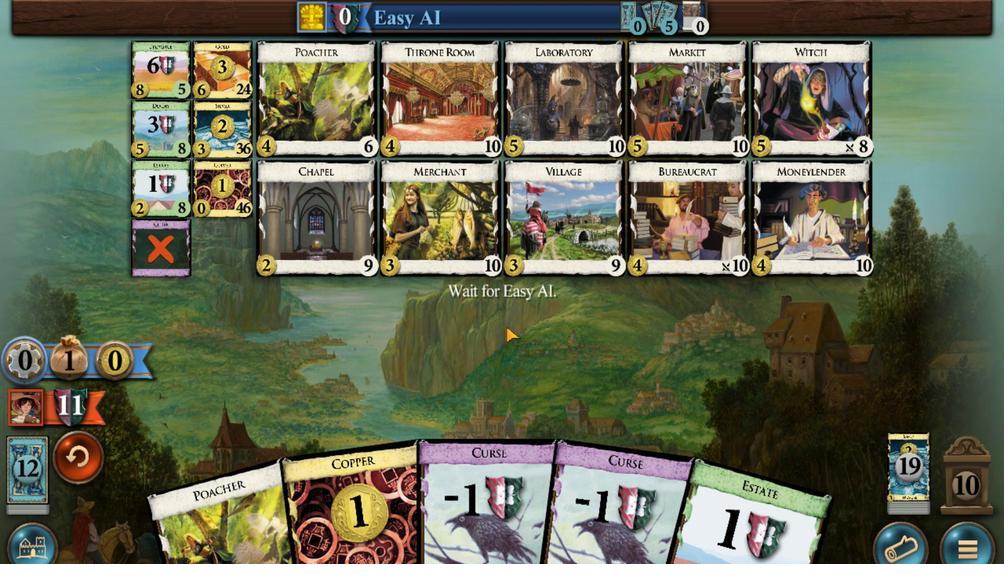 
Action: Mouse scrolled (458, 223) with delta (0, 0)
Screenshot: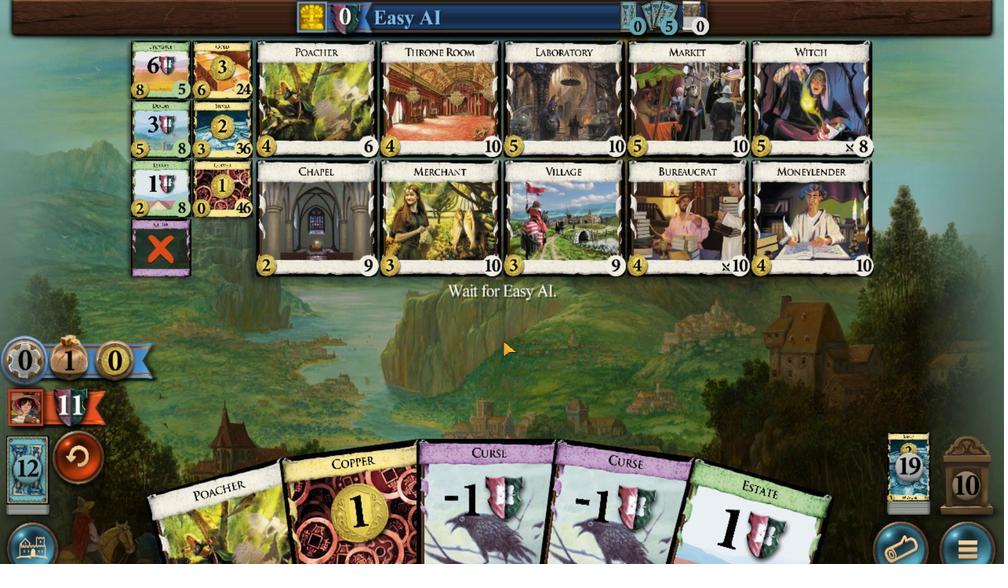 
Action: Mouse scrolled (458, 223) with delta (0, 0)
Screenshot: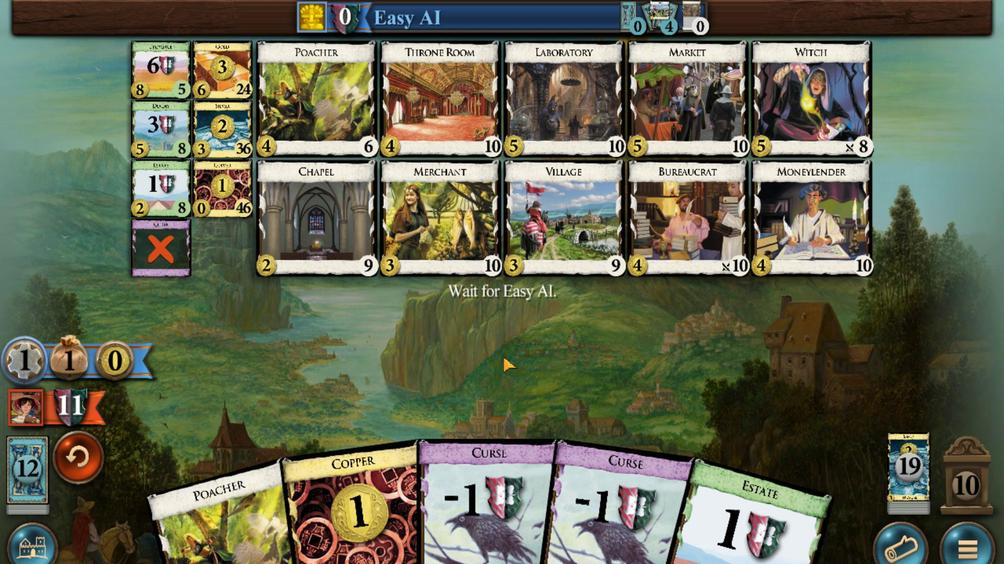 
Action: Mouse moved to (545, 477)
Screenshot: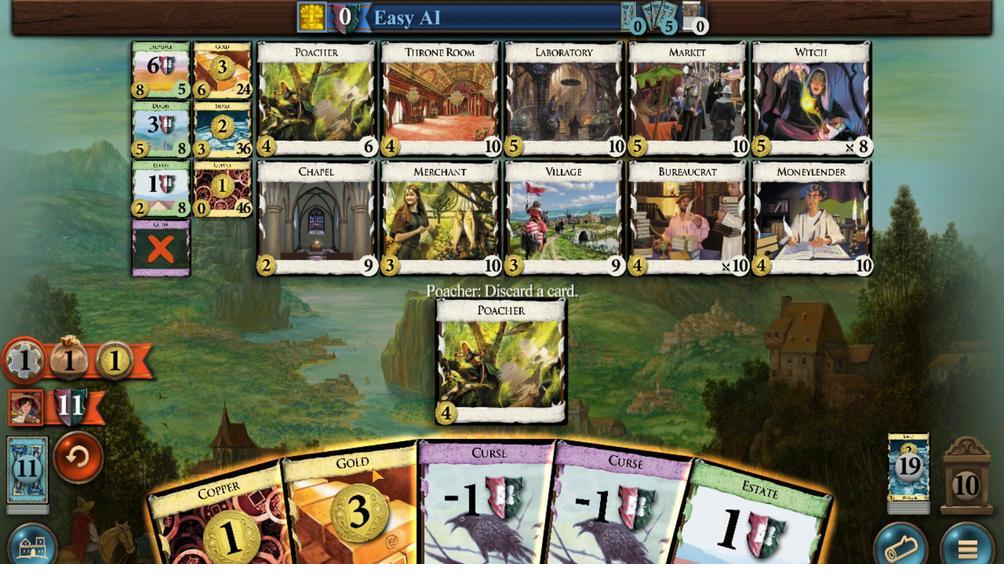 
Action: Mouse scrolled (545, 477) with delta (0, 0)
Screenshot: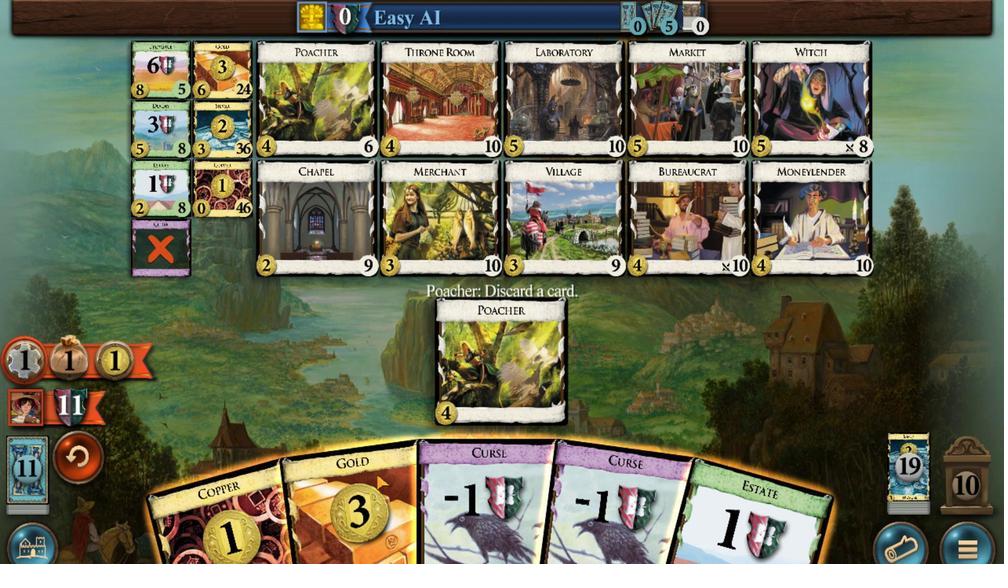 
Action: Mouse moved to (436, 460)
Screenshot: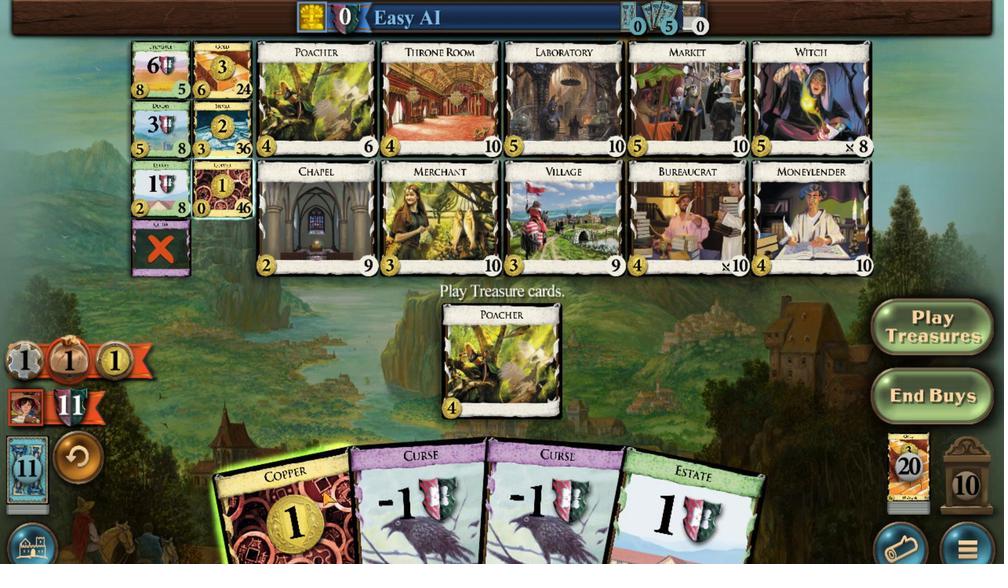
Action: Mouse scrolled (436, 460) with delta (0, 0)
Screenshot: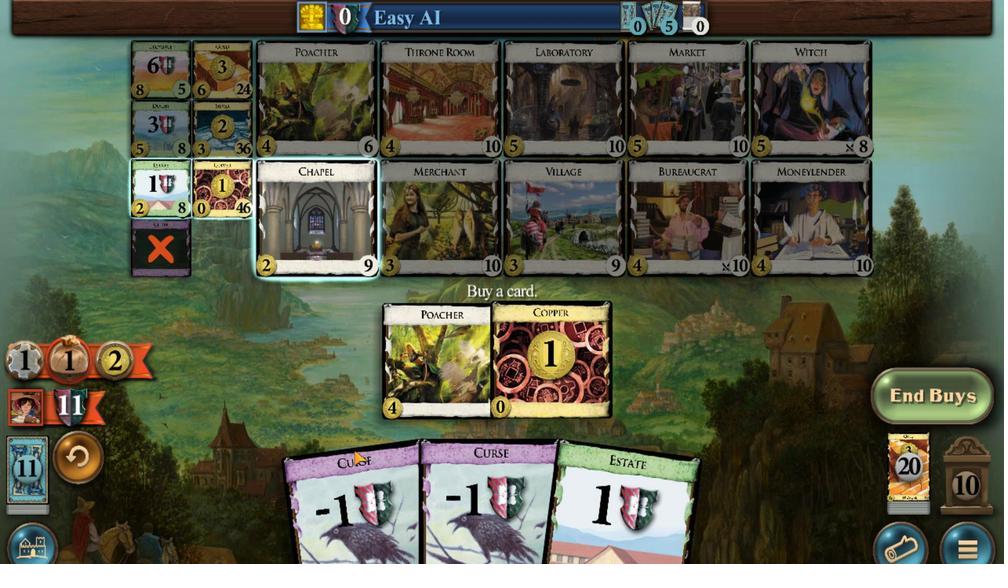 
Action: Mouse moved to (479, 469)
Screenshot: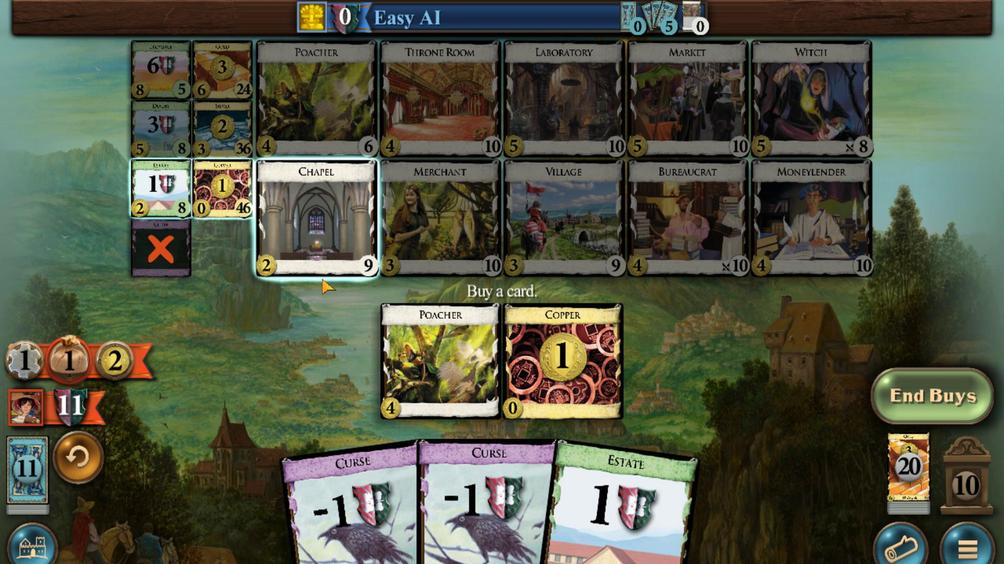 
Action: Mouse scrolled (479, 469) with delta (0, 0)
Screenshot: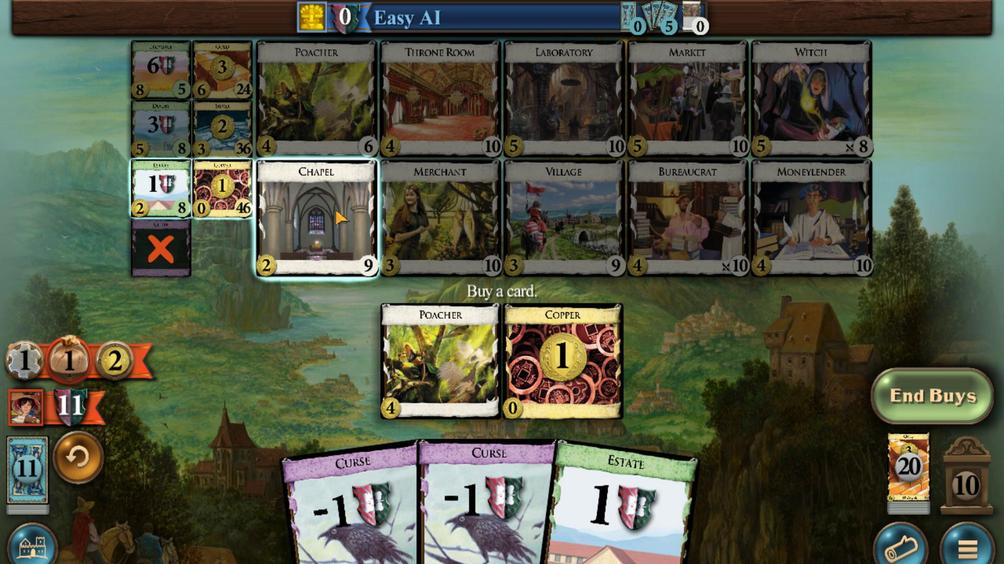 
Action: Mouse moved to (602, 277)
Screenshot: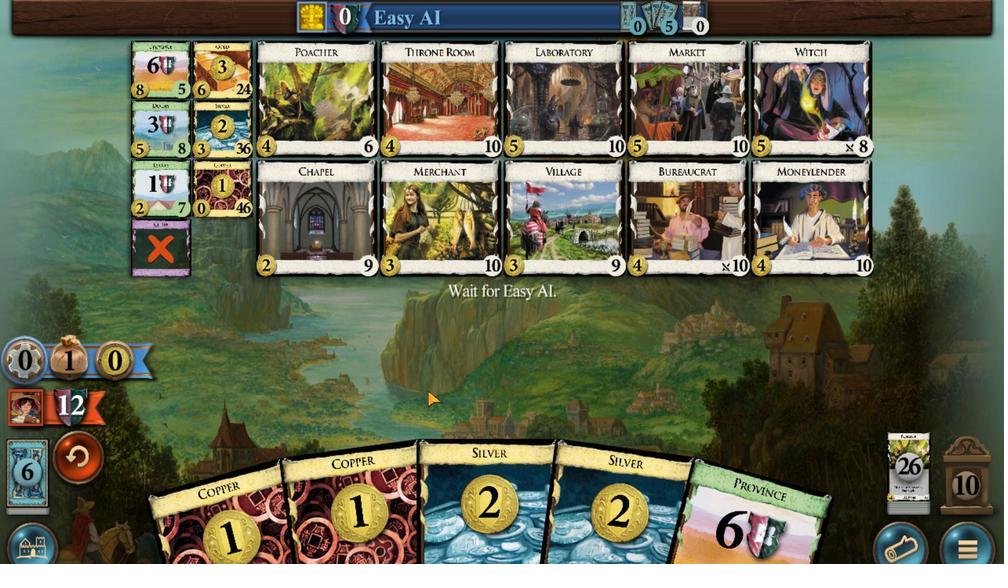 
Action: Mouse scrolled (602, 277) with delta (0, 0)
Screenshot: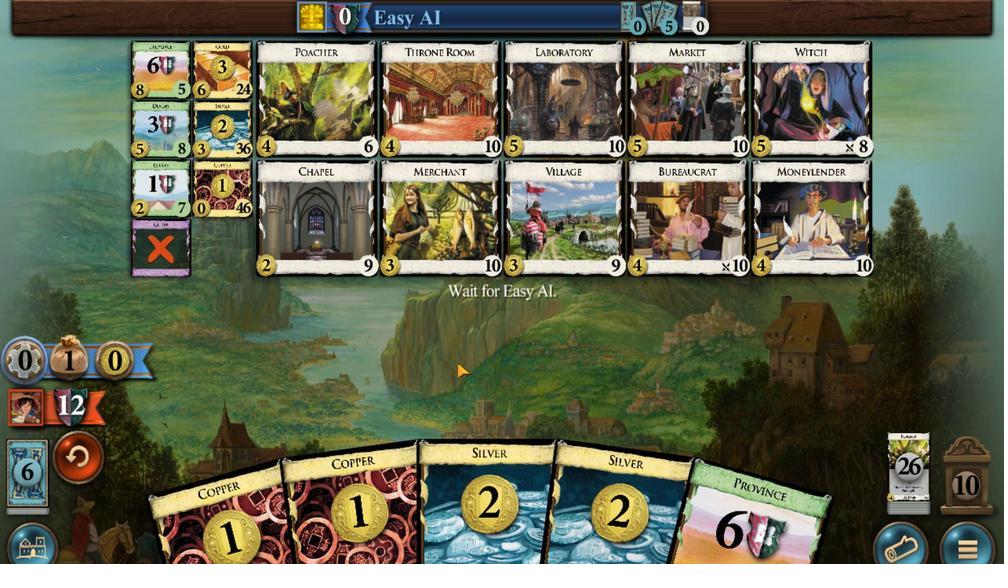 
Action: Mouse scrolled (602, 277) with delta (0, 0)
Screenshot: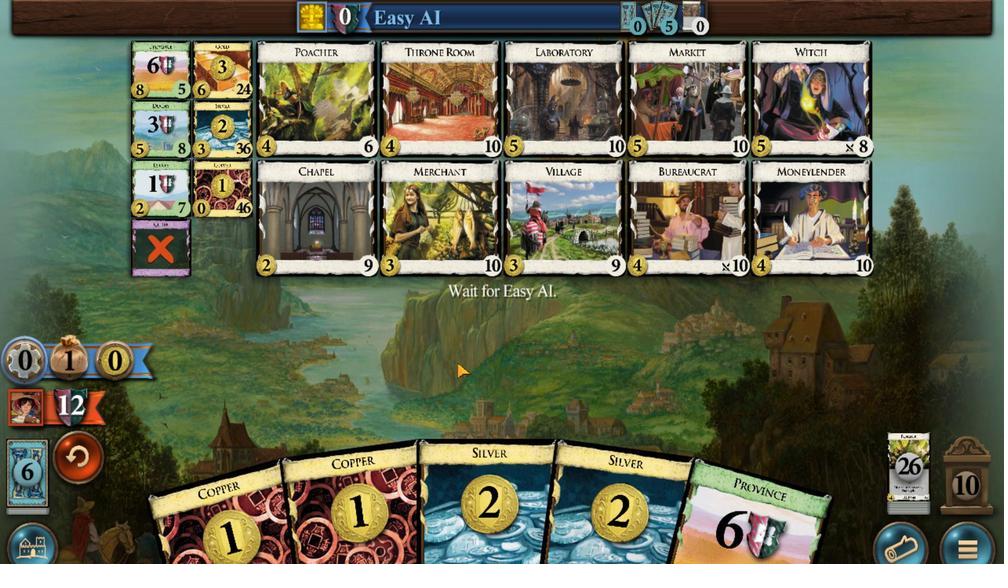 
Action: Mouse scrolled (602, 277) with delta (0, 0)
Screenshot: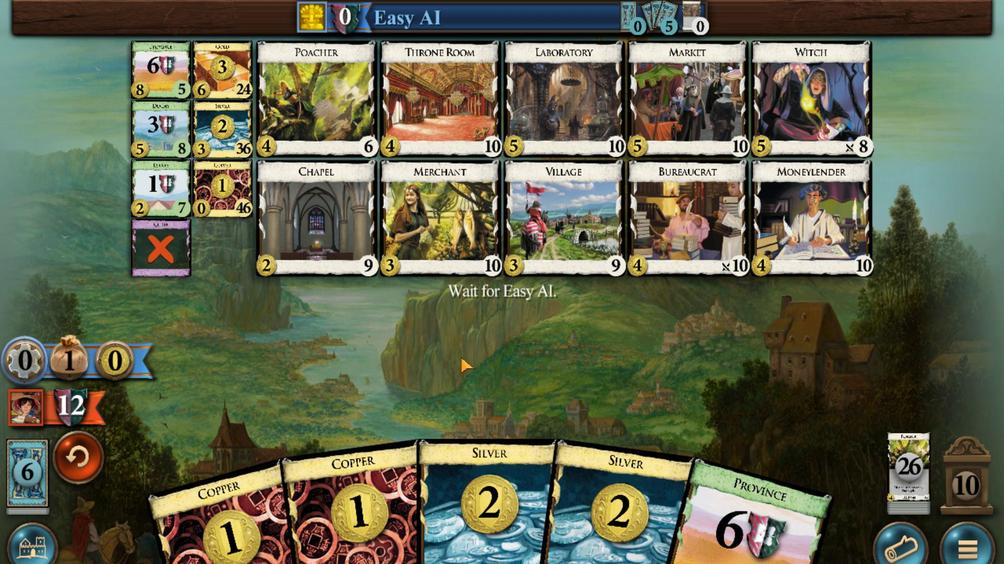 
Action: Mouse scrolled (602, 277) with delta (0, 0)
Screenshot: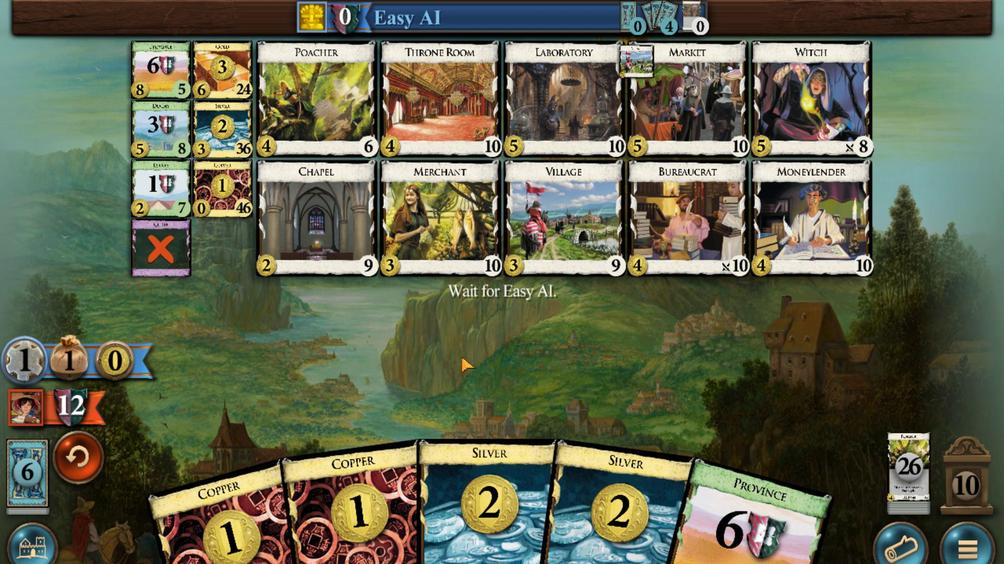 
Action: Mouse moved to (286, 470)
Screenshot: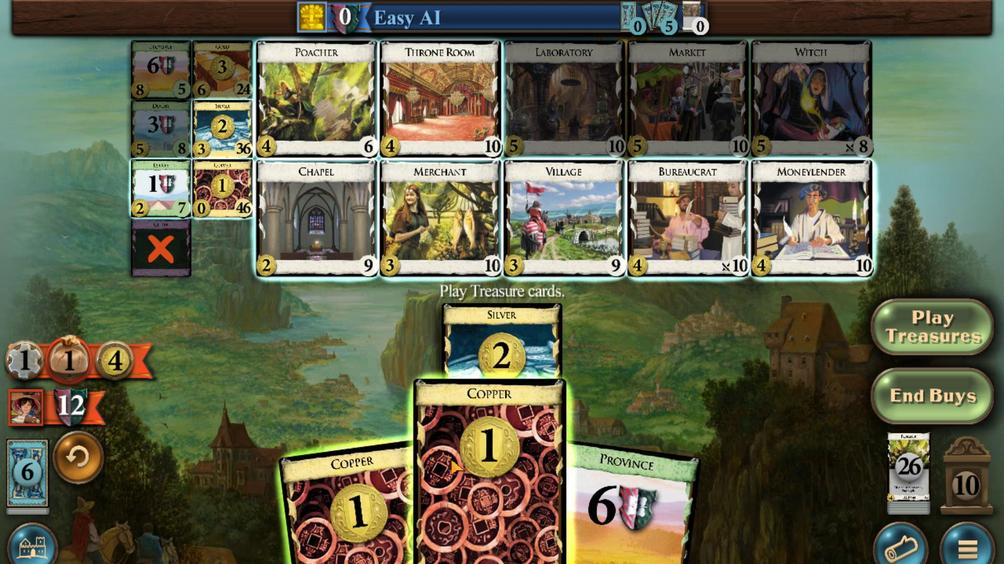 
Action: Mouse scrolled (286, 470) with delta (0, 0)
Screenshot: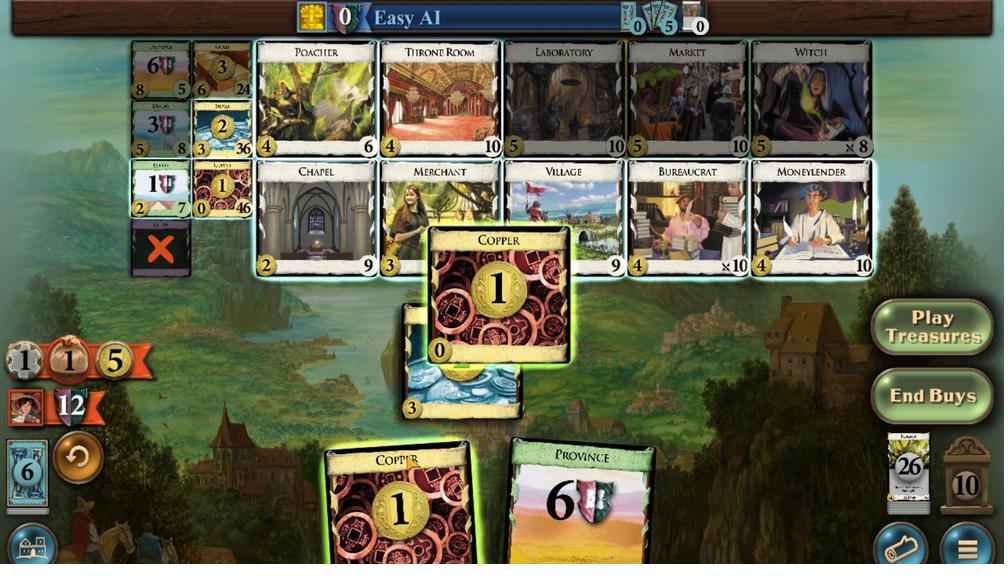 
Action: Mouse moved to (342, 460)
Screenshot: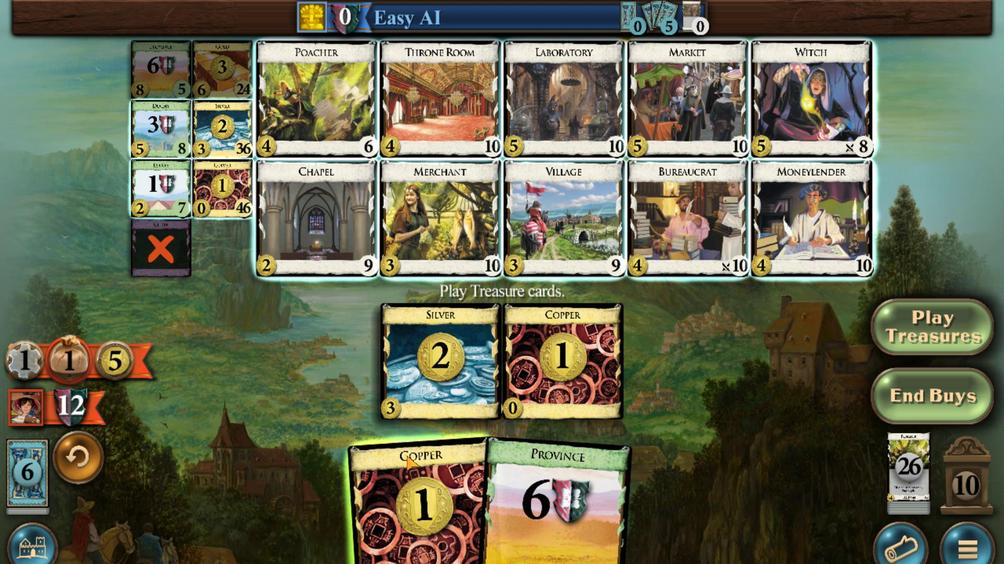 
Action: Mouse scrolled (342, 460) with delta (0, 0)
Screenshot: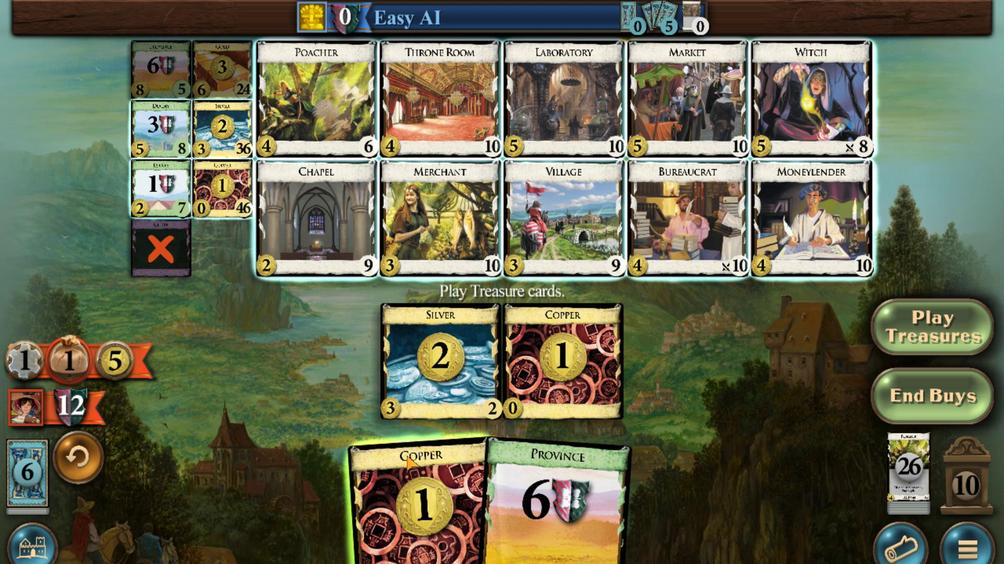 
Action: Mouse moved to (378, 449)
Screenshot: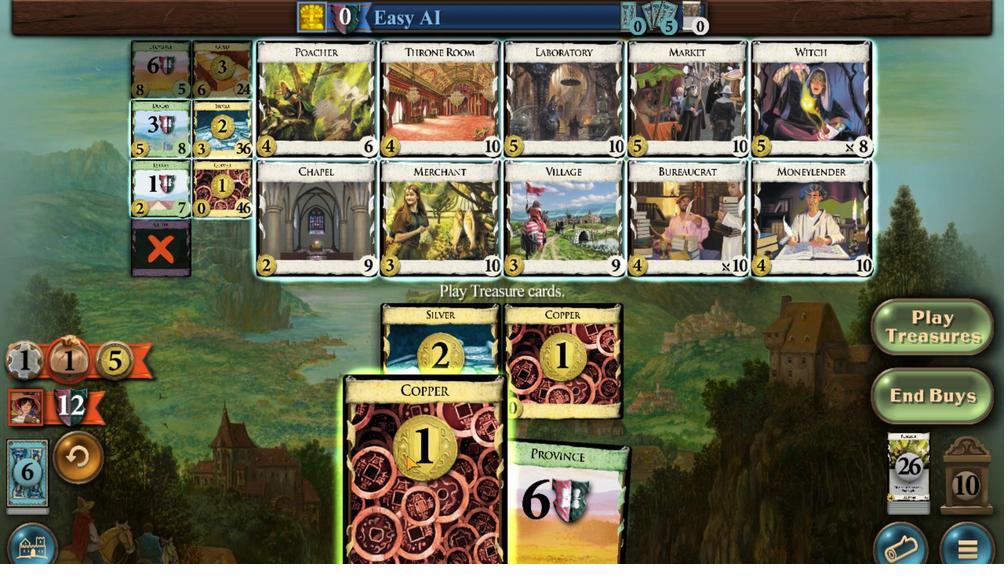 
Action: Mouse scrolled (378, 449) with delta (0, 0)
Screenshot: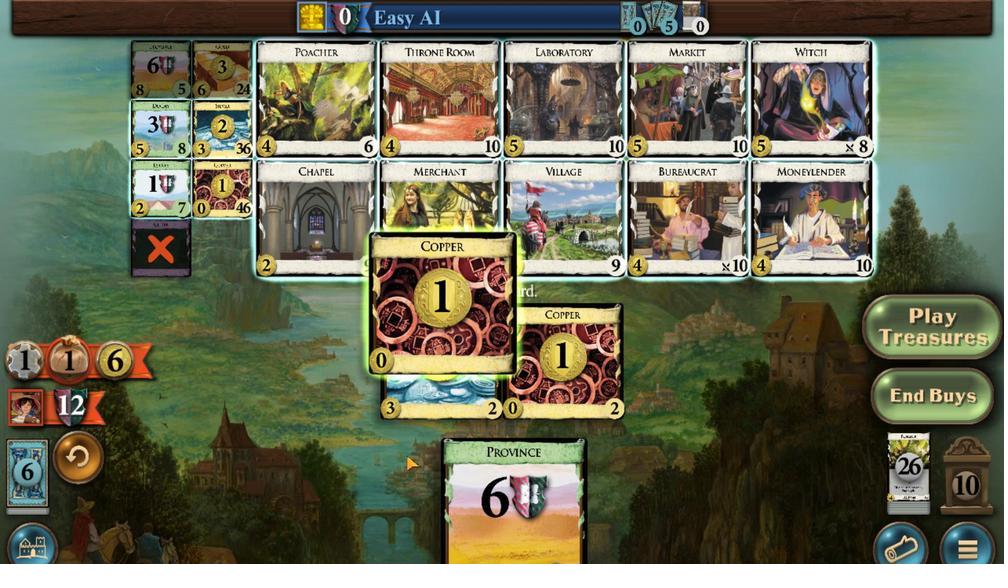 
Action: Mouse moved to (413, 447)
Screenshot: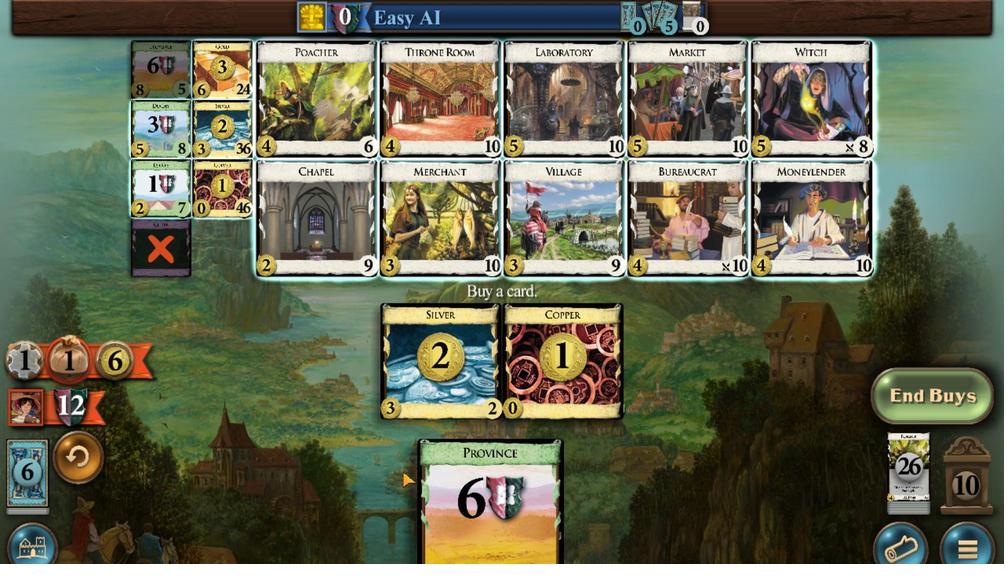 
Action: Mouse scrolled (413, 447) with delta (0, 0)
